 Task: Research Airbnb accommodation in Stockholm, Sweden from 1st December, 2023 to 5th December, 2023 for 1 adult.1  bedroom having 1 bed and 1 bathroom. Property type can be flat. Look for 4 properties as per requirement.
Action: Mouse moved to (565, 81)
Screenshot: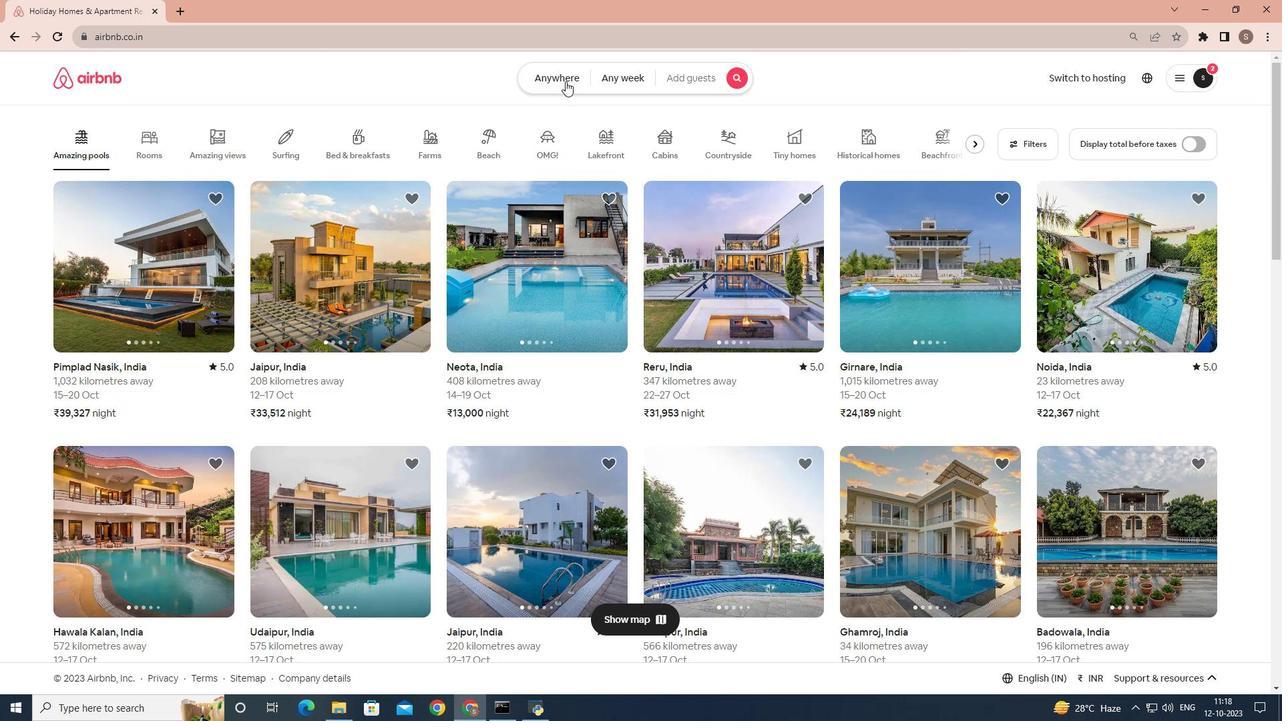
Action: Mouse pressed left at (565, 81)
Screenshot: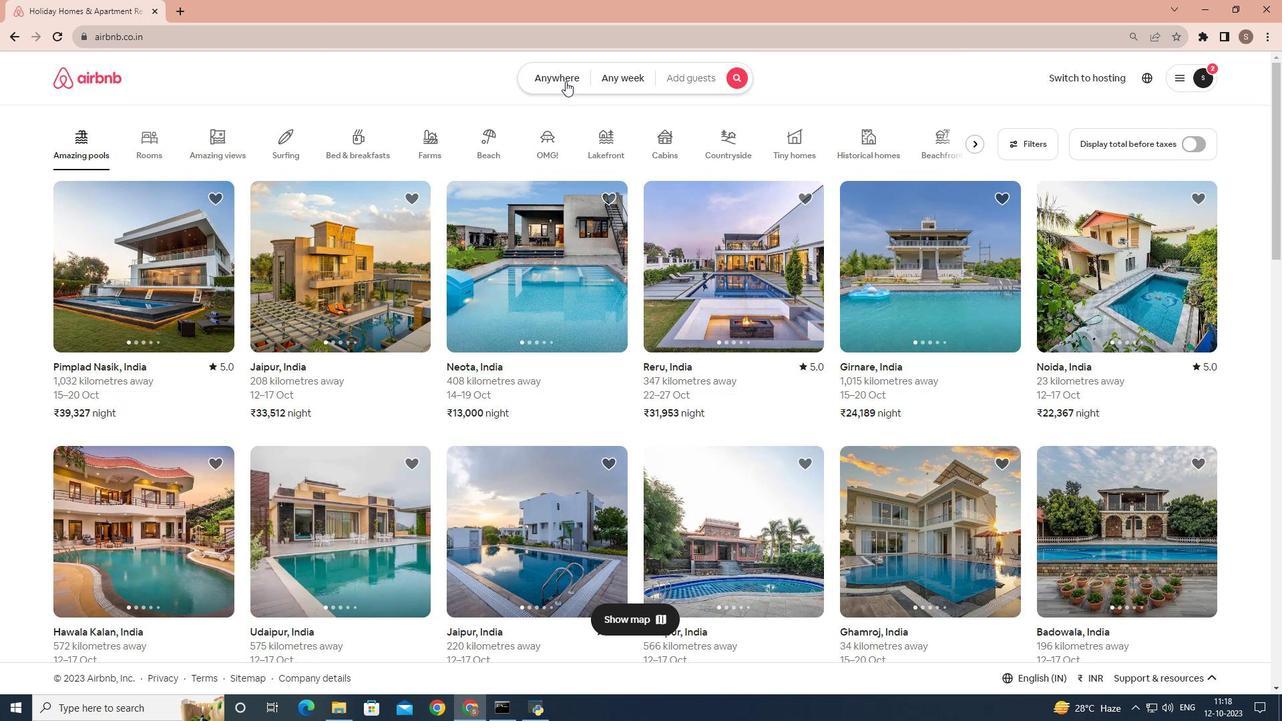 
Action: Mouse moved to (405, 124)
Screenshot: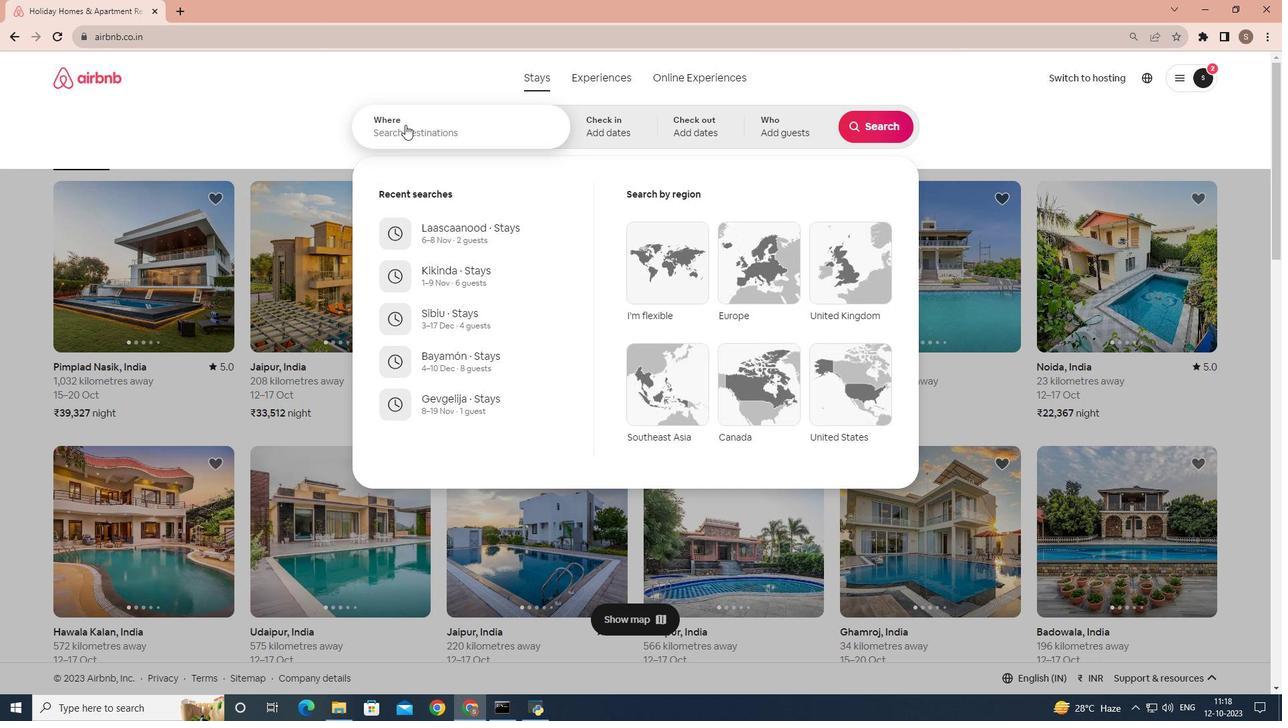 
Action: Mouse pressed left at (405, 124)
Screenshot: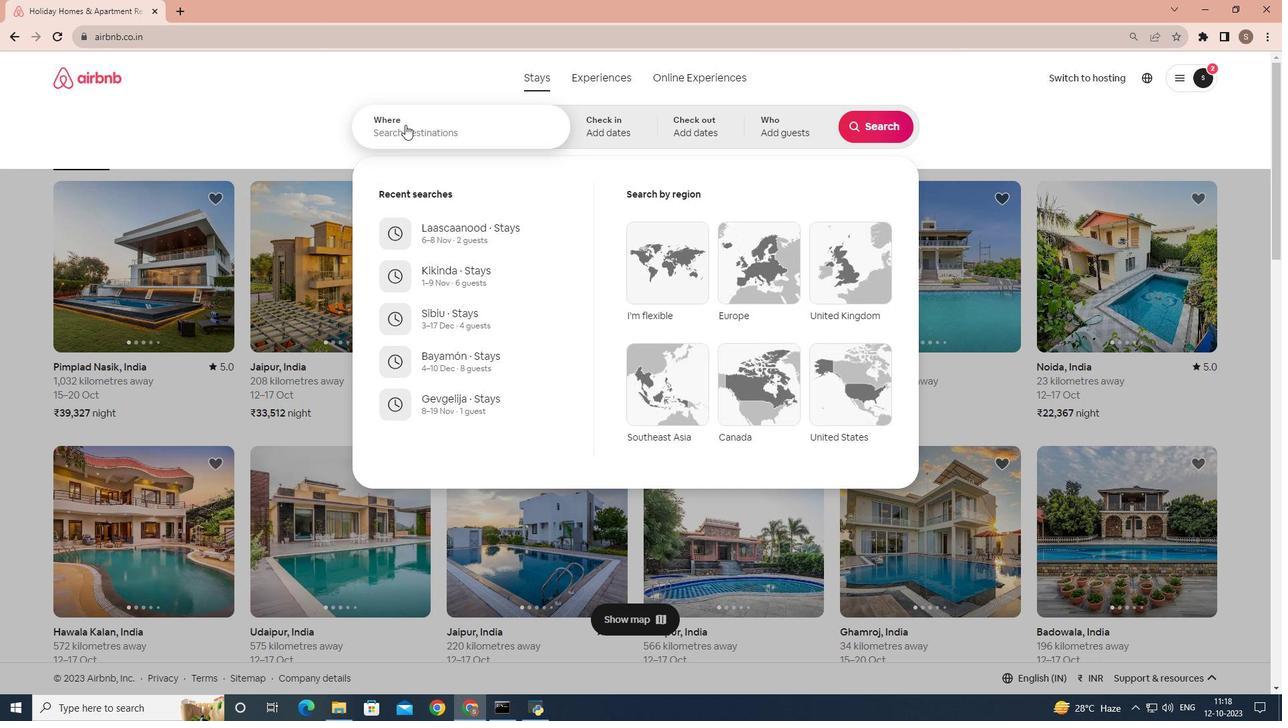 
Action: Key pressed <Key.shift>stockholm,<Key.space><Key.shift>Sweden<Key.enter>
Screenshot: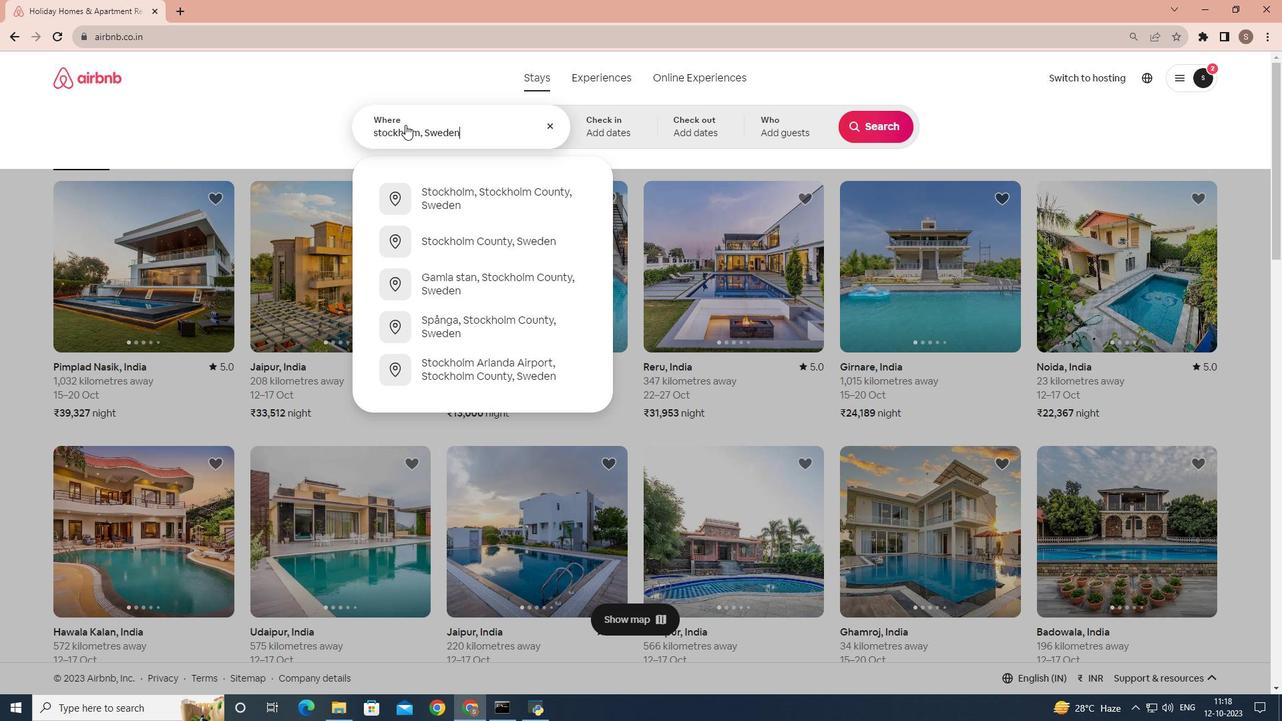 
Action: Mouse moved to (871, 229)
Screenshot: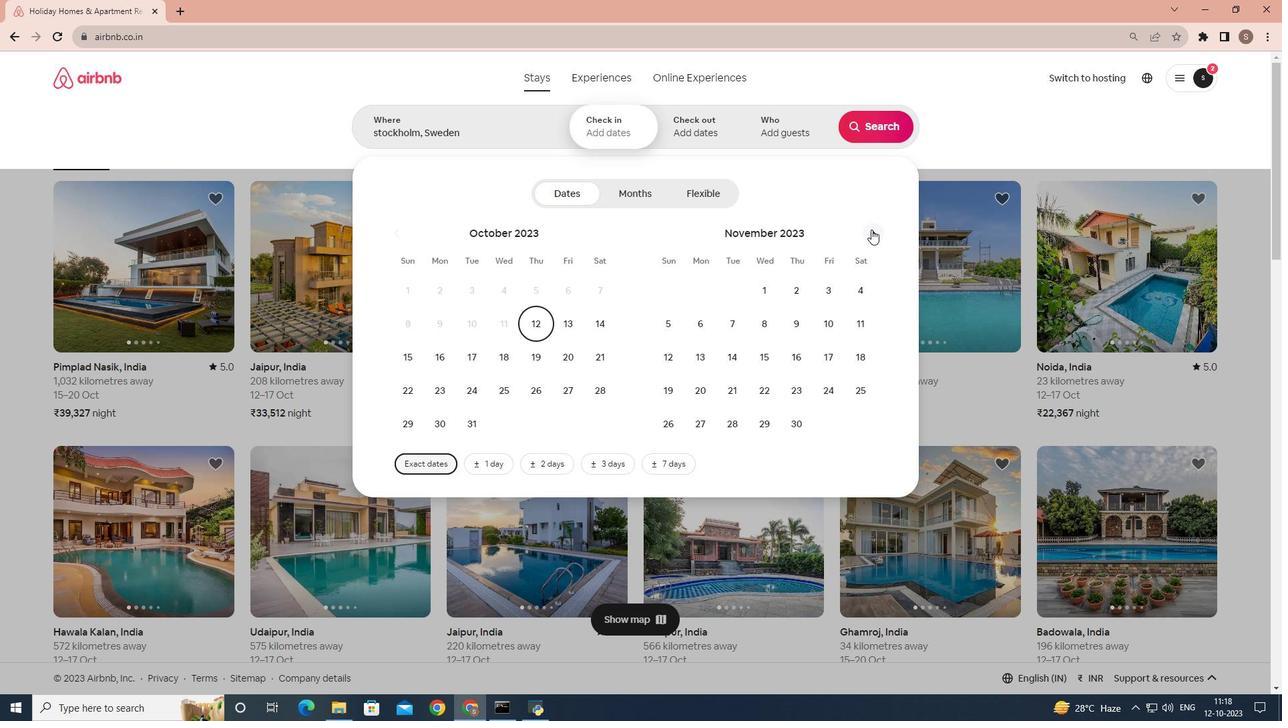 
Action: Mouse pressed left at (871, 229)
Screenshot: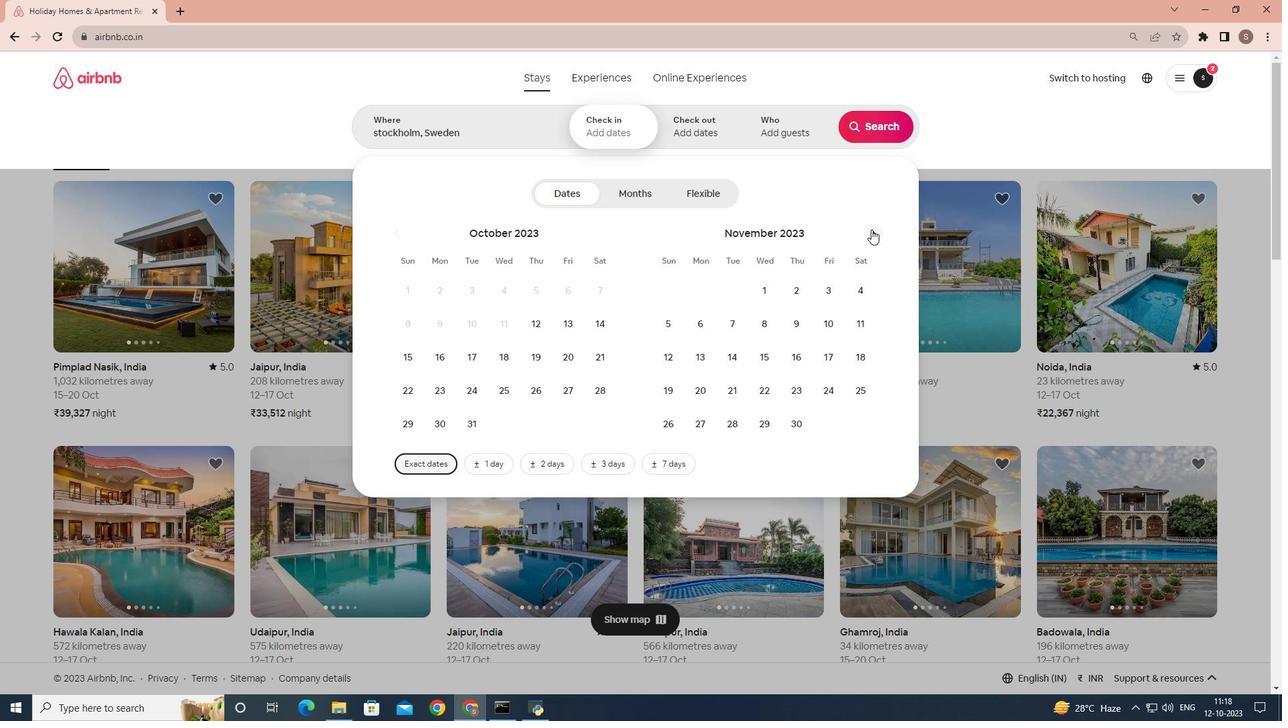 
Action: Mouse moved to (821, 285)
Screenshot: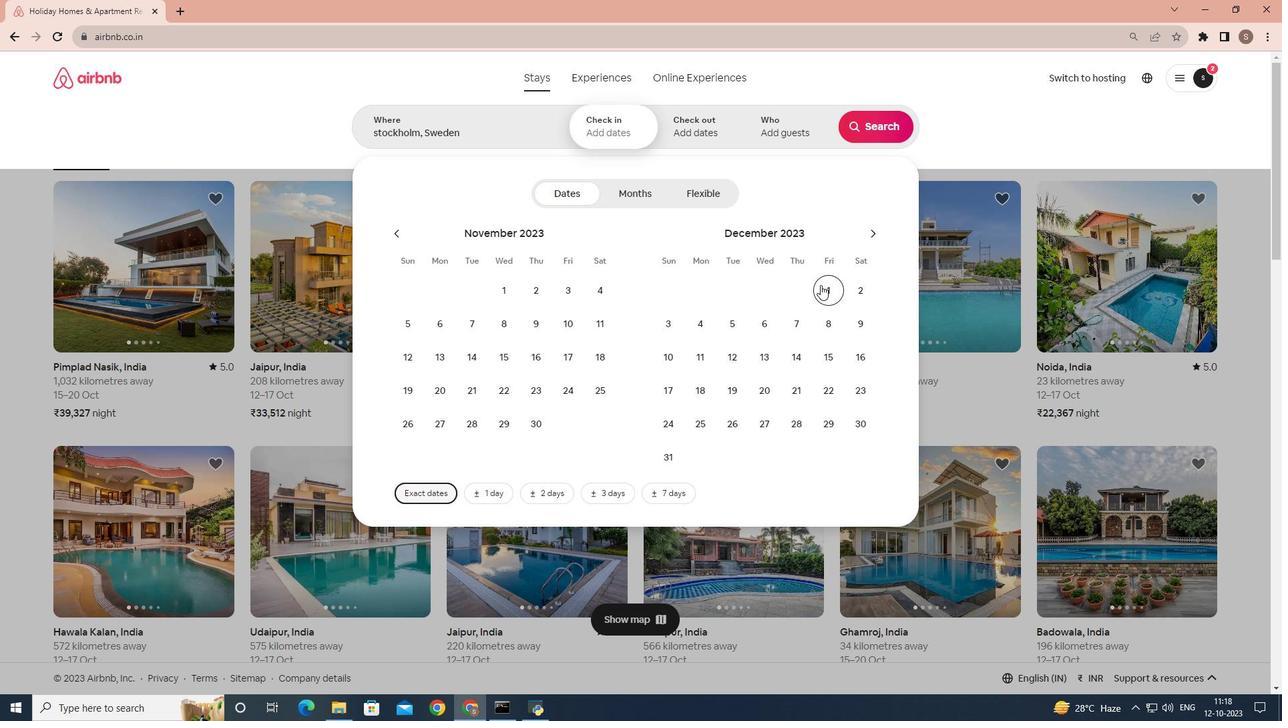 
Action: Mouse pressed left at (821, 285)
Screenshot: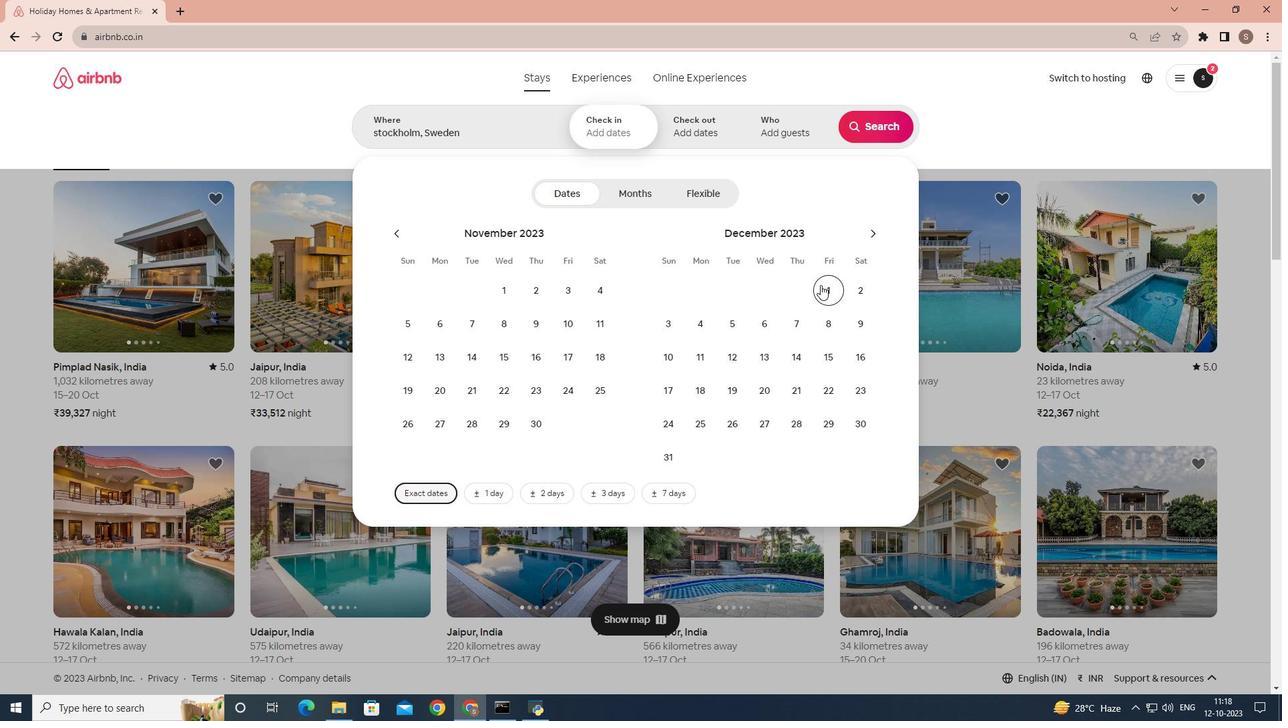 
Action: Mouse moved to (726, 320)
Screenshot: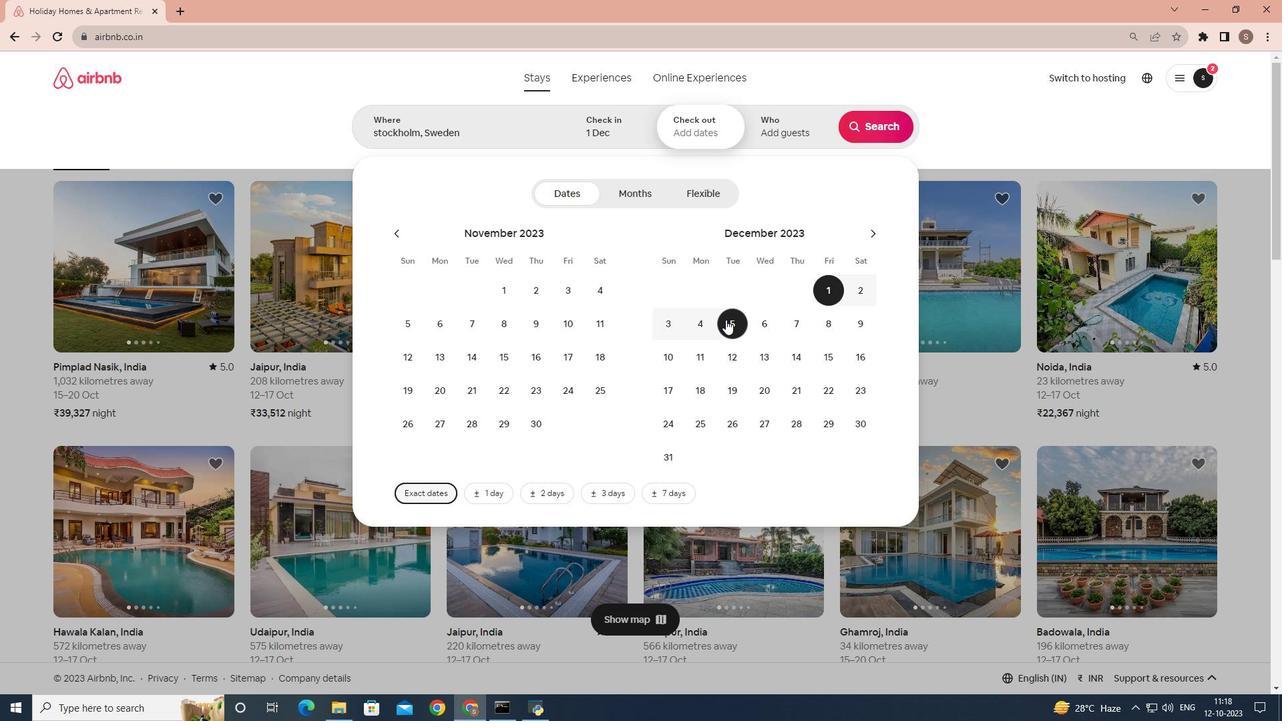 
Action: Mouse pressed left at (726, 320)
Screenshot: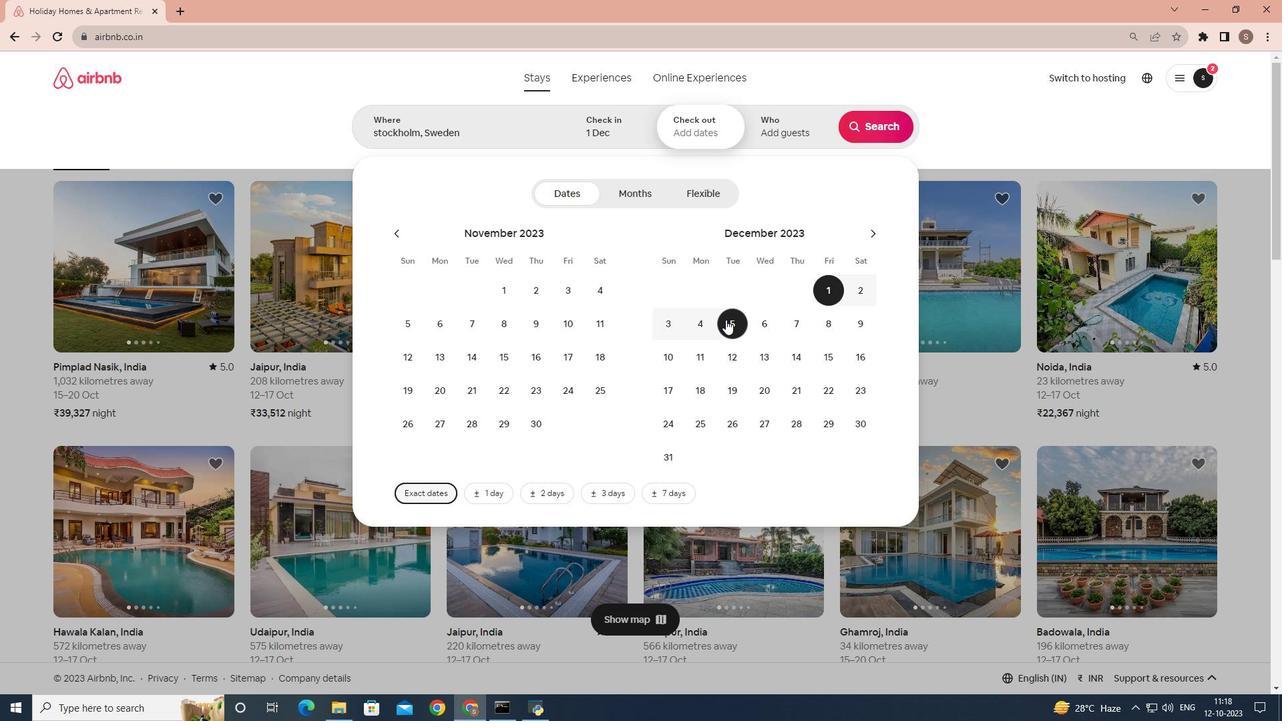 
Action: Mouse moved to (780, 127)
Screenshot: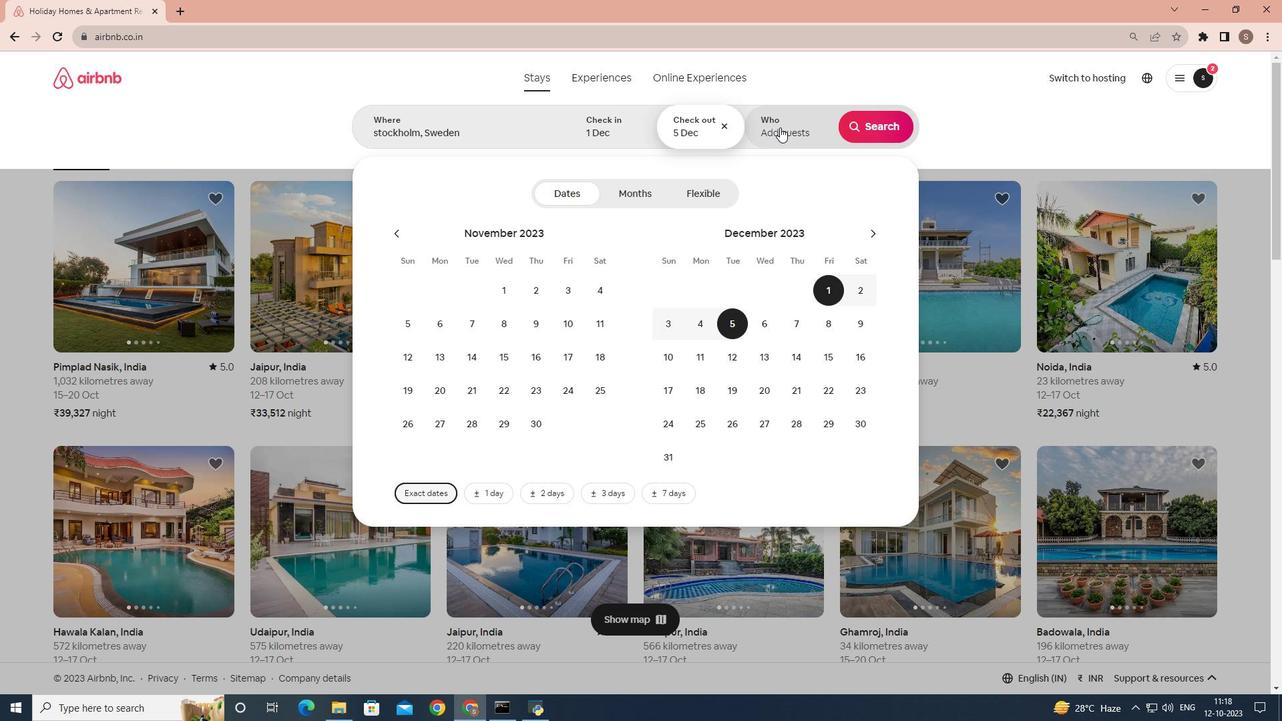 
Action: Mouse pressed left at (780, 127)
Screenshot: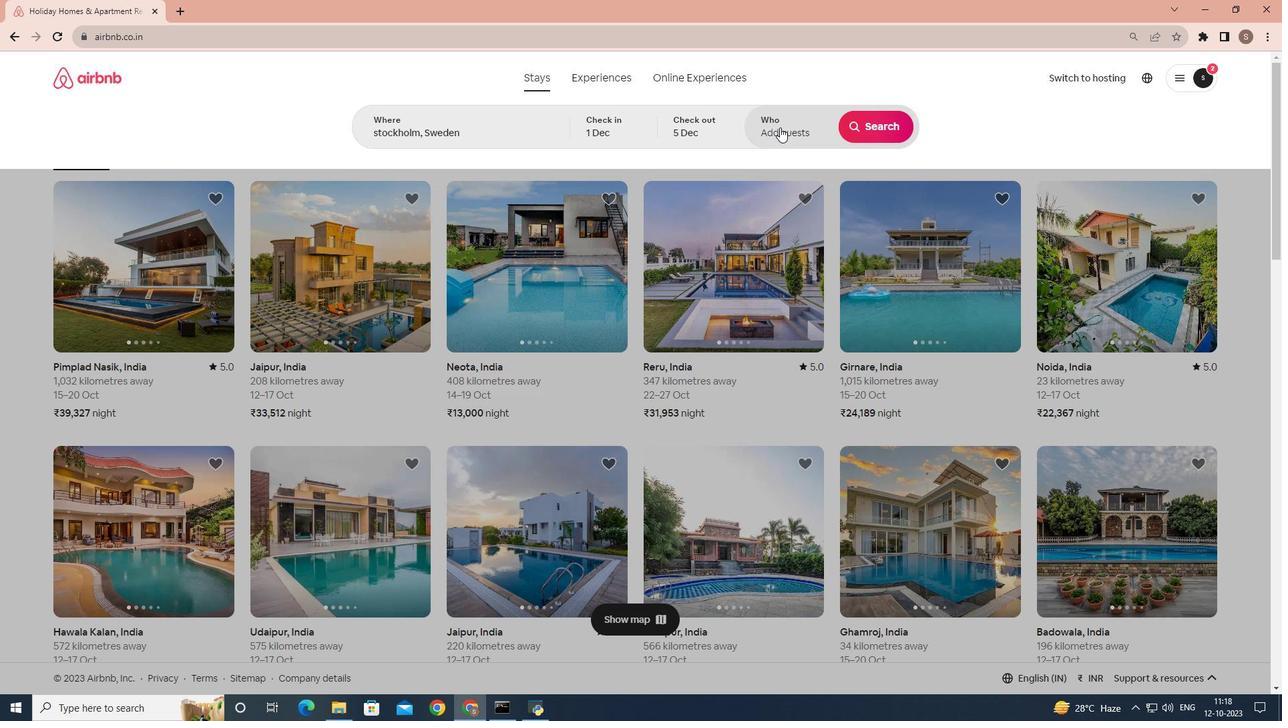 
Action: Mouse moved to (880, 194)
Screenshot: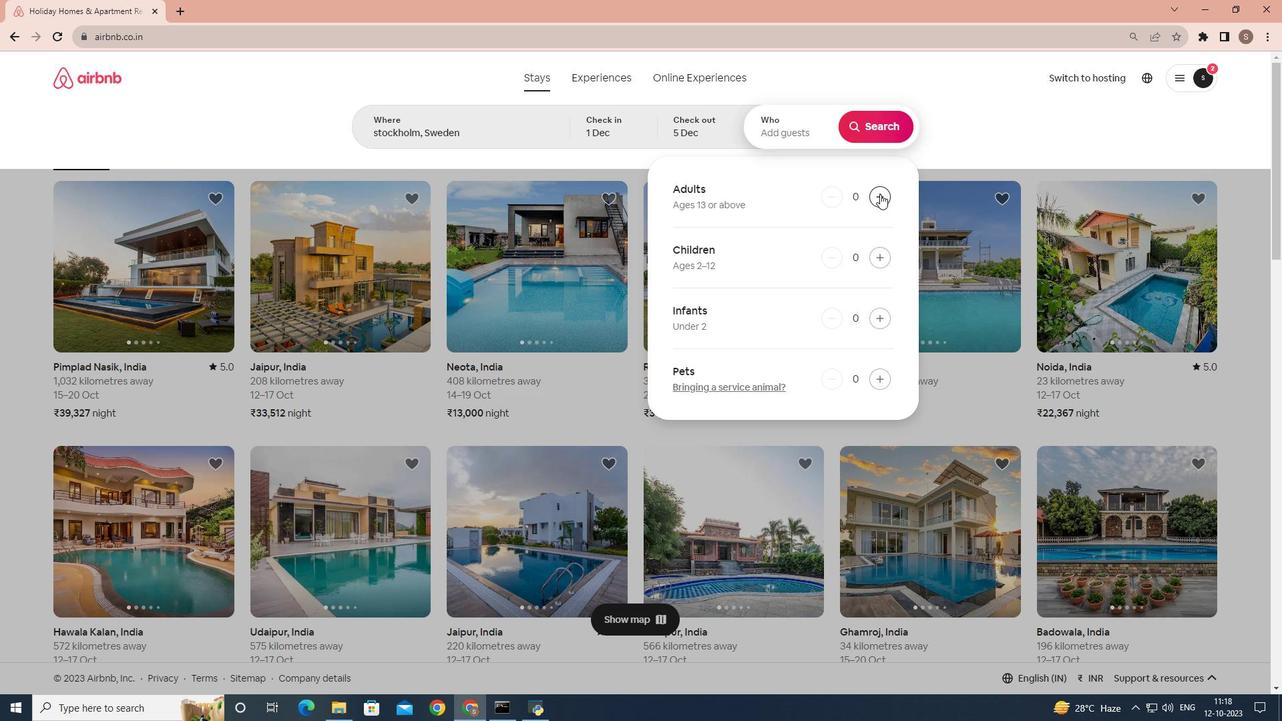 
Action: Mouse pressed left at (880, 194)
Screenshot: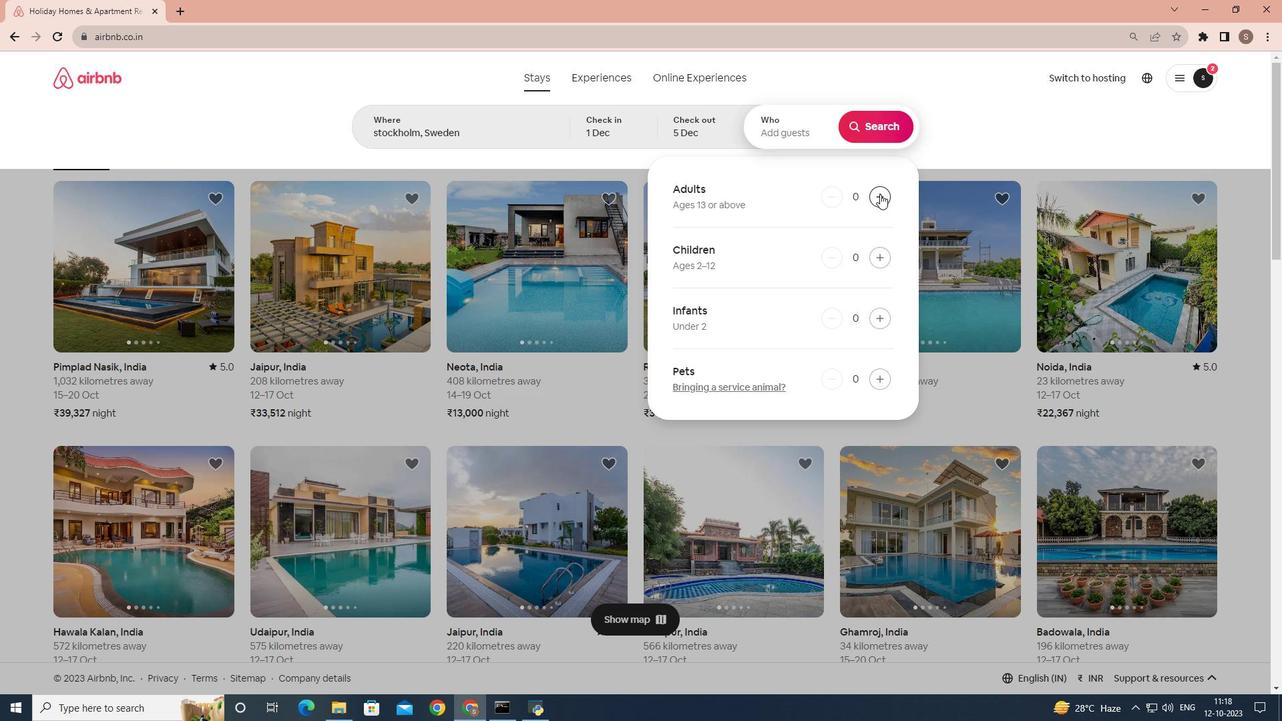 
Action: Mouse moved to (878, 132)
Screenshot: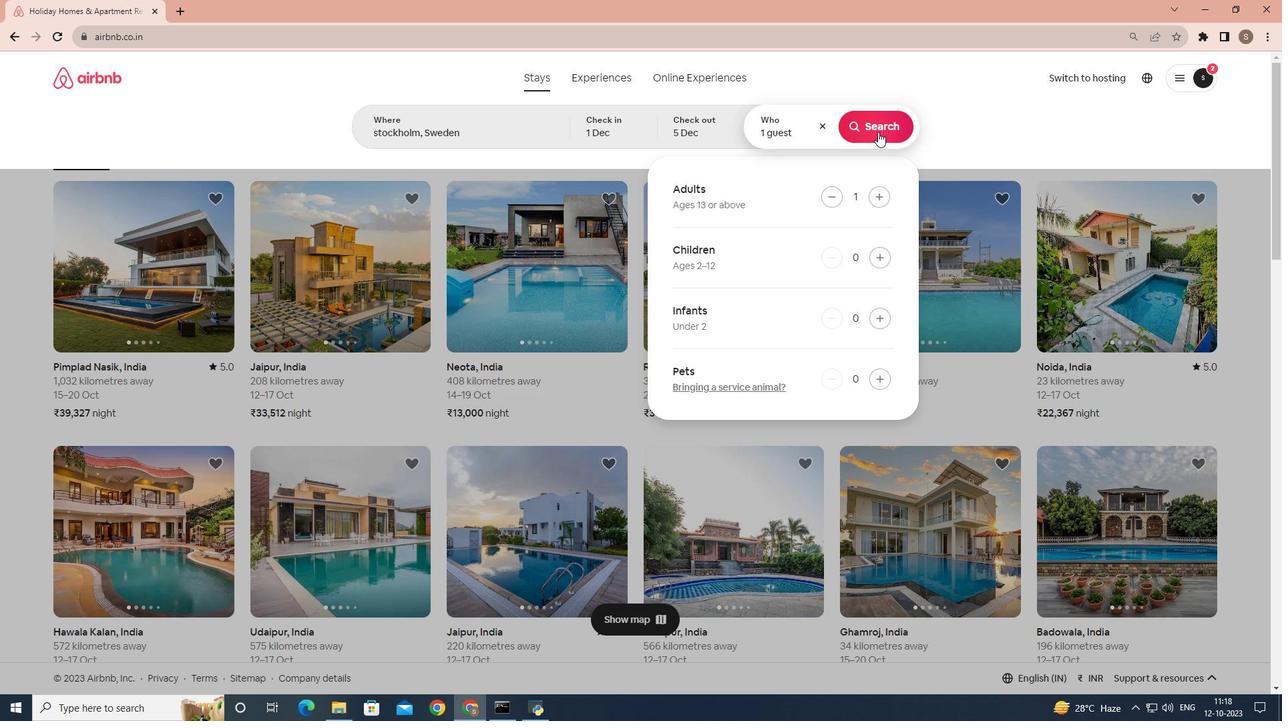 
Action: Mouse pressed left at (878, 132)
Screenshot: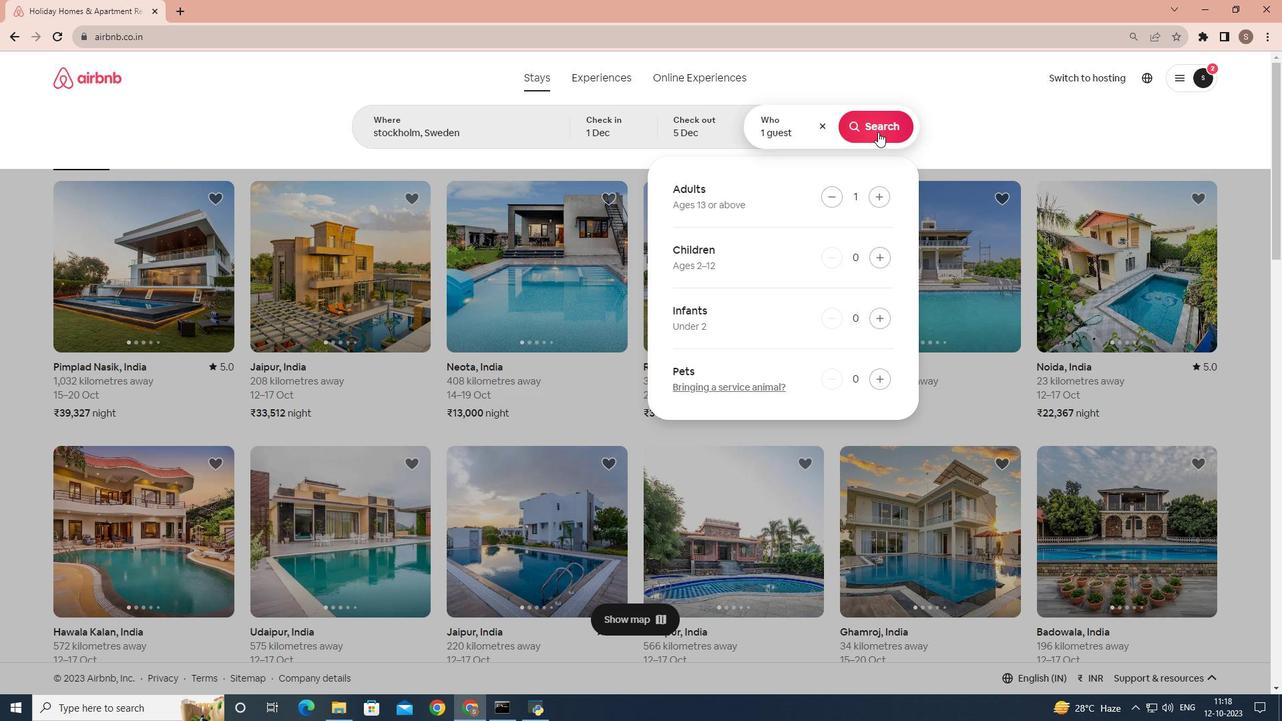 
Action: Mouse moved to (1076, 131)
Screenshot: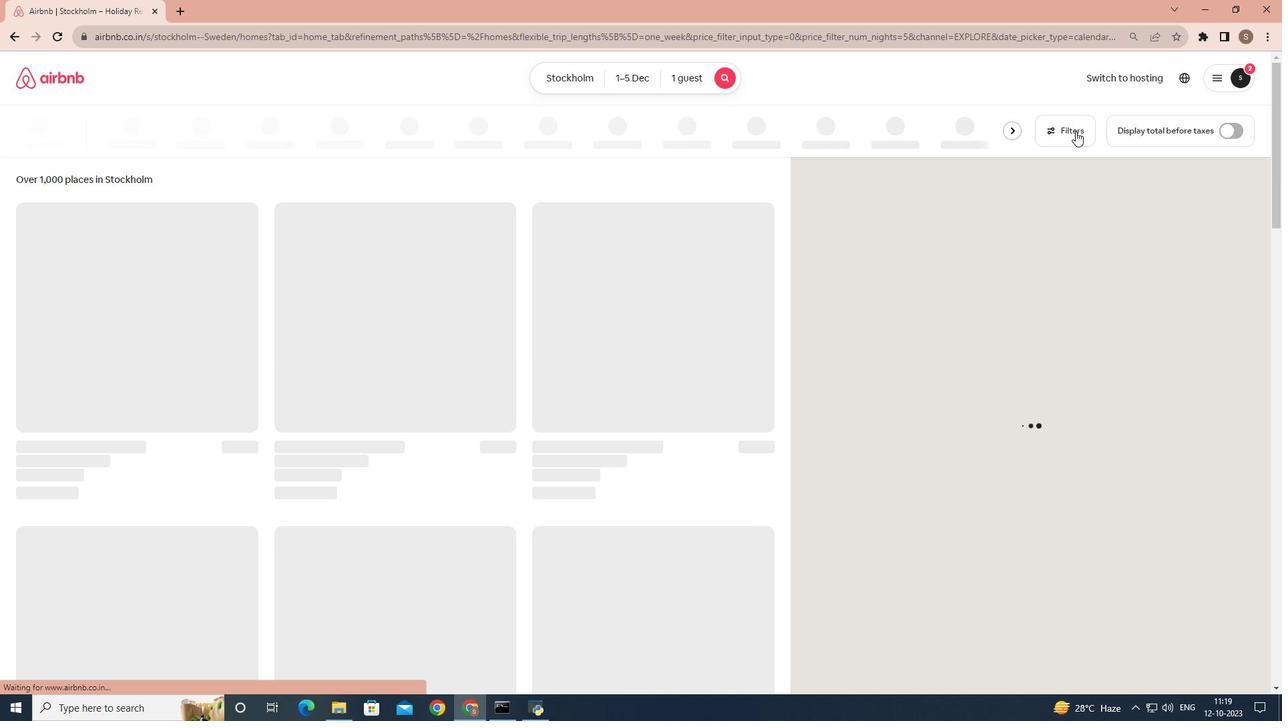 
Action: Mouse pressed left at (1076, 131)
Screenshot: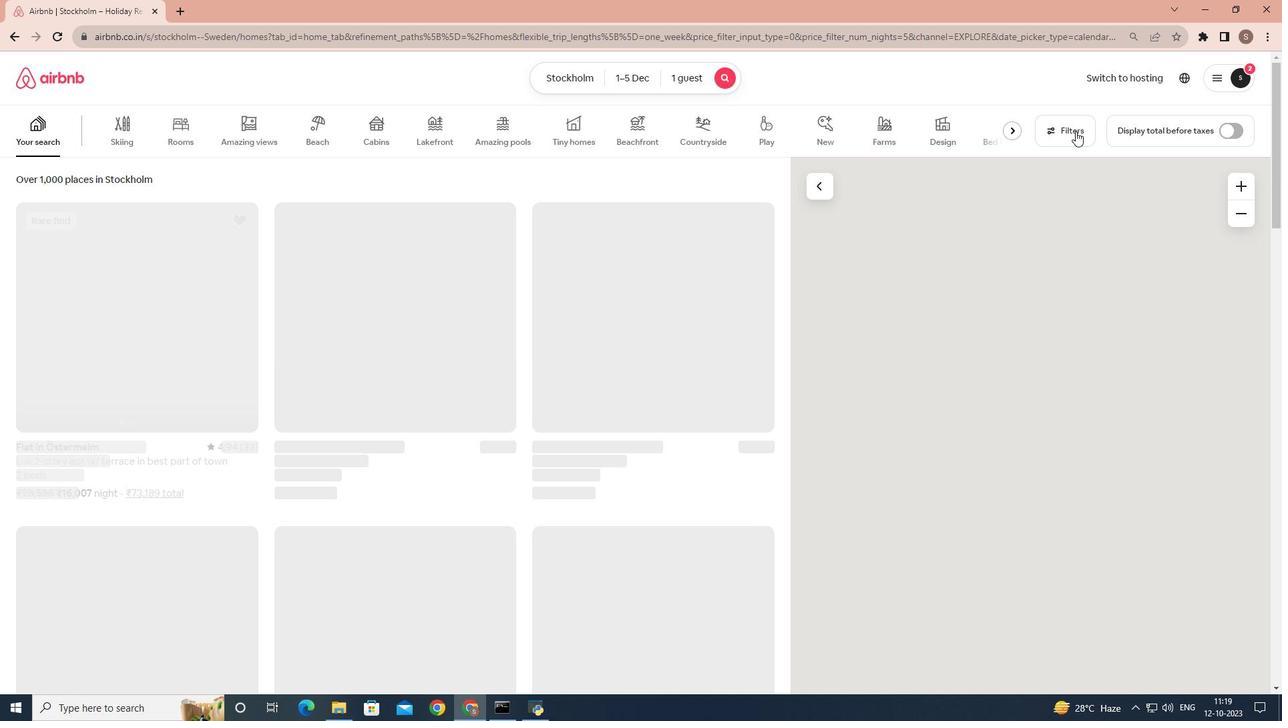 
Action: Mouse moved to (576, 384)
Screenshot: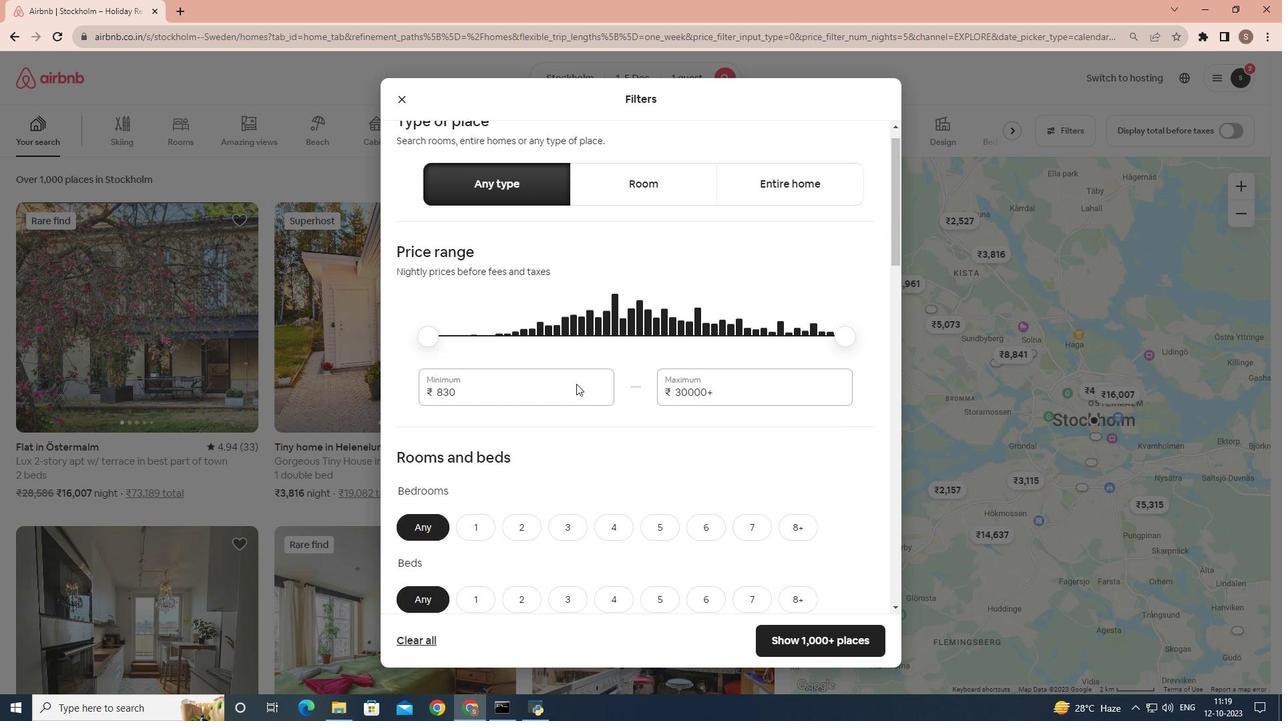 
Action: Mouse scrolled (576, 383) with delta (0, 0)
Screenshot: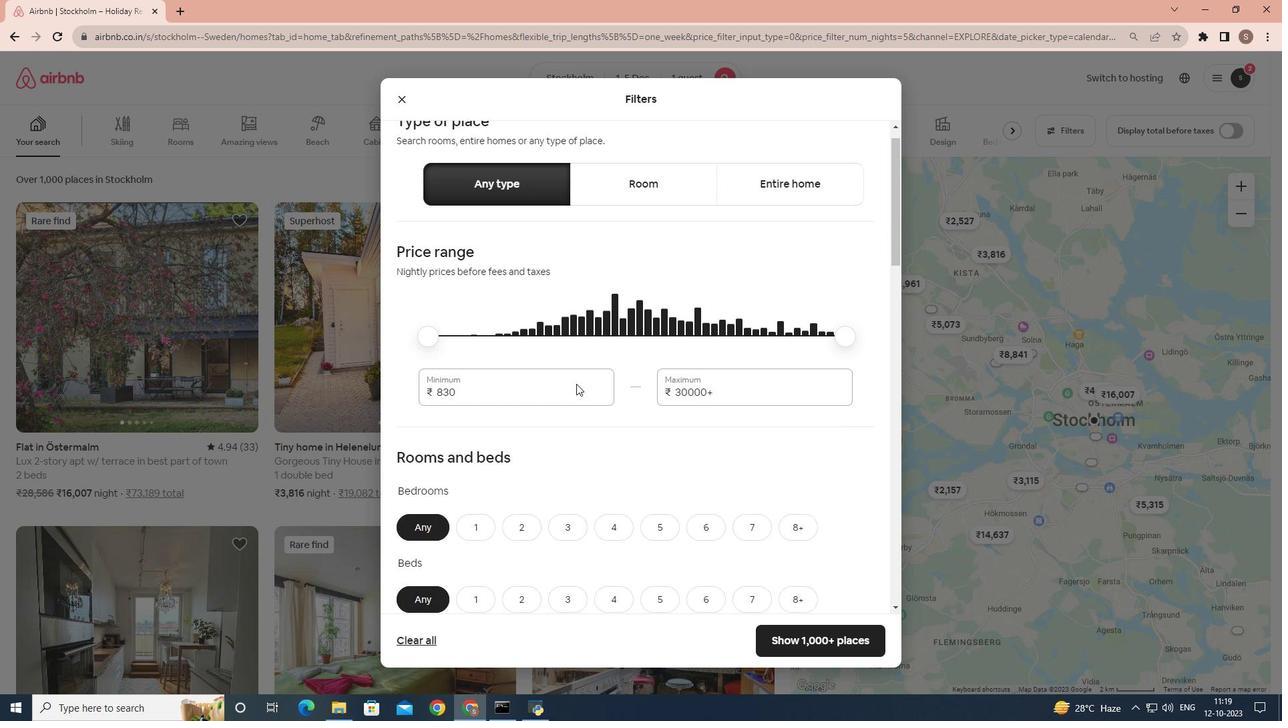 
Action: Mouse scrolled (576, 383) with delta (0, 0)
Screenshot: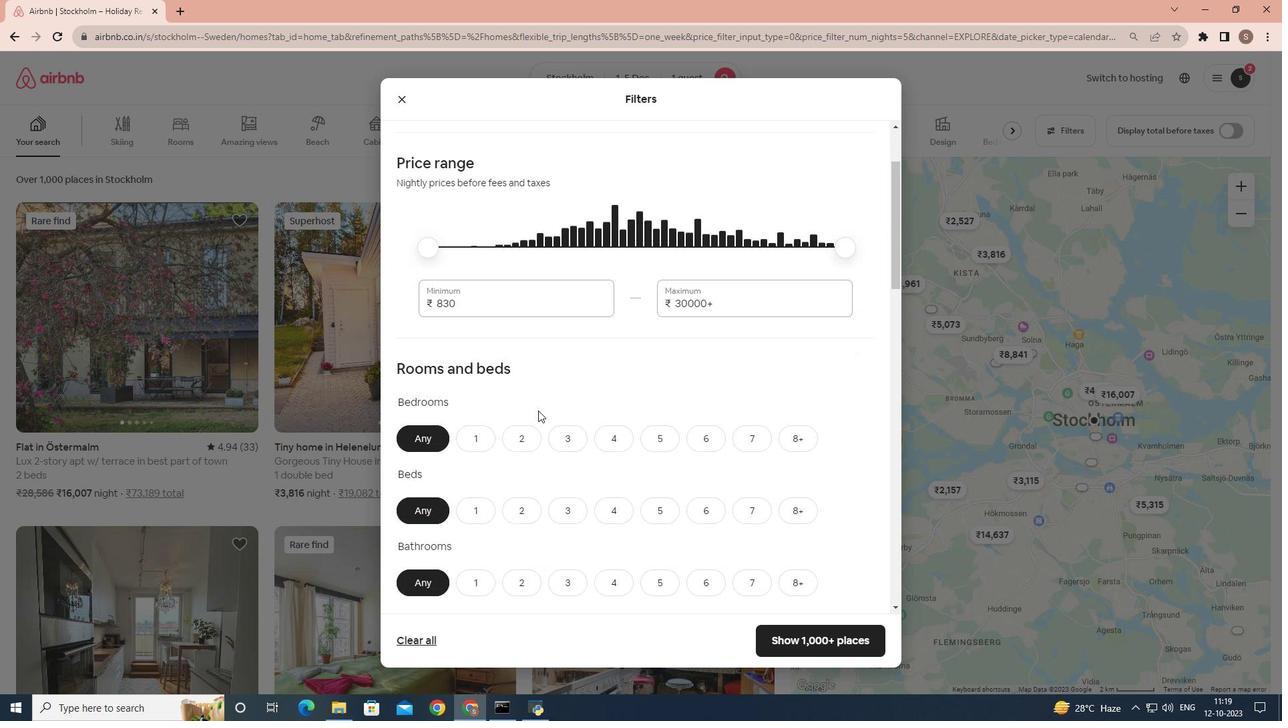 
Action: Mouse moved to (481, 414)
Screenshot: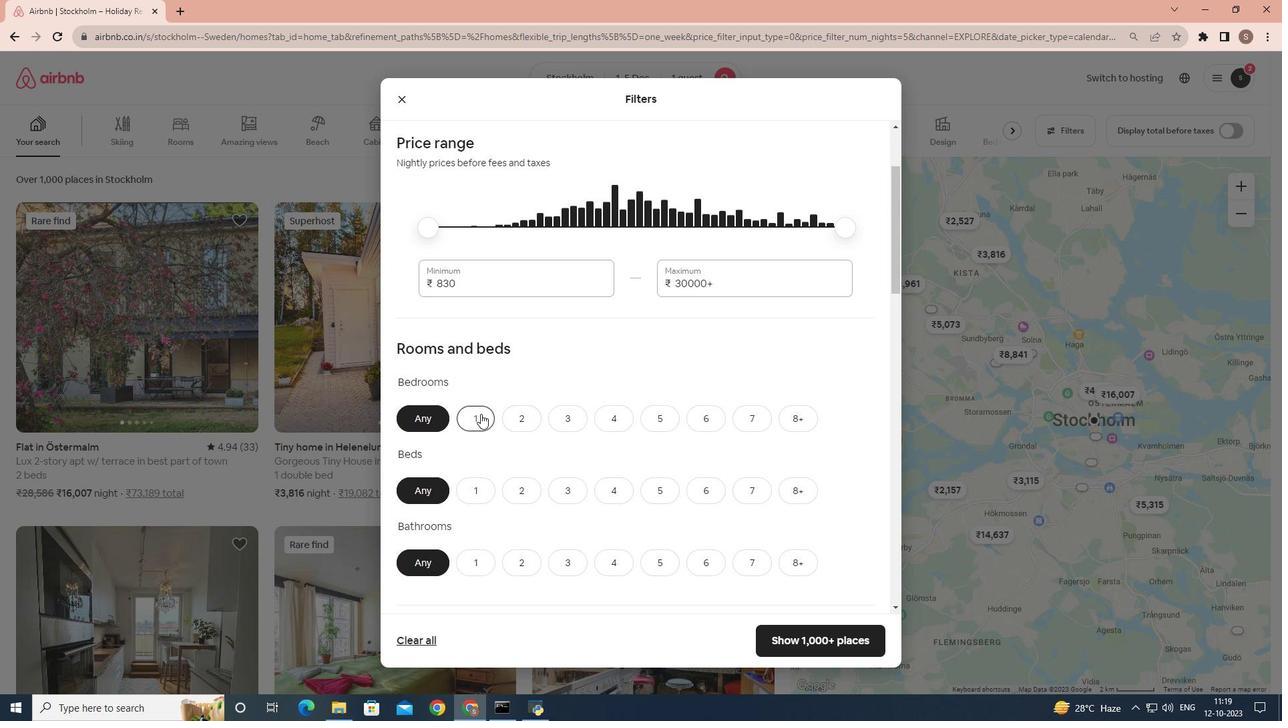 
Action: Mouse pressed left at (481, 414)
Screenshot: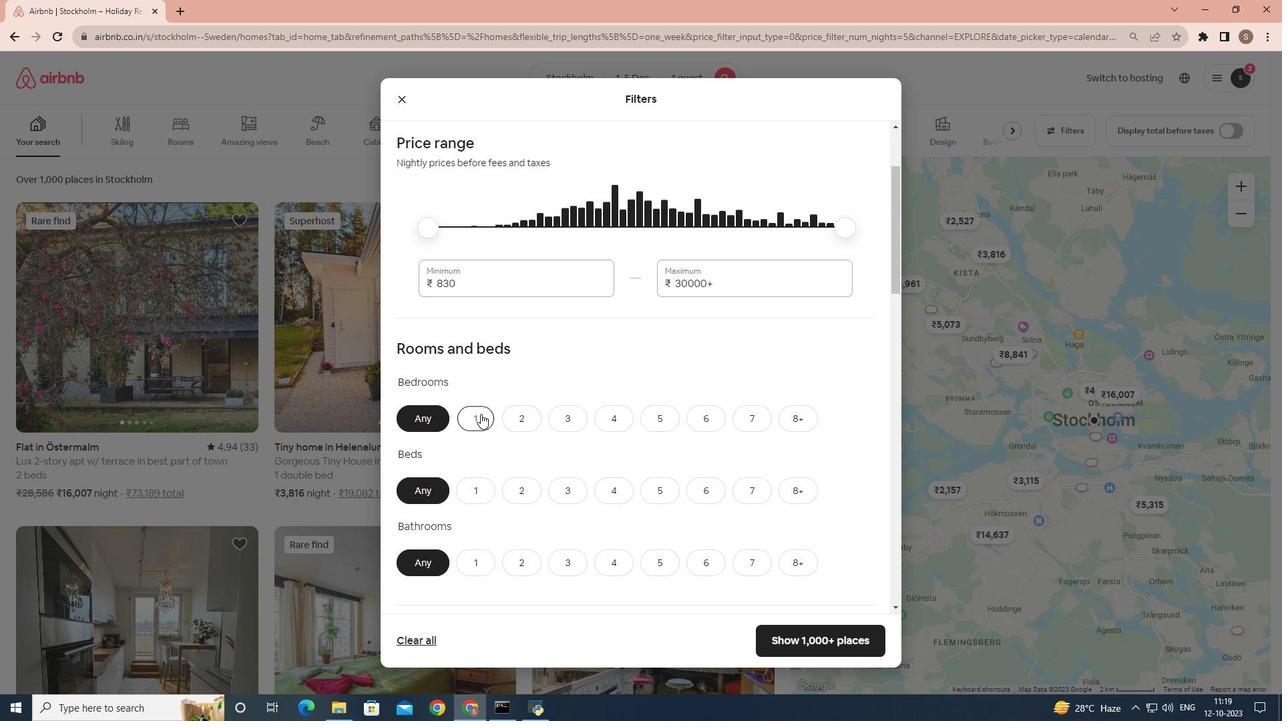 
Action: Mouse scrolled (481, 413) with delta (0, 0)
Screenshot: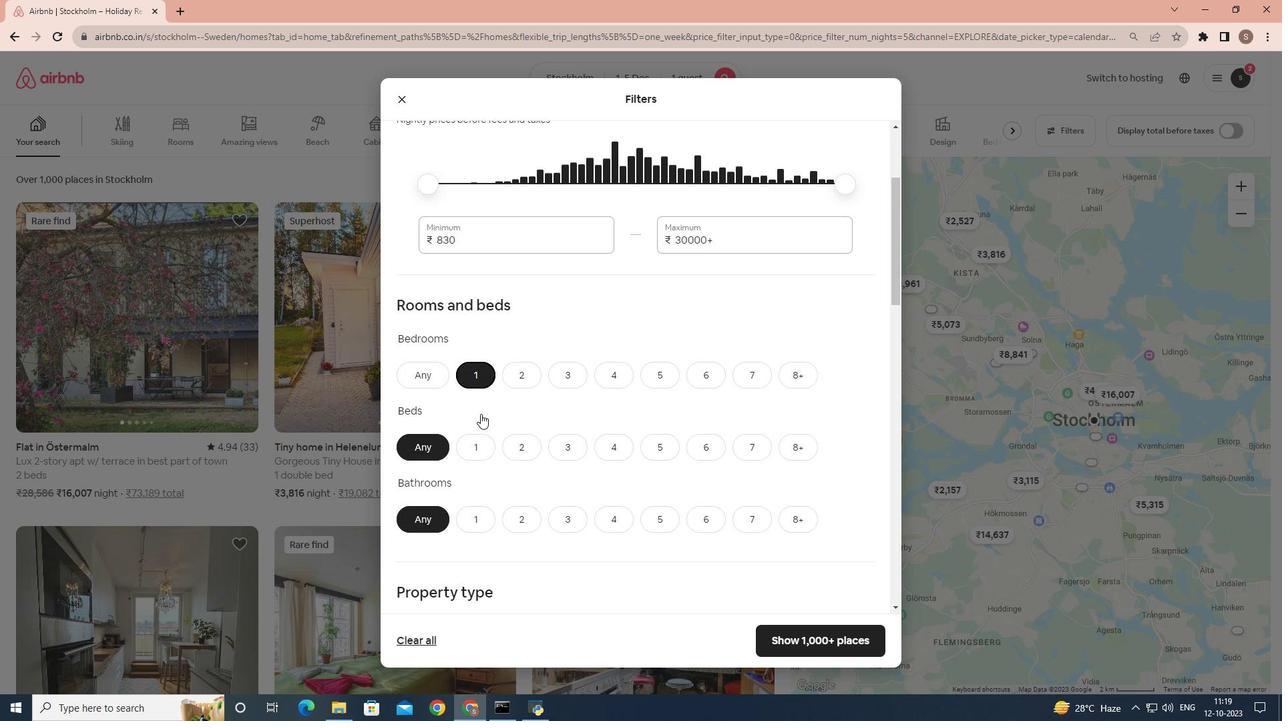 
Action: Mouse pressed left at (481, 414)
Screenshot: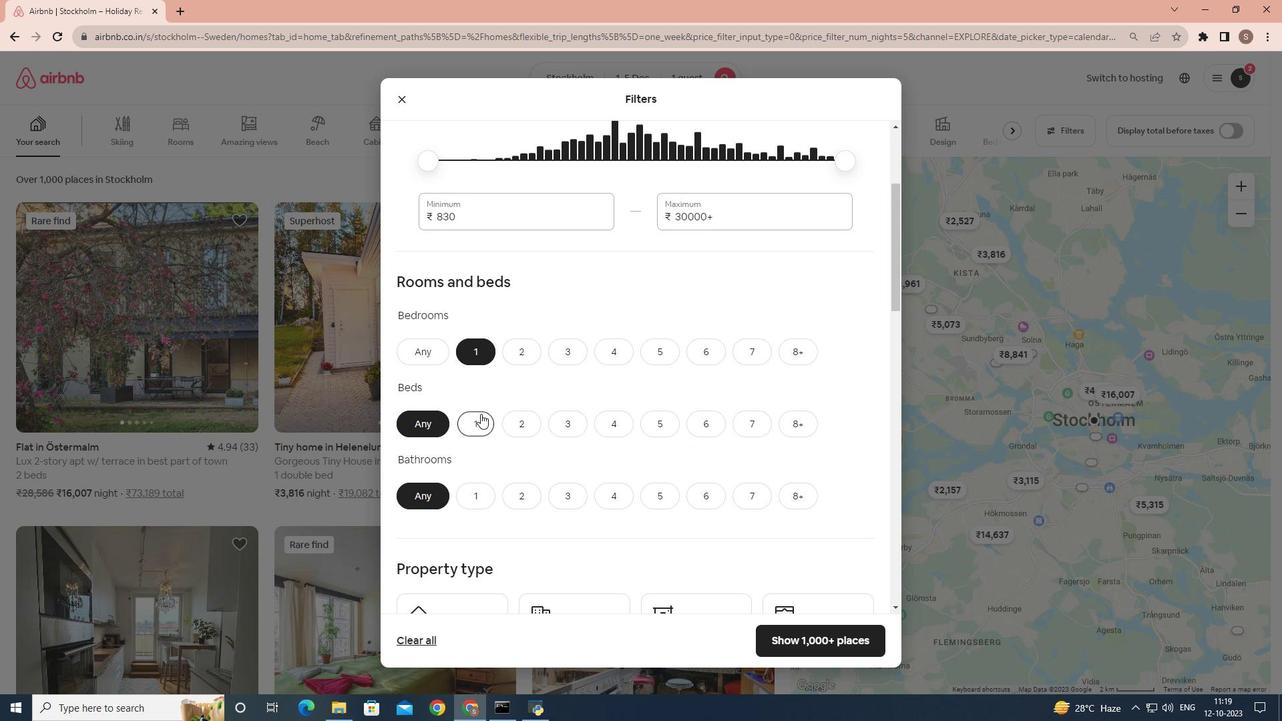
Action: Mouse scrolled (481, 413) with delta (0, 0)
Screenshot: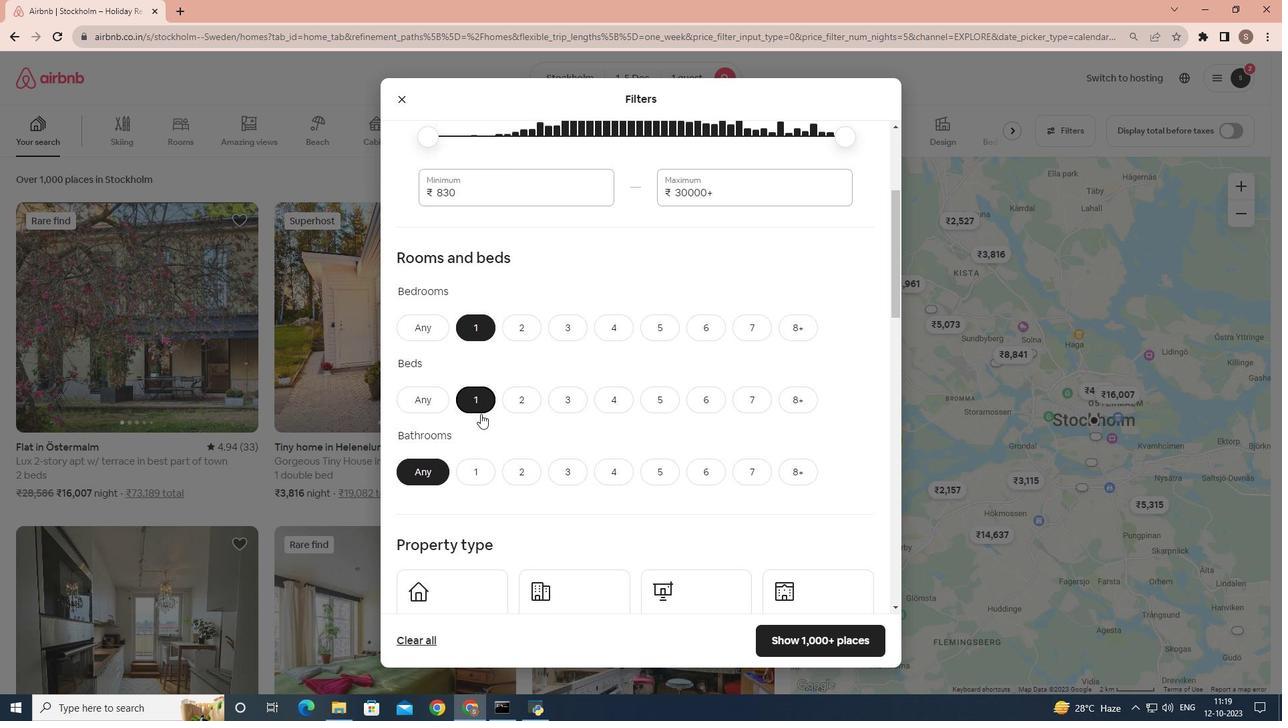 
Action: Mouse moved to (481, 419)
Screenshot: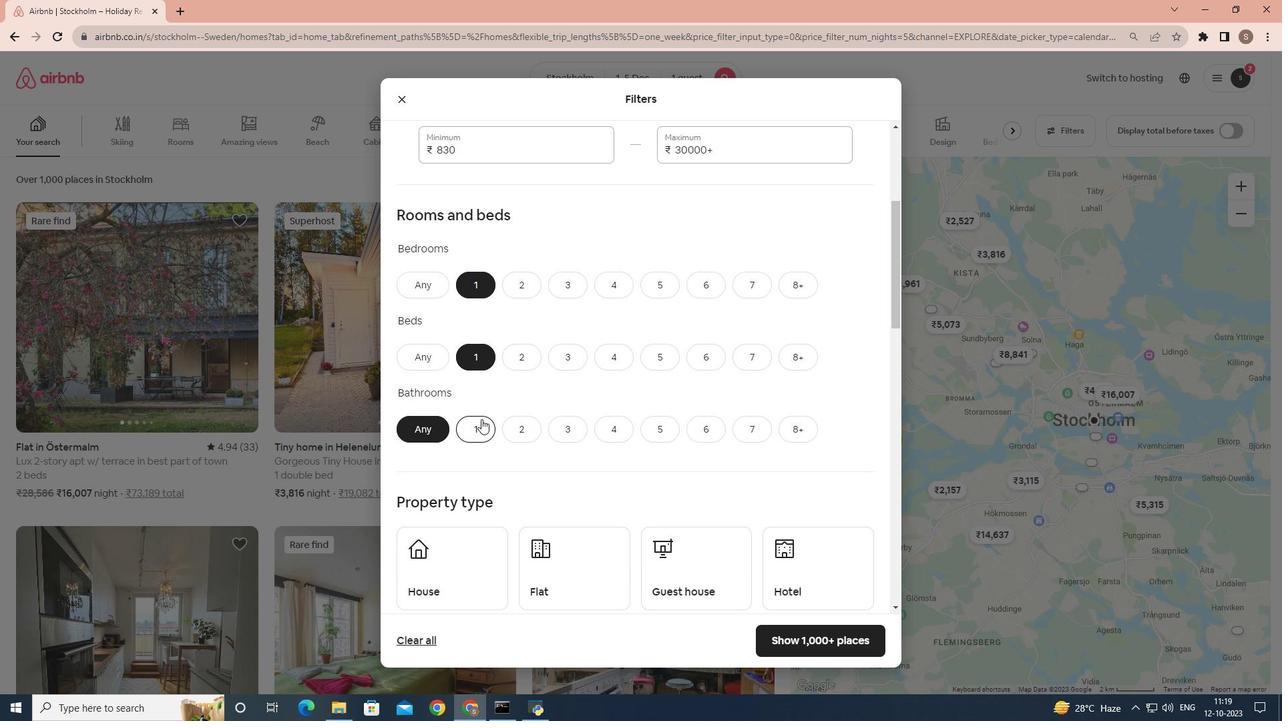 
Action: Mouse pressed left at (481, 419)
Screenshot: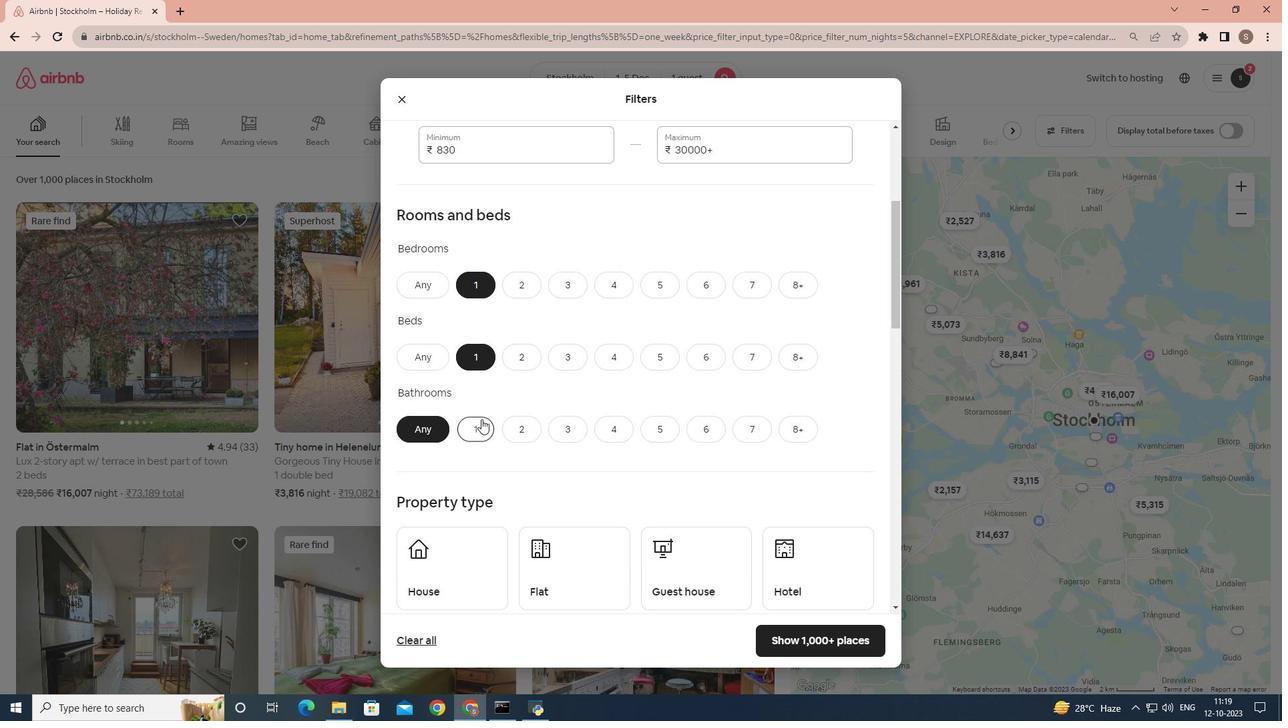 
Action: Mouse scrolled (481, 418) with delta (0, 0)
Screenshot: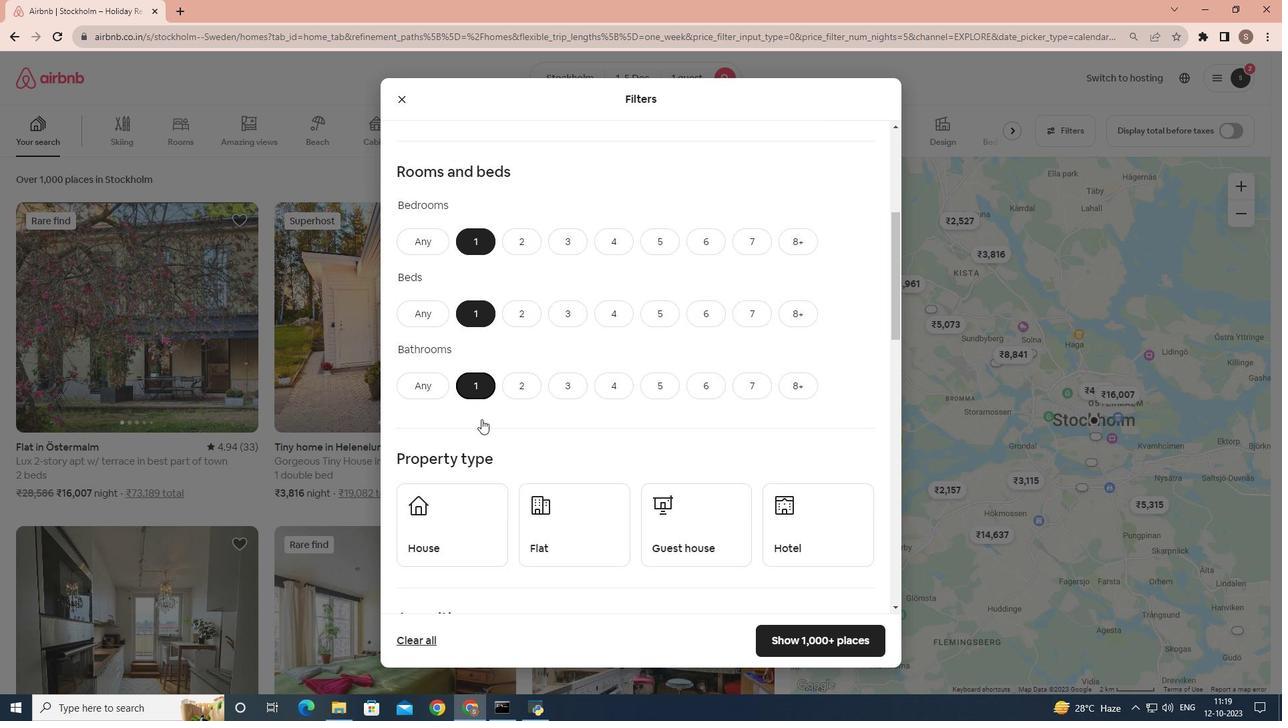 
Action: Mouse scrolled (481, 418) with delta (0, 0)
Screenshot: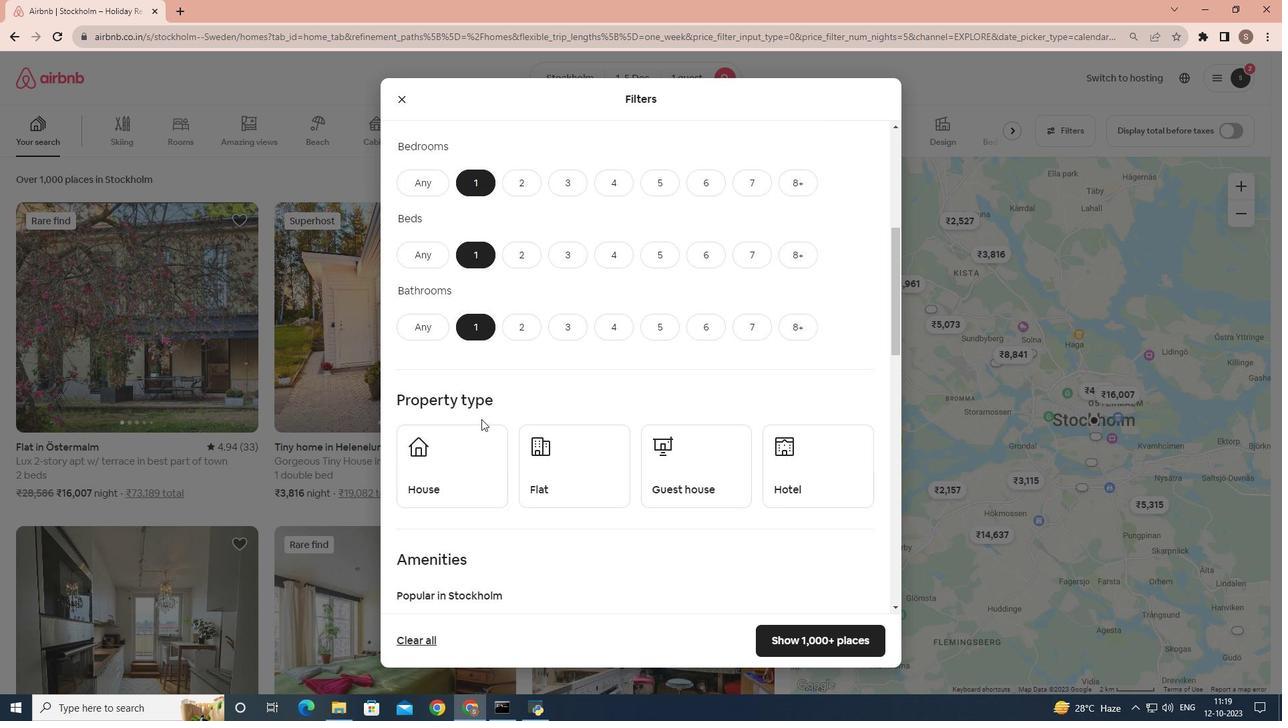 
Action: Mouse moved to (521, 430)
Screenshot: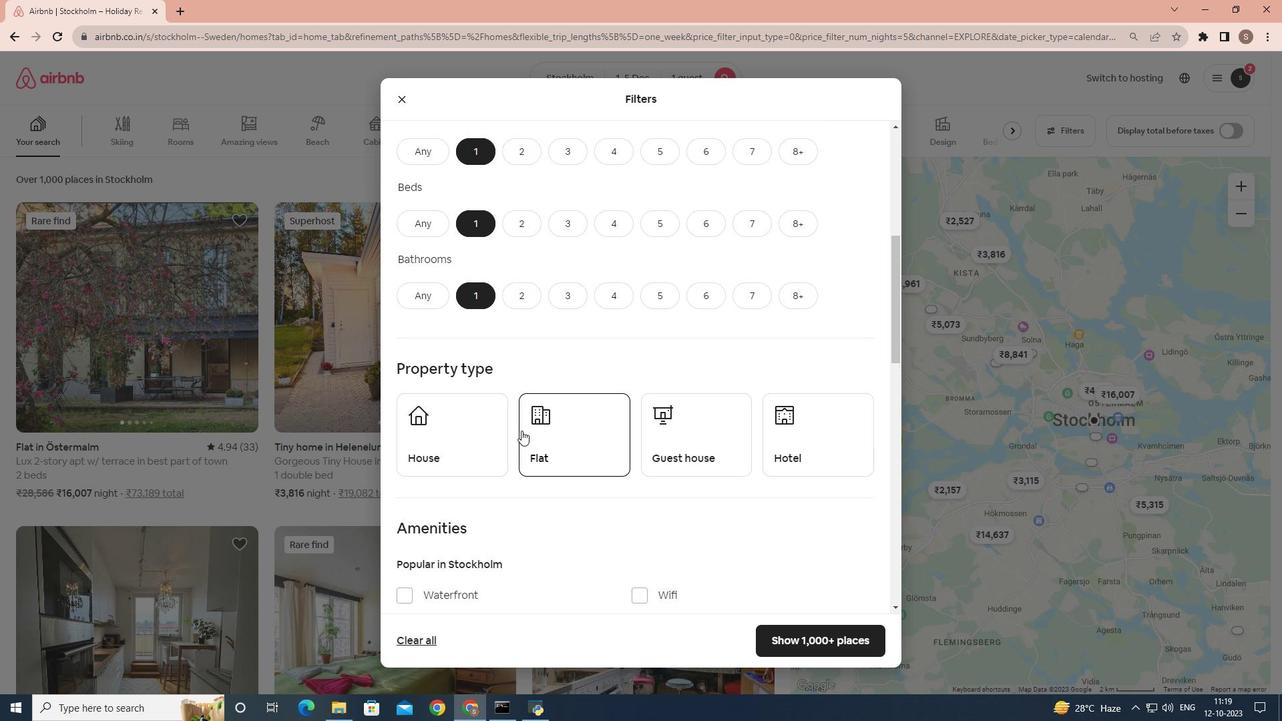 
Action: Mouse pressed left at (521, 430)
Screenshot: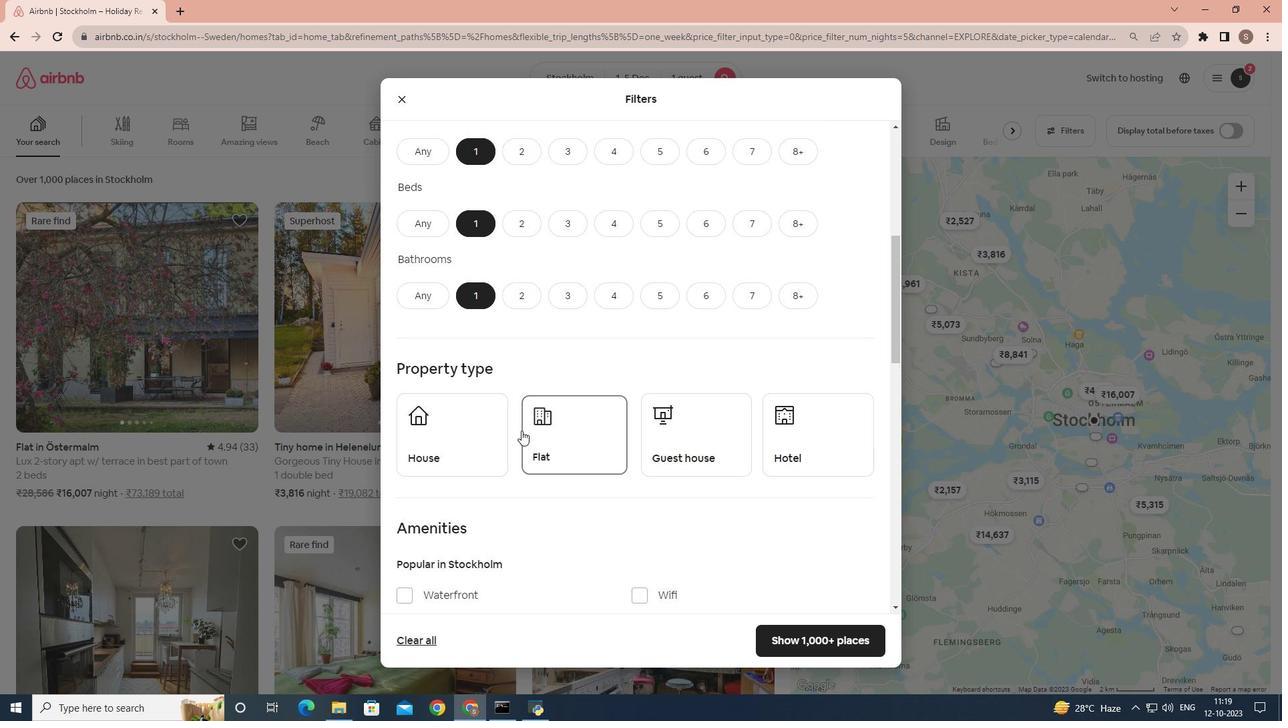 
Action: Mouse moved to (529, 428)
Screenshot: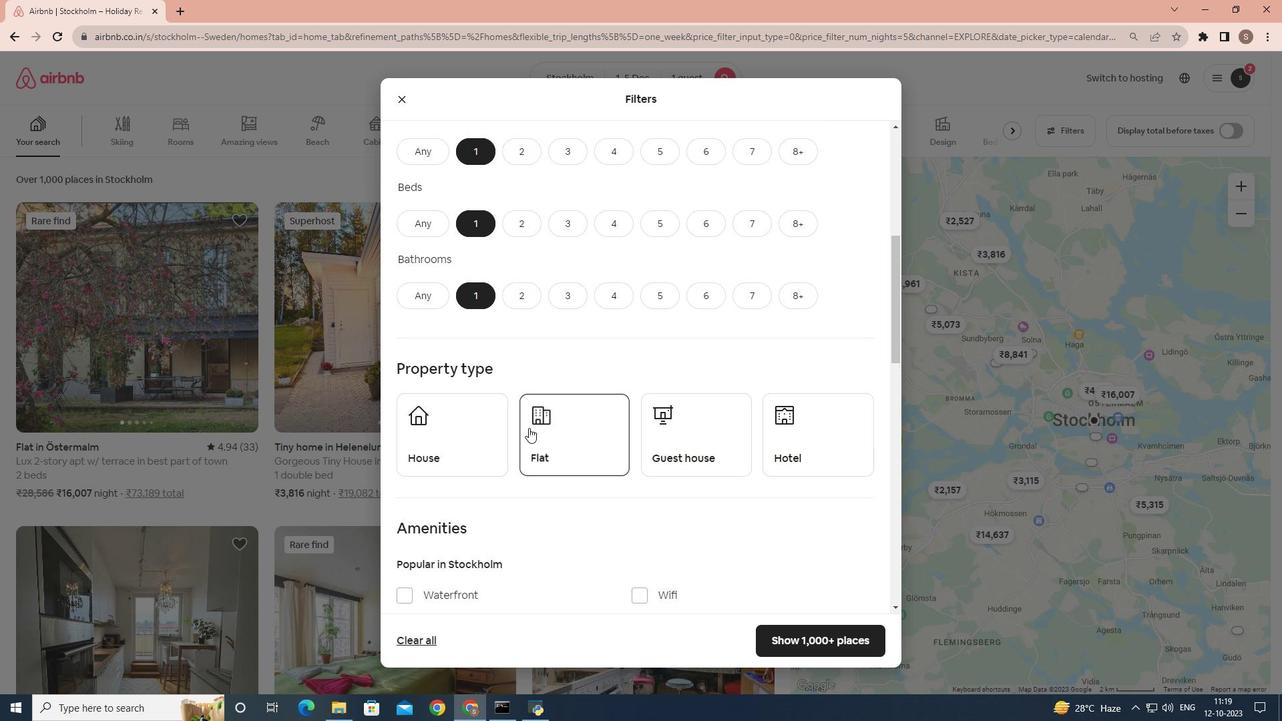 
Action: Mouse pressed left at (529, 428)
Screenshot: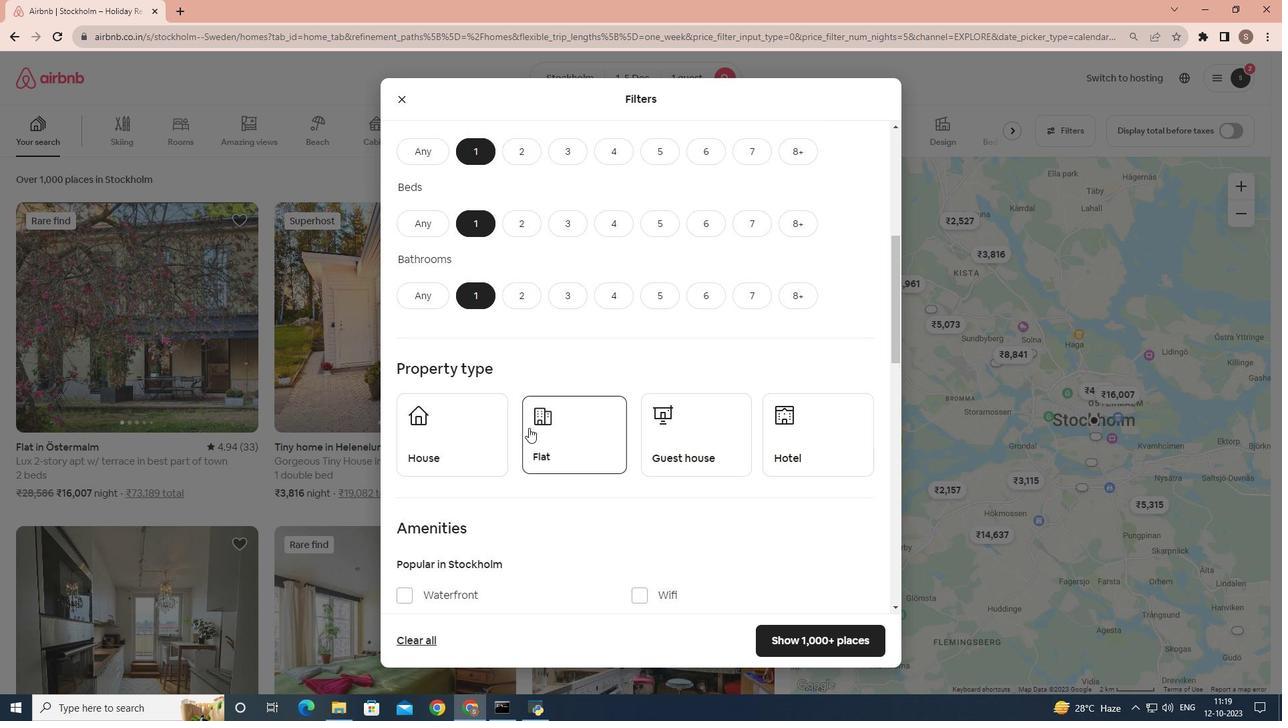 
Action: Mouse moved to (493, 417)
Screenshot: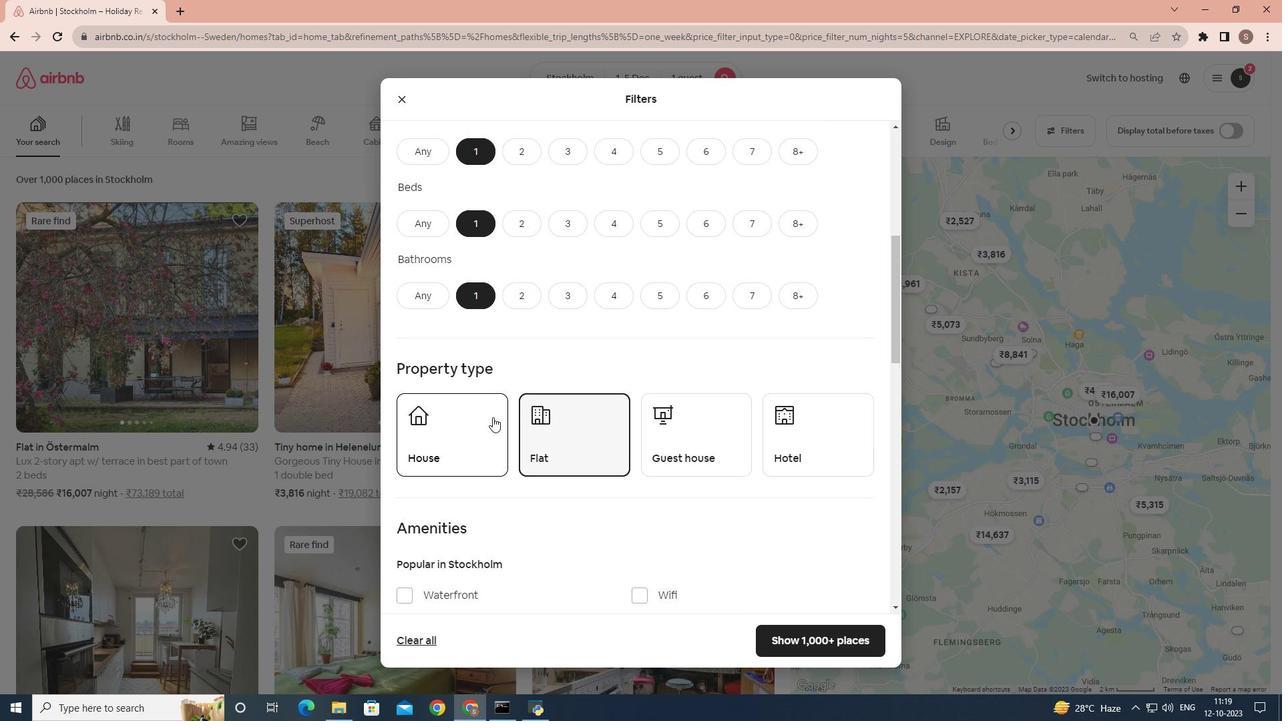 
Action: Mouse scrolled (493, 416) with delta (0, 0)
Screenshot: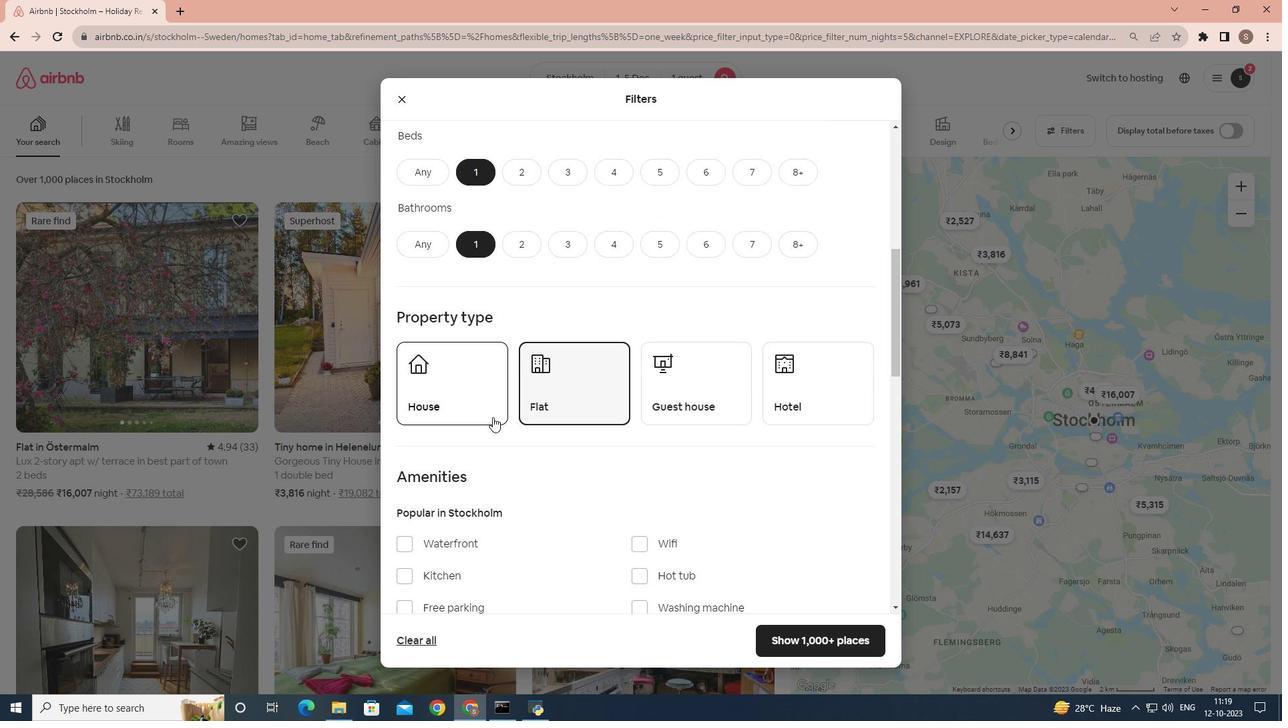 
Action: Mouse scrolled (493, 416) with delta (0, 0)
Screenshot: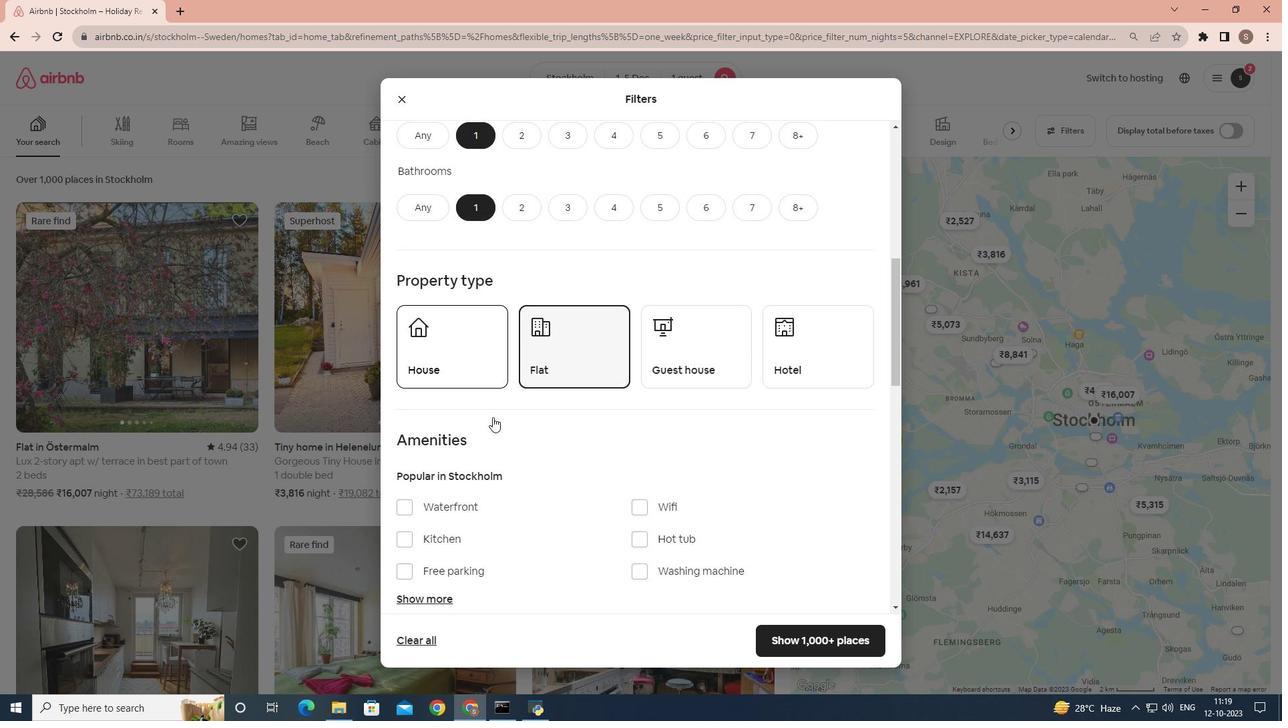 
Action: Mouse moved to (501, 411)
Screenshot: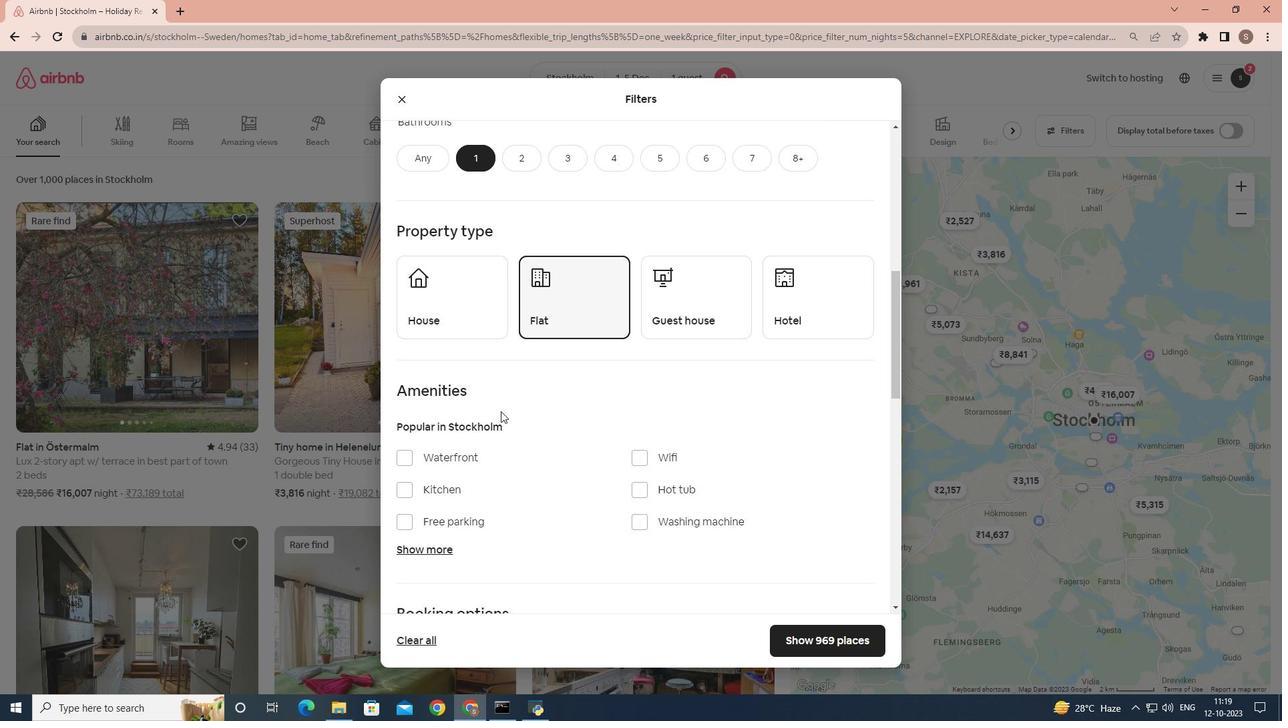 
Action: Mouse scrolled (501, 410) with delta (0, 0)
Screenshot: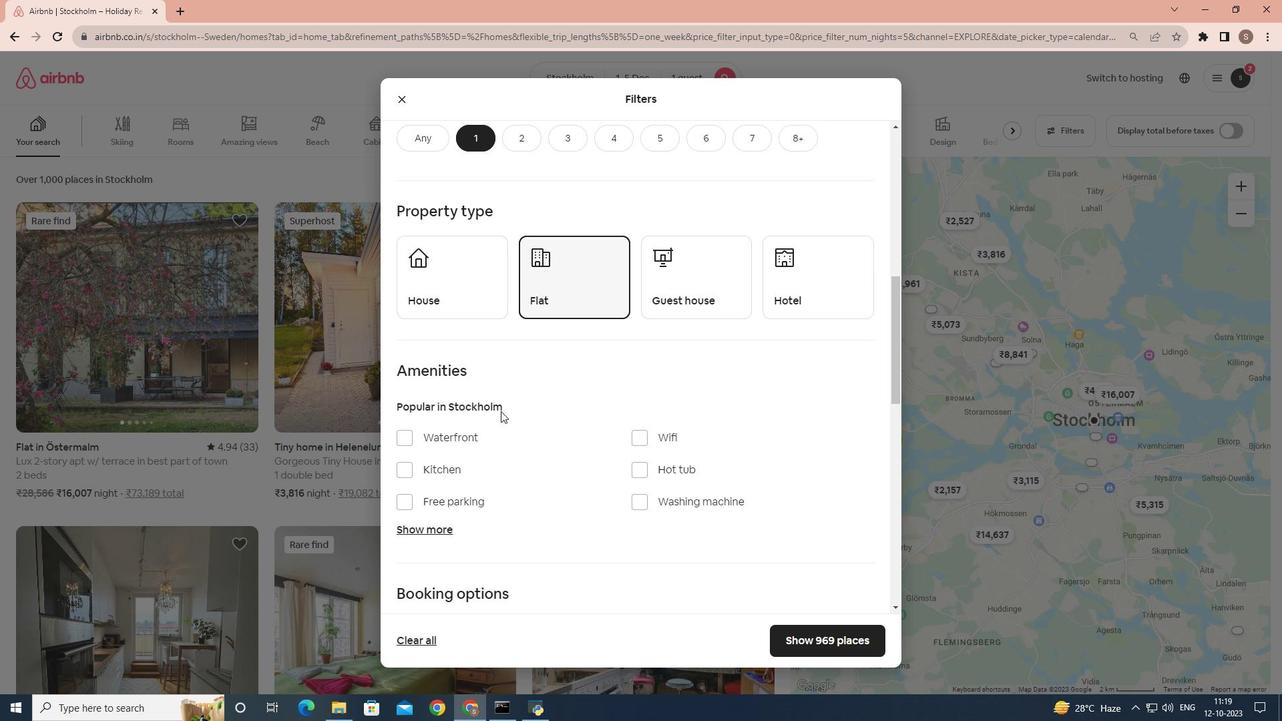
Action: Mouse moved to (502, 410)
Screenshot: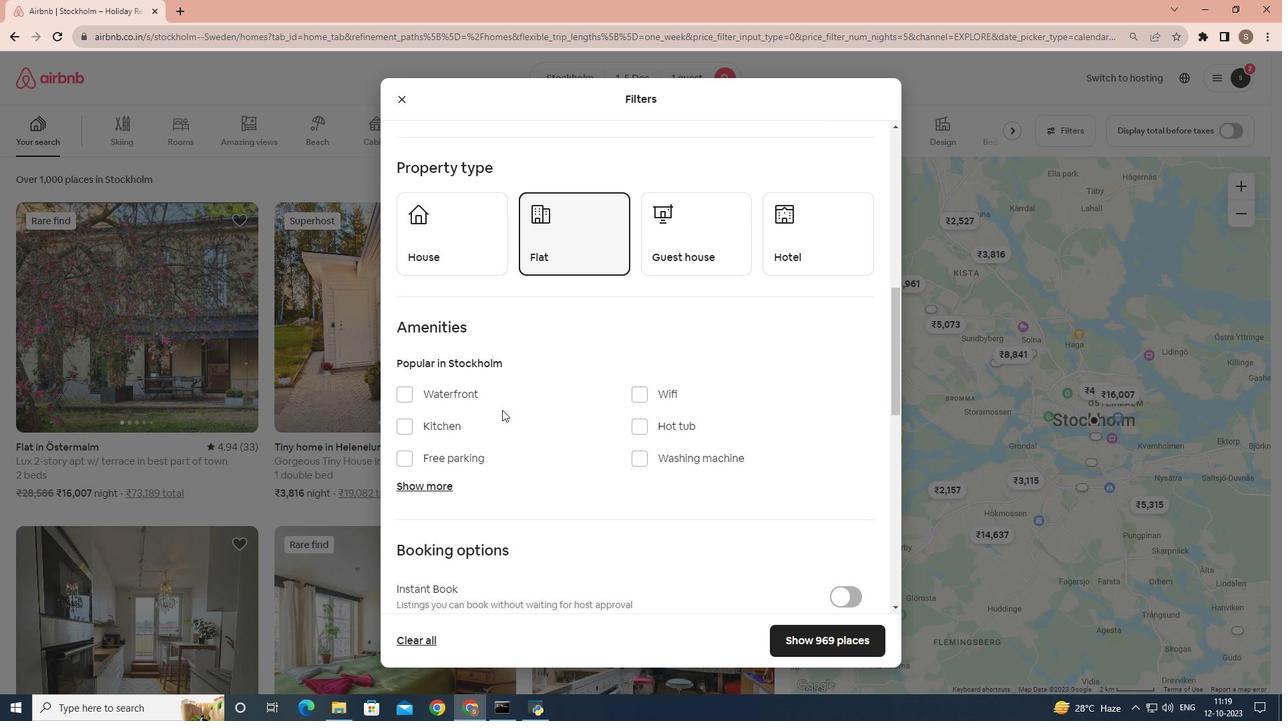 
Action: Mouse scrolled (502, 409) with delta (0, 0)
Screenshot: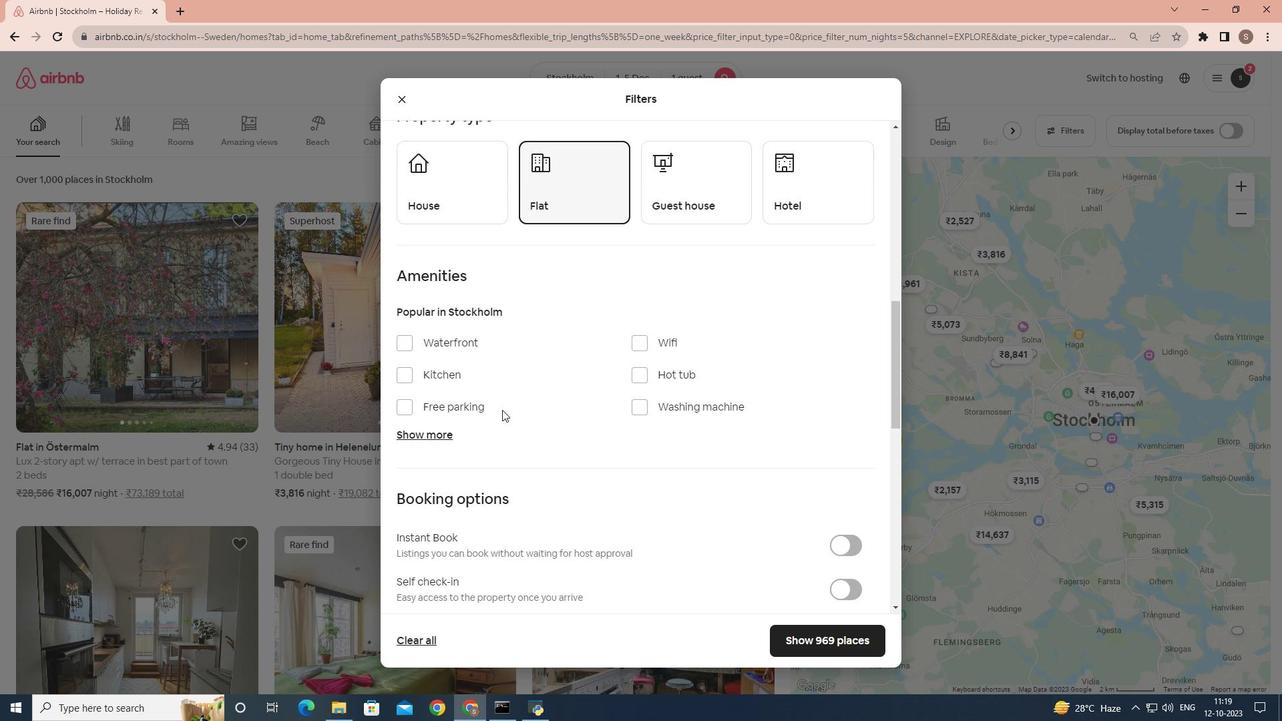 
Action: Mouse moved to (813, 642)
Screenshot: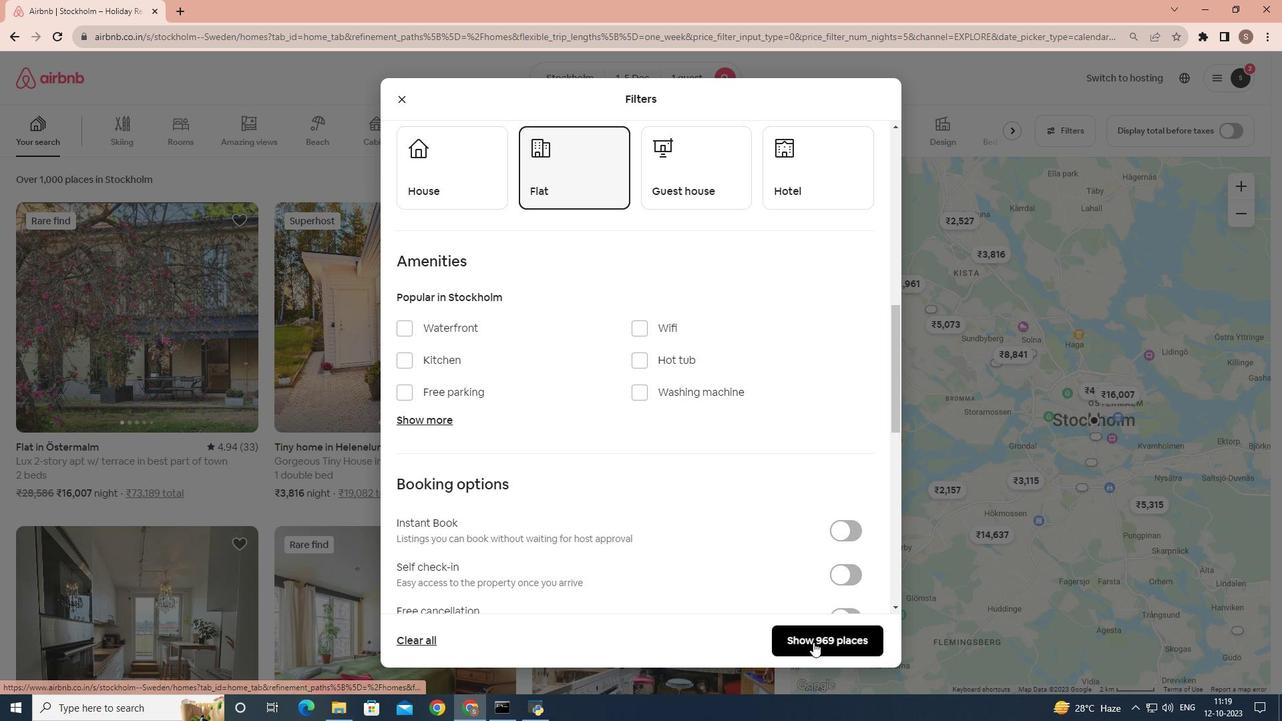 
Action: Mouse pressed left at (813, 642)
Screenshot: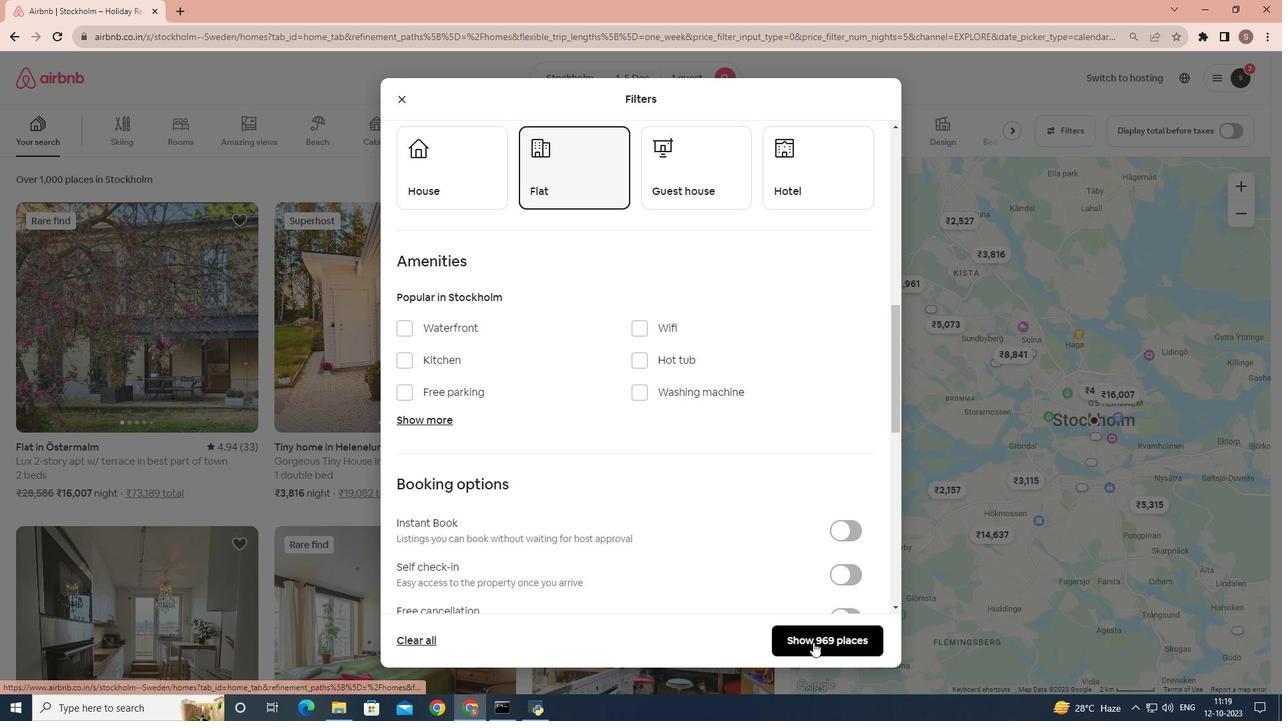 
Action: Mouse moved to (181, 416)
Screenshot: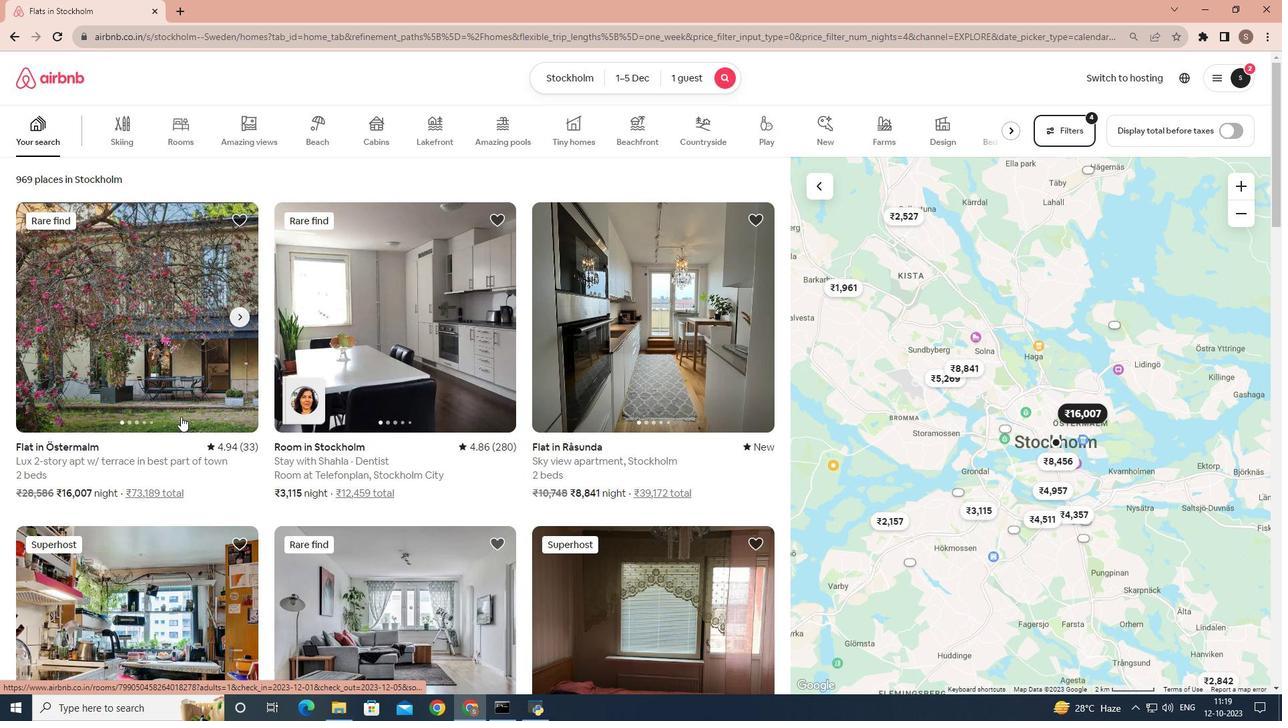 
Action: Mouse pressed left at (181, 416)
Screenshot: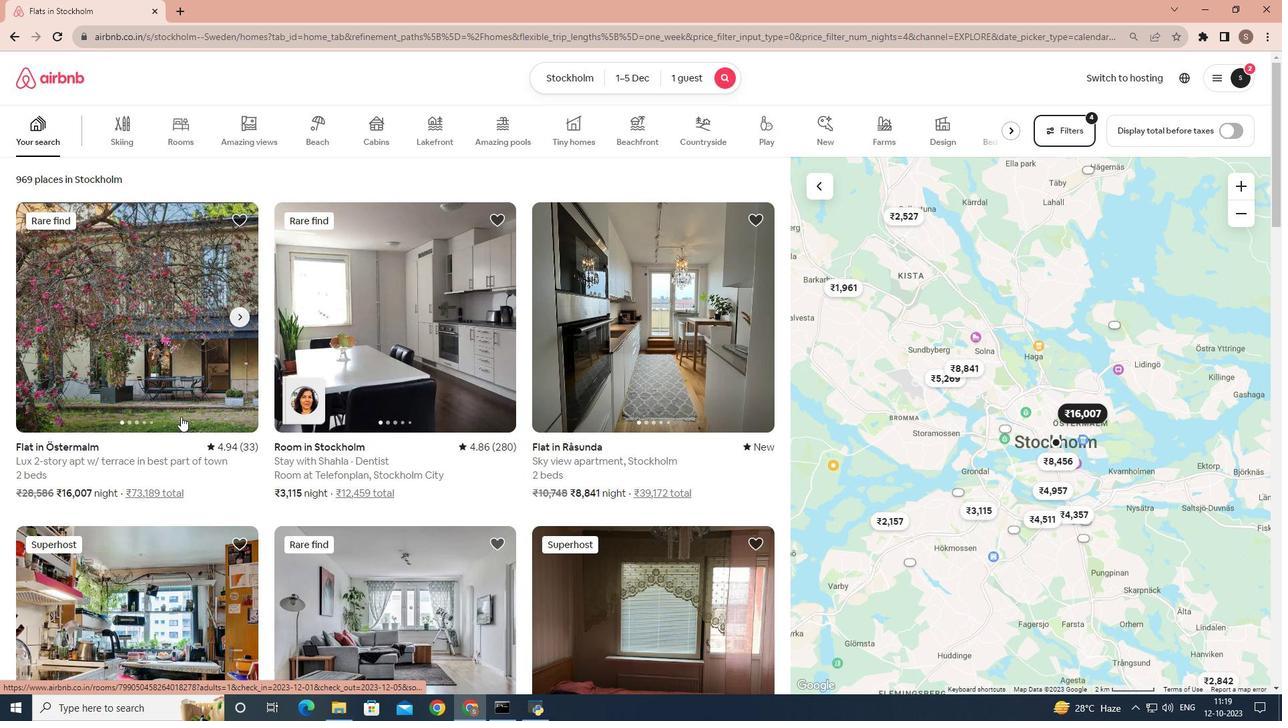
Action: Mouse moved to (958, 492)
Screenshot: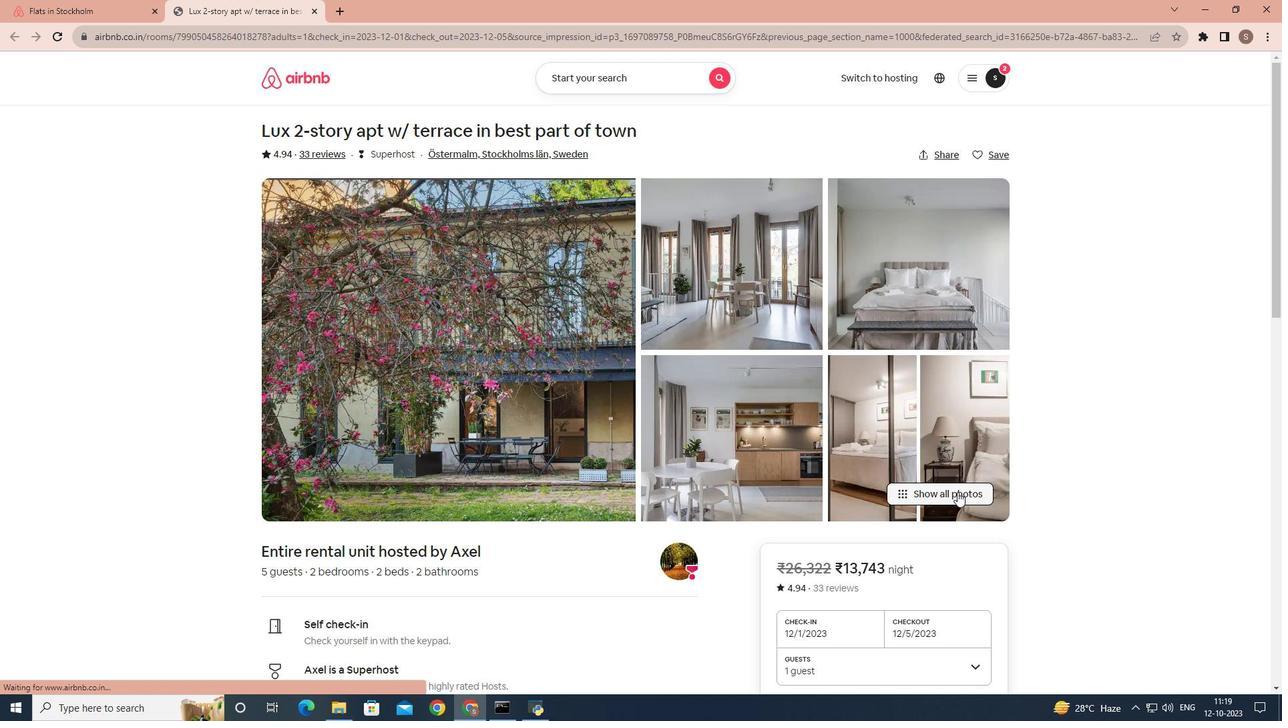 
Action: Mouse pressed left at (958, 492)
Screenshot: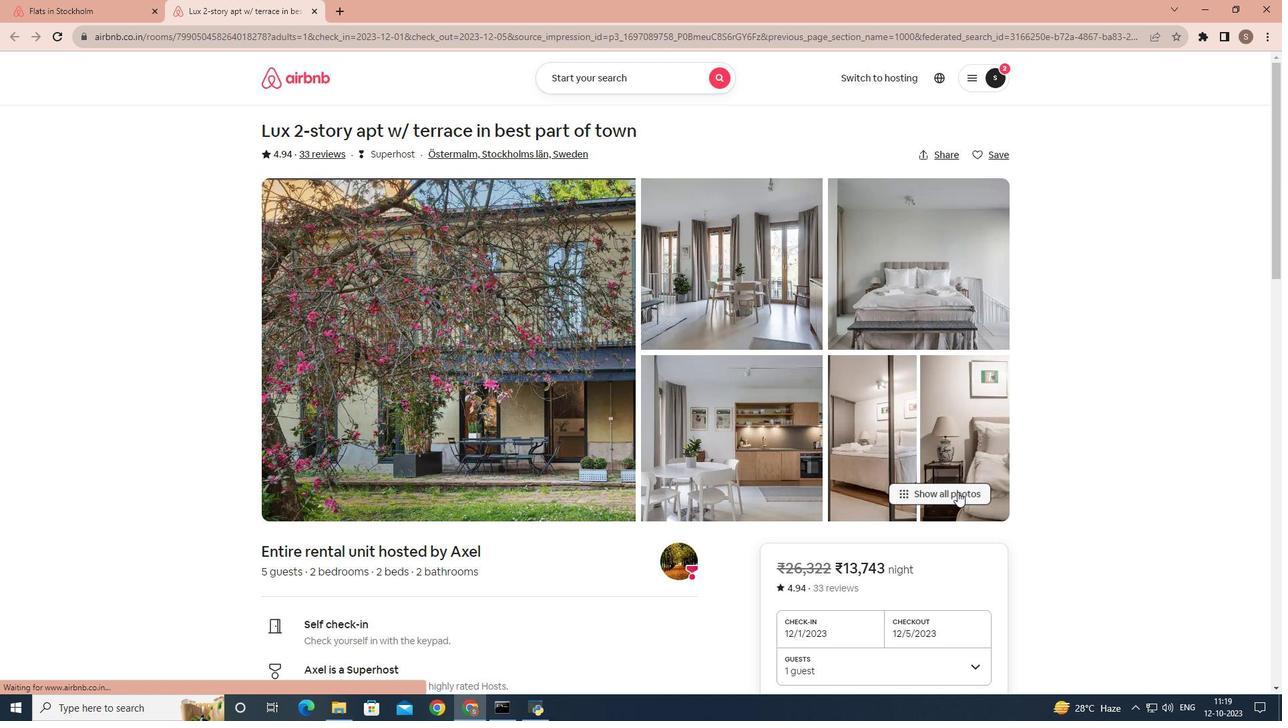 
Action: Mouse moved to (741, 469)
Screenshot: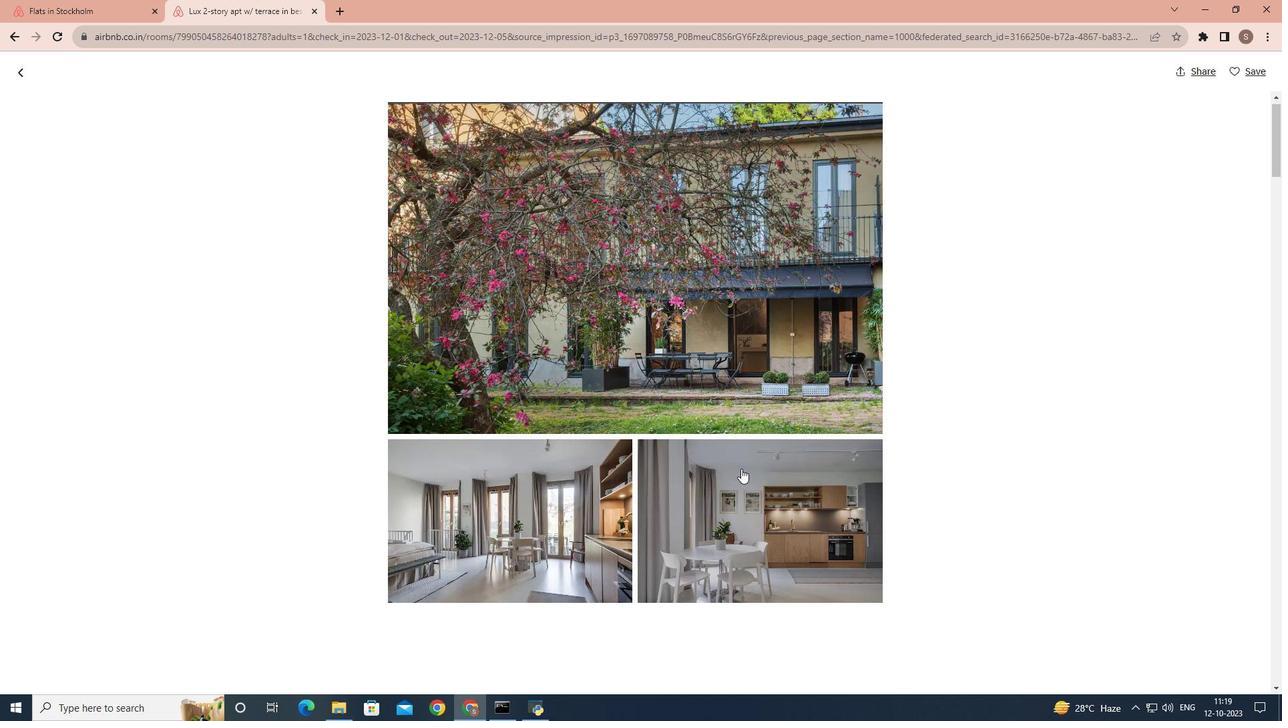 
Action: Mouse scrolled (741, 468) with delta (0, 0)
Screenshot: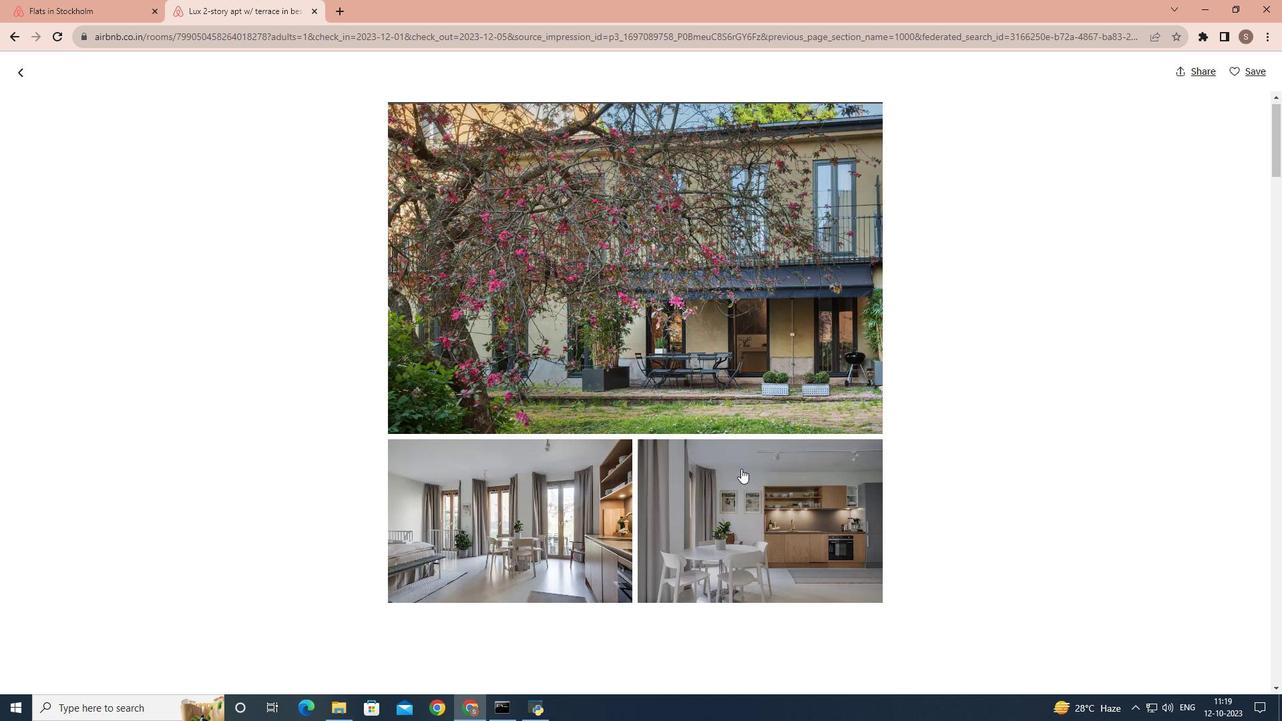 
Action: Mouse scrolled (741, 468) with delta (0, 0)
Screenshot: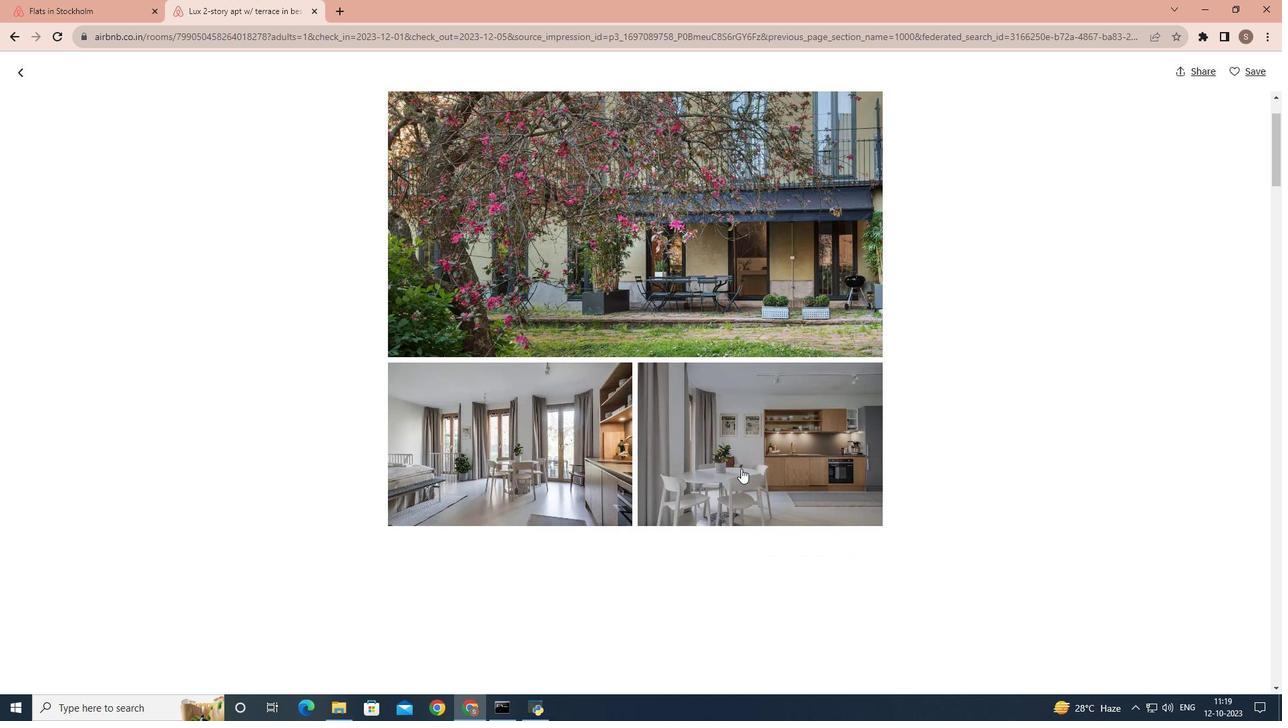 
Action: Mouse scrolled (741, 468) with delta (0, 0)
Screenshot: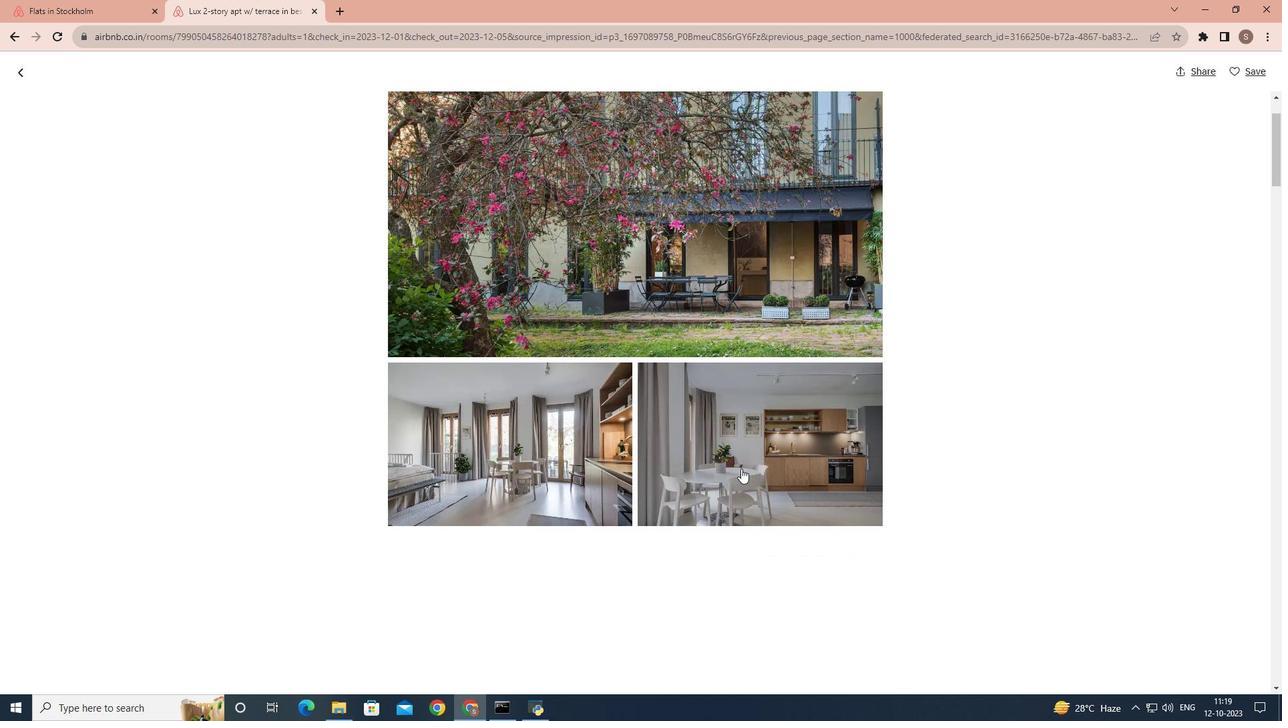 
Action: Mouse scrolled (741, 468) with delta (0, 0)
Screenshot: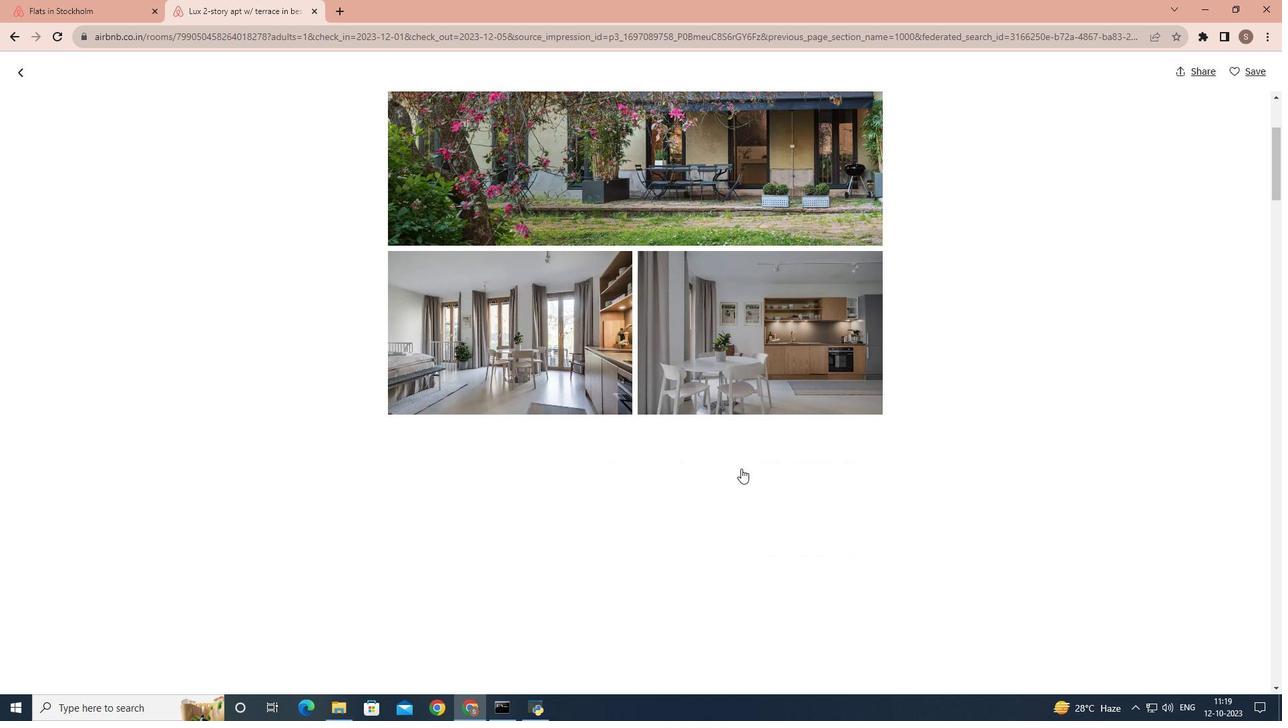 
Action: Mouse scrolled (741, 468) with delta (0, 0)
Screenshot: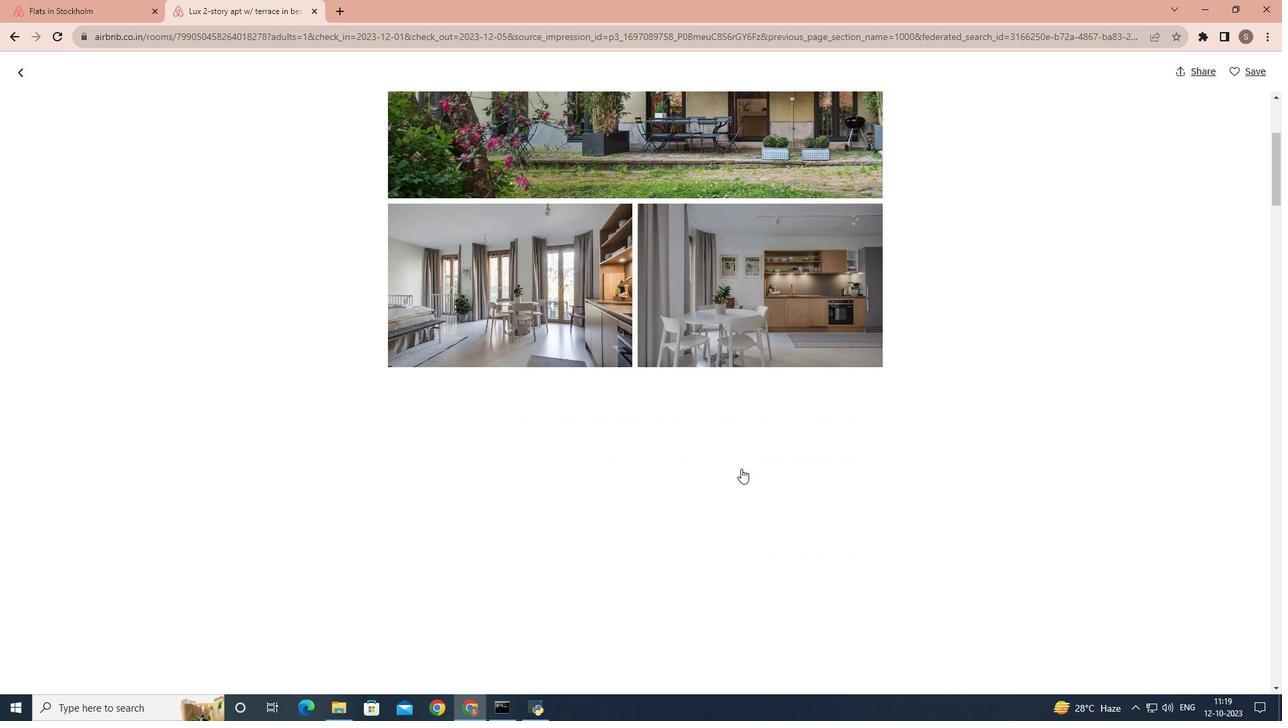 
Action: Mouse scrolled (741, 468) with delta (0, 0)
Screenshot: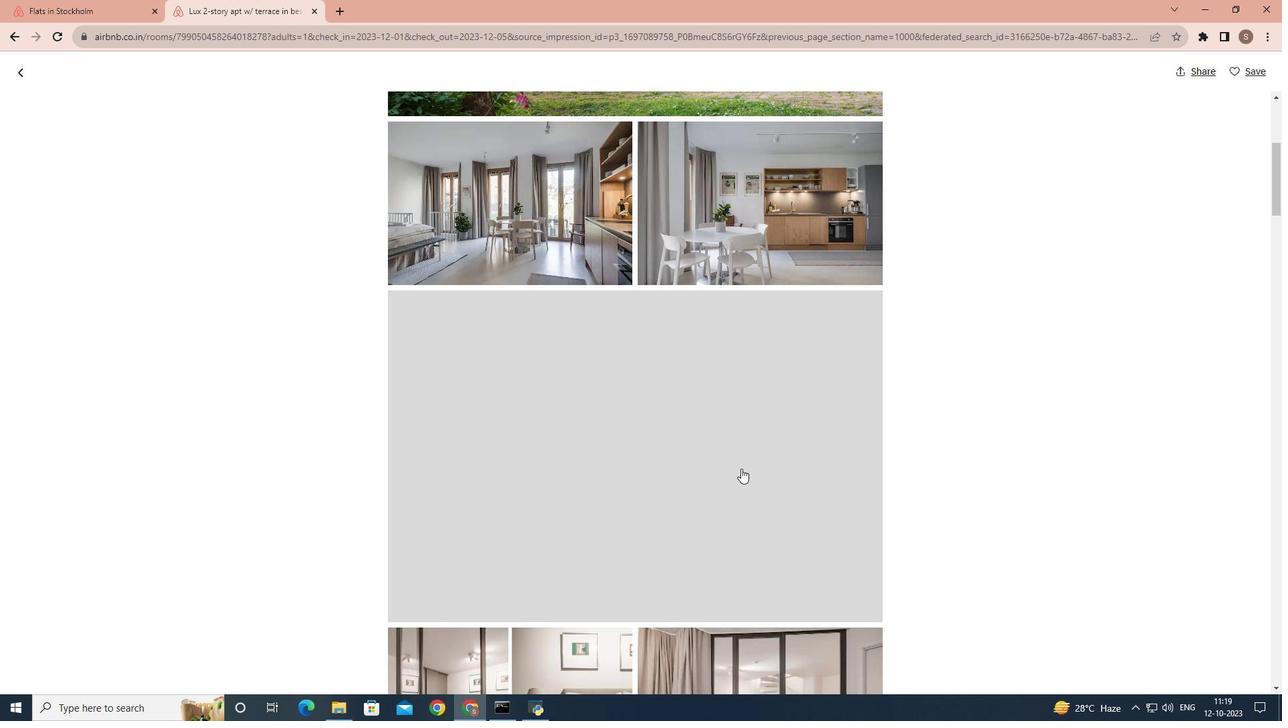 
Action: Mouse scrolled (741, 468) with delta (0, 0)
Screenshot: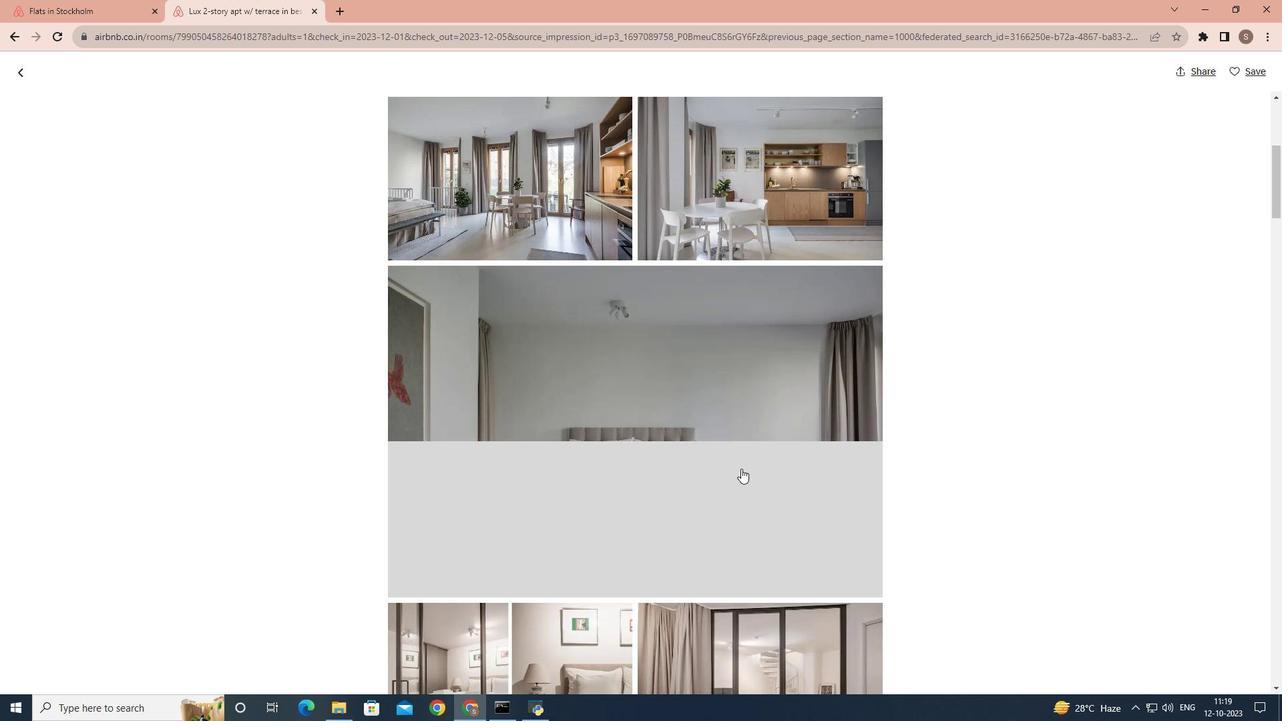 
Action: Mouse scrolled (741, 468) with delta (0, 0)
Screenshot: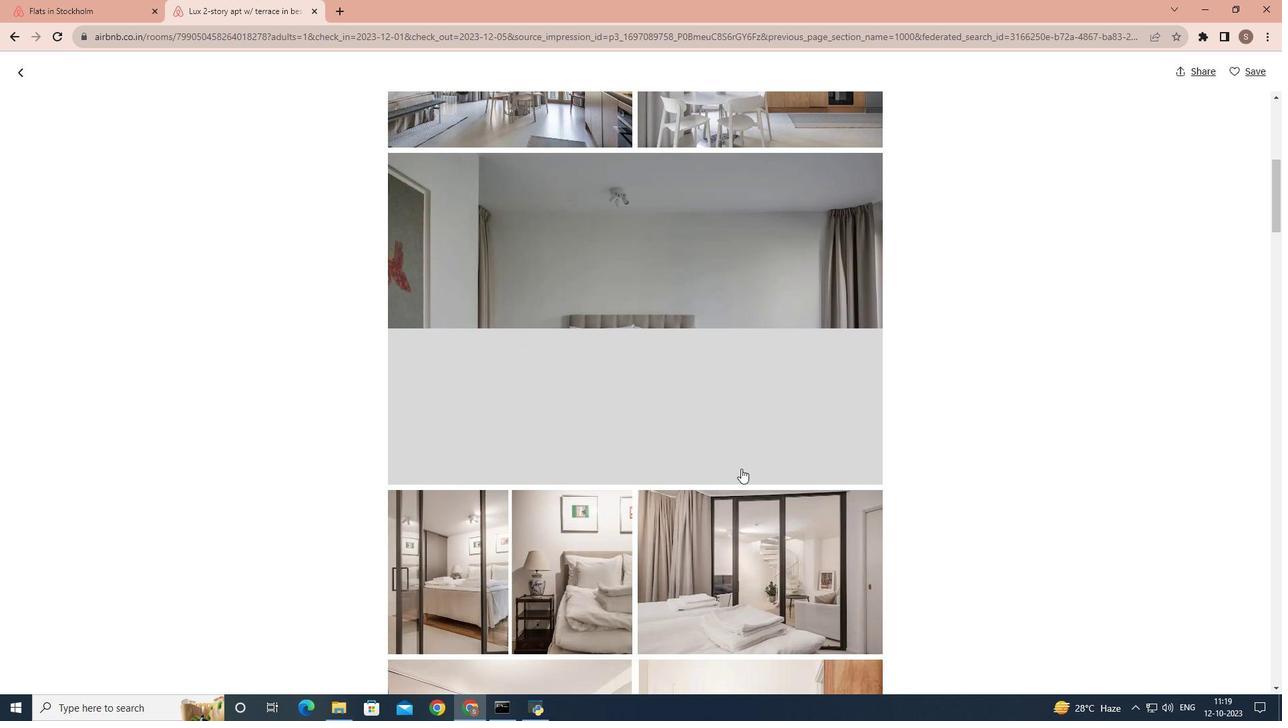 
Action: Mouse scrolled (741, 468) with delta (0, 0)
Screenshot: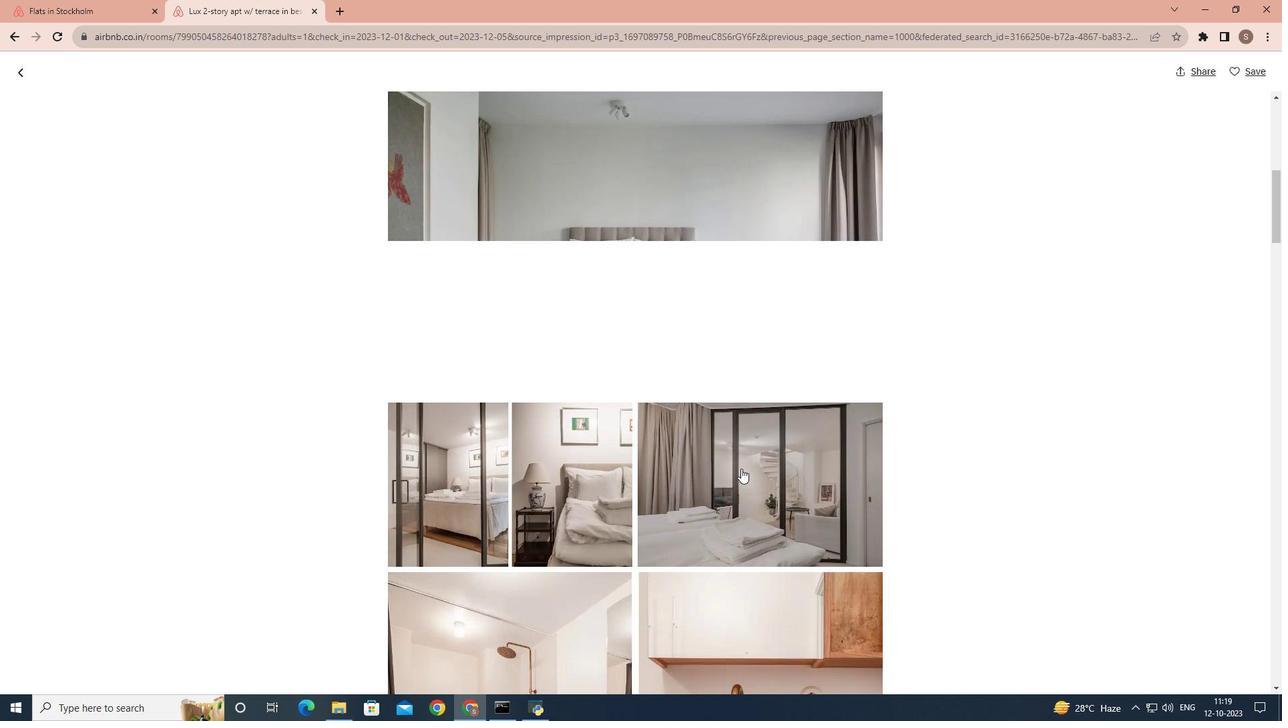 
Action: Mouse scrolled (741, 468) with delta (0, 0)
Screenshot: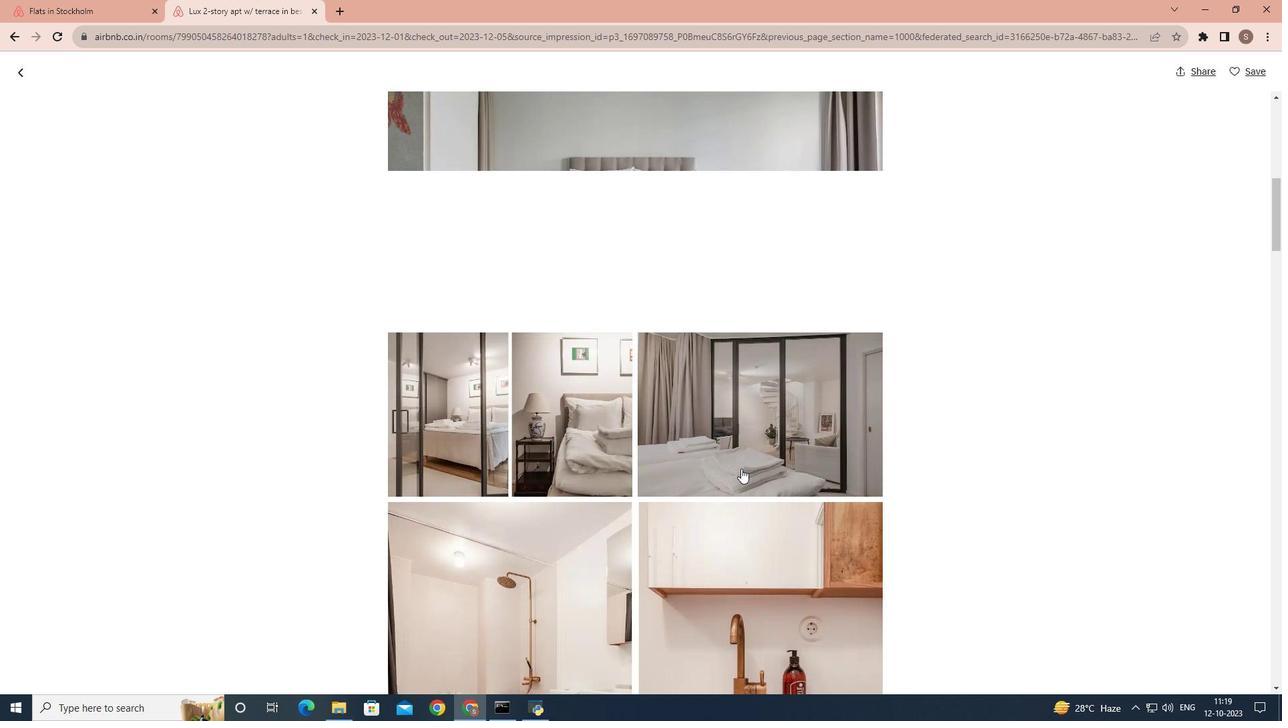 
Action: Mouse scrolled (741, 468) with delta (0, 0)
Screenshot: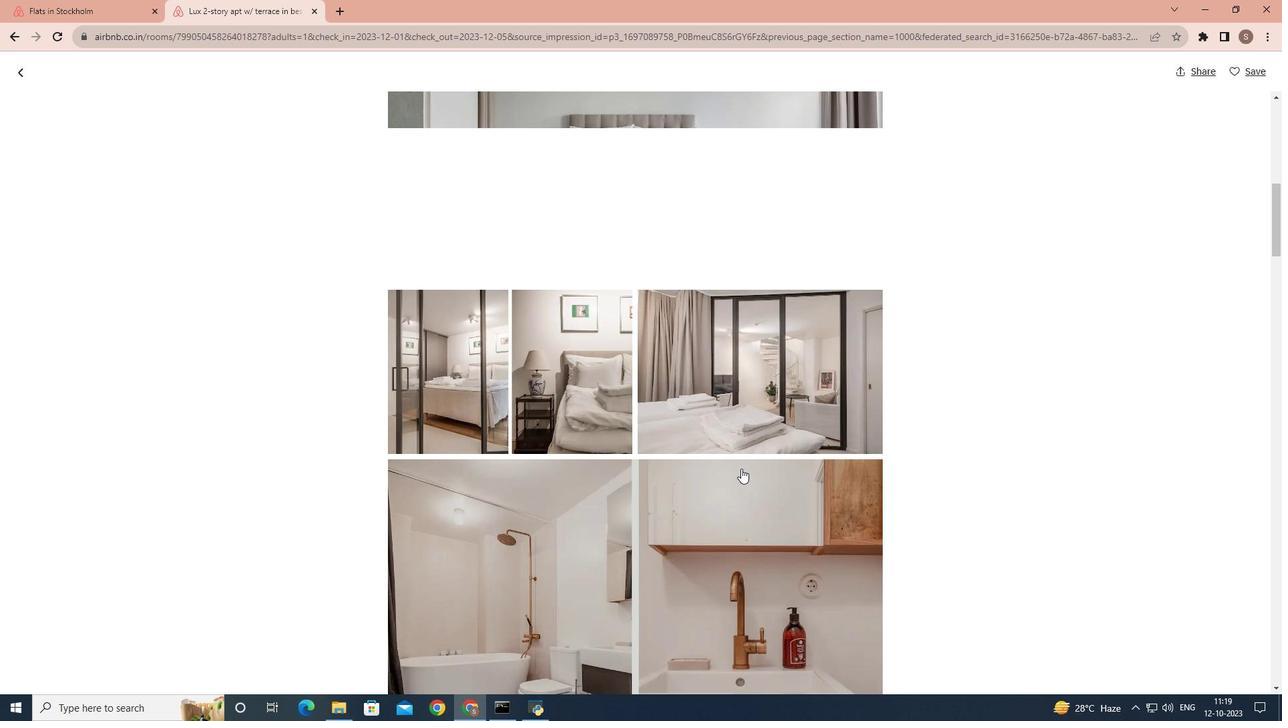 
Action: Mouse scrolled (741, 468) with delta (0, 0)
Screenshot: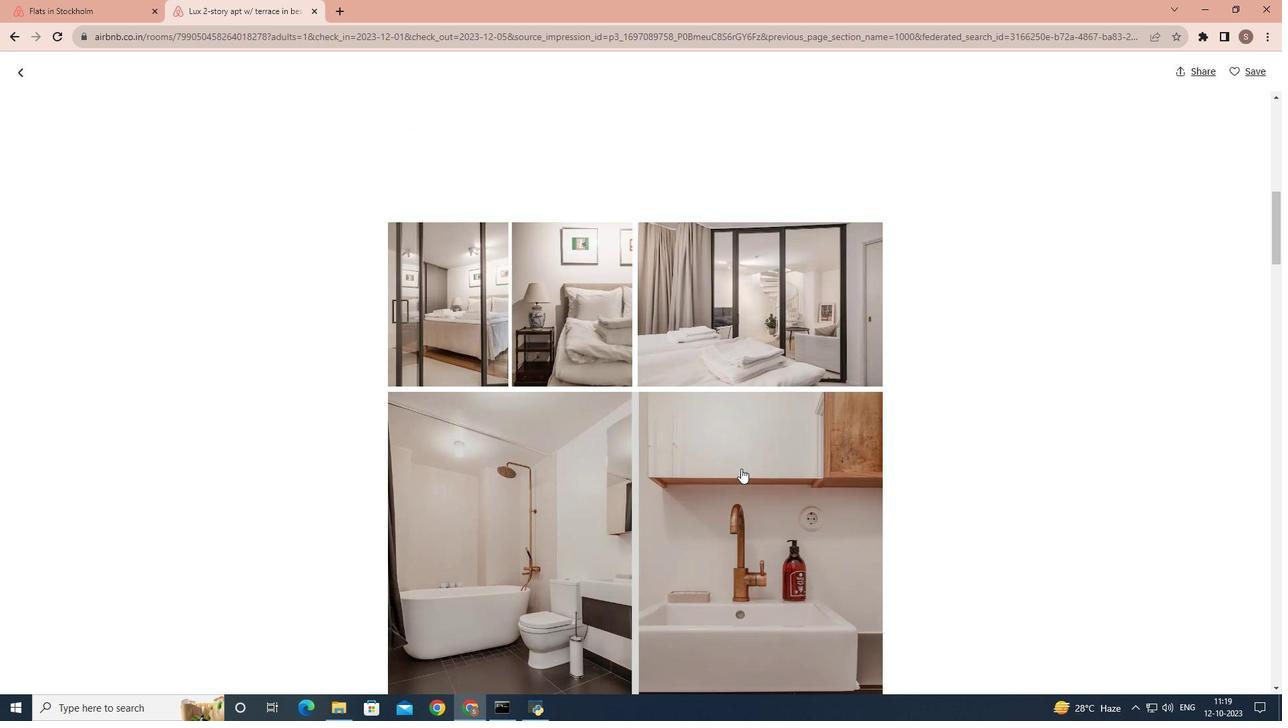 
Action: Mouse scrolled (741, 468) with delta (0, 0)
Screenshot: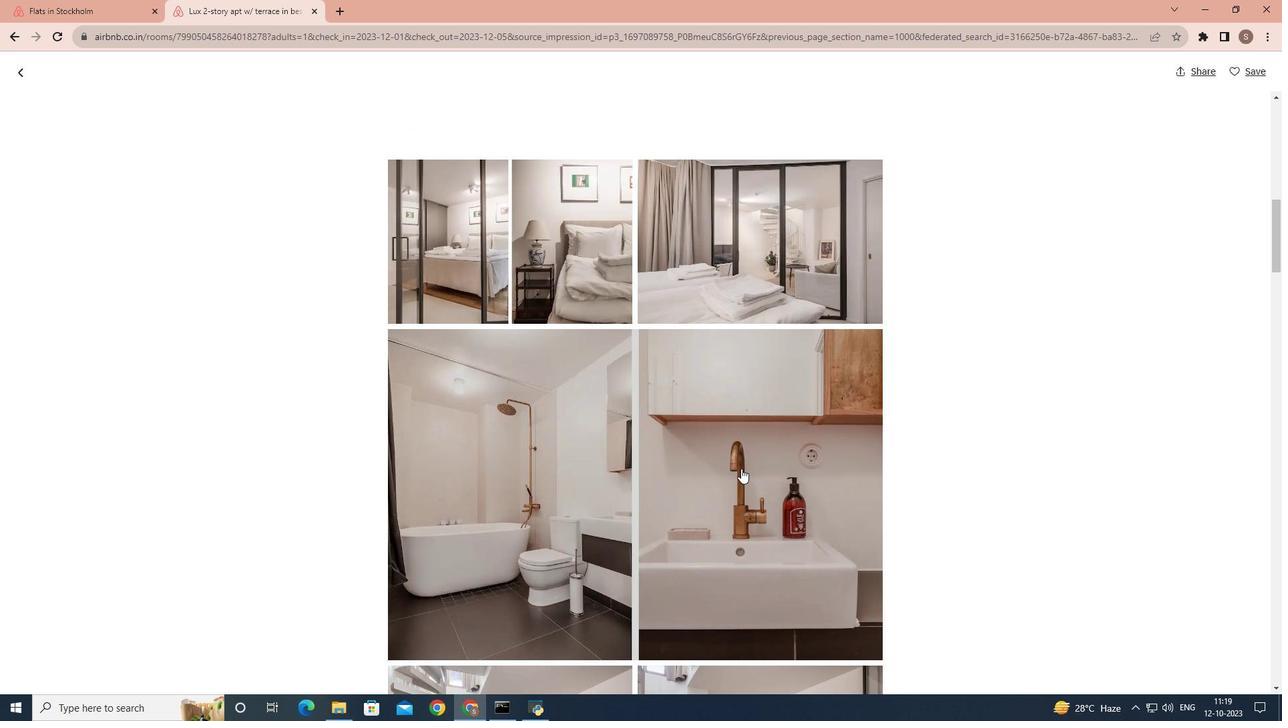 
Action: Mouse scrolled (741, 468) with delta (0, 0)
Screenshot: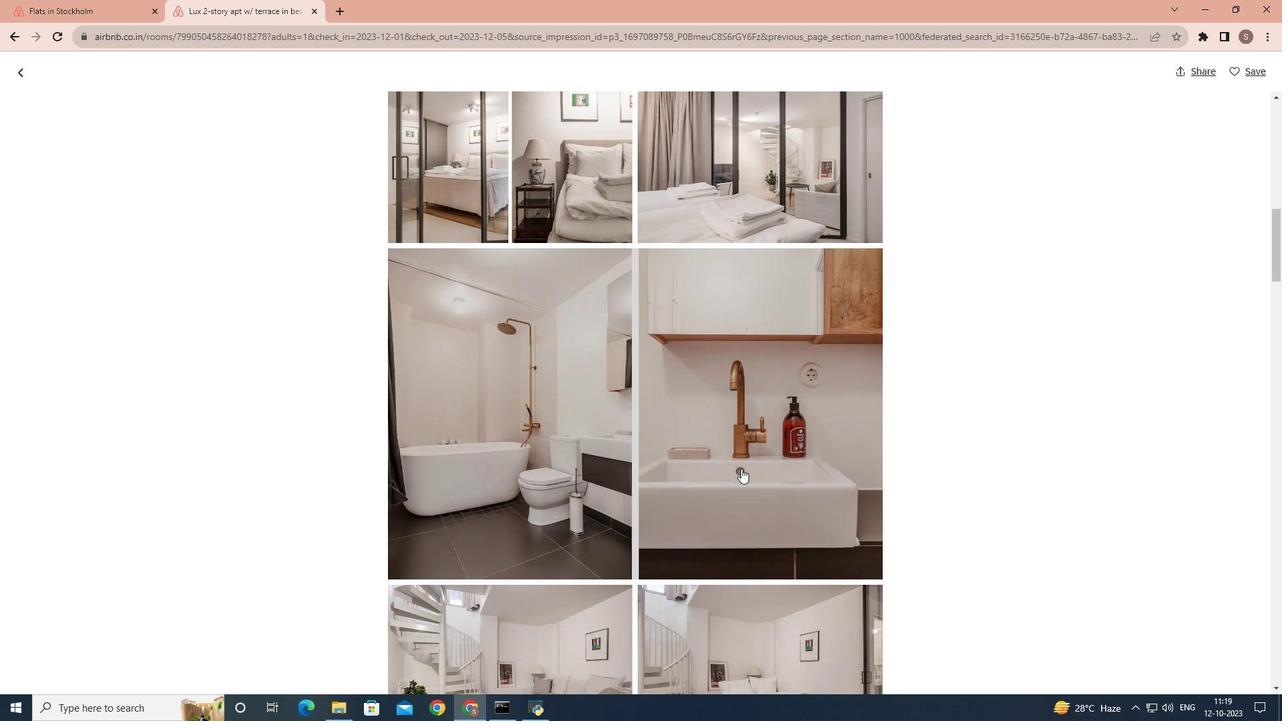 
Action: Mouse scrolled (741, 468) with delta (0, 0)
Screenshot: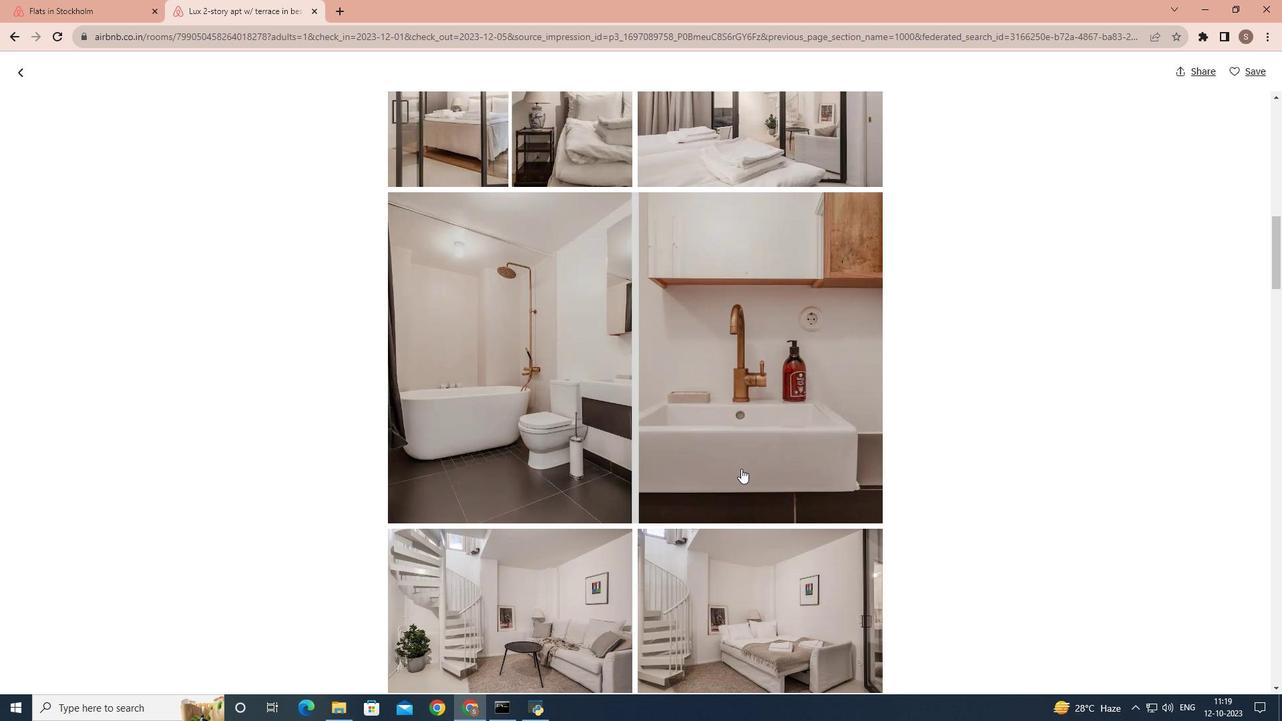 
Action: Mouse scrolled (741, 468) with delta (0, 0)
Screenshot: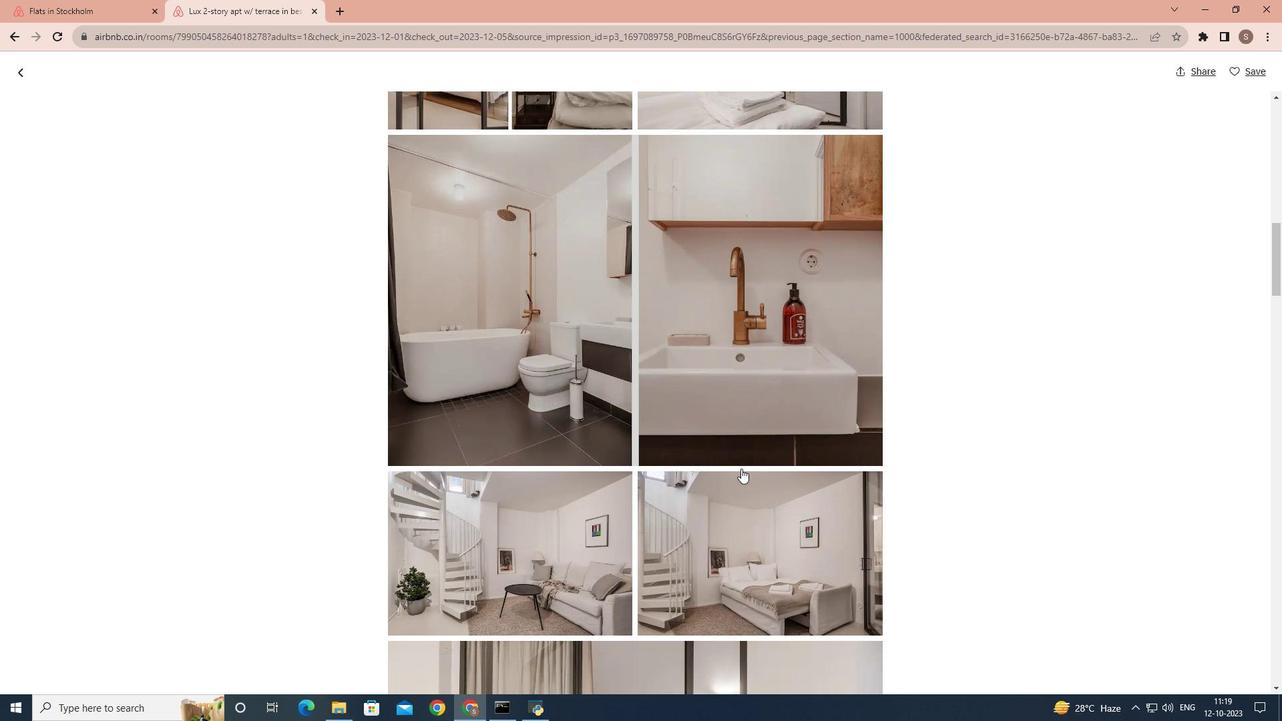 
Action: Mouse scrolled (741, 468) with delta (0, 0)
Screenshot: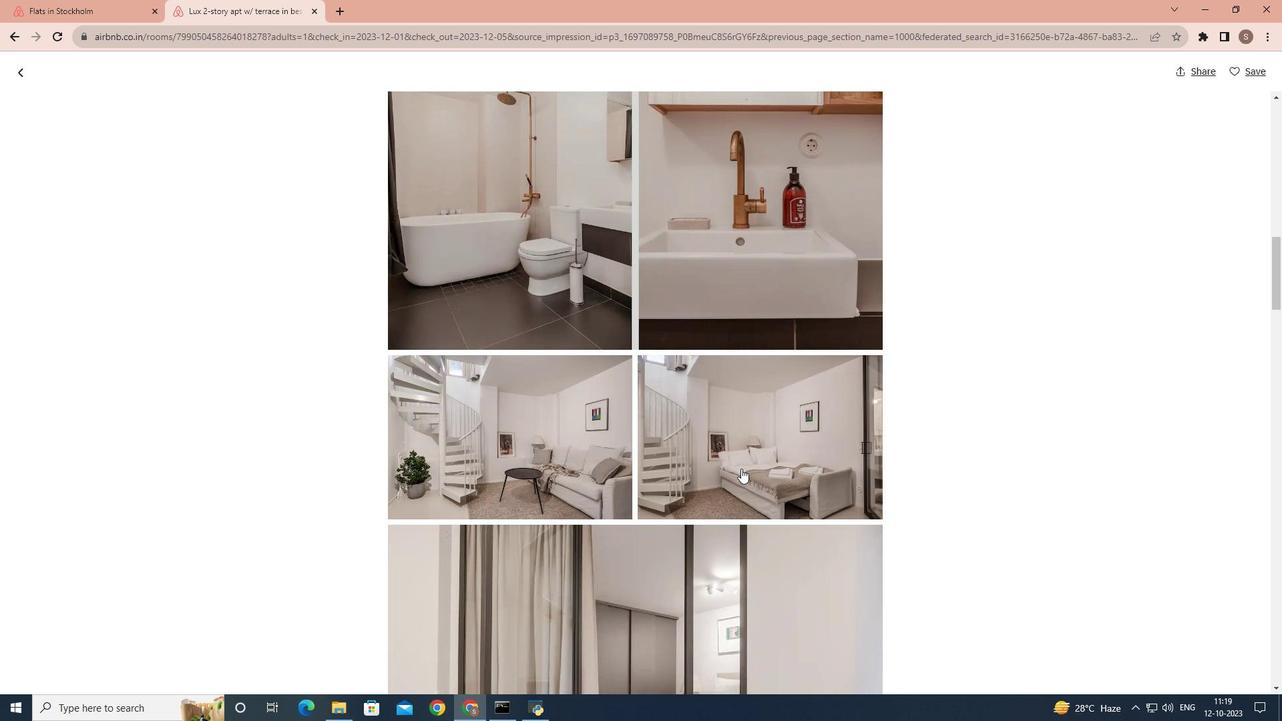 
Action: Mouse scrolled (741, 468) with delta (0, 0)
Screenshot: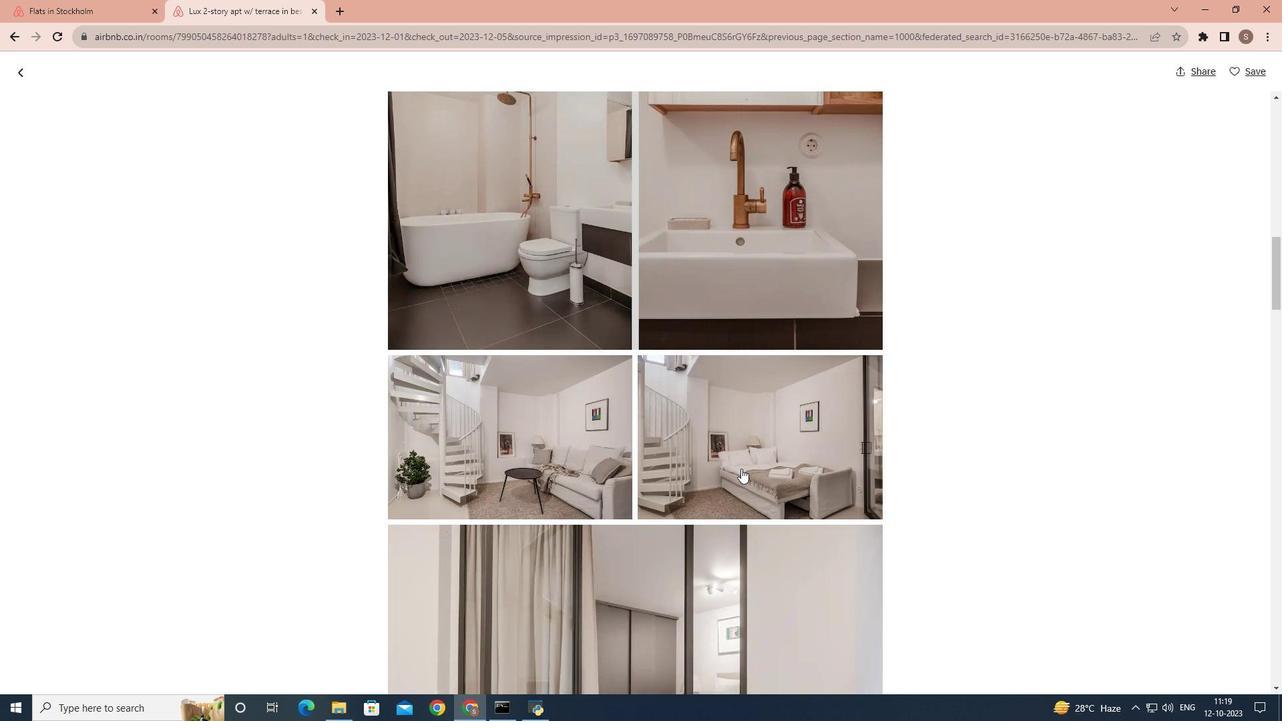 
Action: Mouse scrolled (741, 468) with delta (0, 0)
Screenshot: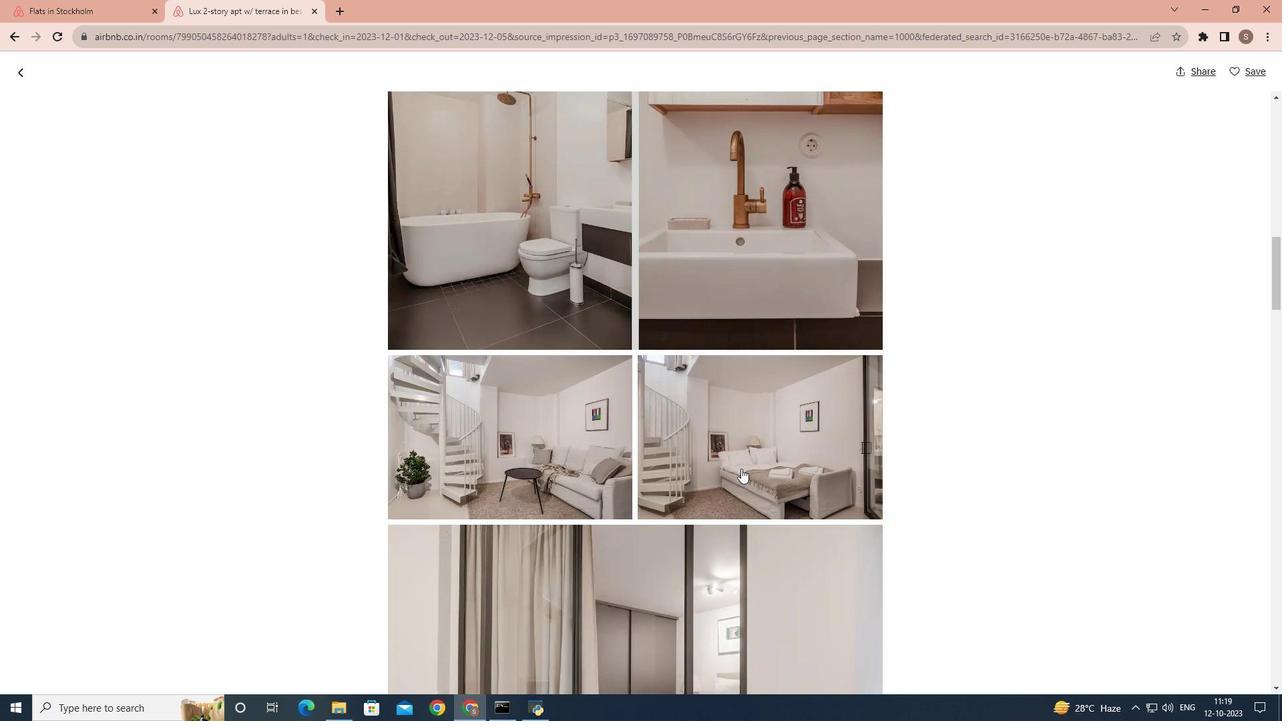 
Action: Mouse scrolled (741, 468) with delta (0, 0)
Screenshot: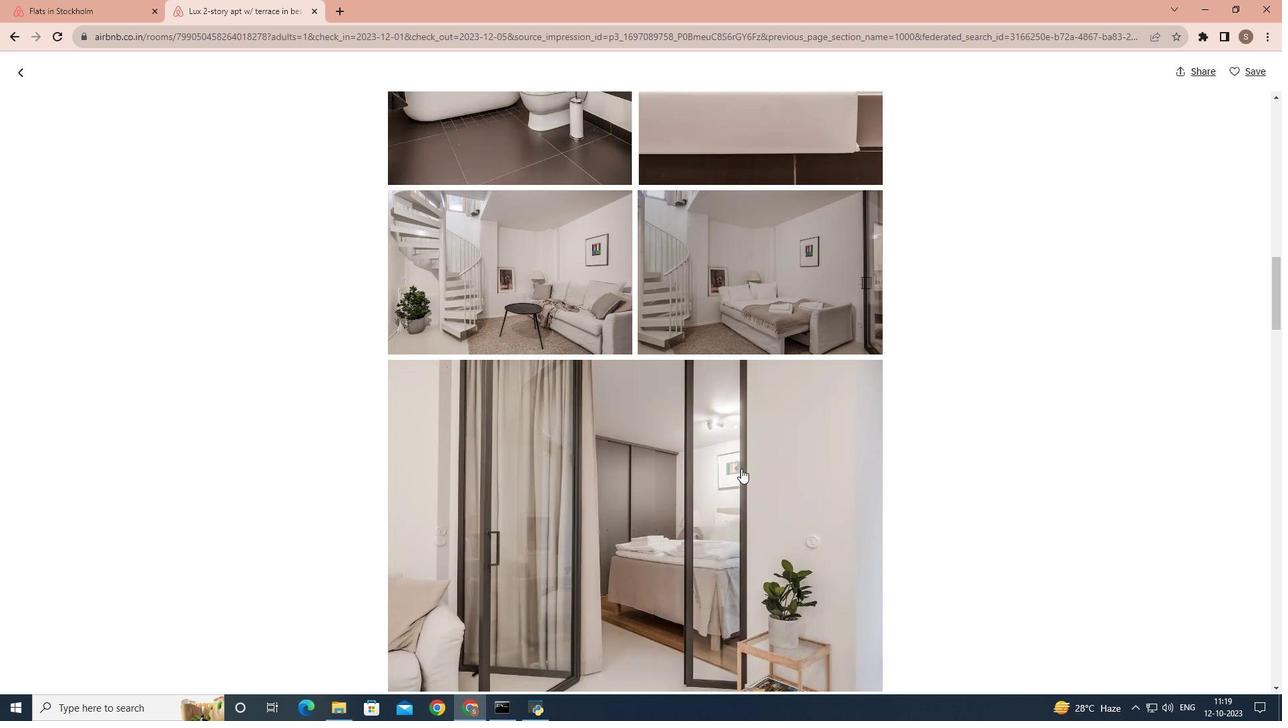
Action: Mouse scrolled (741, 468) with delta (0, 0)
Screenshot: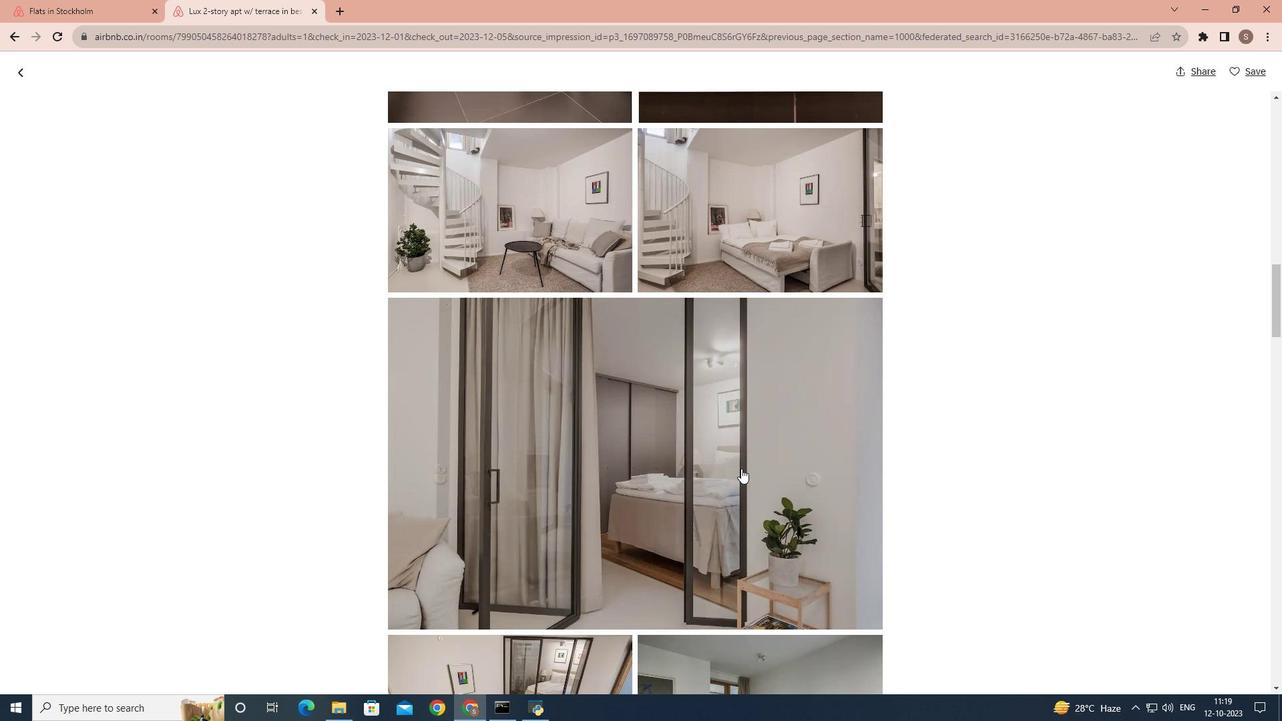 
Action: Mouse scrolled (741, 468) with delta (0, 0)
Screenshot: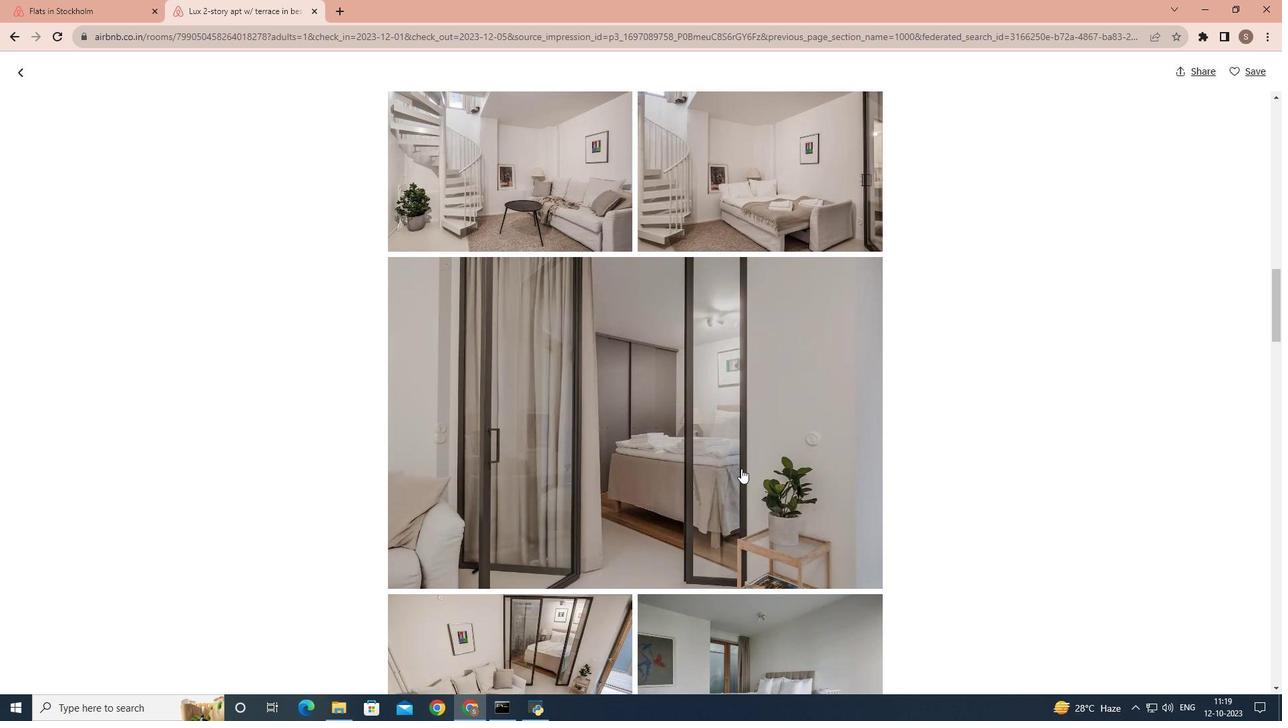 
Action: Mouse scrolled (741, 468) with delta (0, 0)
Screenshot: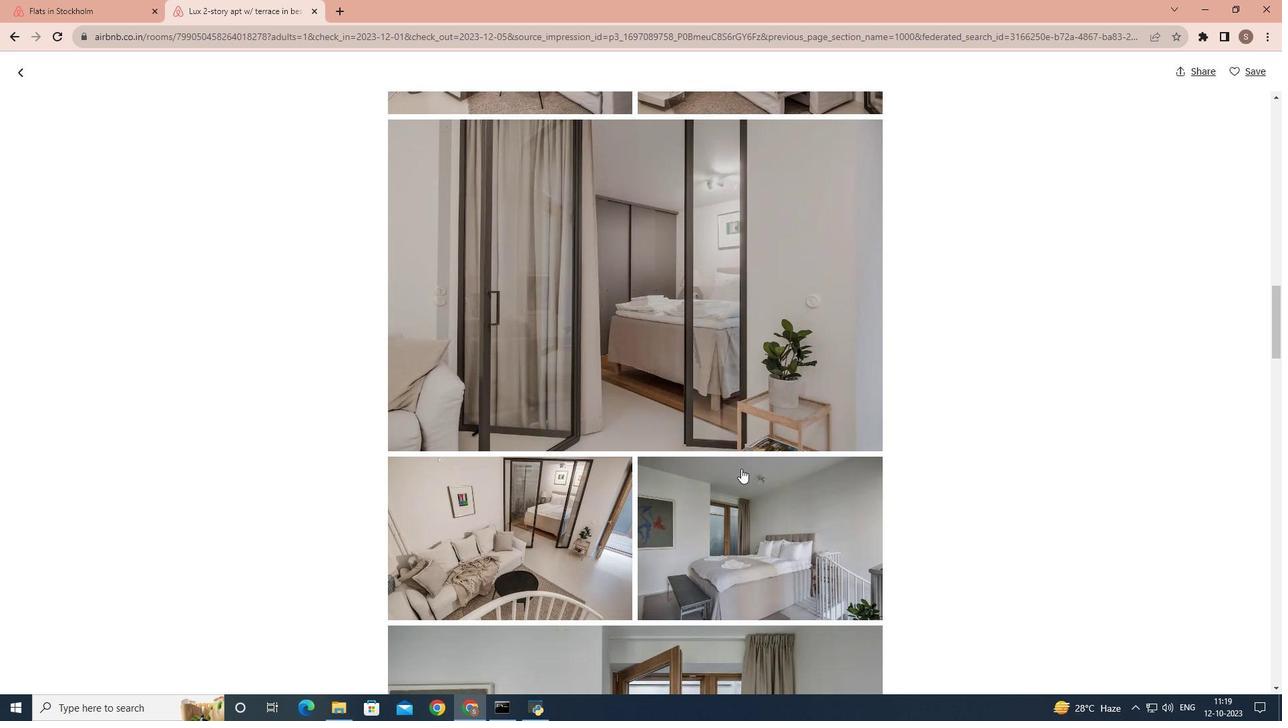 
Action: Mouse scrolled (741, 468) with delta (0, 0)
Screenshot: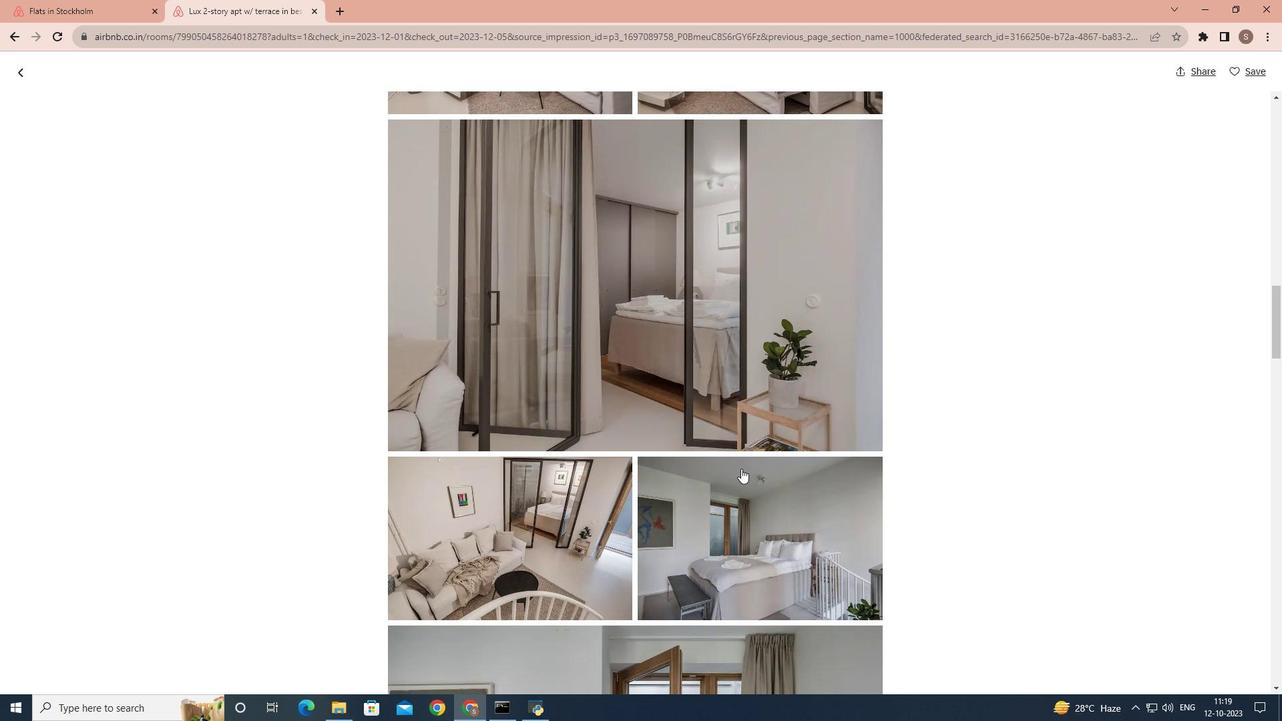 
Action: Mouse scrolled (741, 468) with delta (0, 0)
Screenshot: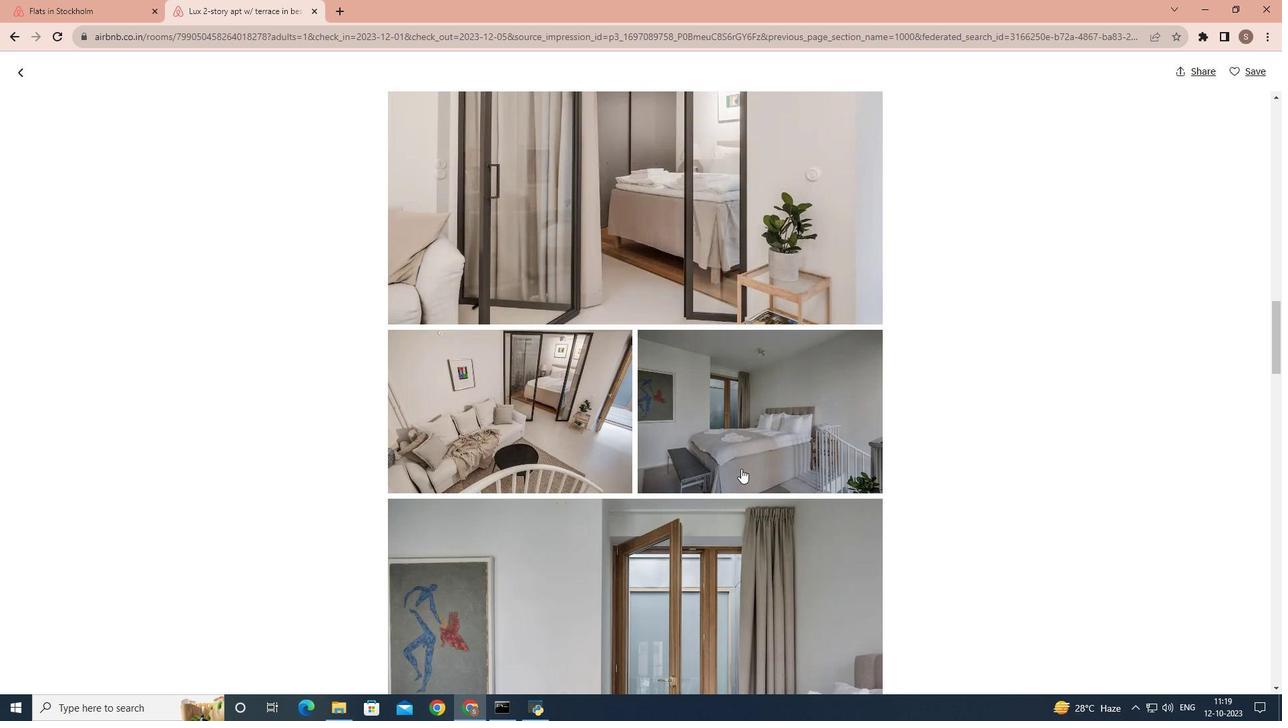
Action: Mouse scrolled (741, 468) with delta (0, 0)
Screenshot: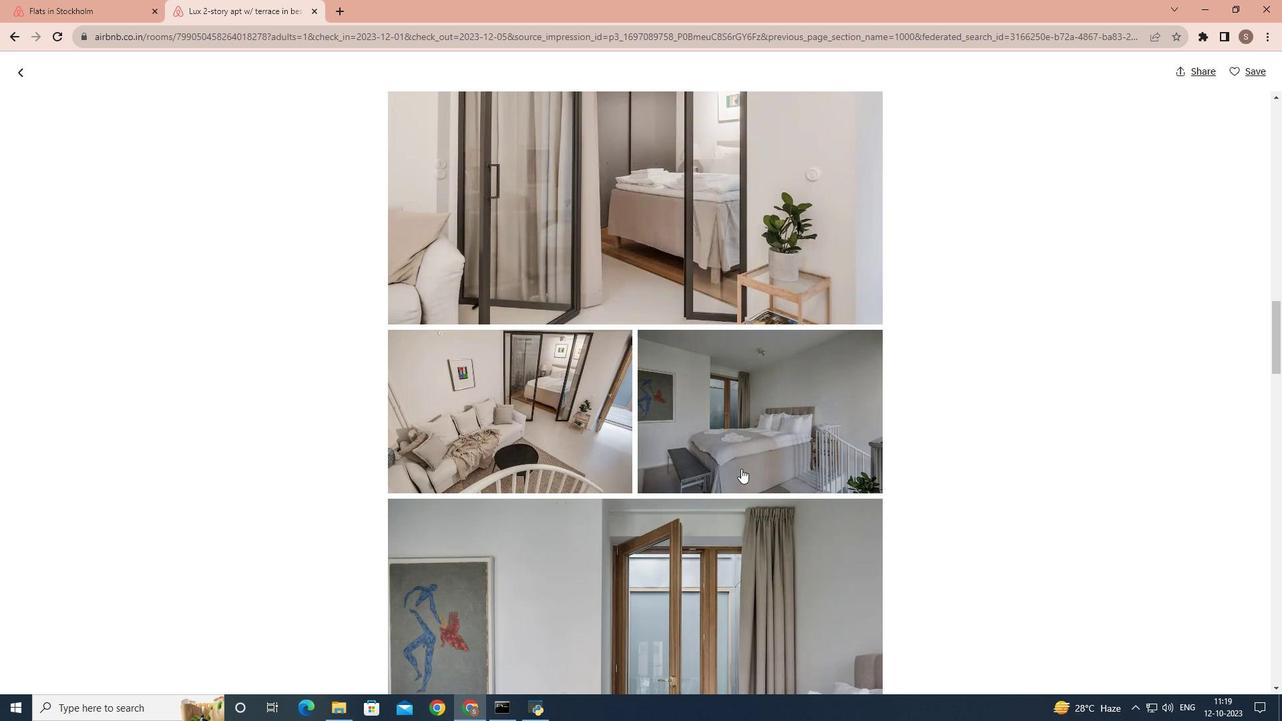 
Action: Mouse scrolled (741, 468) with delta (0, 0)
Screenshot: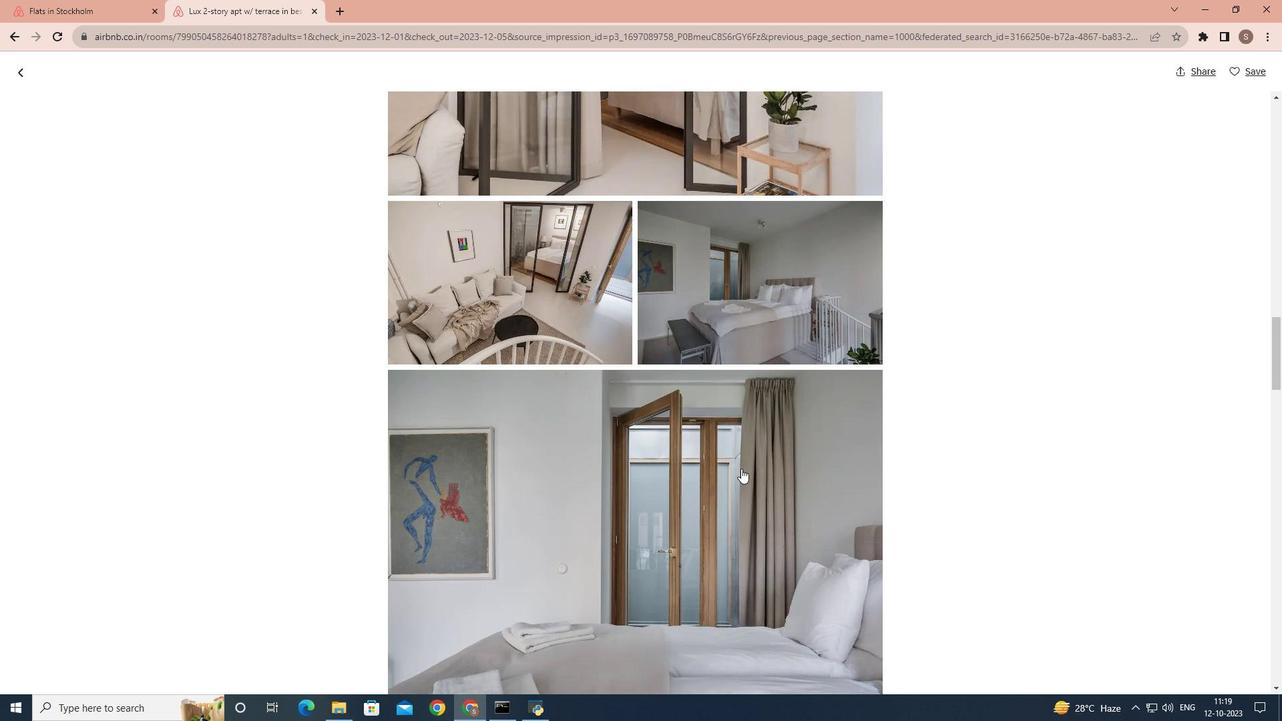 
Action: Mouse scrolled (741, 468) with delta (0, 0)
Screenshot: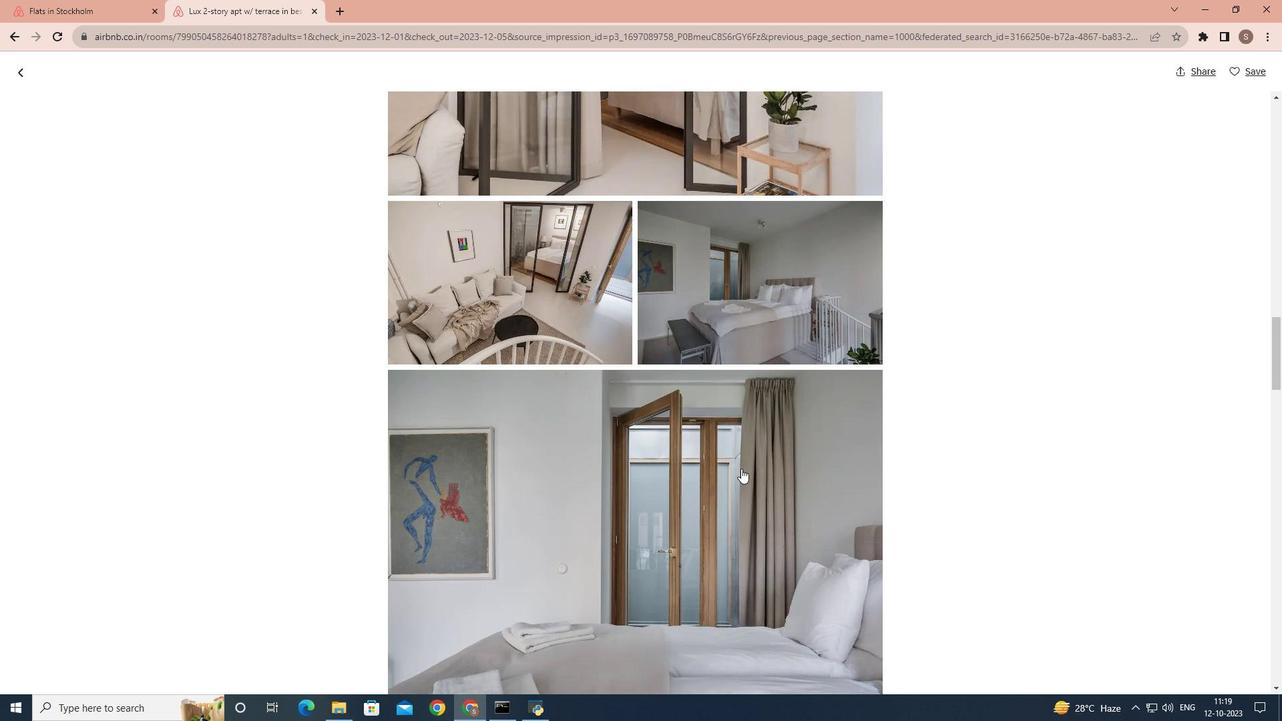 
Action: Mouse scrolled (741, 468) with delta (0, 0)
Screenshot: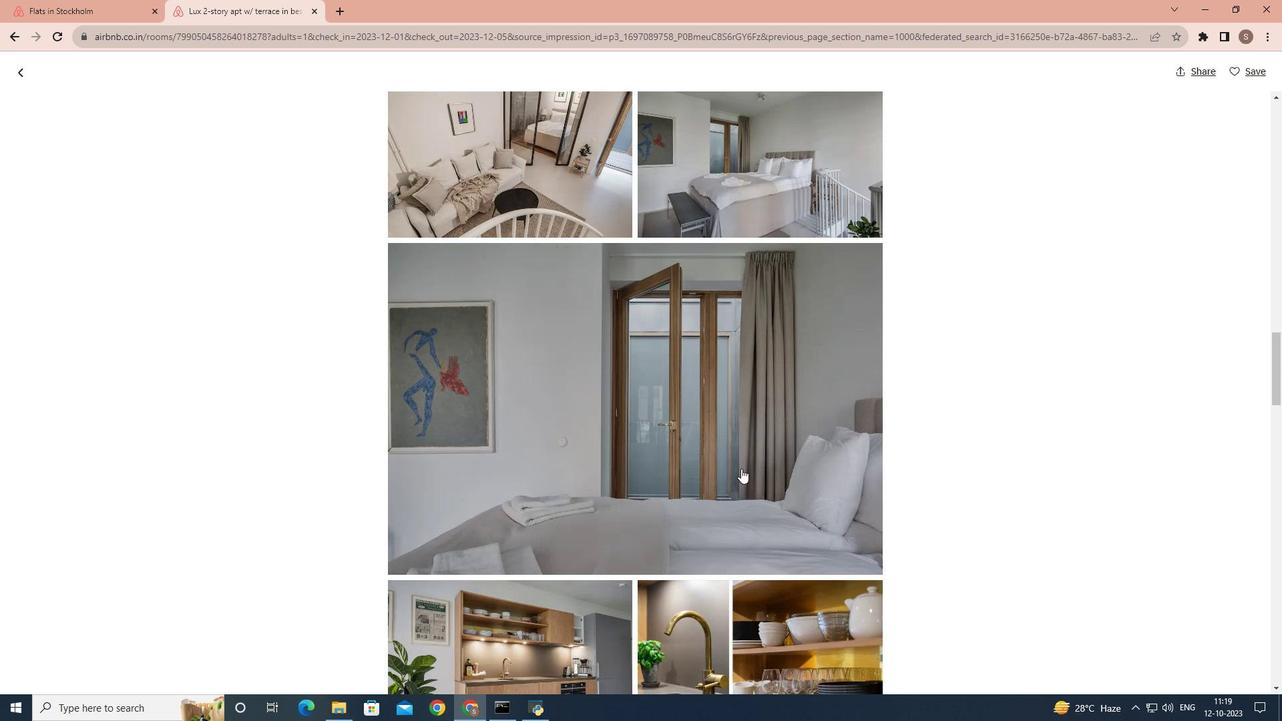 
Action: Mouse scrolled (741, 468) with delta (0, 0)
Screenshot: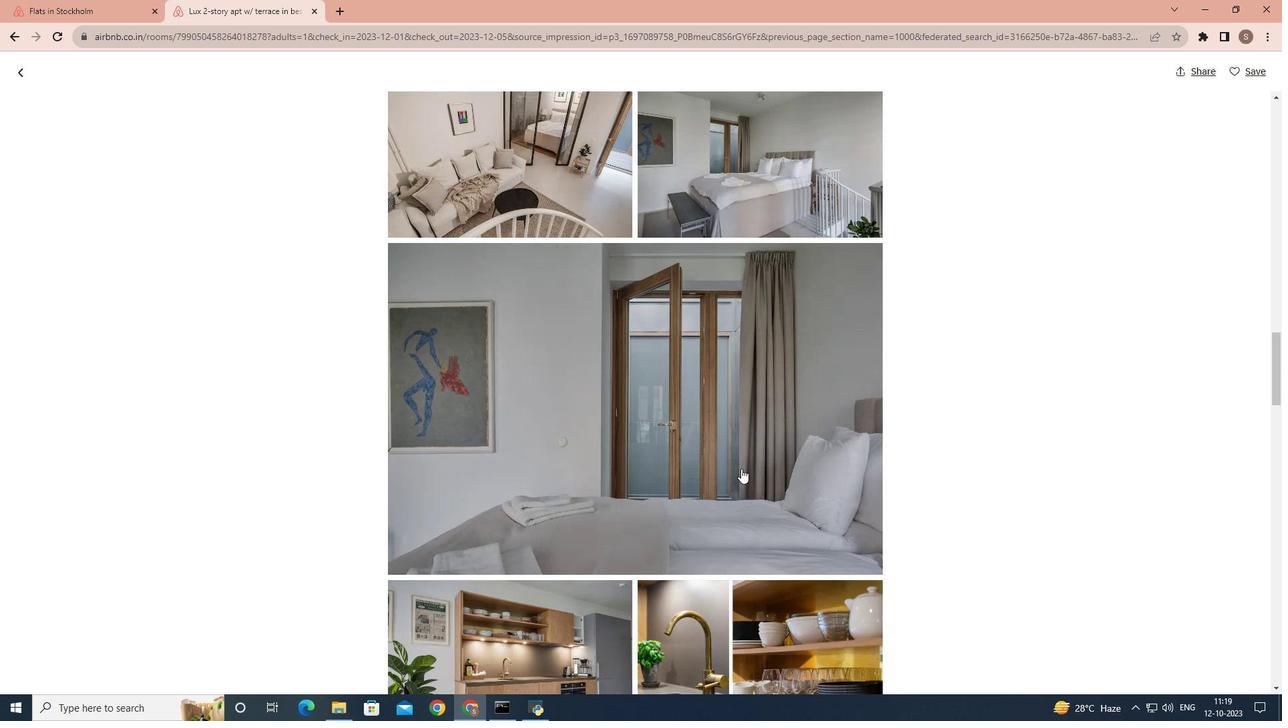 
Action: Mouse scrolled (741, 468) with delta (0, 0)
Screenshot: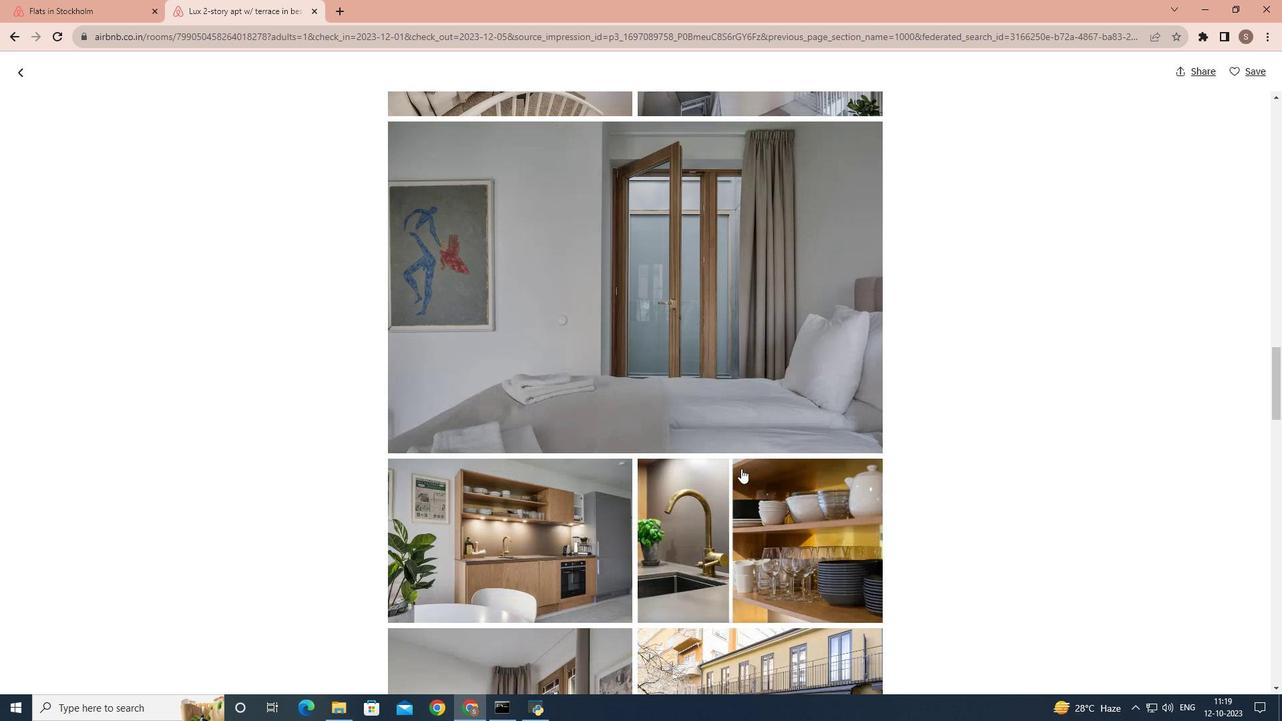 
Action: Mouse scrolled (741, 468) with delta (0, 0)
Screenshot: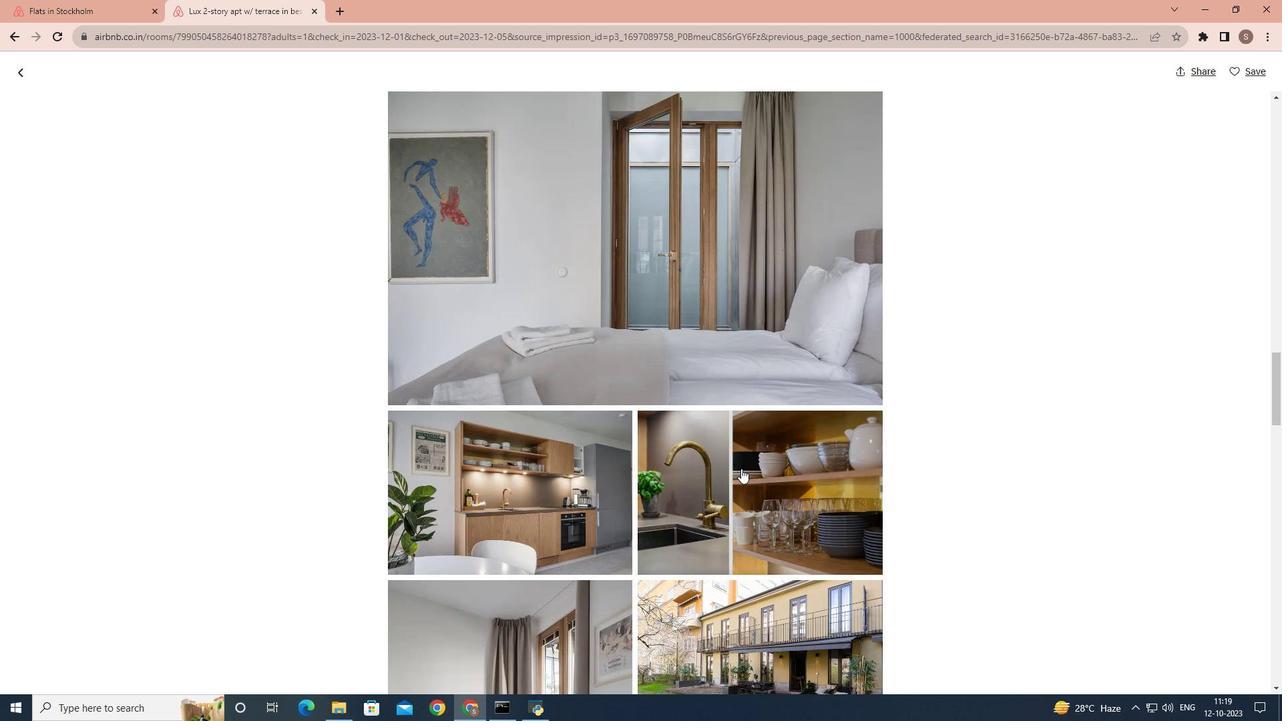 
Action: Mouse scrolled (741, 468) with delta (0, 0)
Screenshot: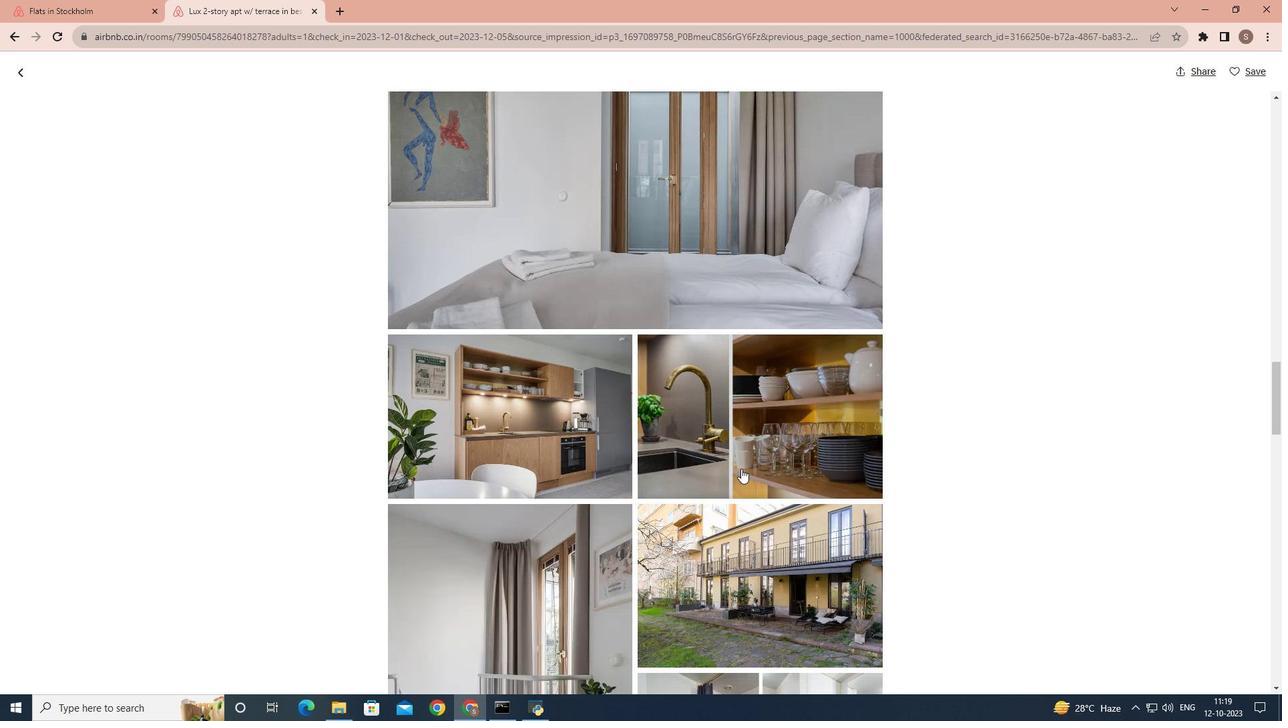 
Action: Mouse scrolled (741, 468) with delta (0, 0)
Screenshot: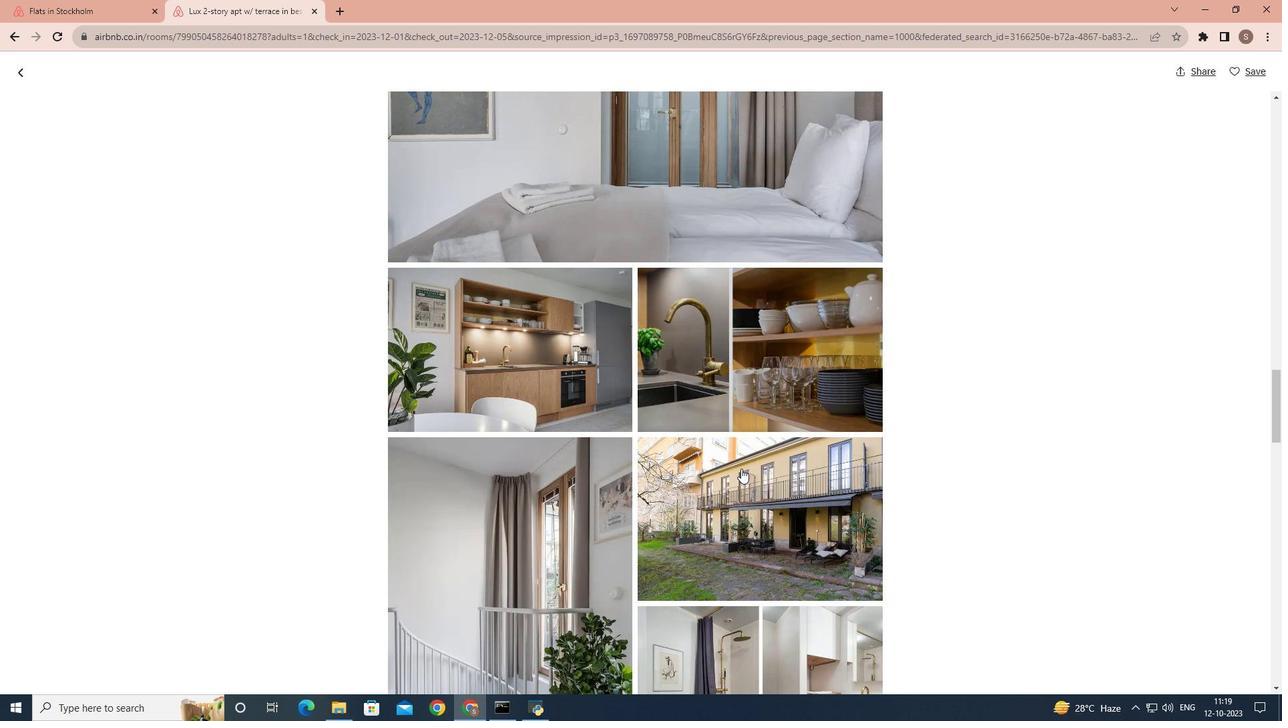
Action: Mouse scrolled (741, 468) with delta (0, 0)
Screenshot: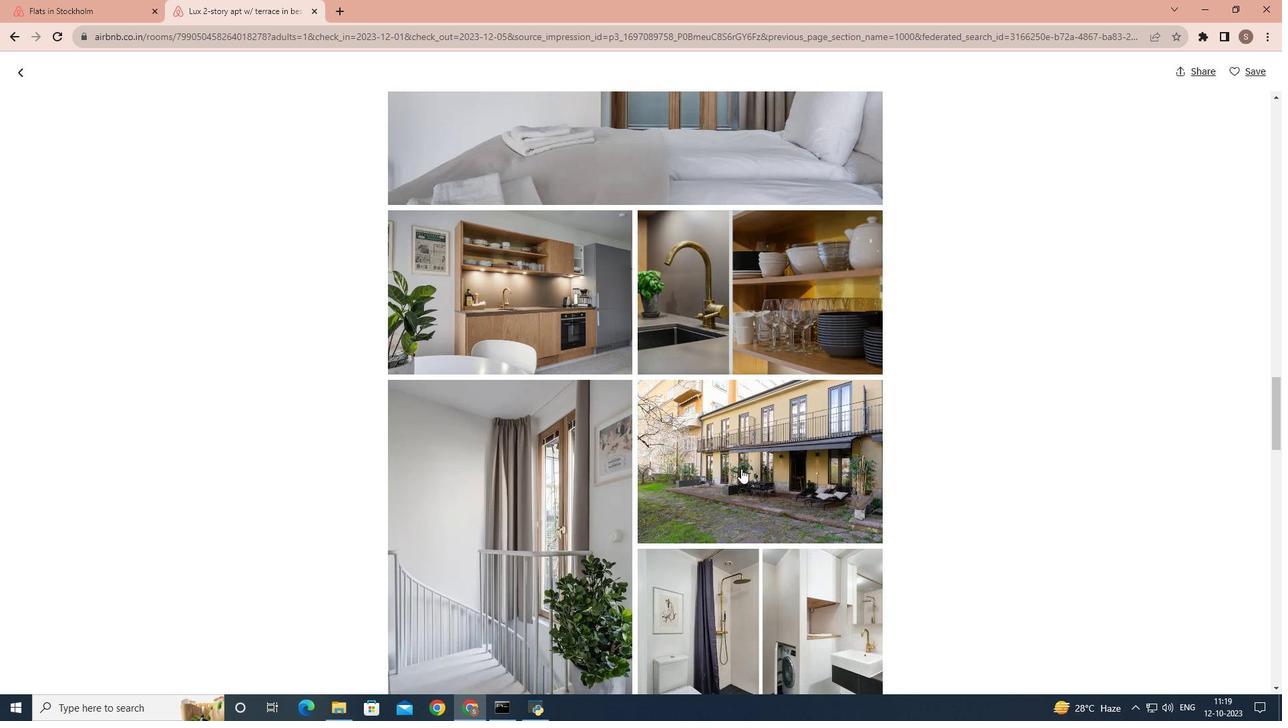 
Action: Mouse scrolled (741, 468) with delta (0, 0)
Screenshot: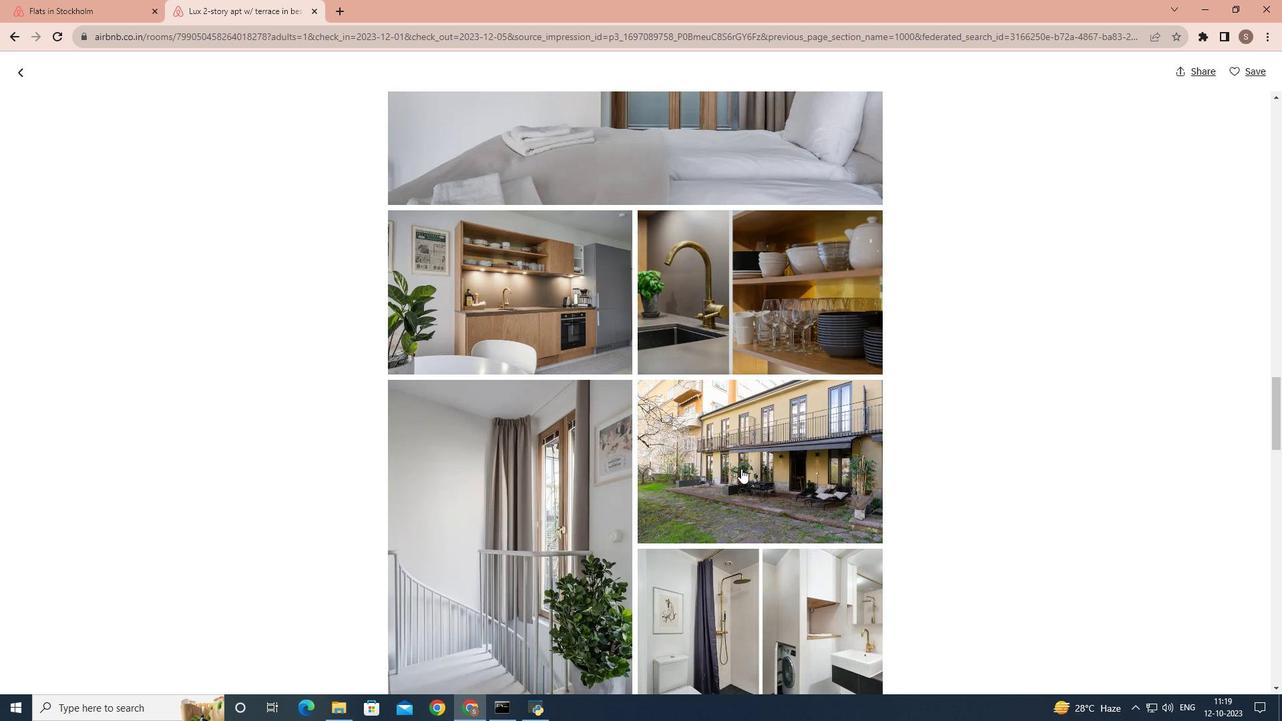
Action: Mouse scrolled (741, 468) with delta (0, 0)
Screenshot: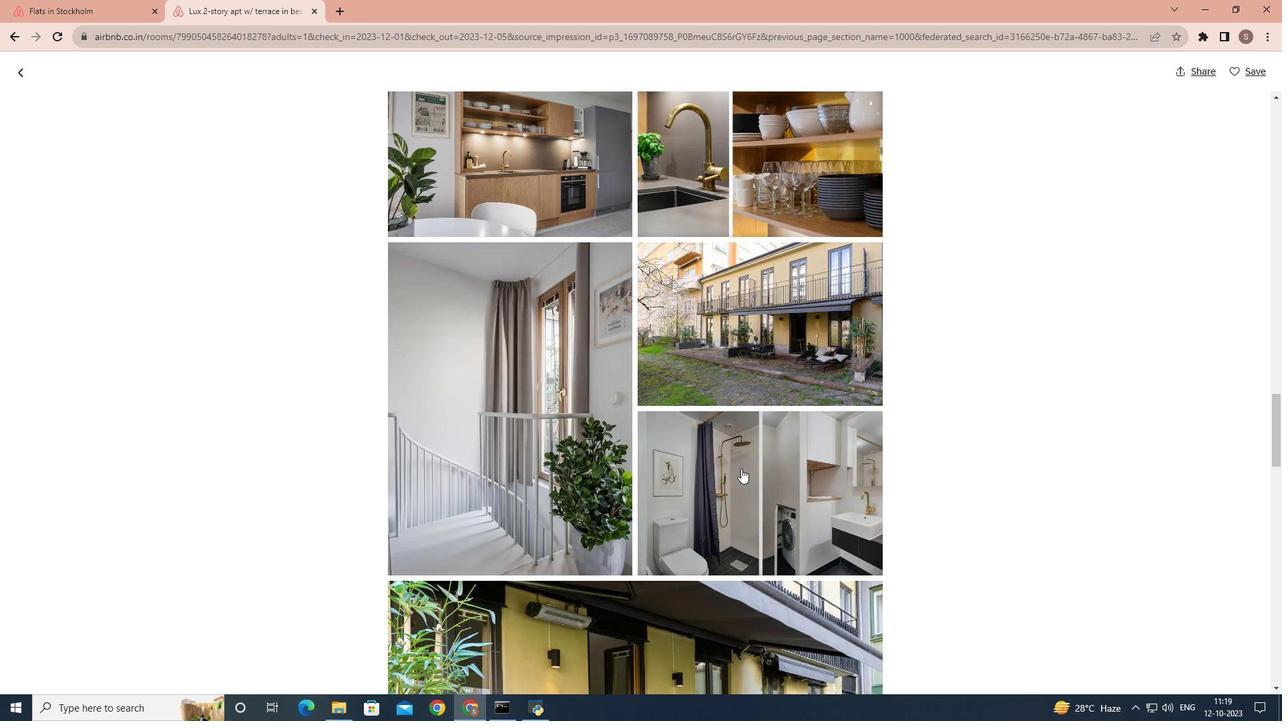 
Action: Mouse scrolled (741, 468) with delta (0, 0)
Screenshot: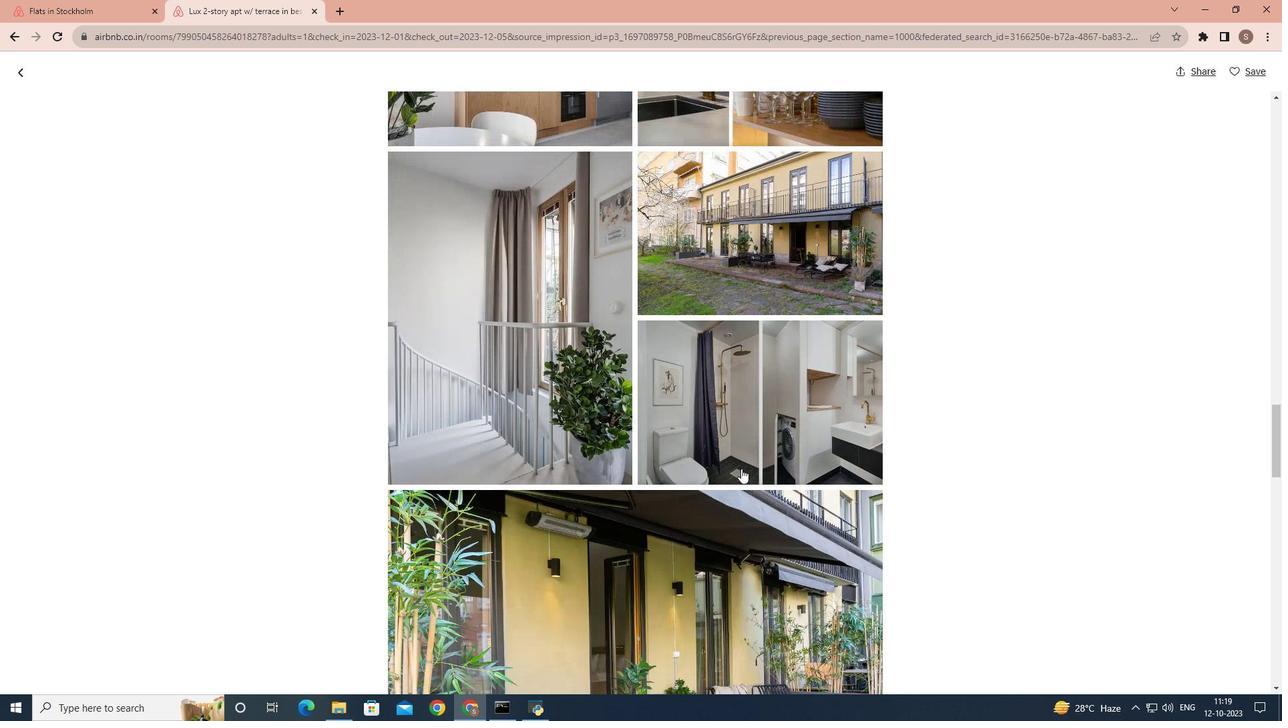 
Action: Mouse scrolled (741, 468) with delta (0, 0)
Screenshot: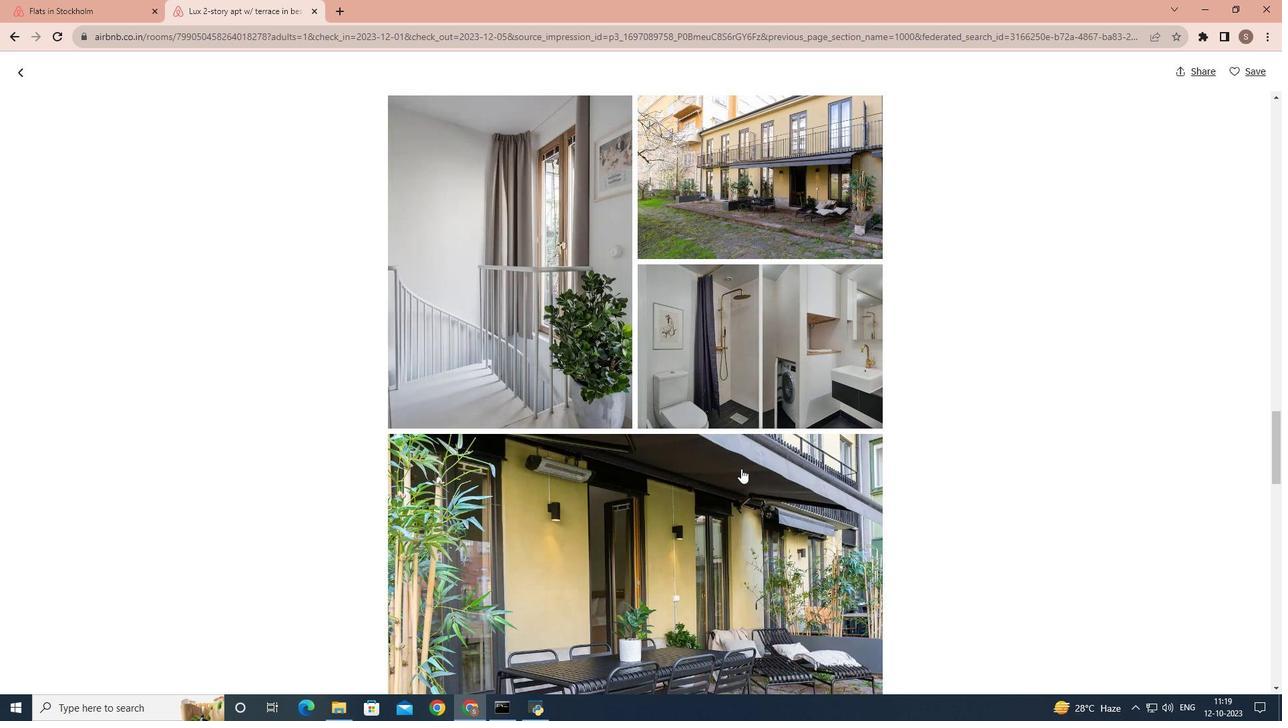 
Action: Mouse scrolled (741, 468) with delta (0, 0)
Screenshot: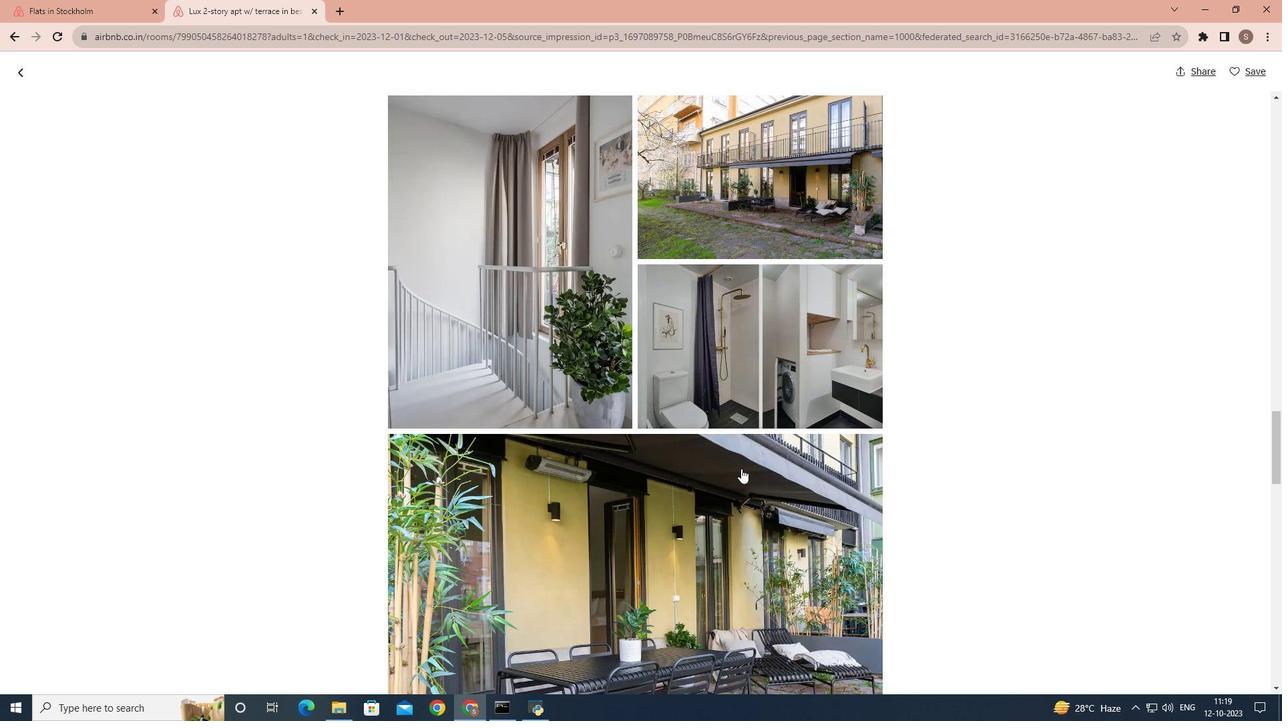 
Action: Mouse scrolled (741, 468) with delta (0, 0)
Screenshot: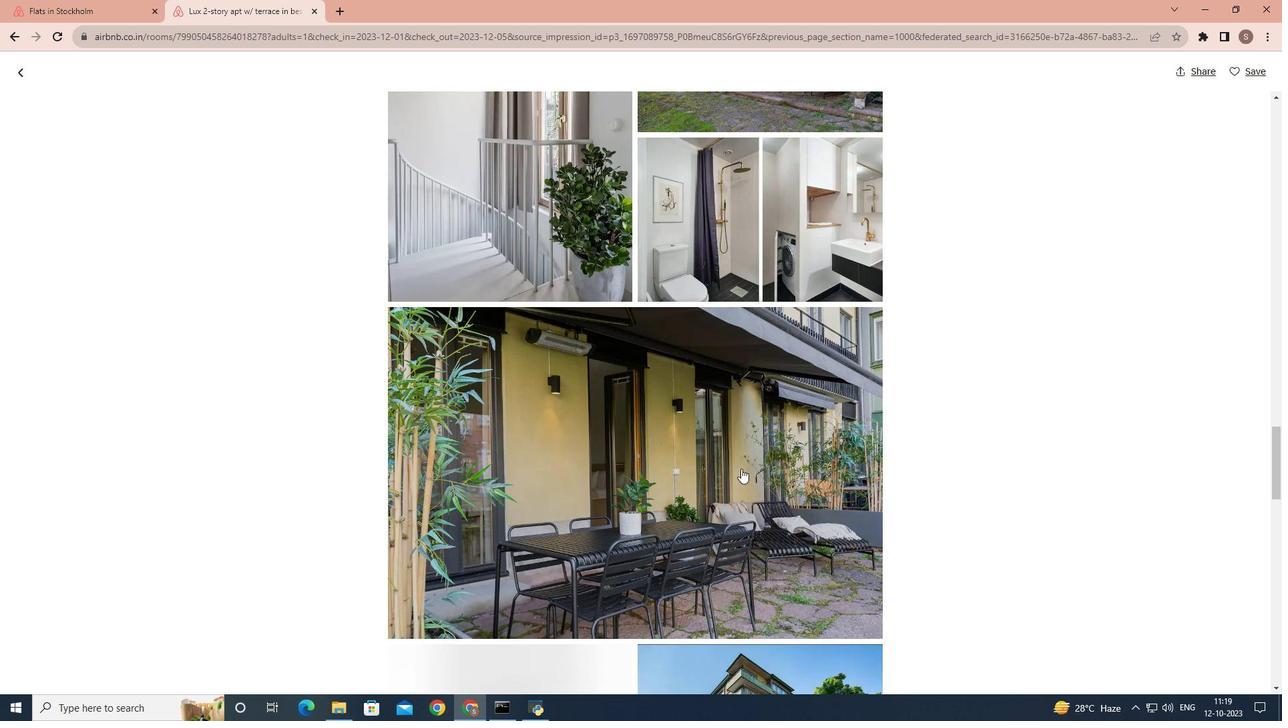 
Action: Mouse scrolled (741, 468) with delta (0, 0)
Screenshot: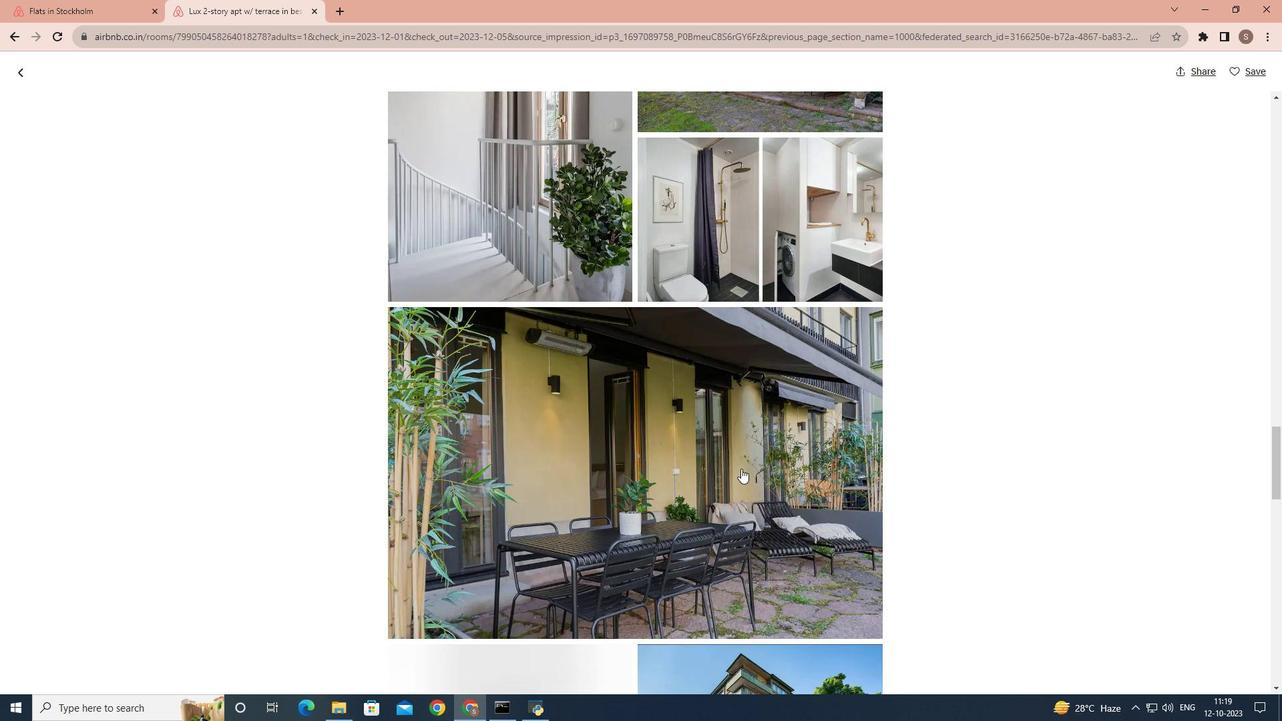 
Action: Mouse scrolled (741, 468) with delta (0, 0)
Screenshot: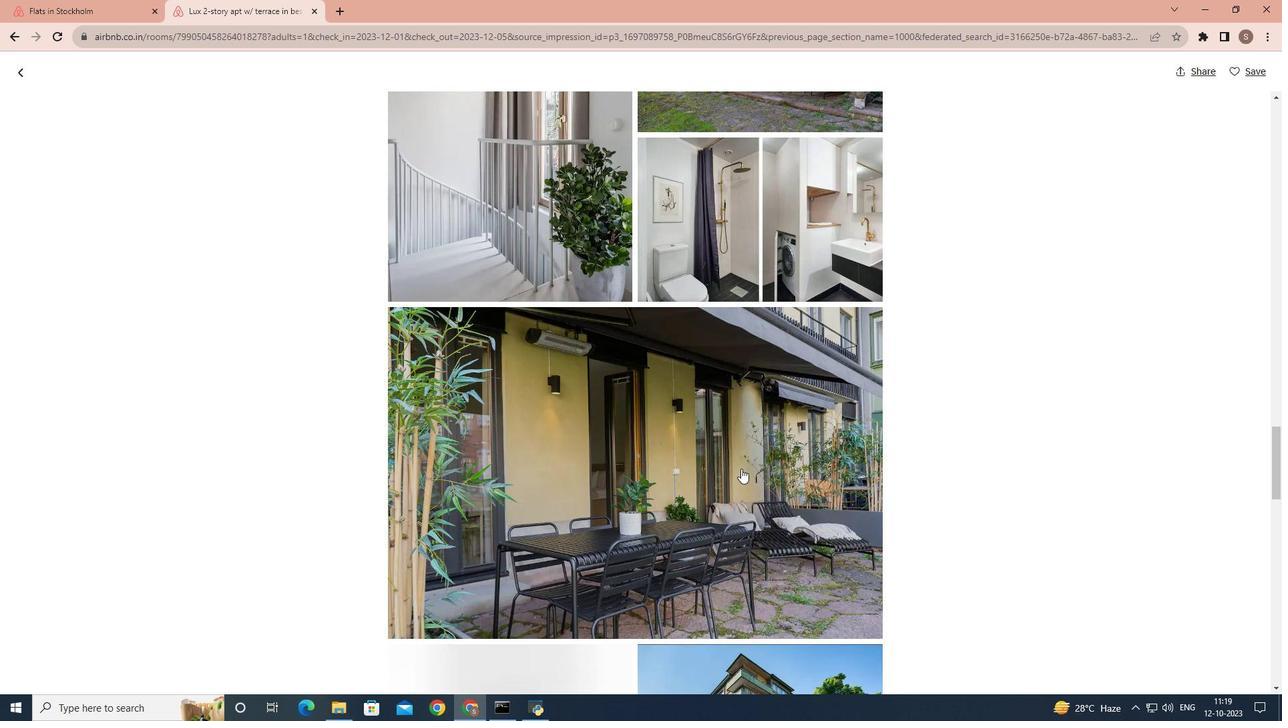 
Action: Mouse scrolled (741, 468) with delta (0, 0)
Screenshot: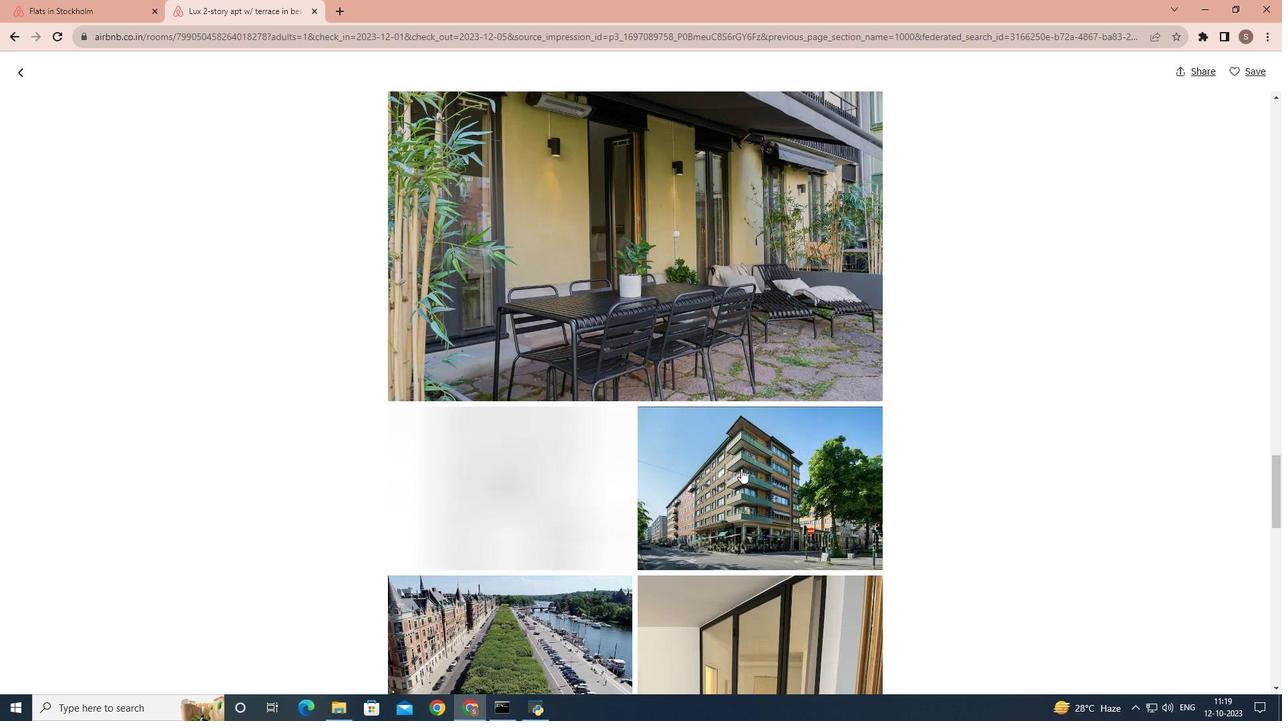 
Action: Mouse scrolled (741, 468) with delta (0, 0)
Screenshot: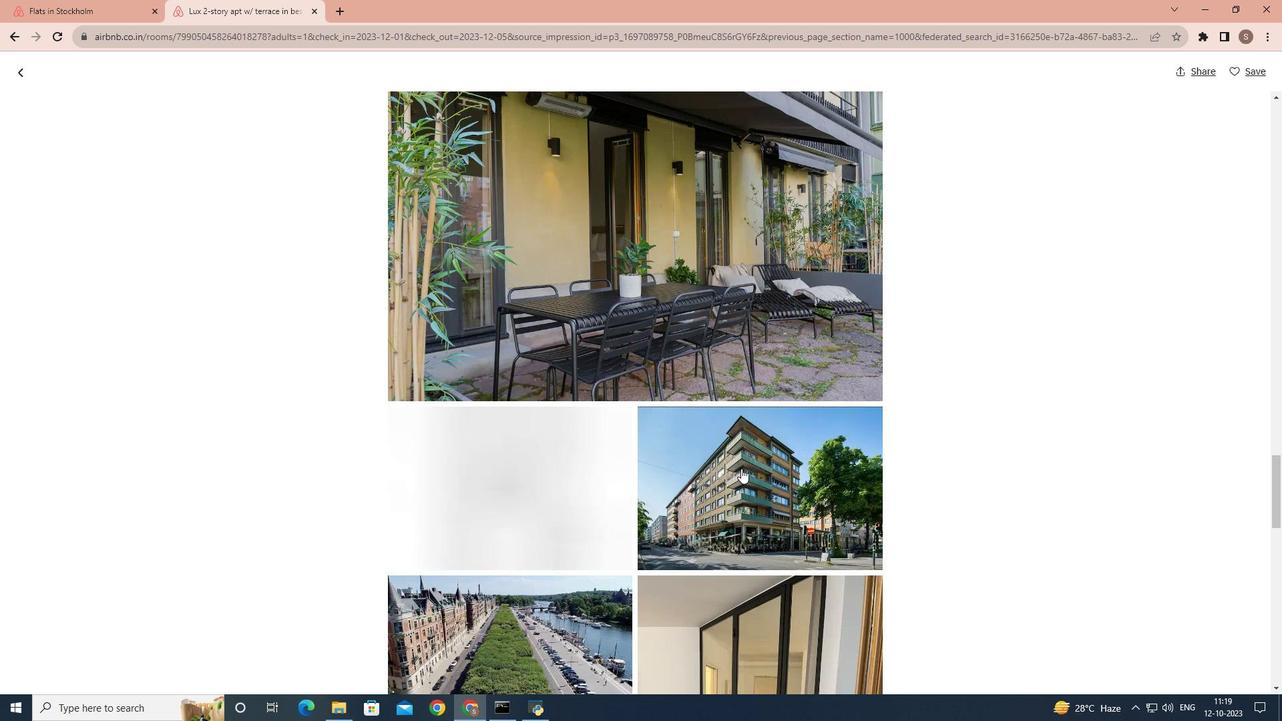 
Action: Mouse scrolled (741, 468) with delta (0, 0)
Screenshot: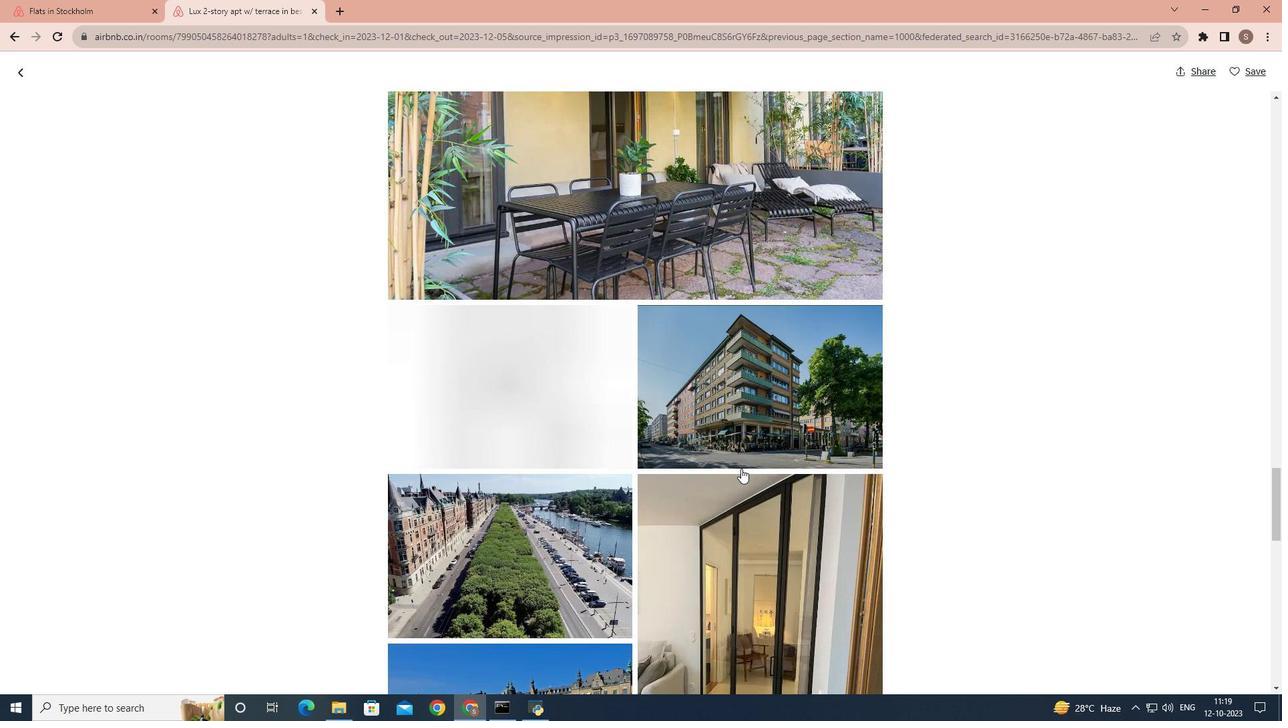 
Action: Mouse scrolled (741, 468) with delta (0, 0)
Screenshot: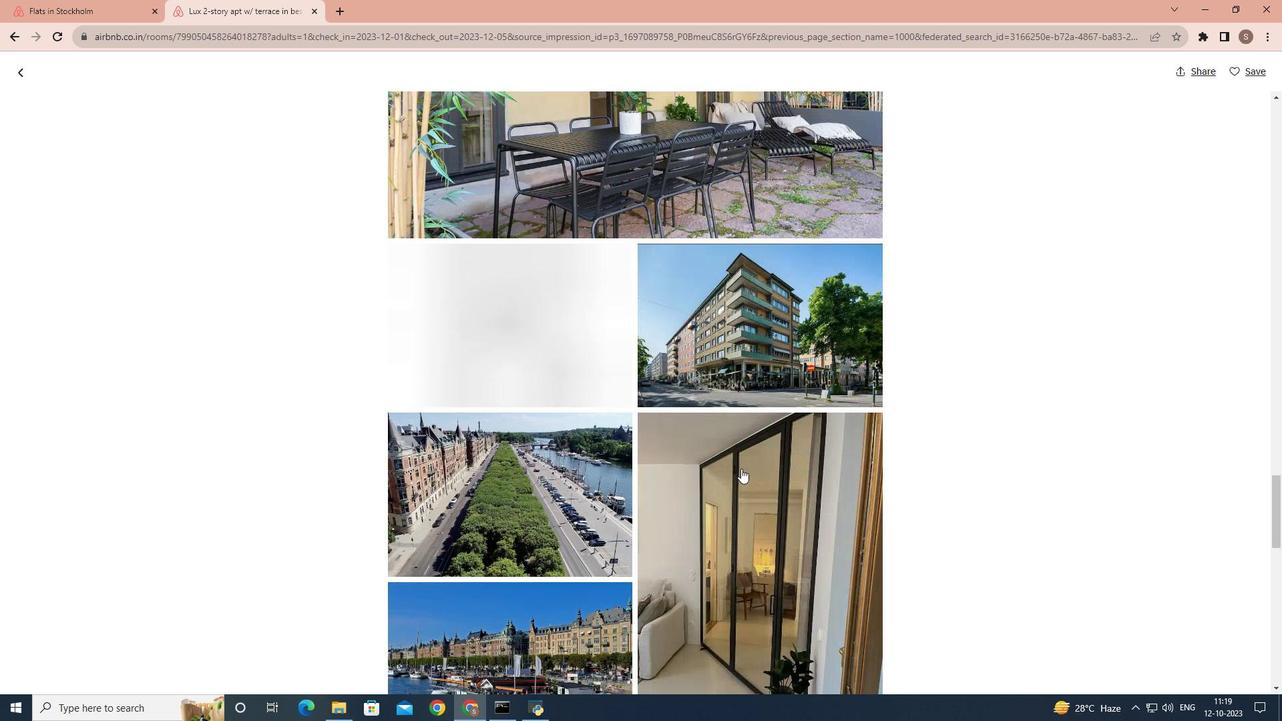 
Action: Mouse scrolled (741, 468) with delta (0, 0)
Screenshot: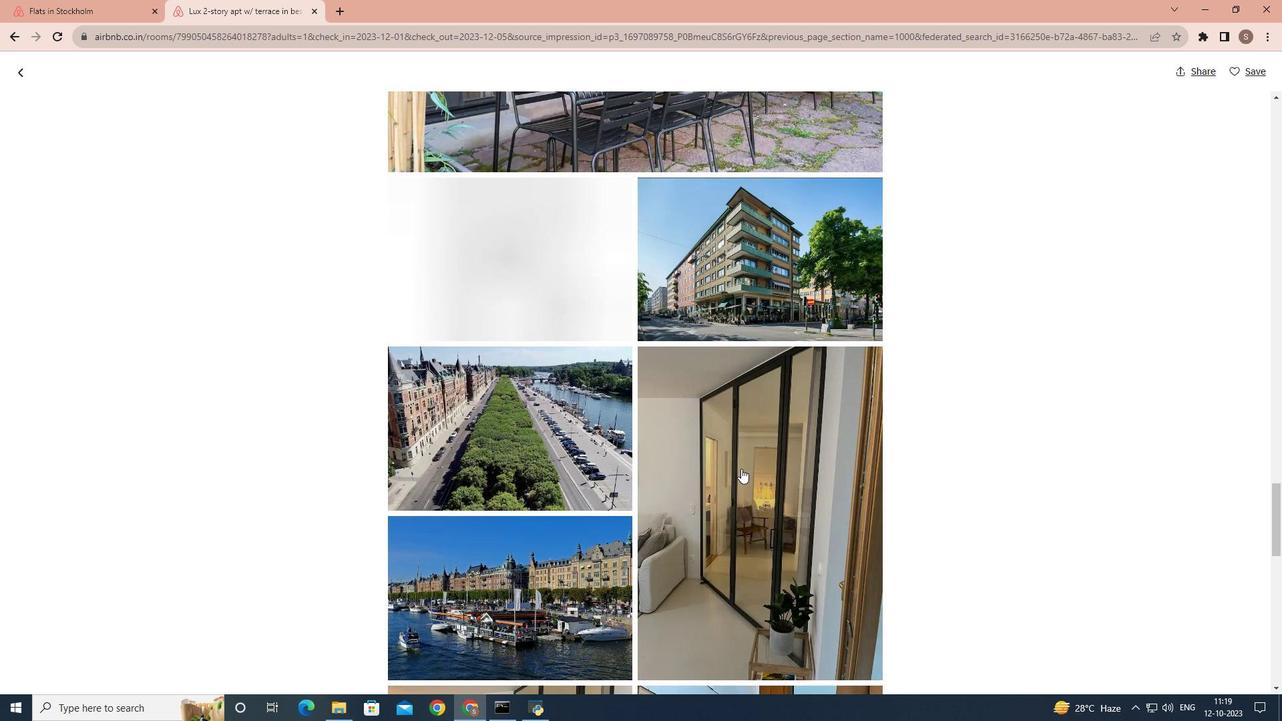 
Action: Mouse scrolled (741, 468) with delta (0, 0)
Screenshot: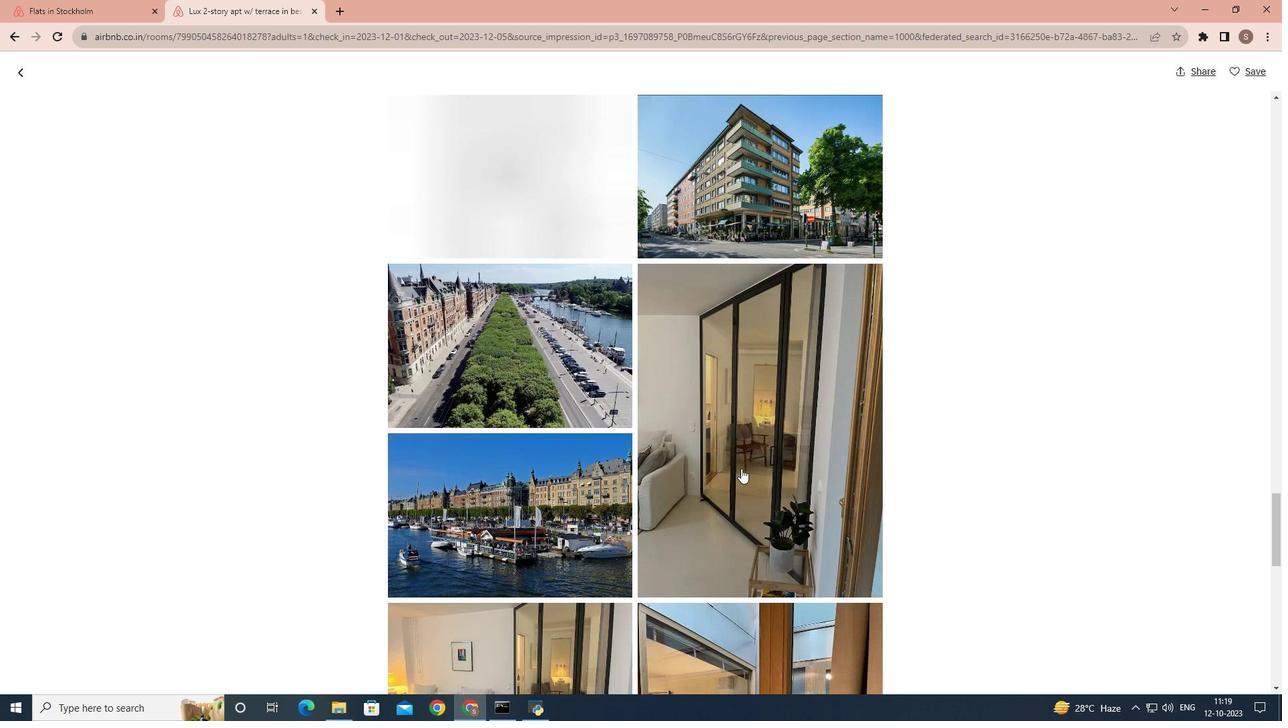 
Action: Mouse scrolled (741, 468) with delta (0, 0)
Screenshot: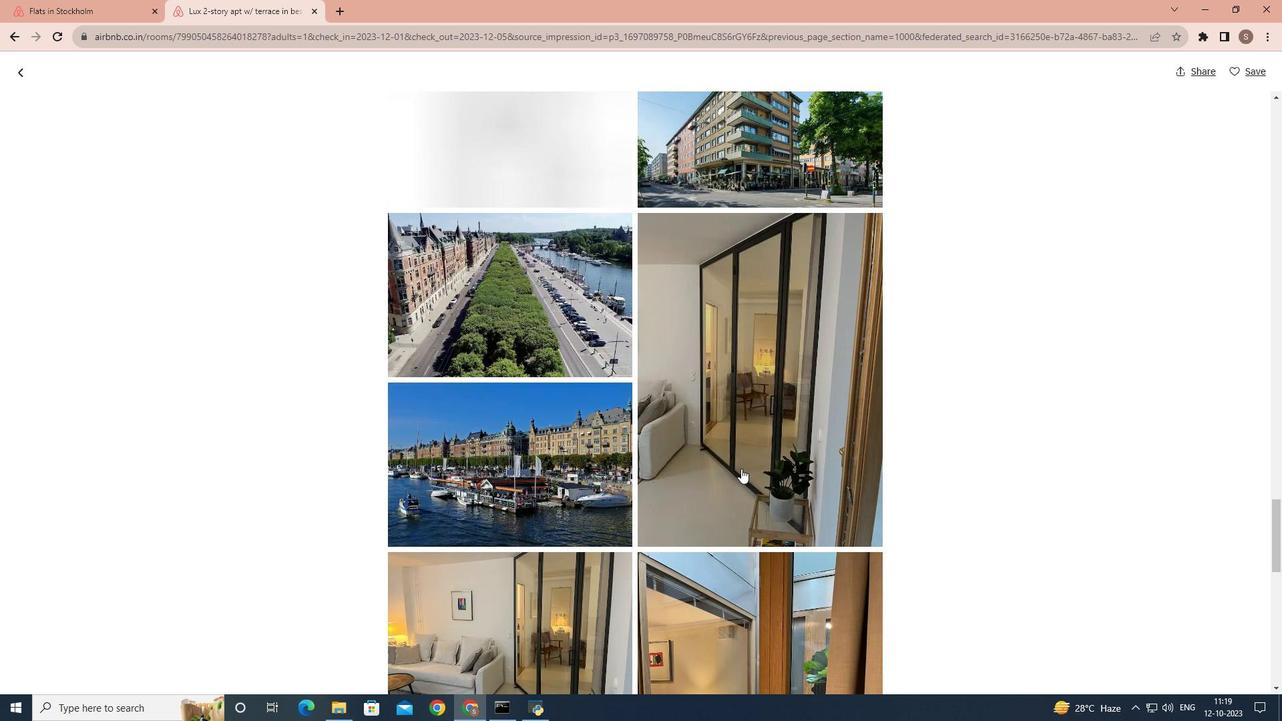 
Action: Mouse scrolled (741, 468) with delta (0, 0)
Screenshot: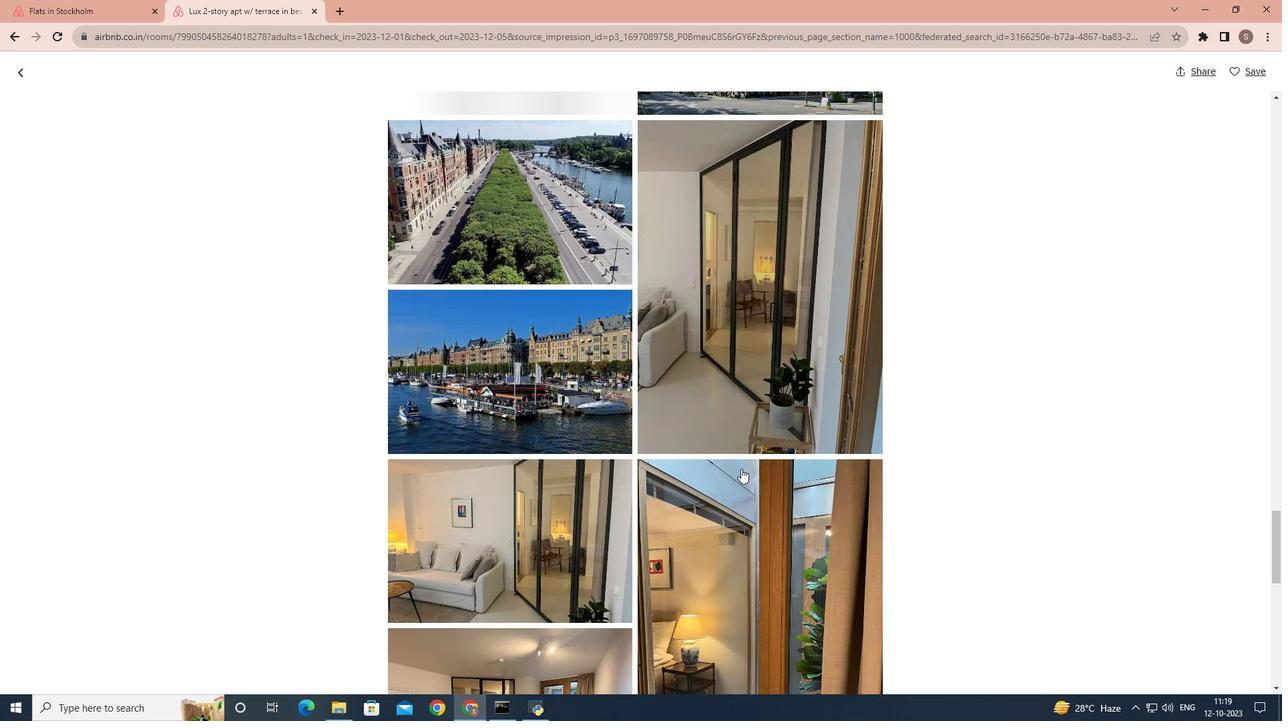 
Action: Mouse scrolled (741, 468) with delta (0, 0)
Screenshot: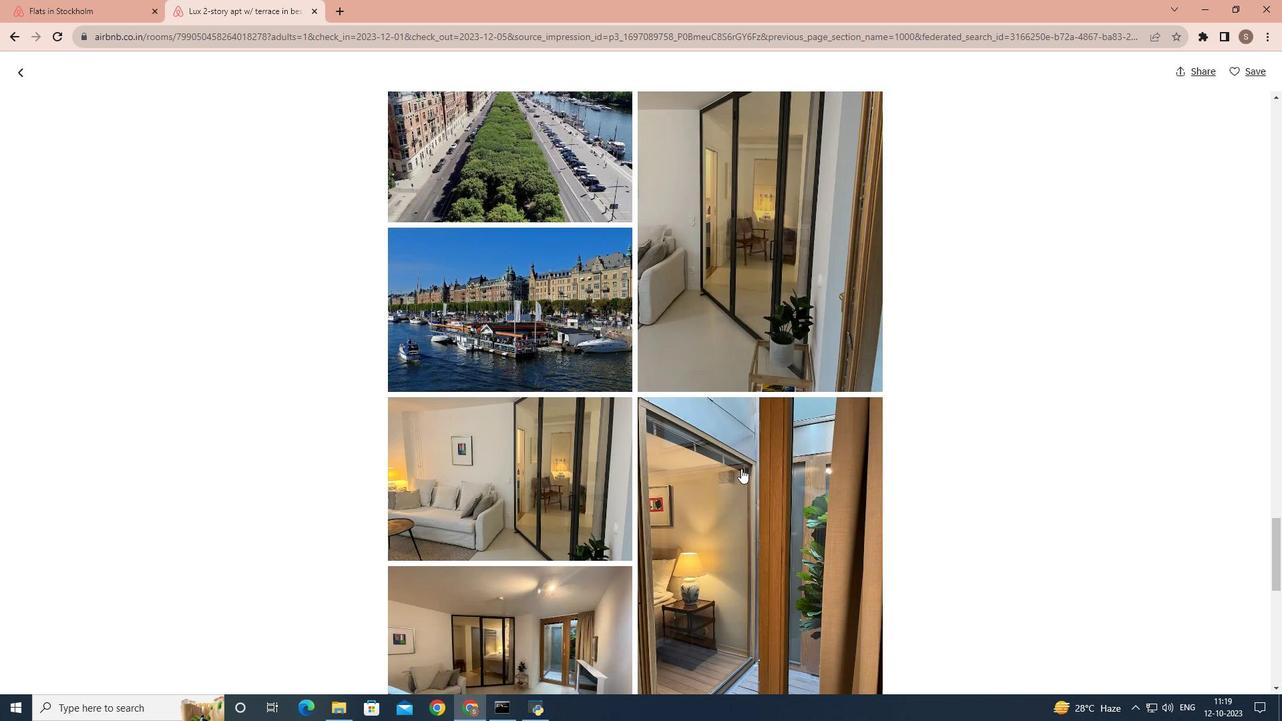 
Action: Mouse scrolled (741, 468) with delta (0, 0)
Screenshot: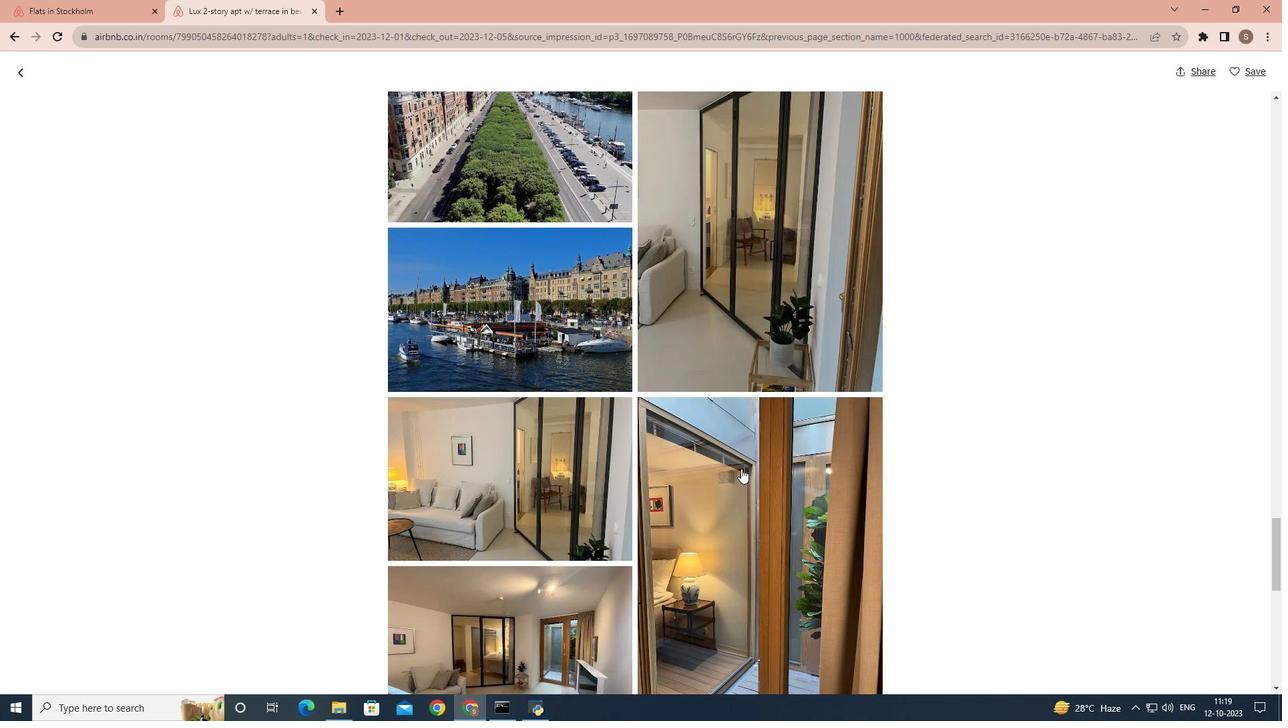 
Action: Mouse scrolled (741, 468) with delta (0, 0)
Screenshot: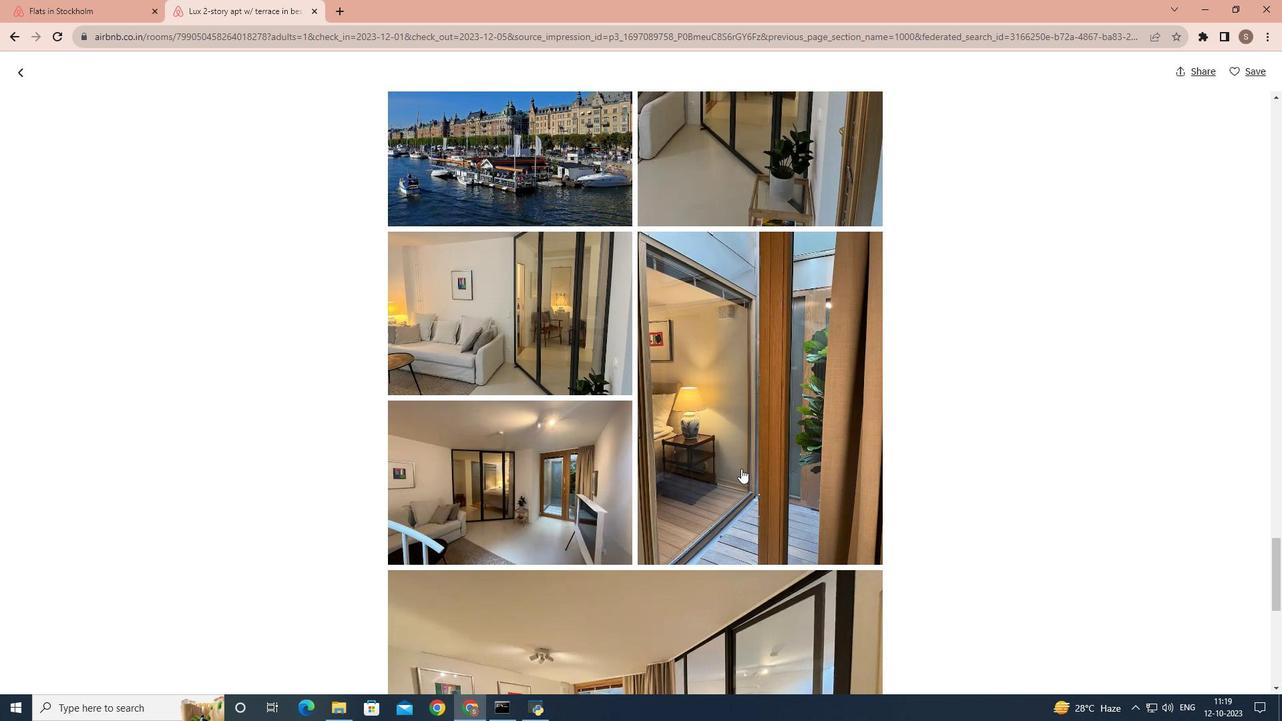 
Action: Mouse scrolled (741, 468) with delta (0, 0)
Screenshot: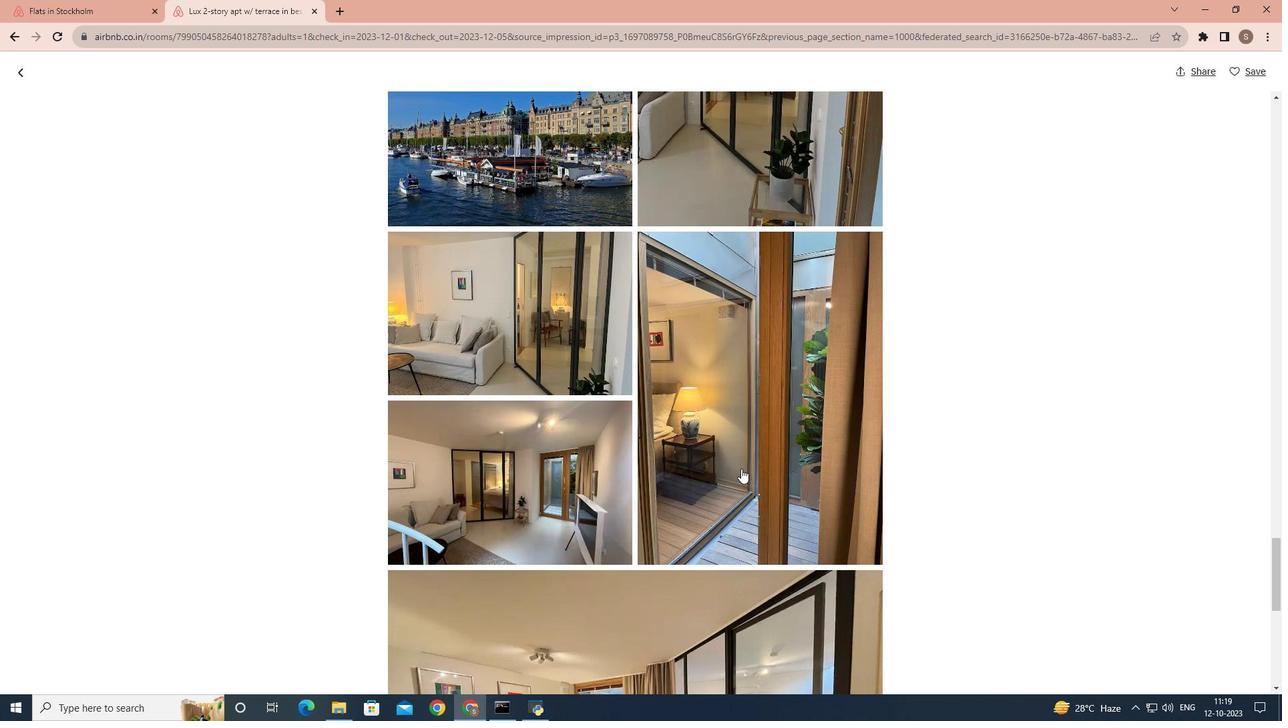 
Action: Mouse scrolled (741, 468) with delta (0, 0)
Screenshot: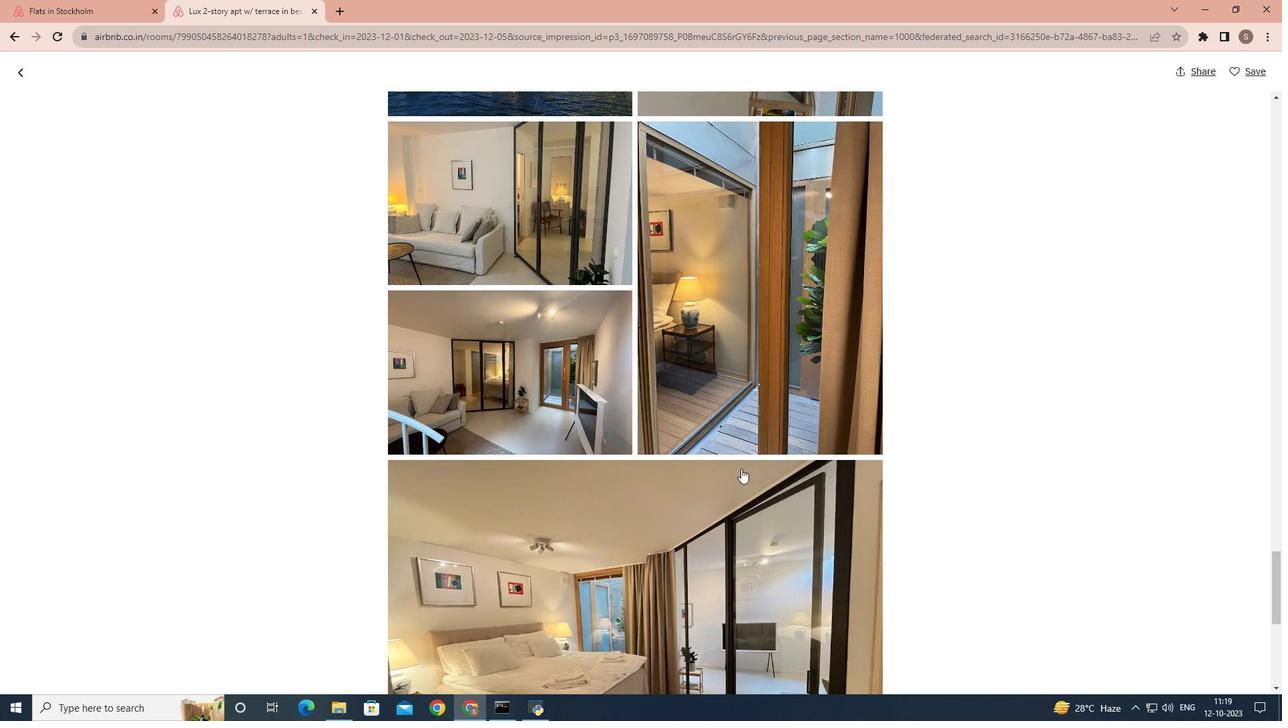 
Action: Mouse scrolled (741, 468) with delta (0, 0)
Screenshot: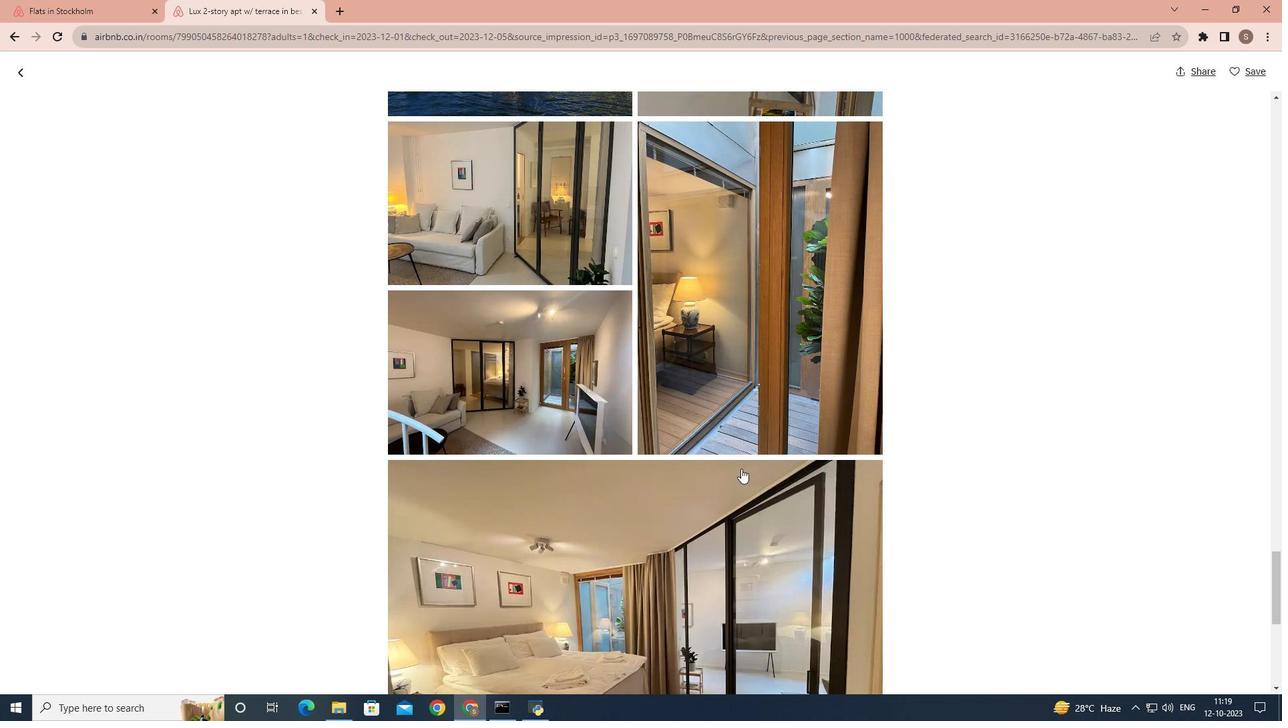 
Action: Mouse scrolled (741, 468) with delta (0, 0)
Screenshot: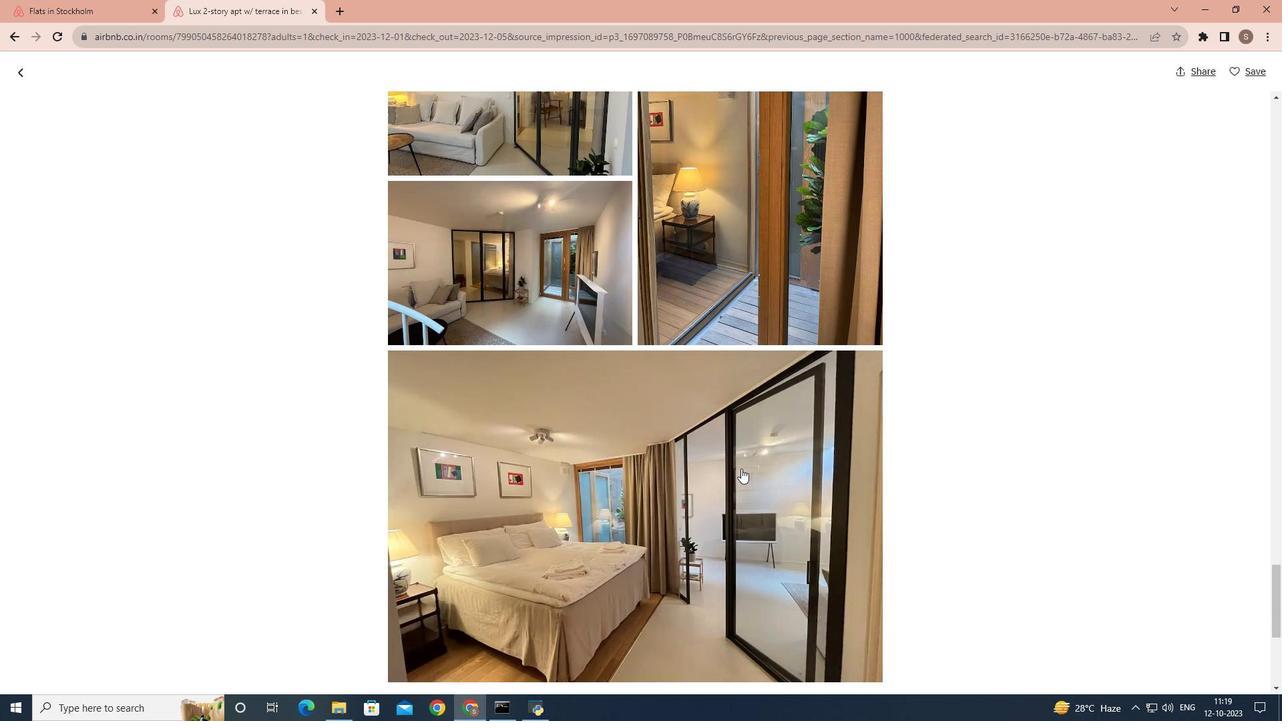 
Action: Mouse scrolled (741, 468) with delta (0, 0)
Screenshot: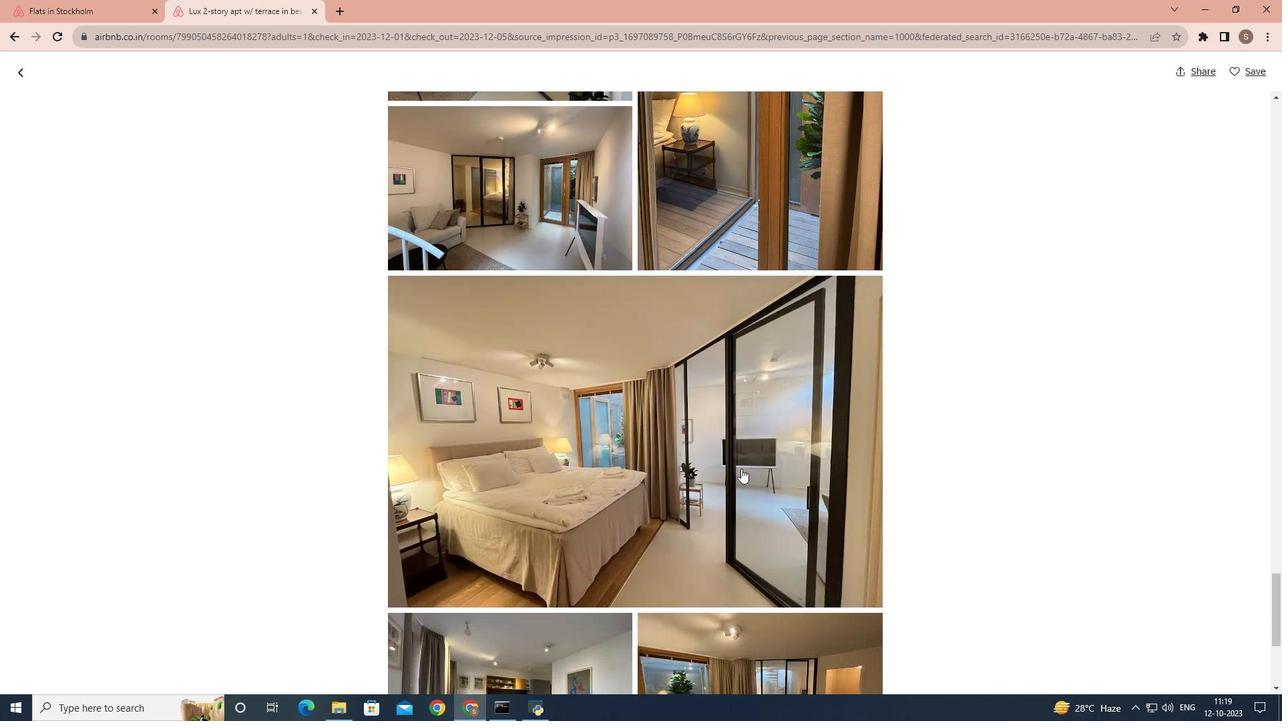 
Action: Mouse scrolled (741, 468) with delta (0, 0)
Screenshot: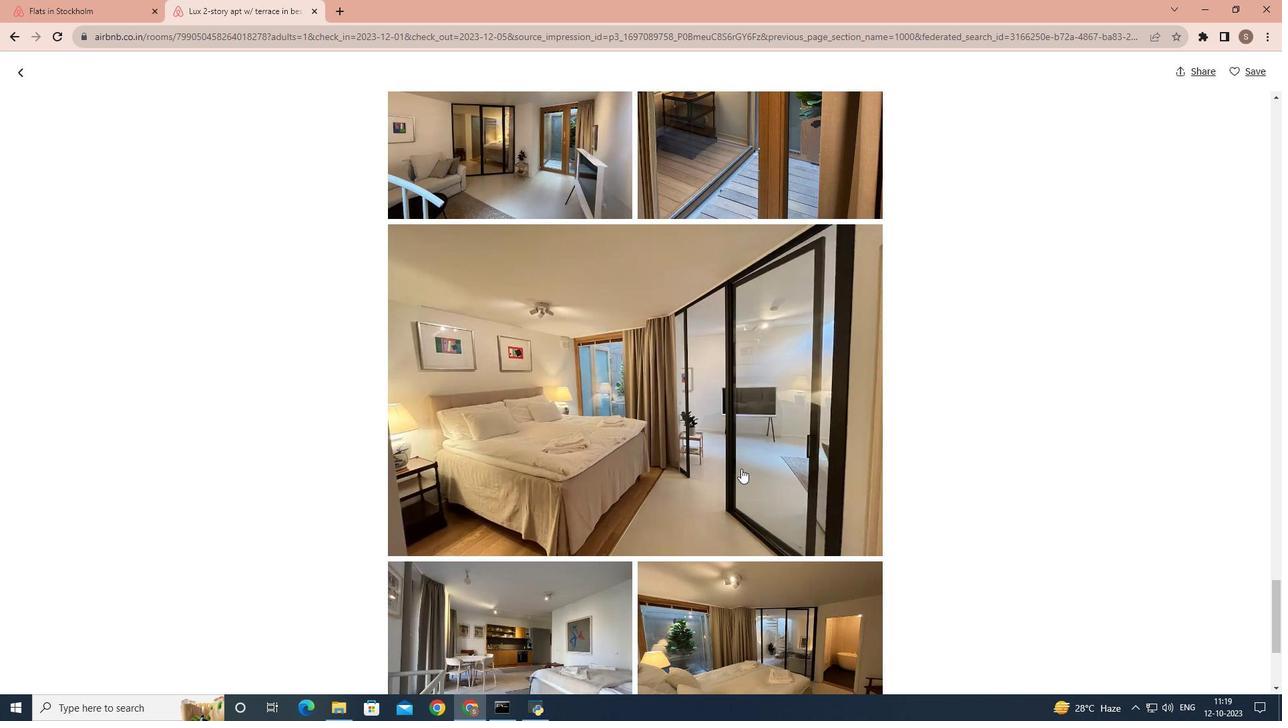 
Action: Mouse scrolled (741, 468) with delta (0, 0)
Screenshot: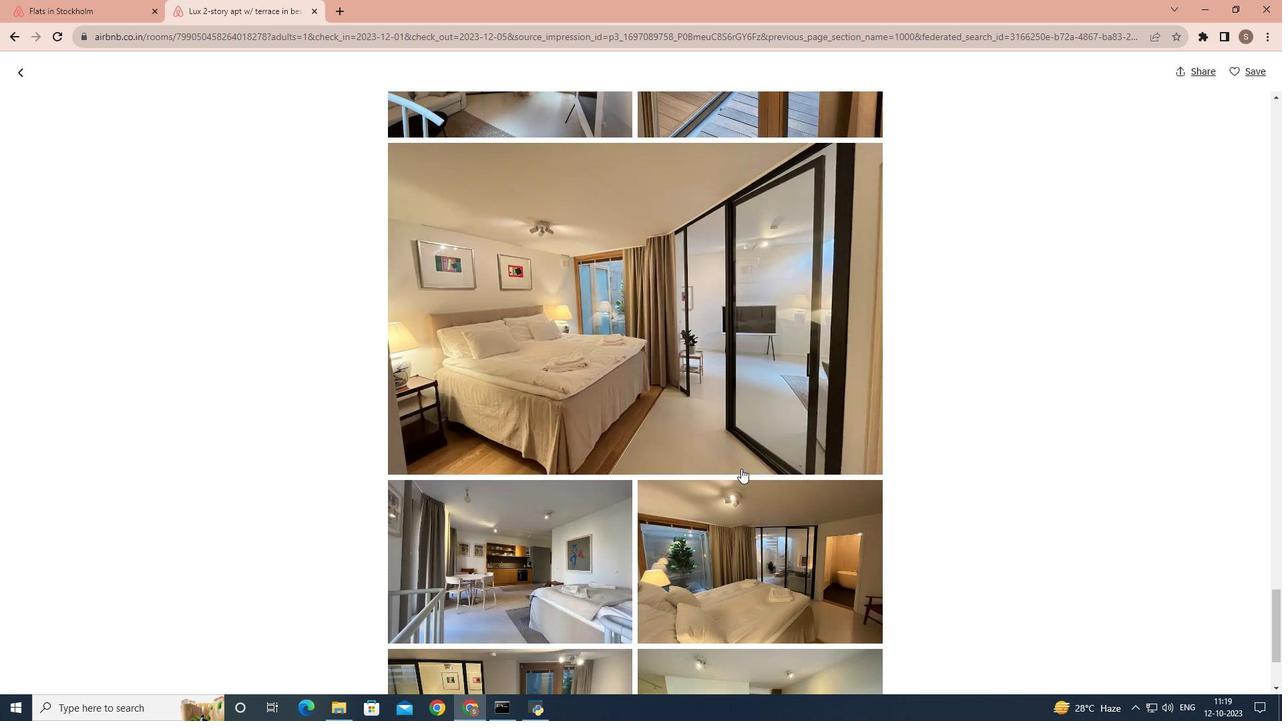 
Action: Mouse scrolled (741, 468) with delta (0, 0)
Screenshot: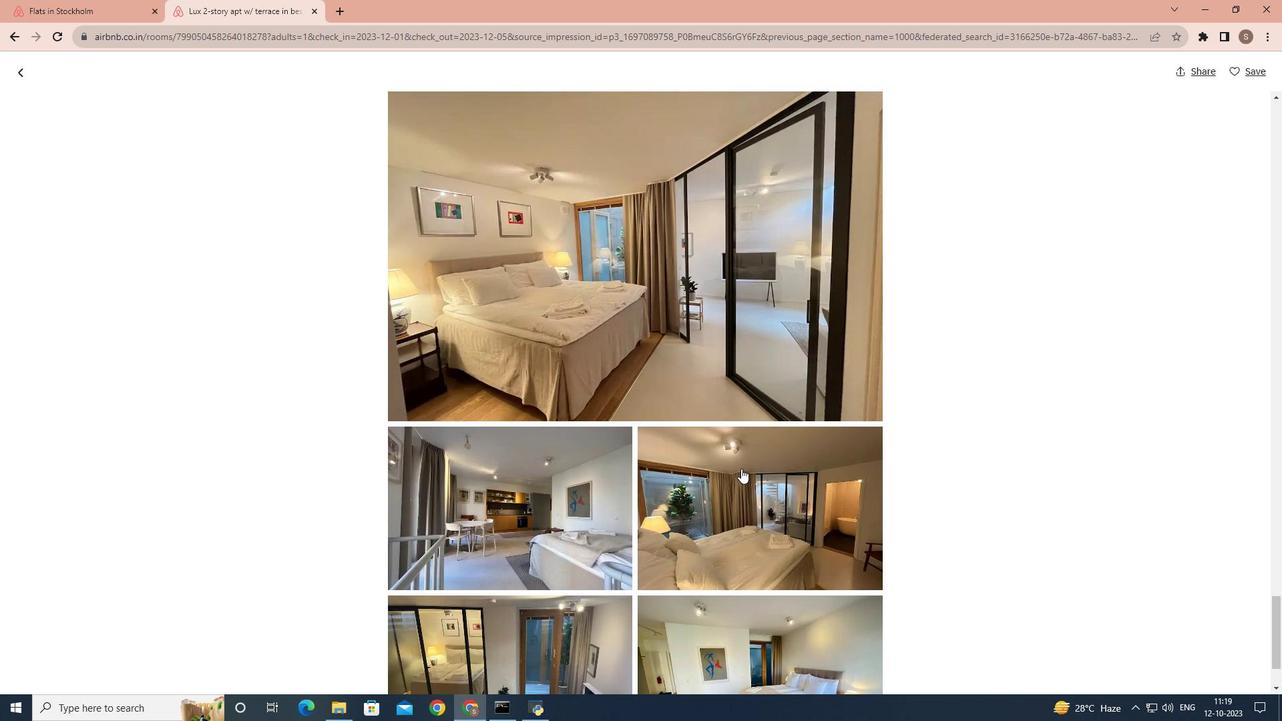 
Action: Mouse scrolled (741, 468) with delta (0, 0)
Screenshot: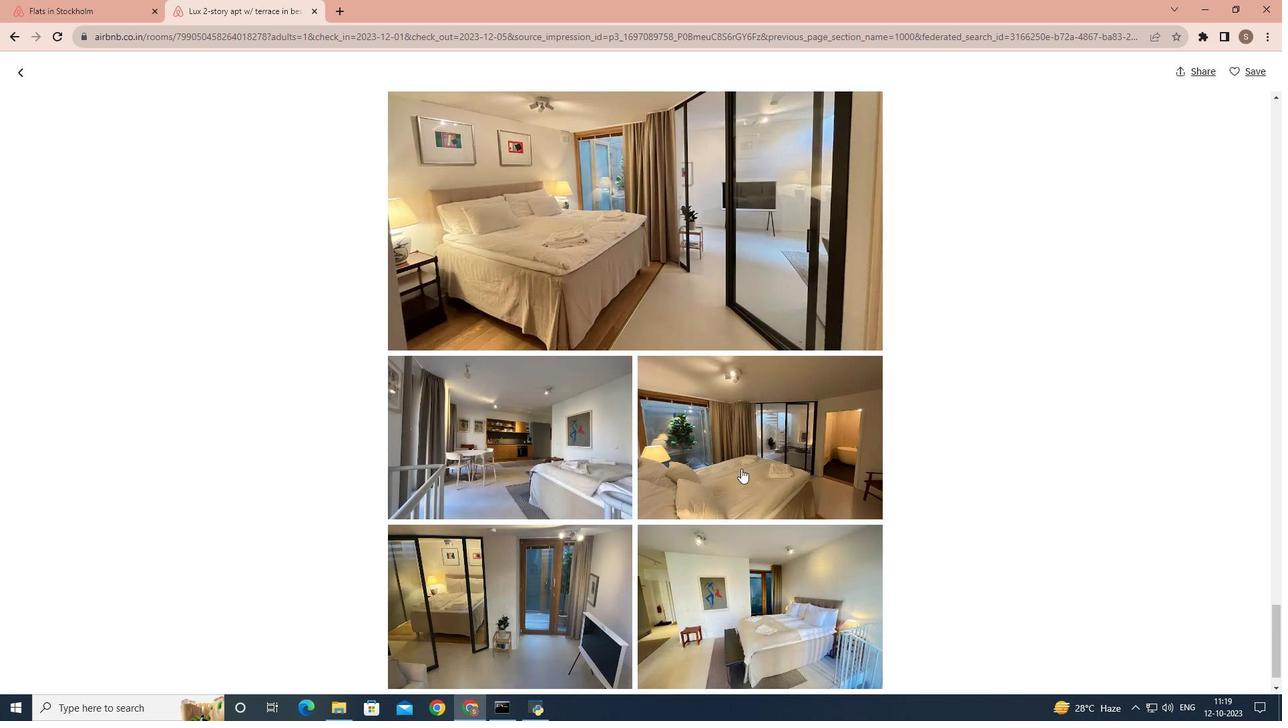 
Action: Mouse scrolled (741, 468) with delta (0, 0)
Screenshot: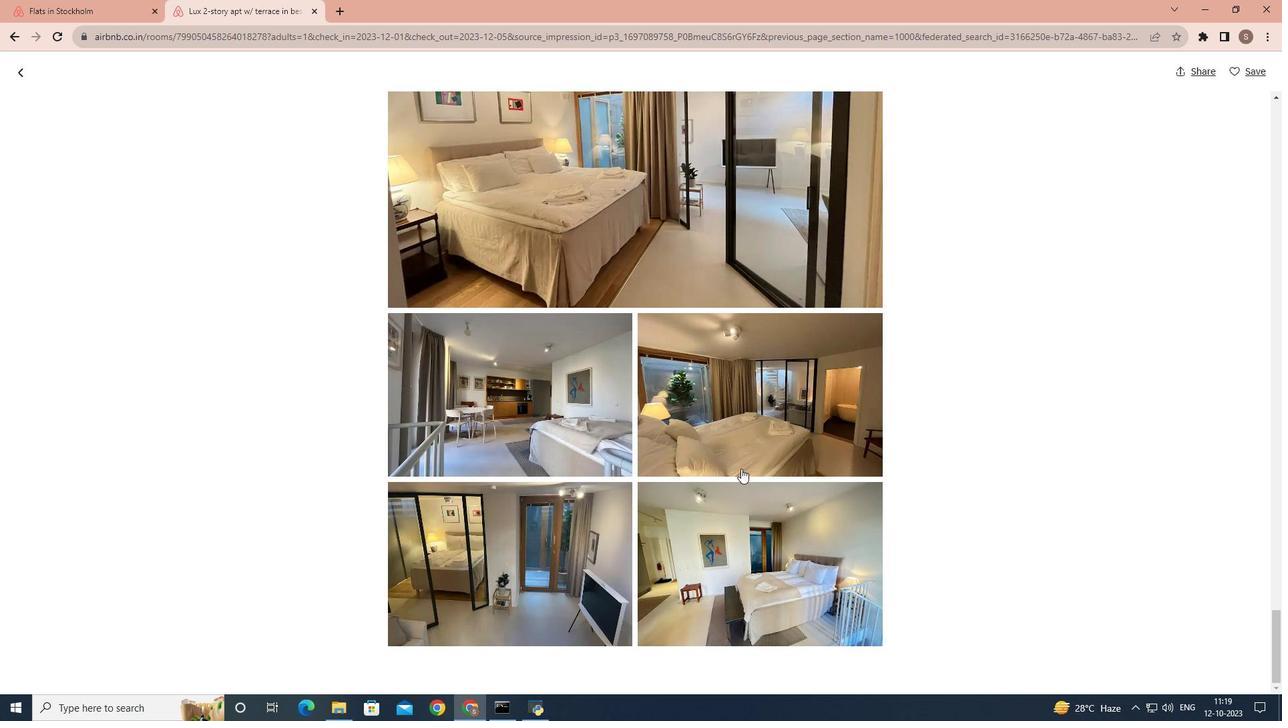 
Action: Mouse scrolled (741, 468) with delta (0, 0)
Screenshot: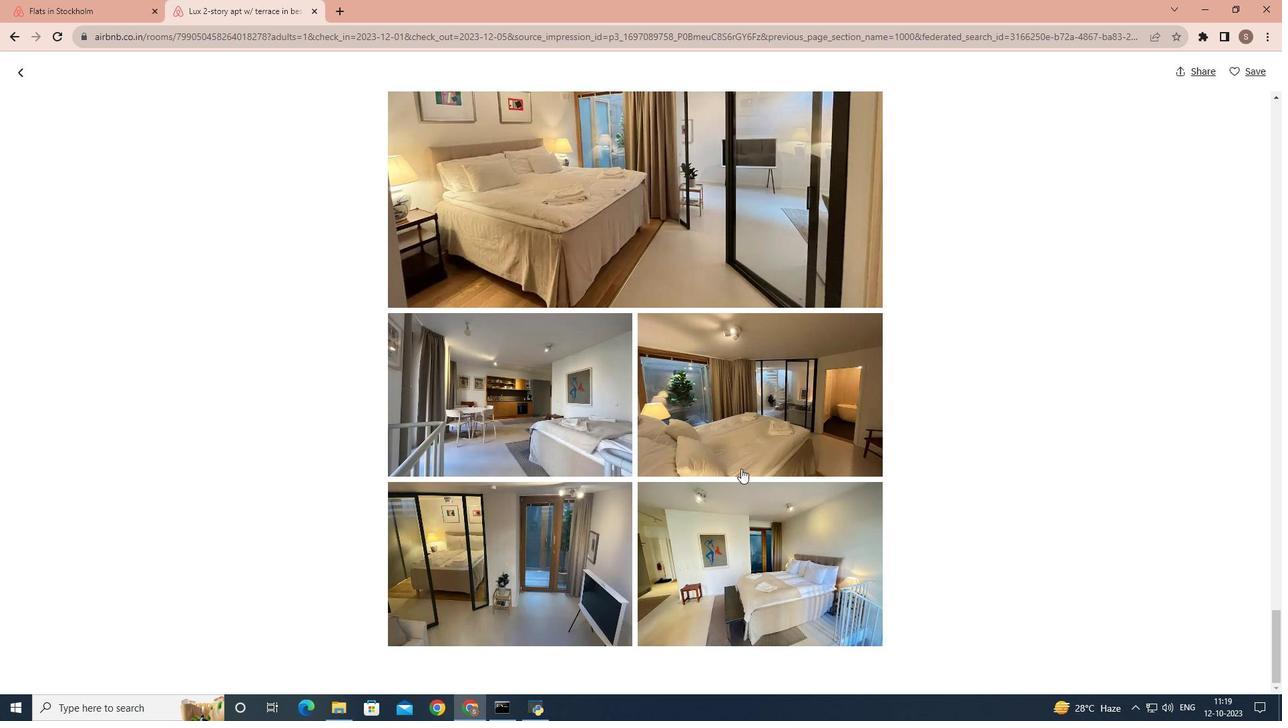 
Action: Mouse scrolled (741, 468) with delta (0, 0)
Screenshot: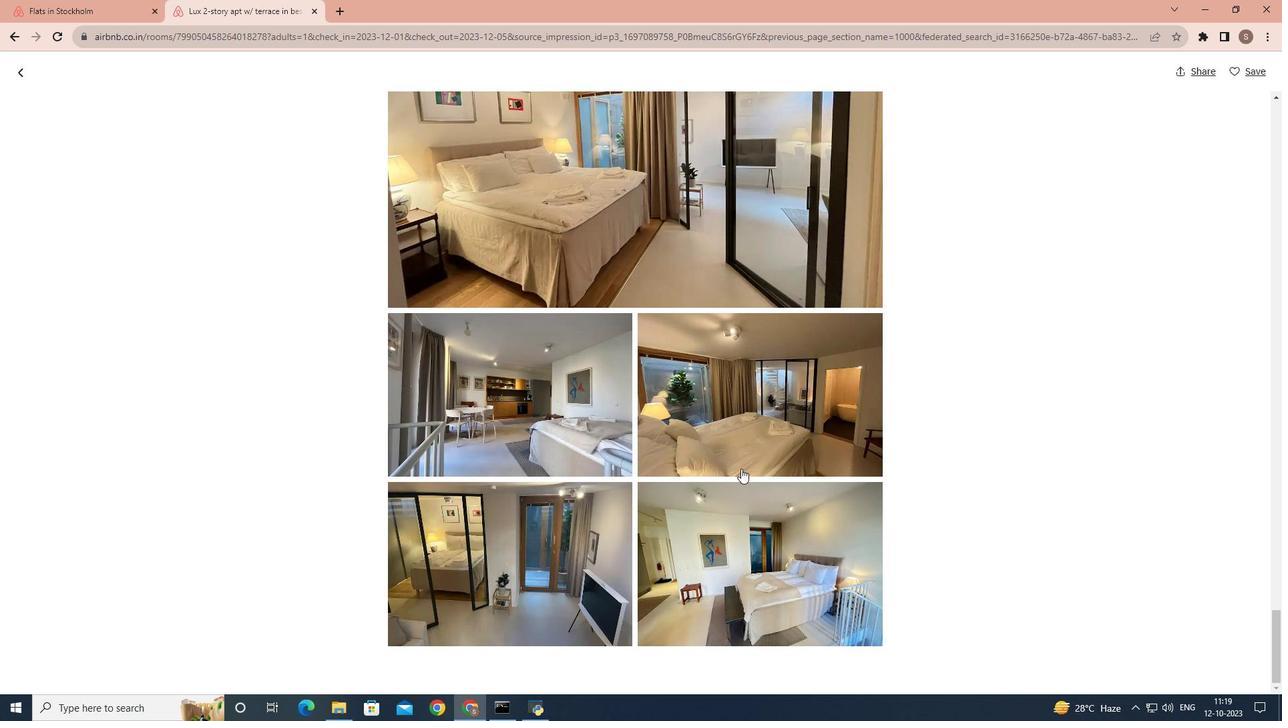 
Action: Mouse scrolled (741, 468) with delta (0, 0)
Screenshot: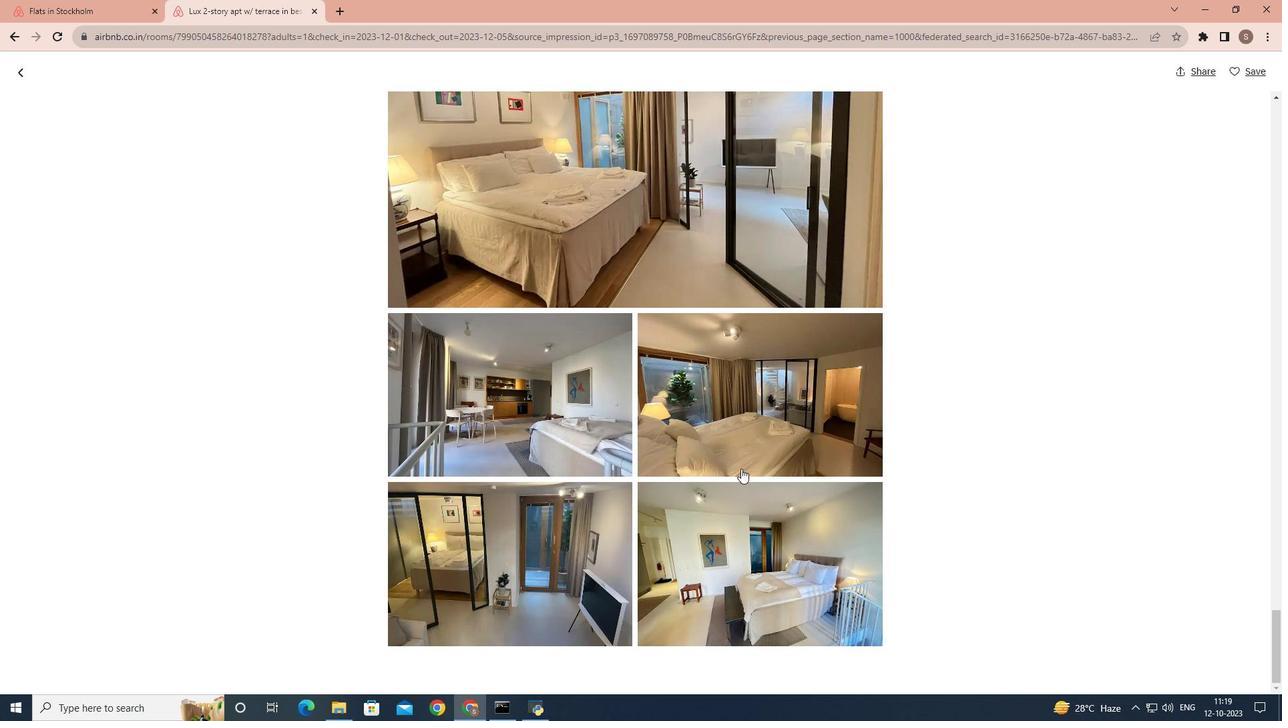 
Action: Mouse moved to (15, 71)
Screenshot: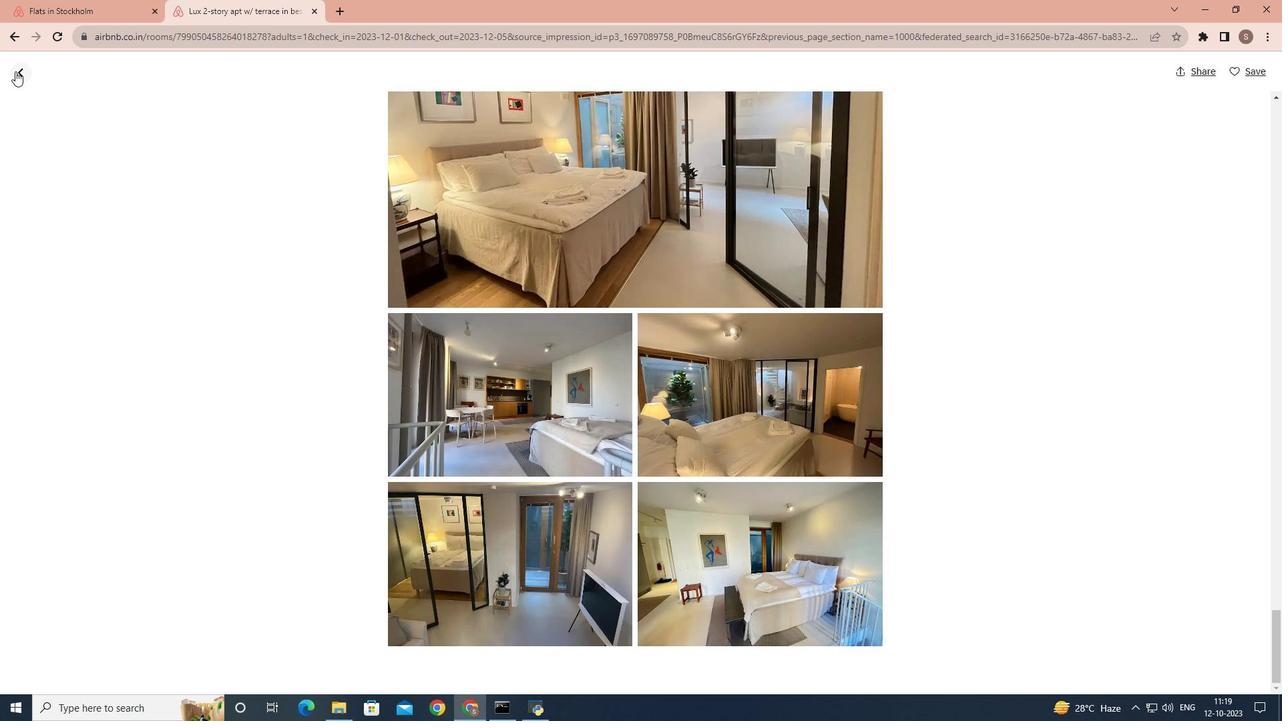 
Action: Mouse pressed left at (15, 71)
Screenshot: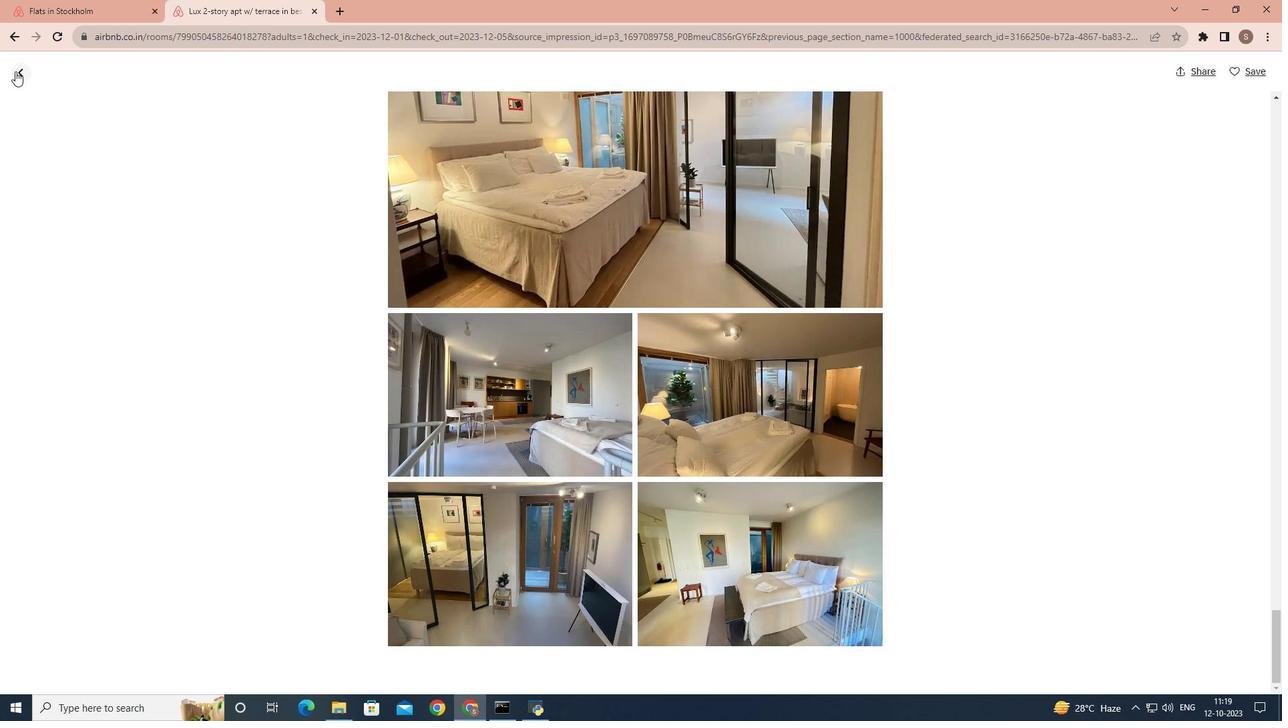 
Action: Mouse moved to (725, 374)
Screenshot: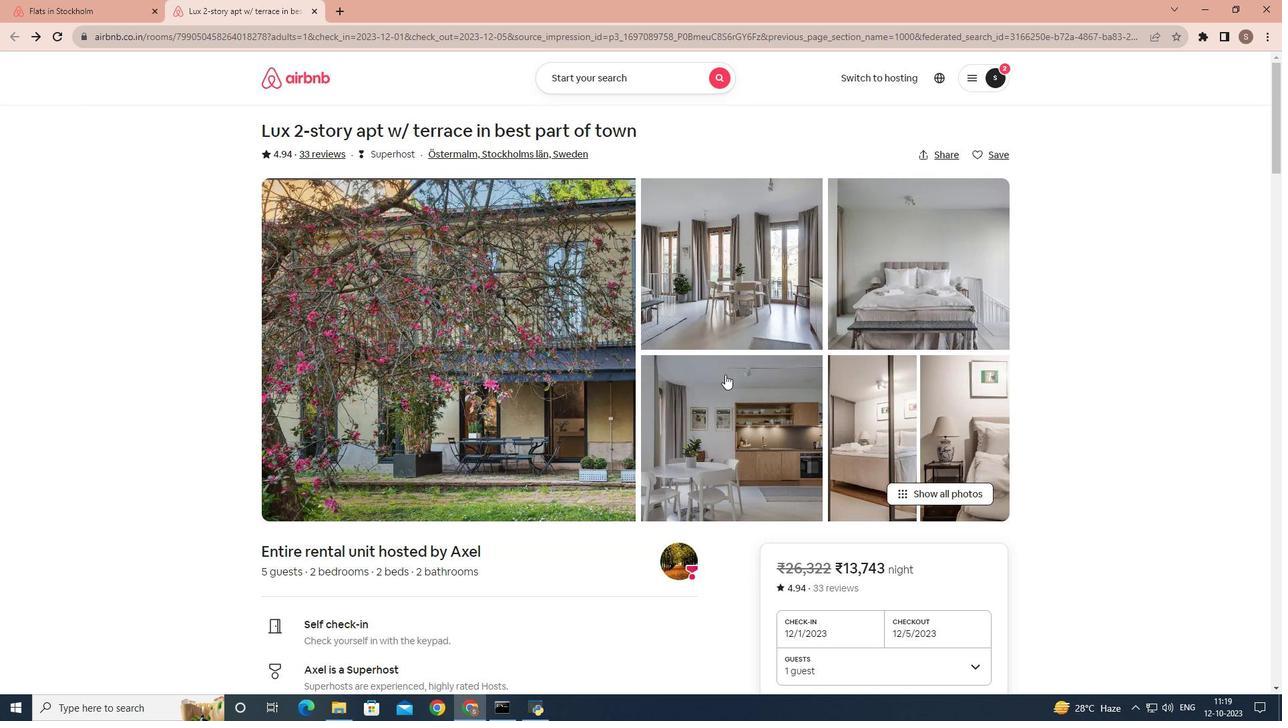 
Action: Mouse scrolled (725, 374) with delta (0, 0)
Screenshot: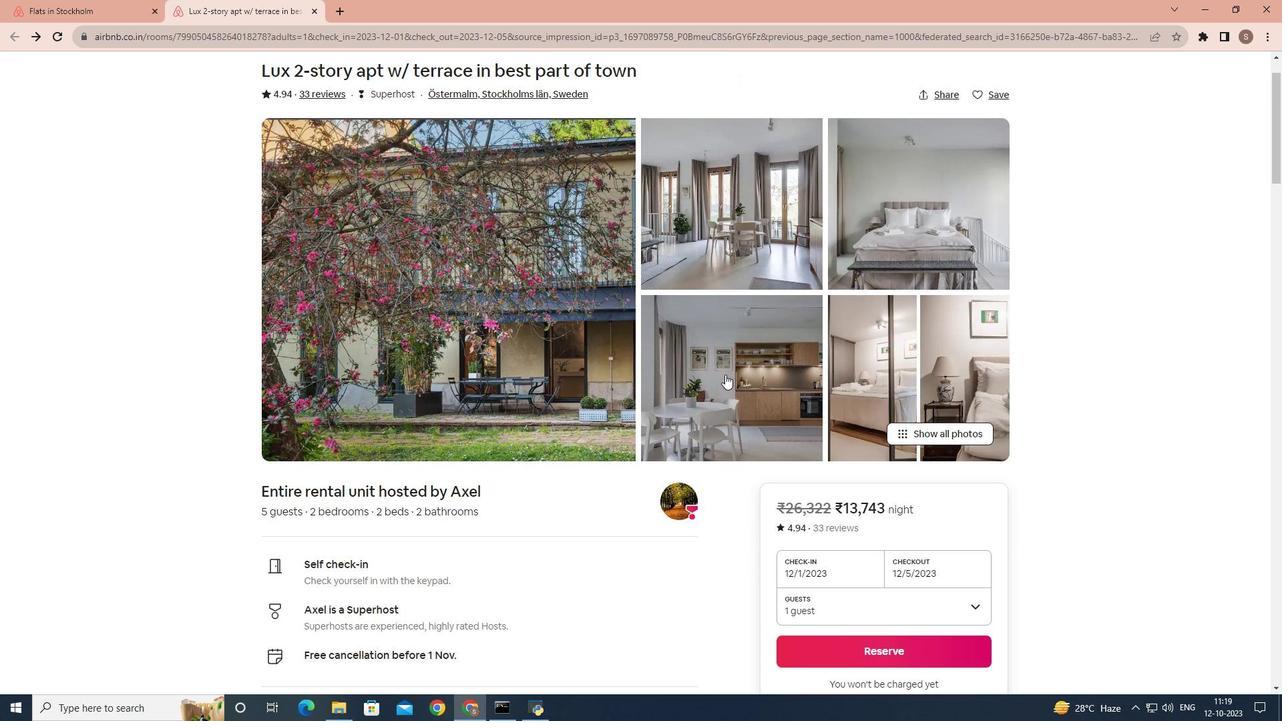 
Action: Mouse scrolled (725, 374) with delta (0, 0)
Screenshot: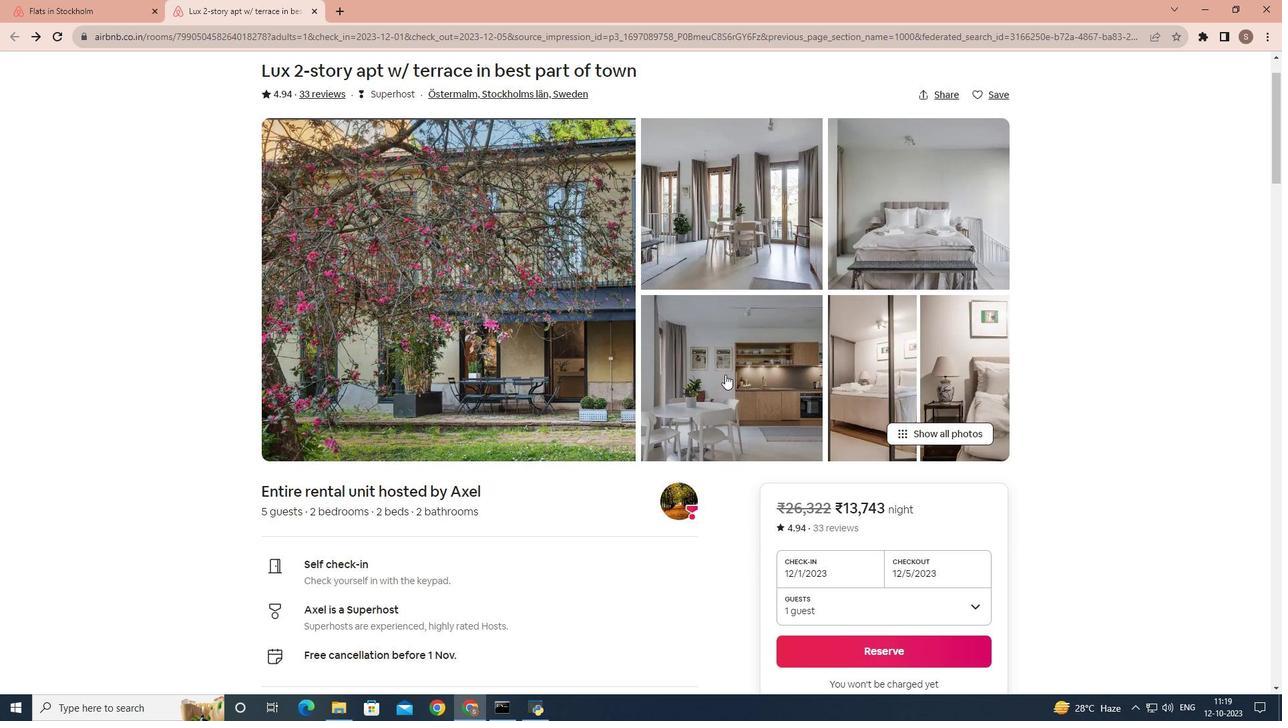 
Action: Mouse scrolled (725, 374) with delta (0, 0)
Screenshot: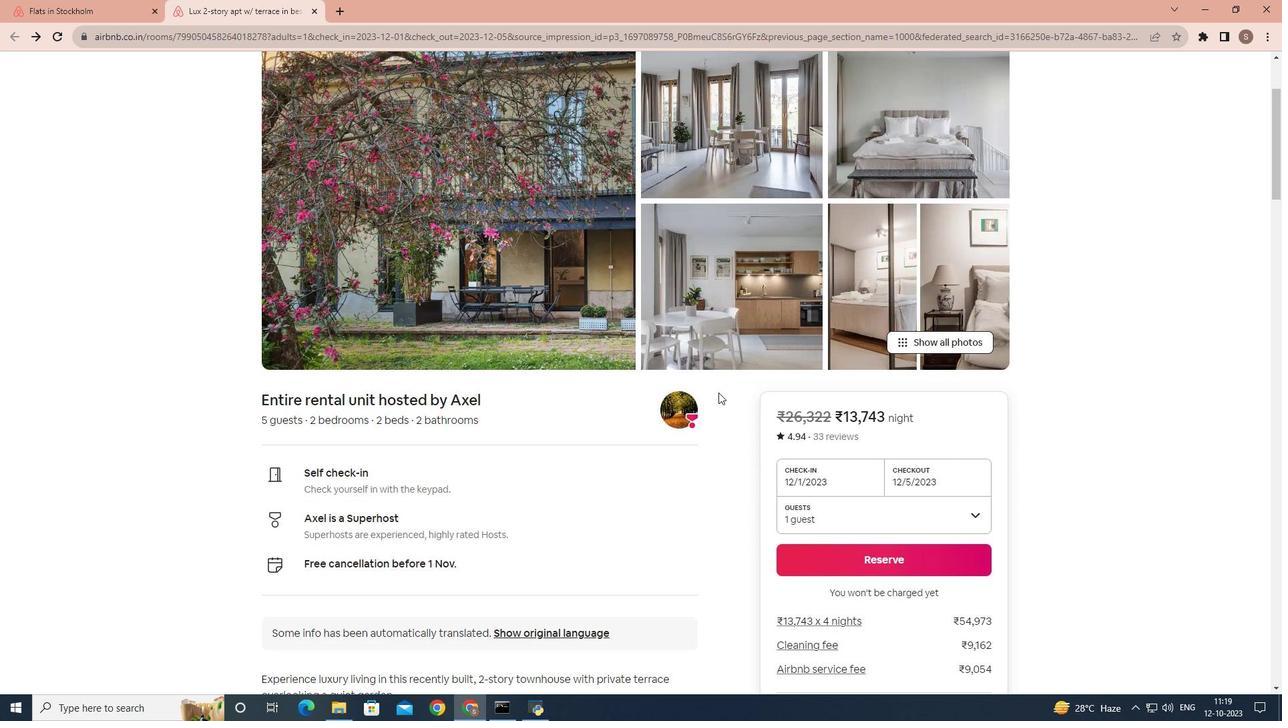 
Action: Mouse moved to (724, 382)
Screenshot: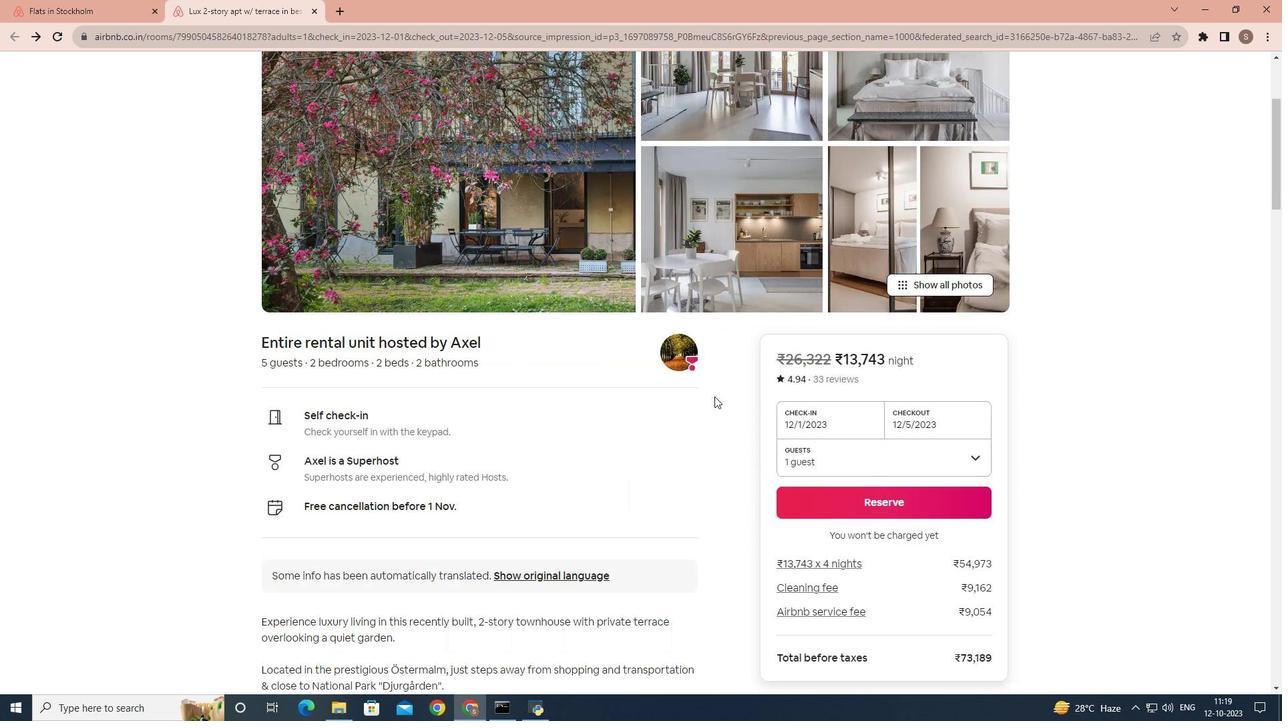 
Action: Mouse scrolled (724, 382) with delta (0, 0)
Screenshot: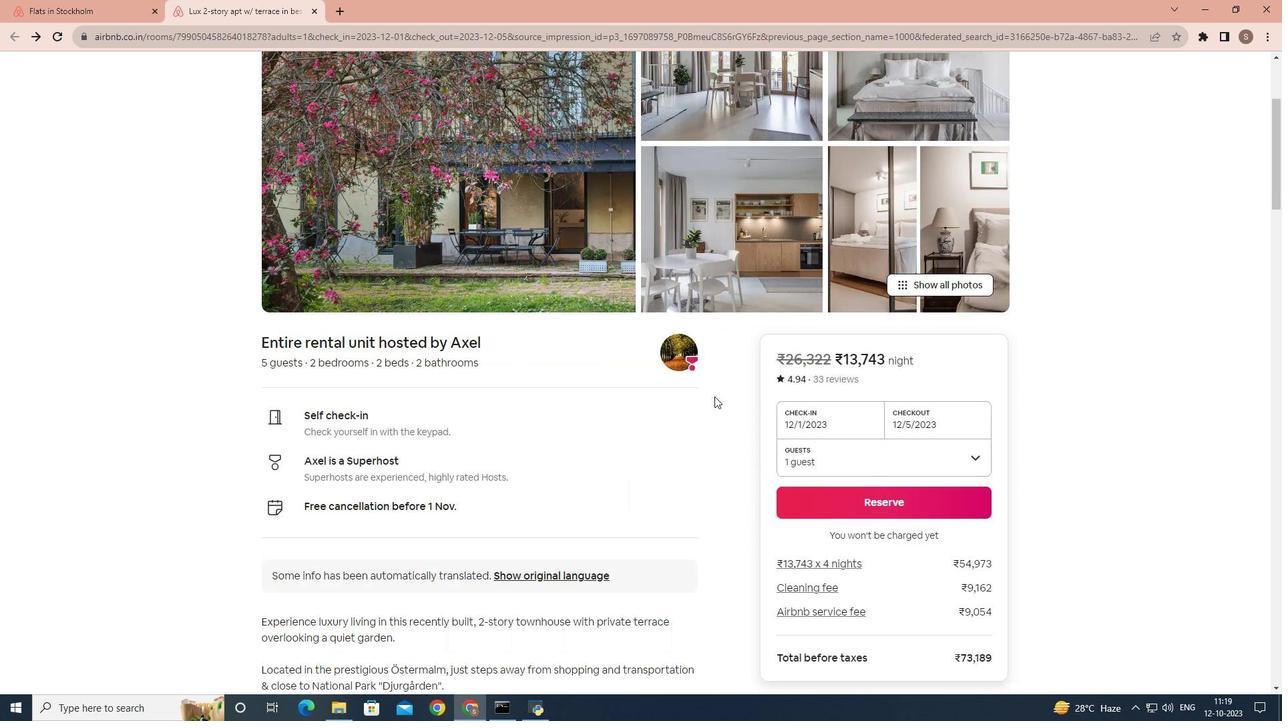 
Action: Mouse moved to (690, 411)
Screenshot: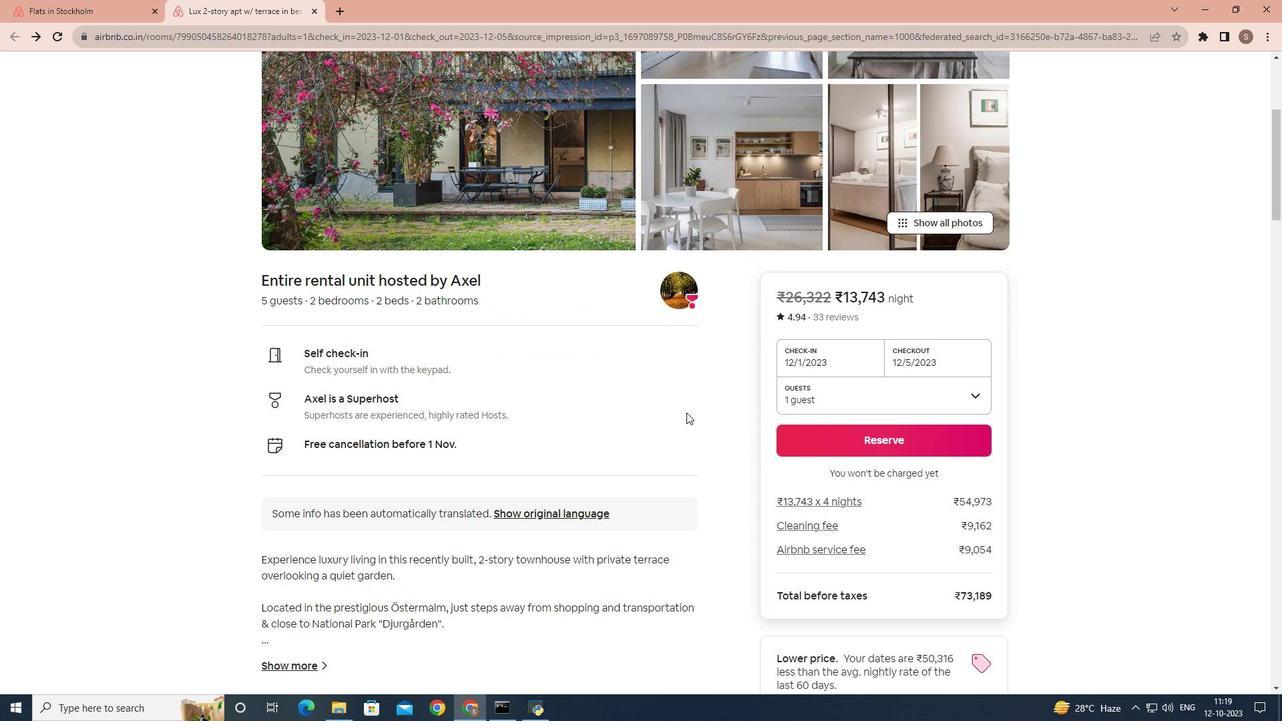 
Action: Mouse scrolled (690, 410) with delta (0, 0)
Screenshot: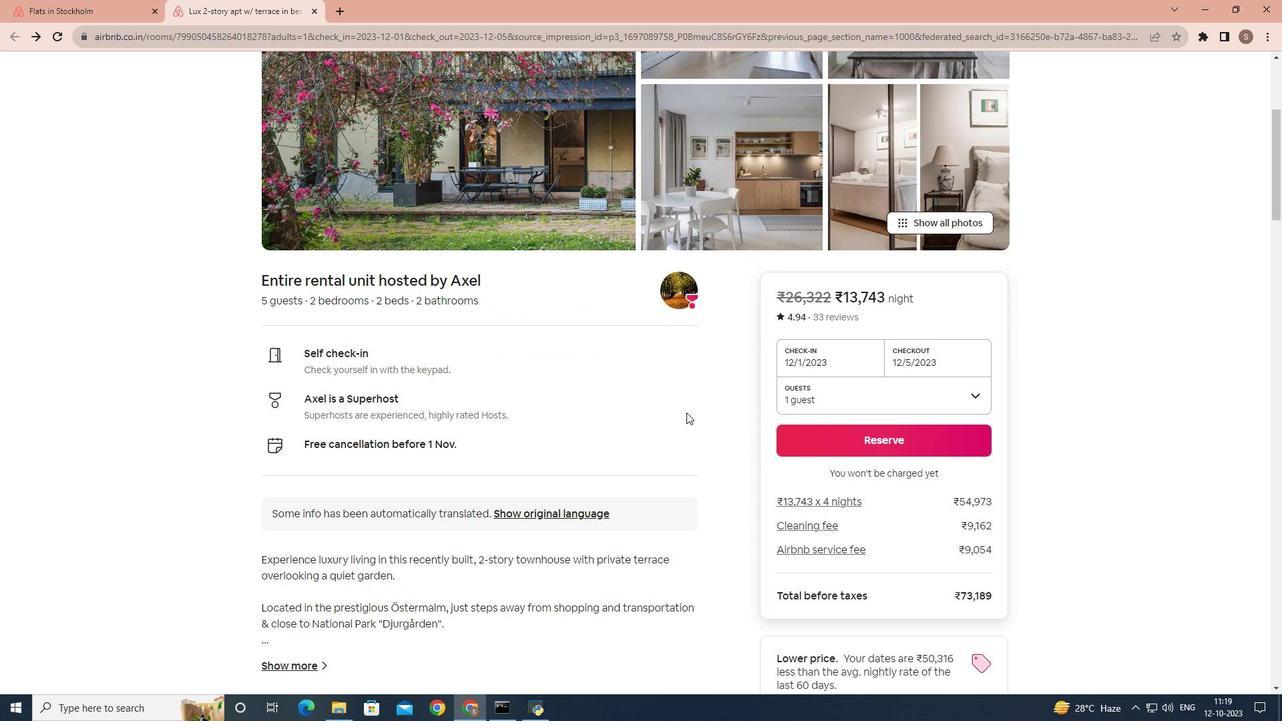 
Action: Mouse moved to (690, 411)
Screenshot: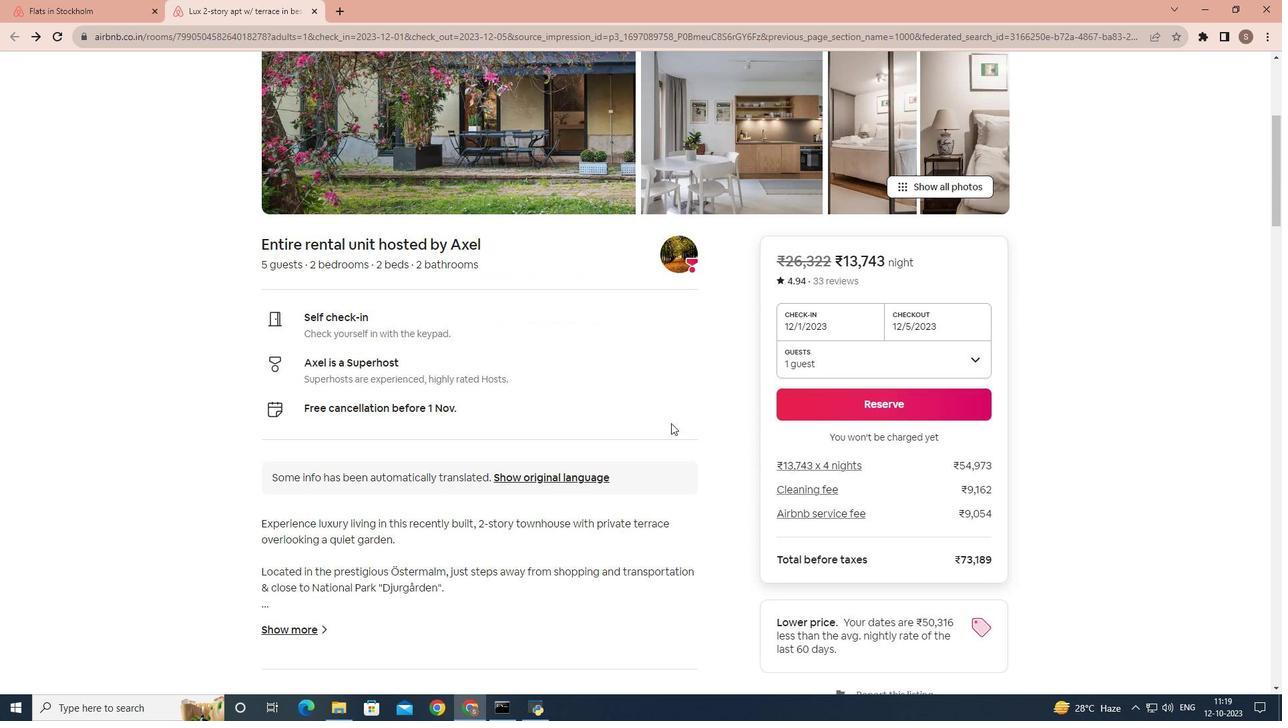 
Action: Mouse scrolled (690, 410) with delta (0, 0)
Screenshot: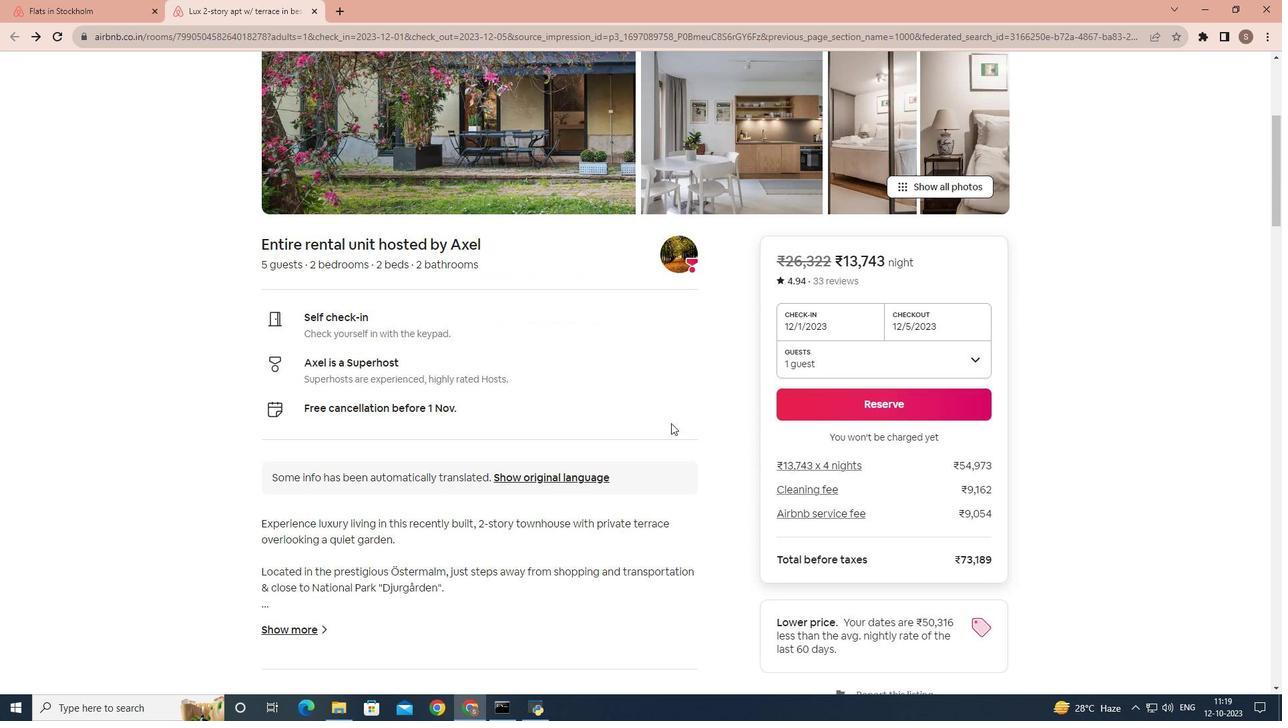 
Action: Mouse moved to (549, 463)
Screenshot: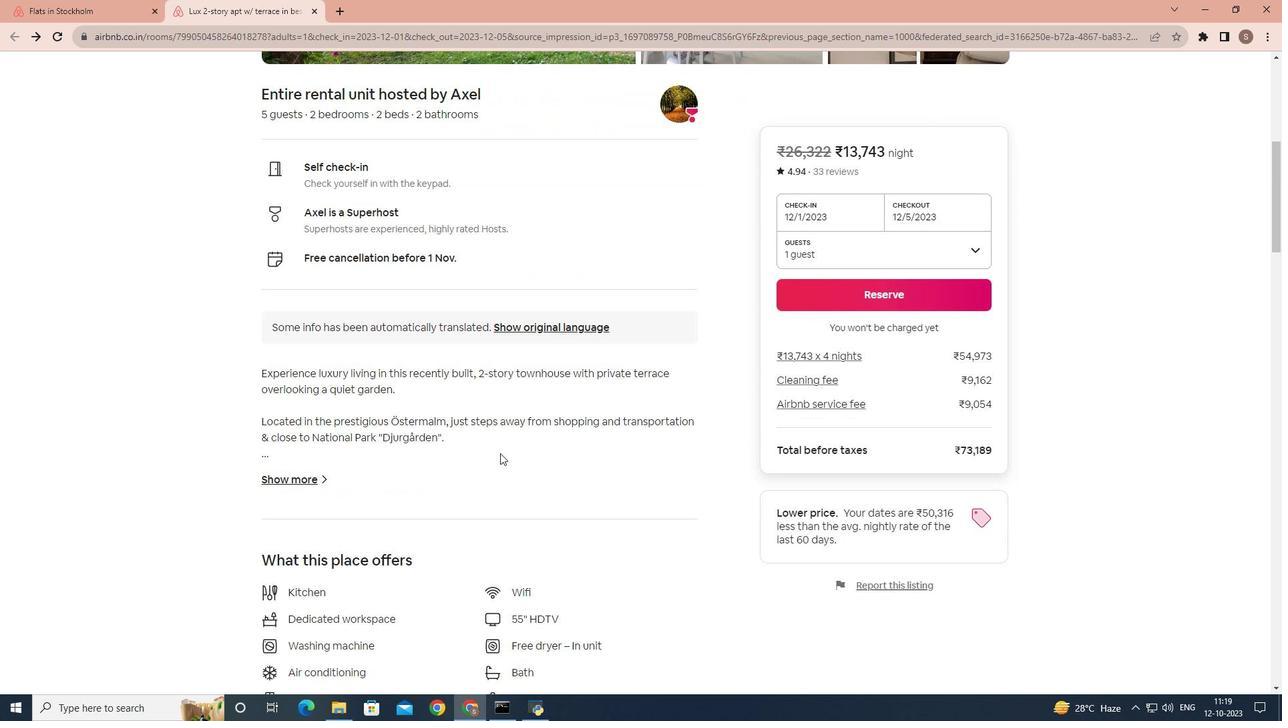 
Action: Mouse scrolled (549, 463) with delta (0, 0)
Screenshot: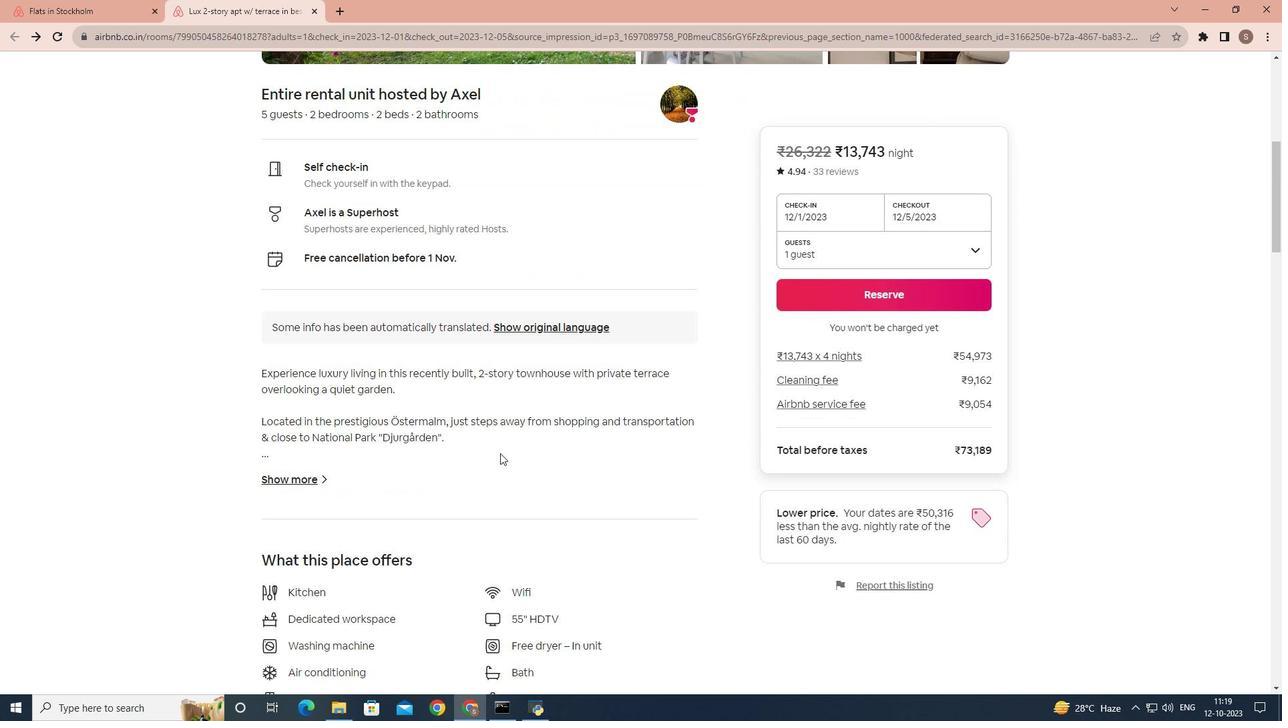 
Action: Mouse moved to (531, 463)
Screenshot: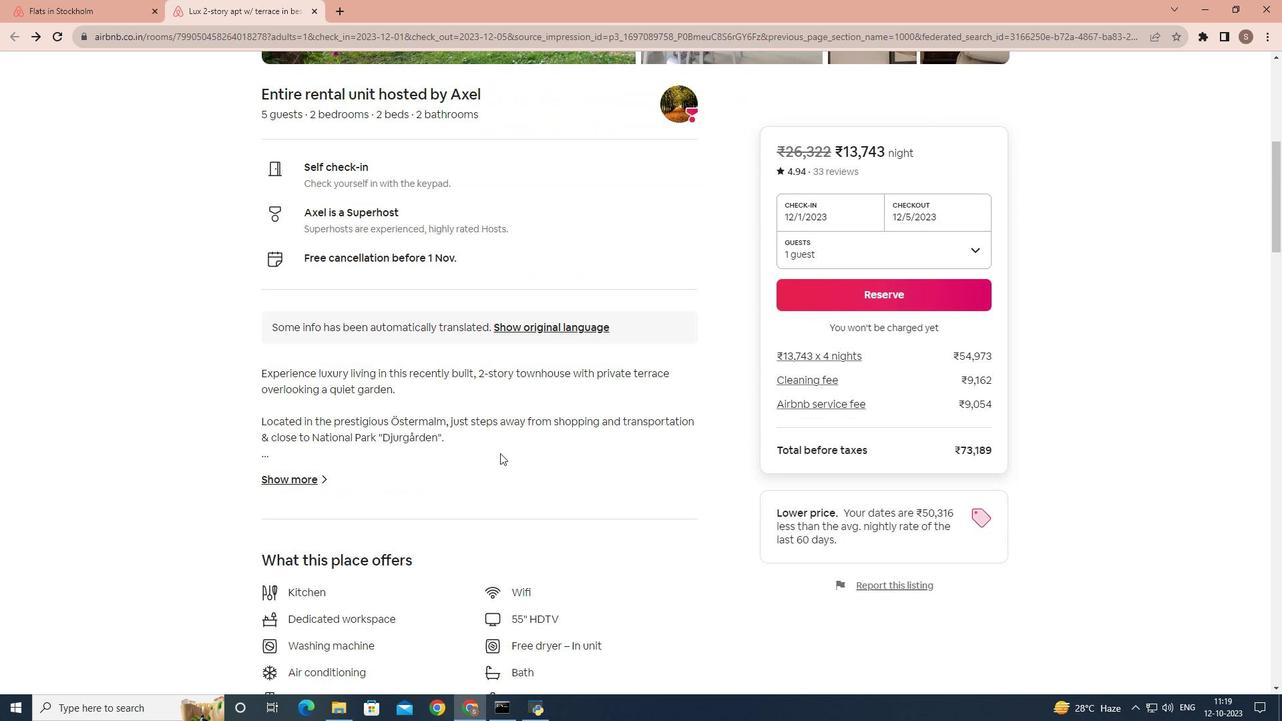 
Action: Mouse scrolled (531, 463) with delta (0, 0)
Screenshot: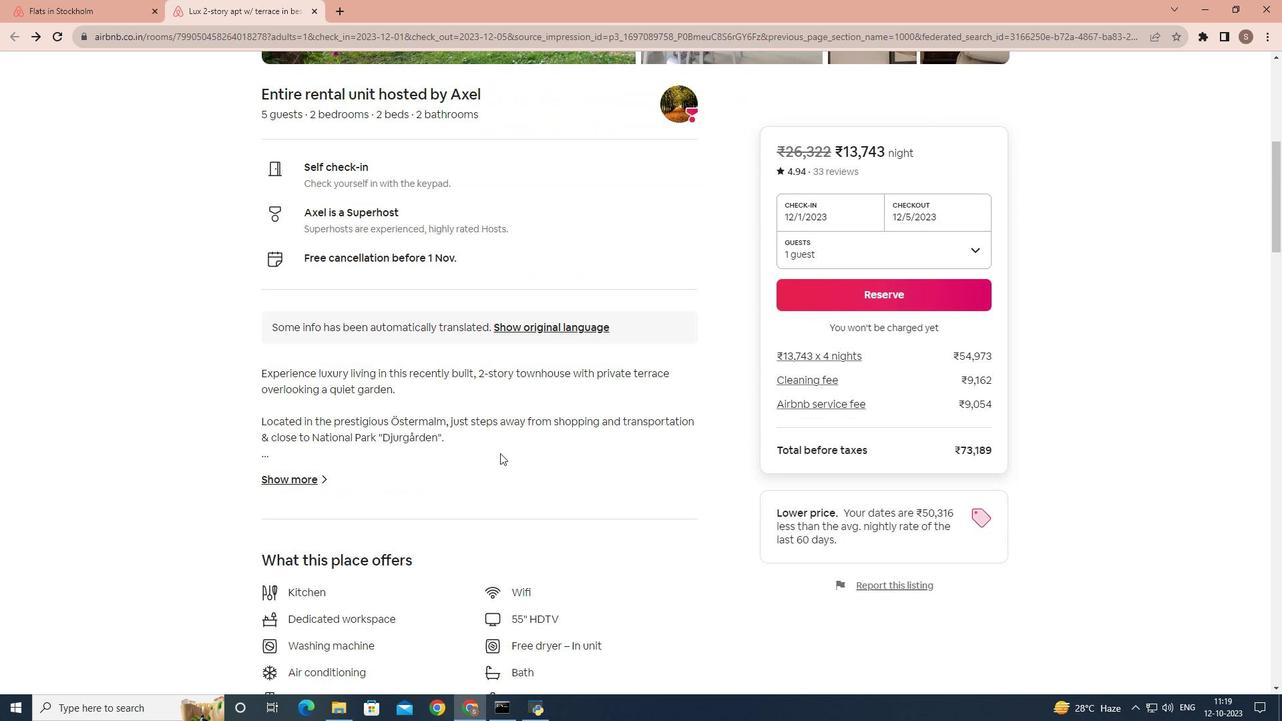 
Action: Mouse moved to (308, 404)
Screenshot: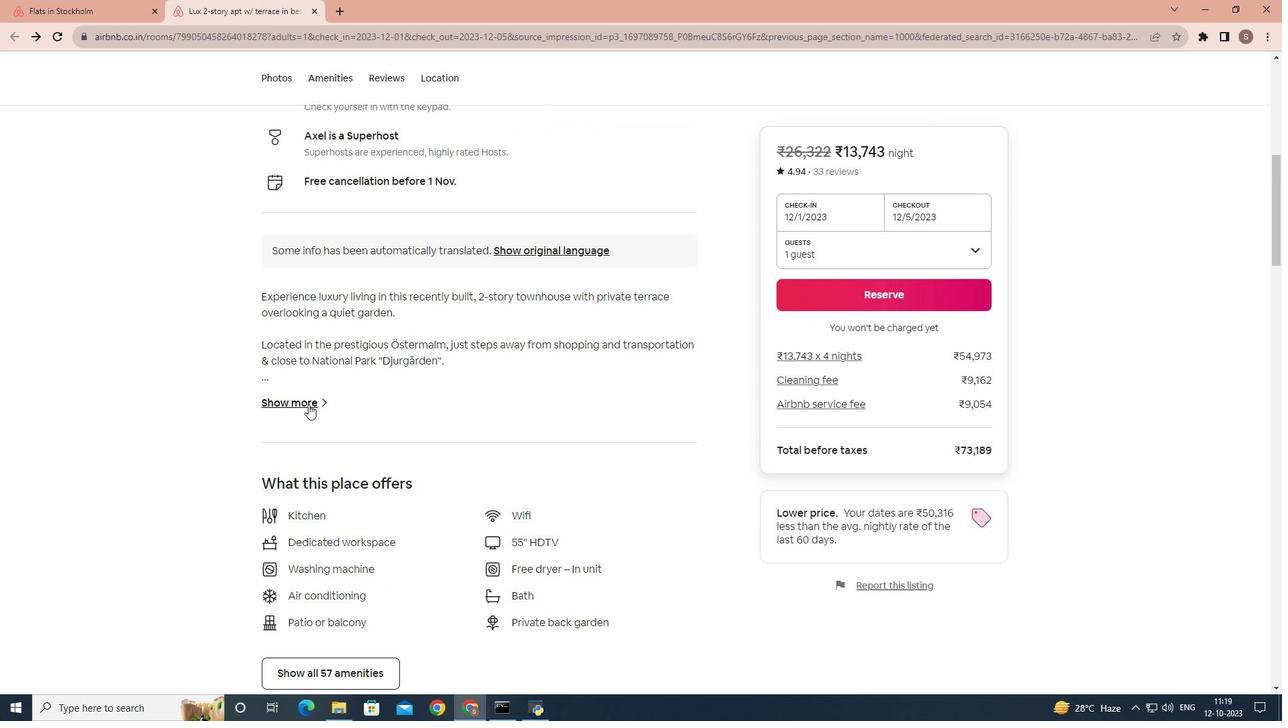 
Action: Mouse pressed left at (308, 404)
Screenshot: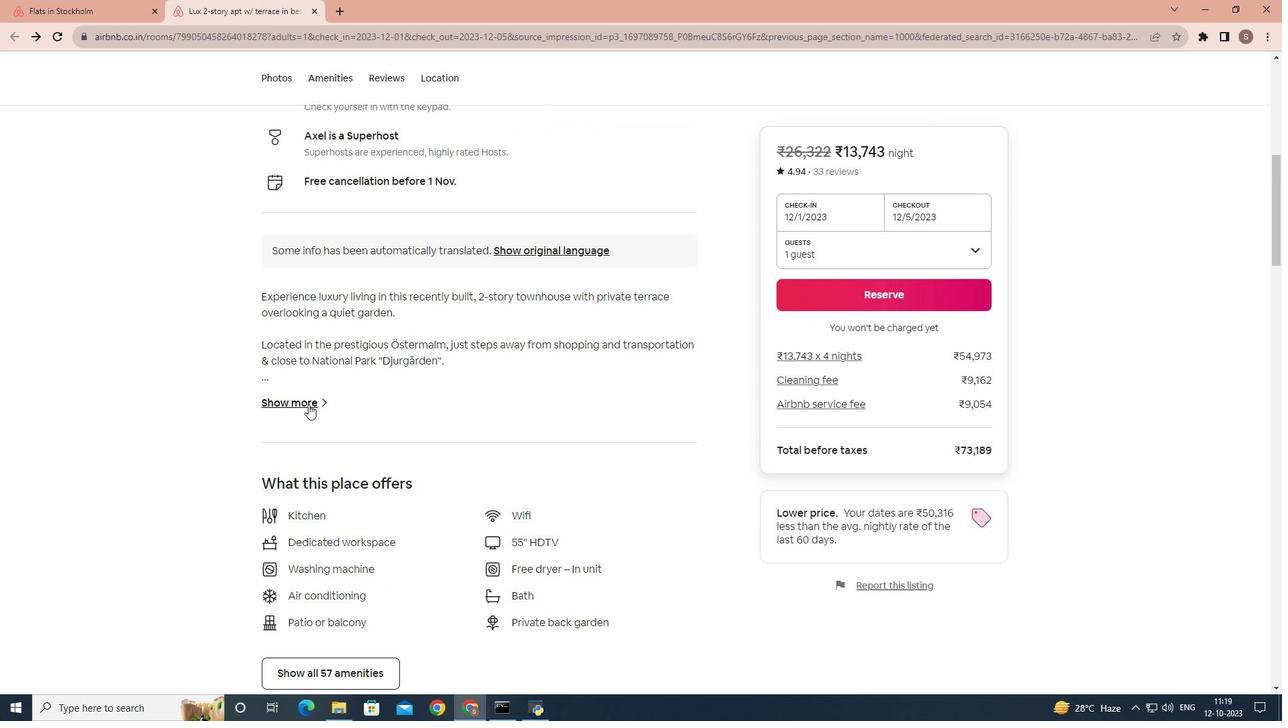 
Action: Mouse moved to (493, 406)
Screenshot: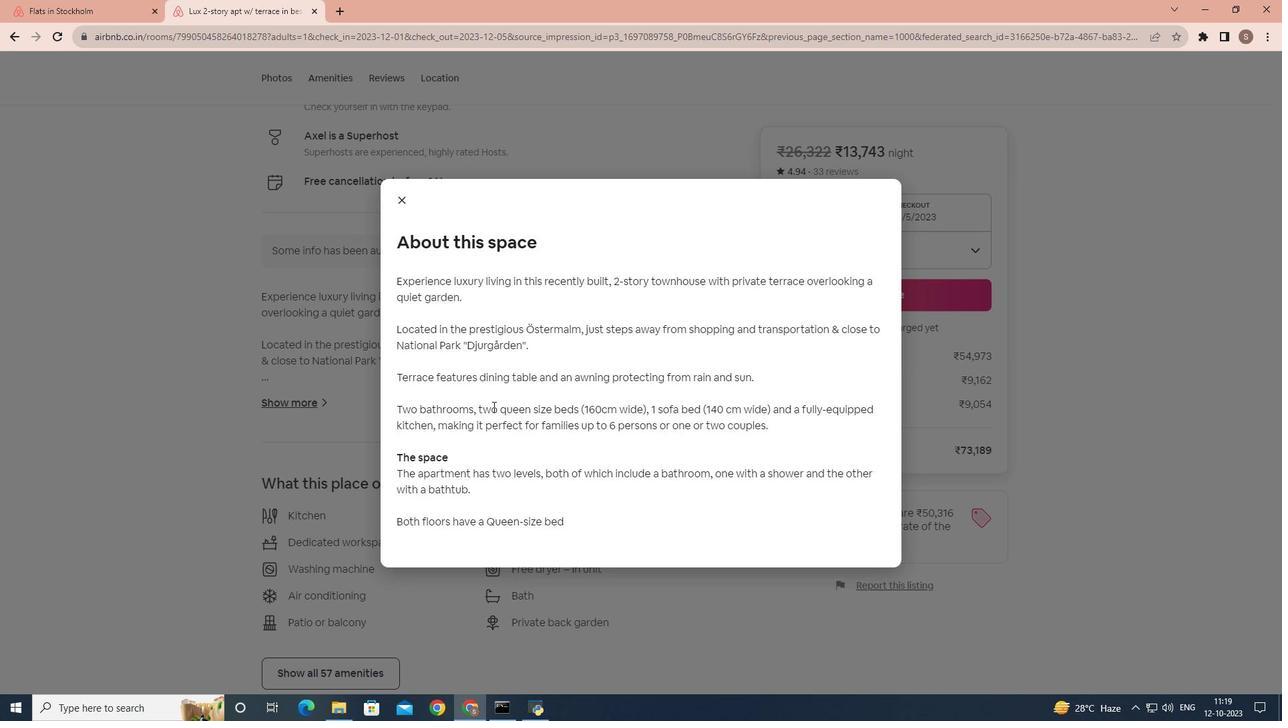 
Action: Mouse scrolled (493, 406) with delta (0, 0)
Screenshot: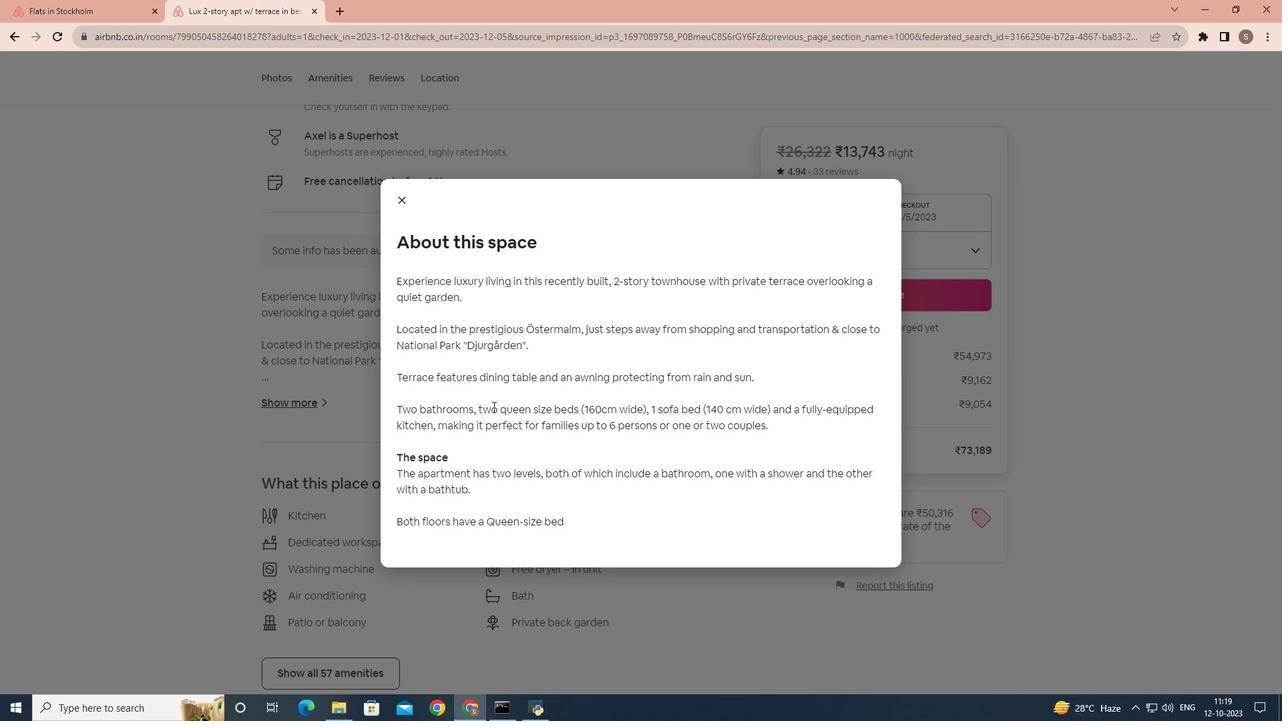 
Action: Mouse scrolled (493, 406) with delta (0, 0)
Screenshot: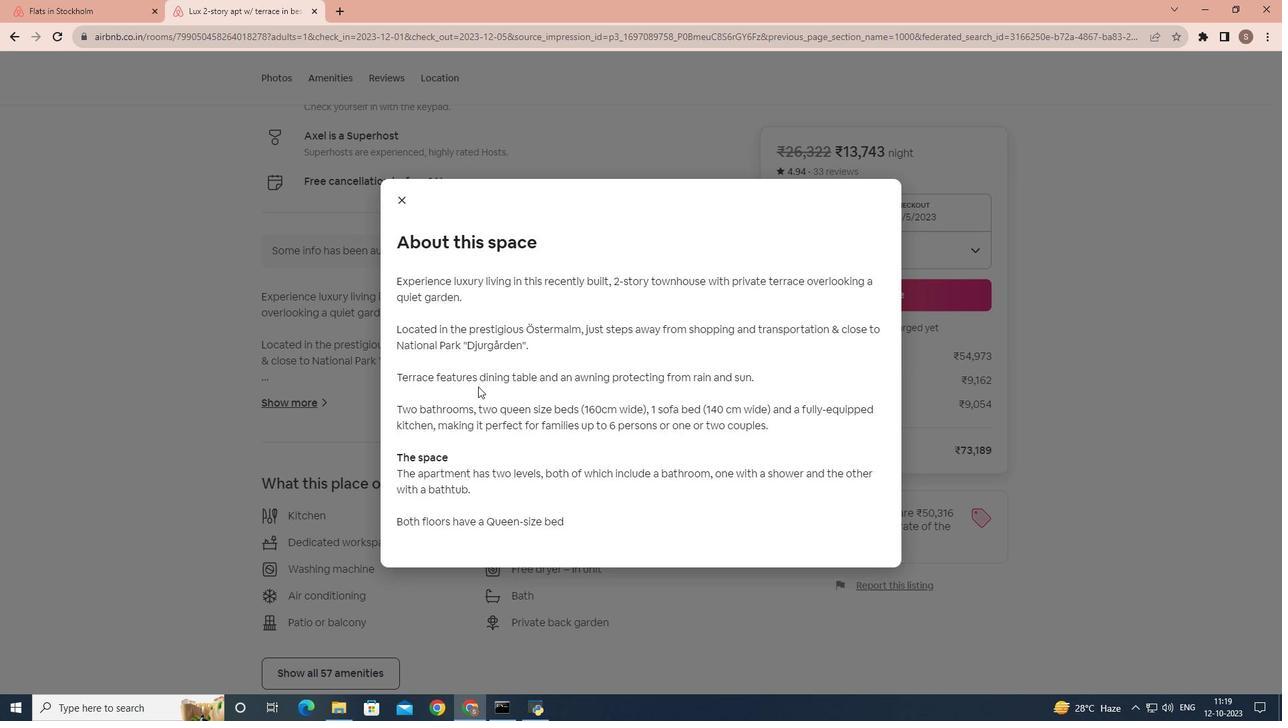
Action: Mouse moved to (404, 194)
Screenshot: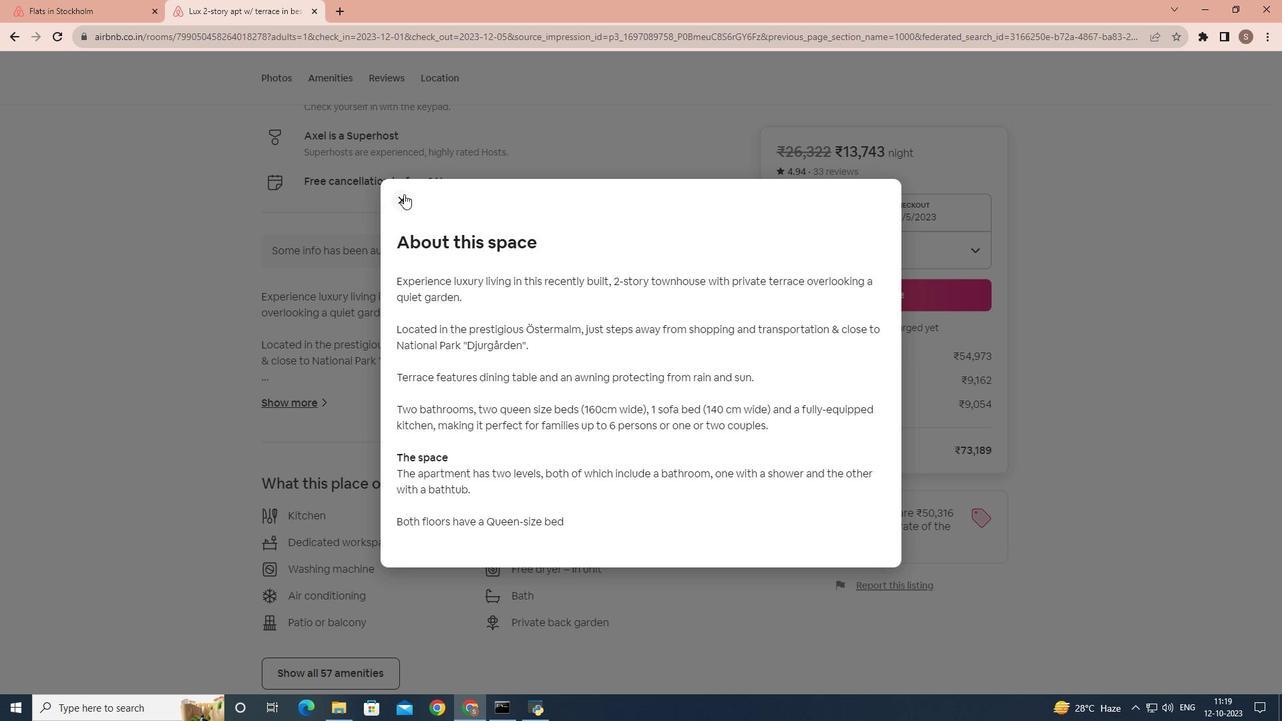 
Action: Mouse pressed left at (404, 194)
Screenshot: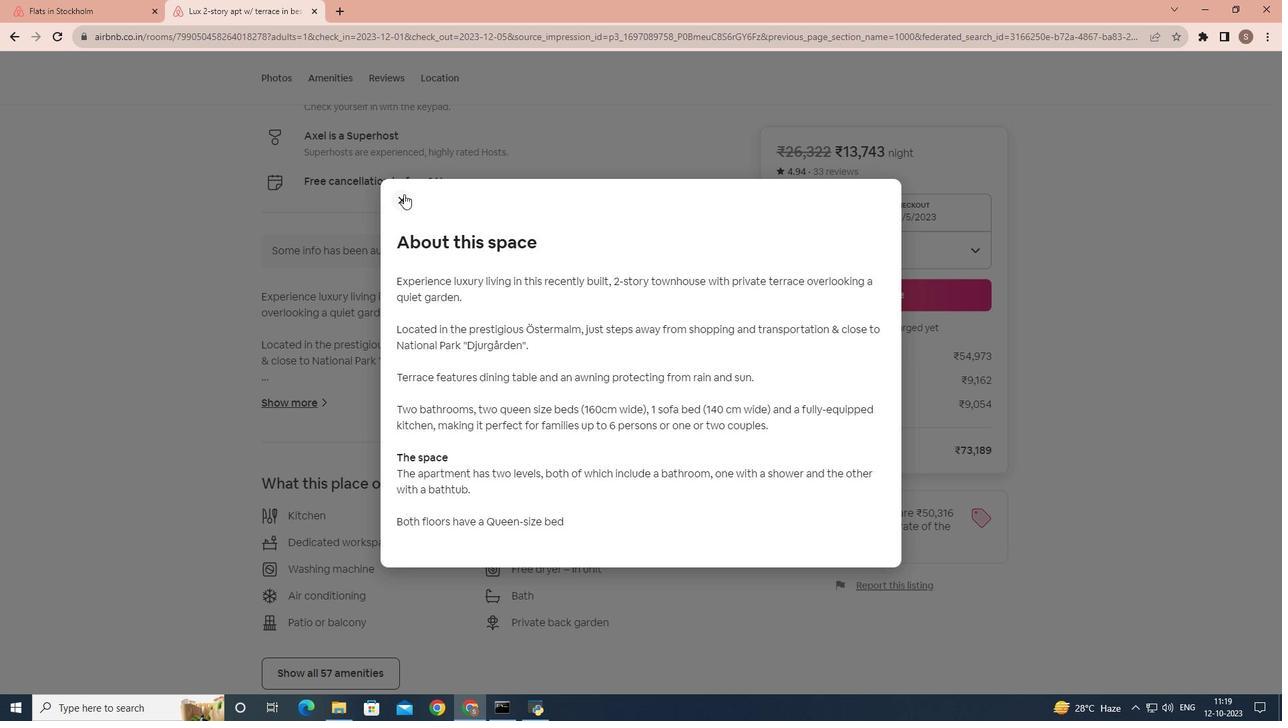 
Action: Mouse moved to (396, 355)
Screenshot: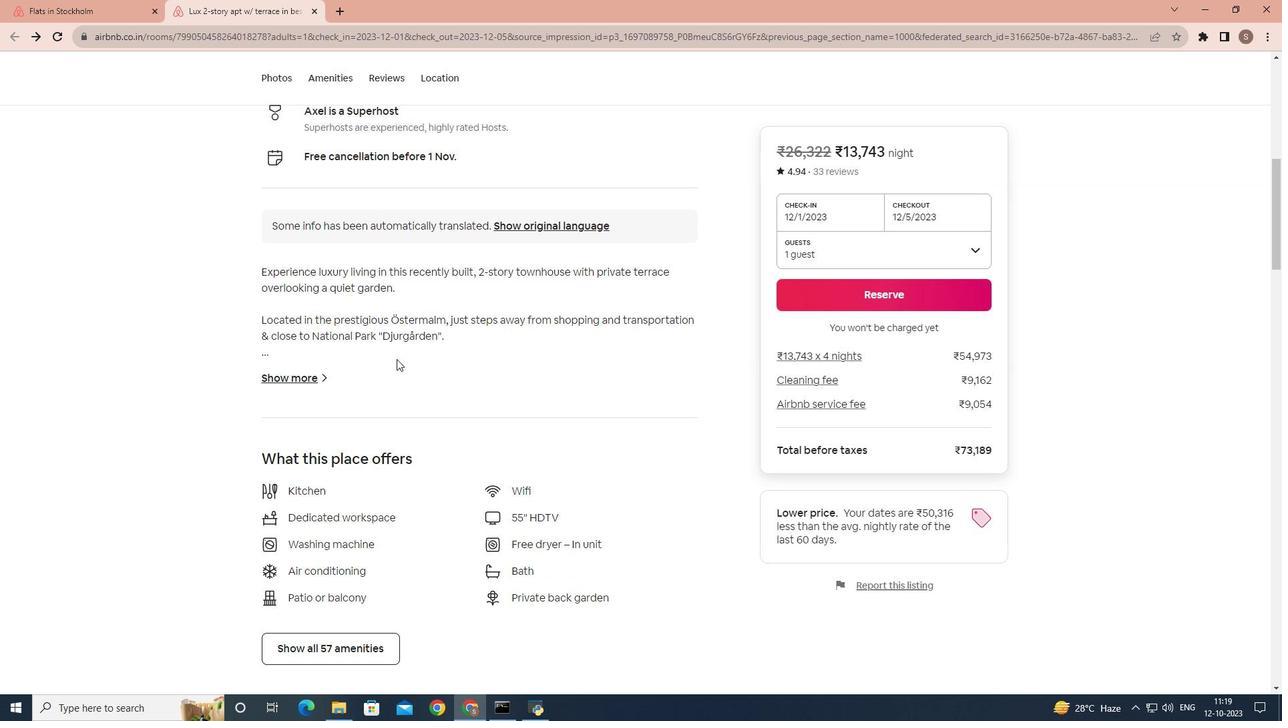 
Action: Mouse scrolled (396, 354) with delta (0, 0)
Screenshot: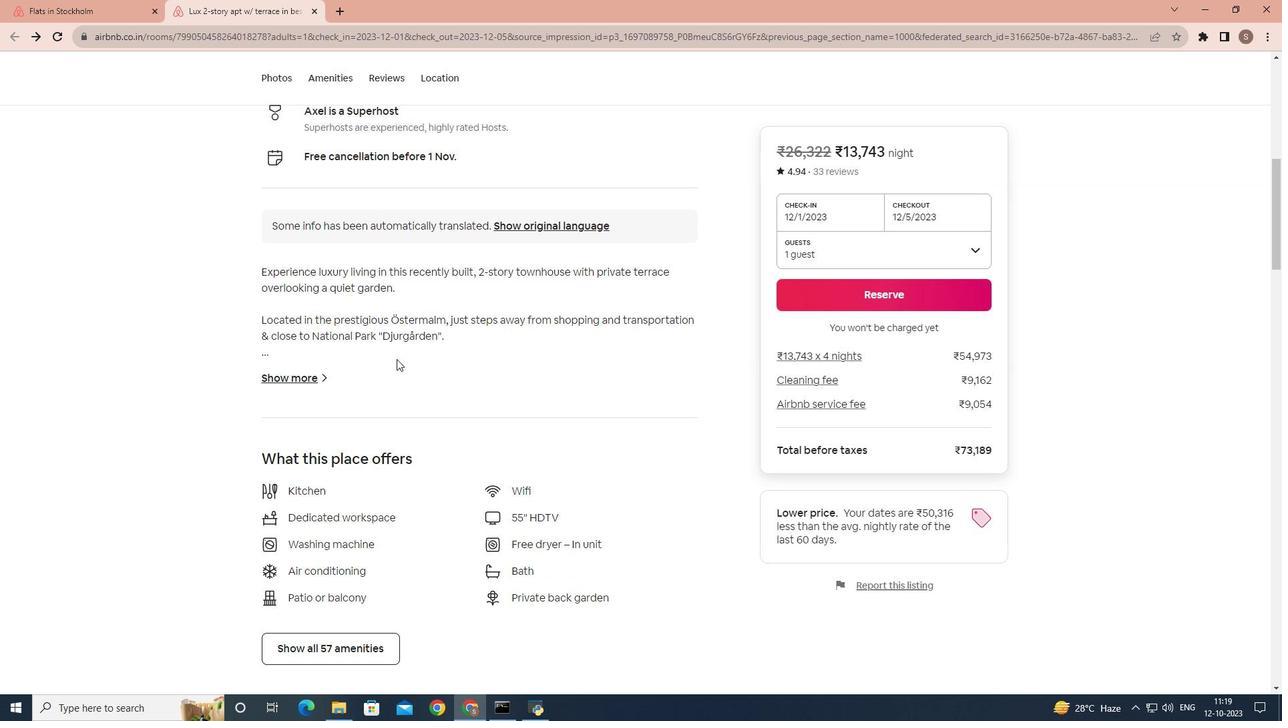 
Action: Mouse moved to (396, 359)
Screenshot: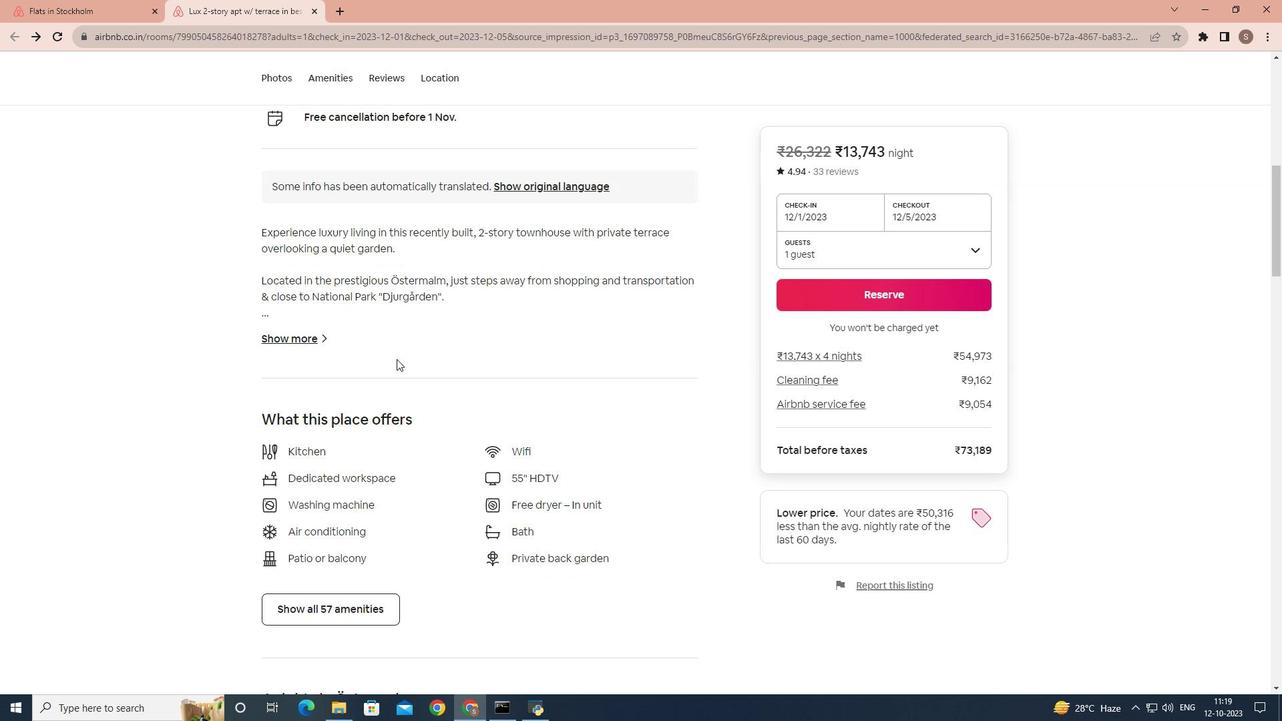 
Action: Mouse scrolled (396, 358) with delta (0, 0)
Screenshot: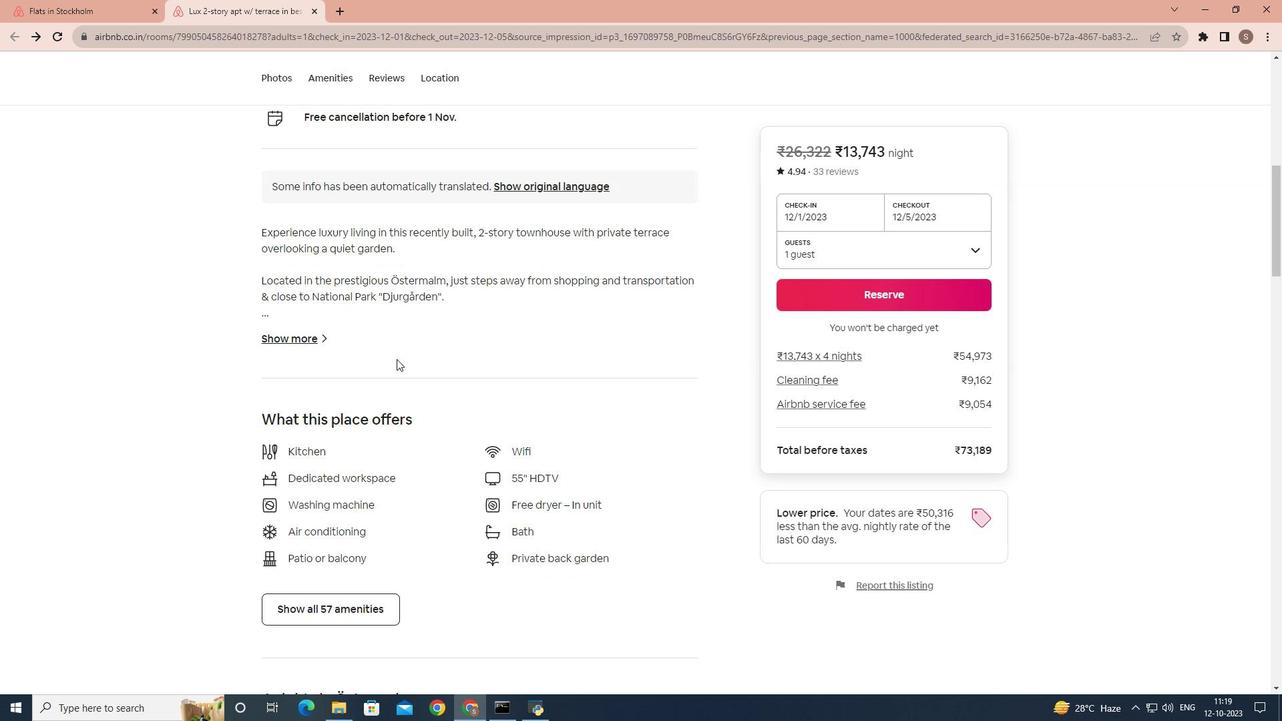 
Action: Mouse scrolled (396, 358) with delta (0, 0)
Screenshot: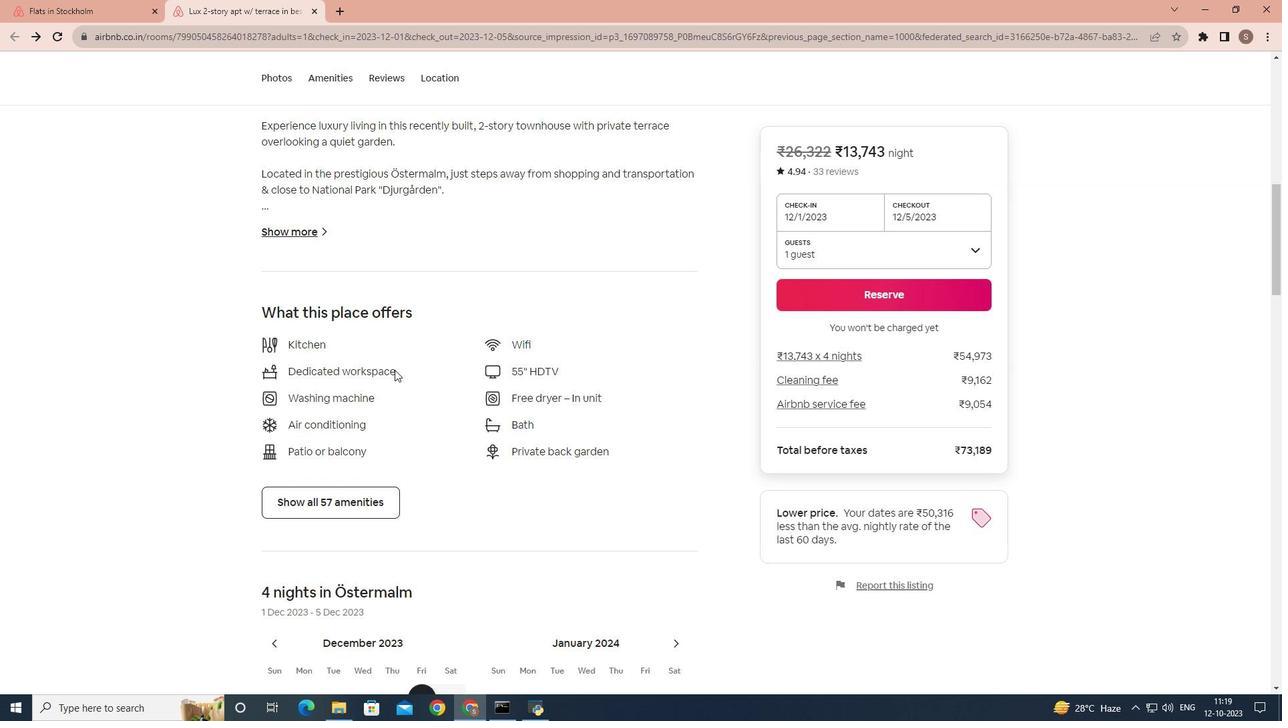 
Action: Mouse moved to (396, 367)
Screenshot: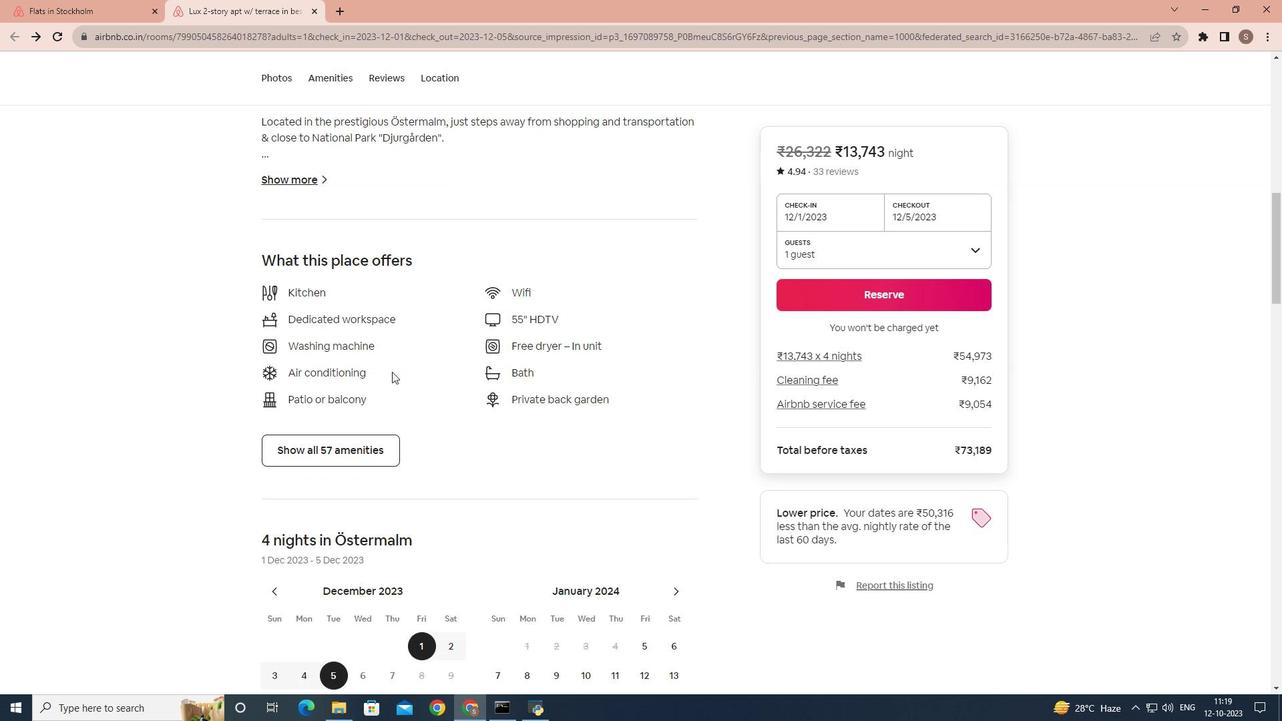 
Action: Mouse scrolled (396, 366) with delta (0, 0)
Screenshot: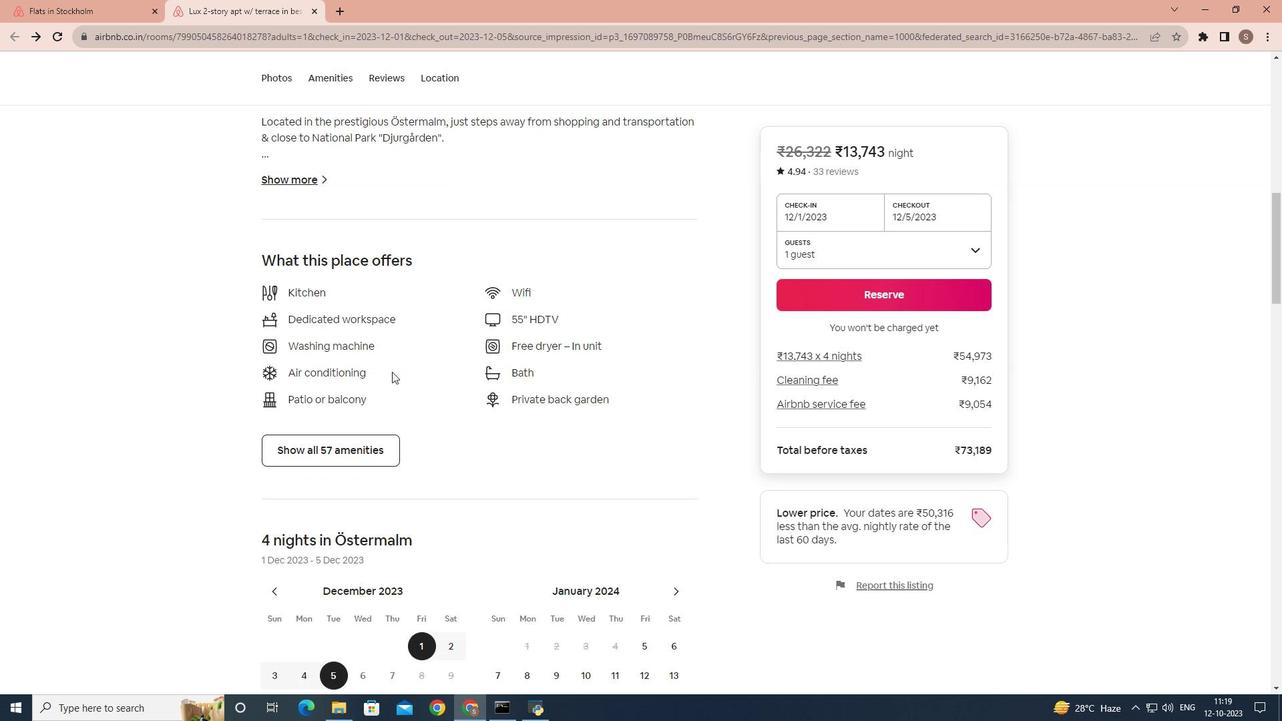 
Action: Mouse moved to (368, 398)
Screenshot: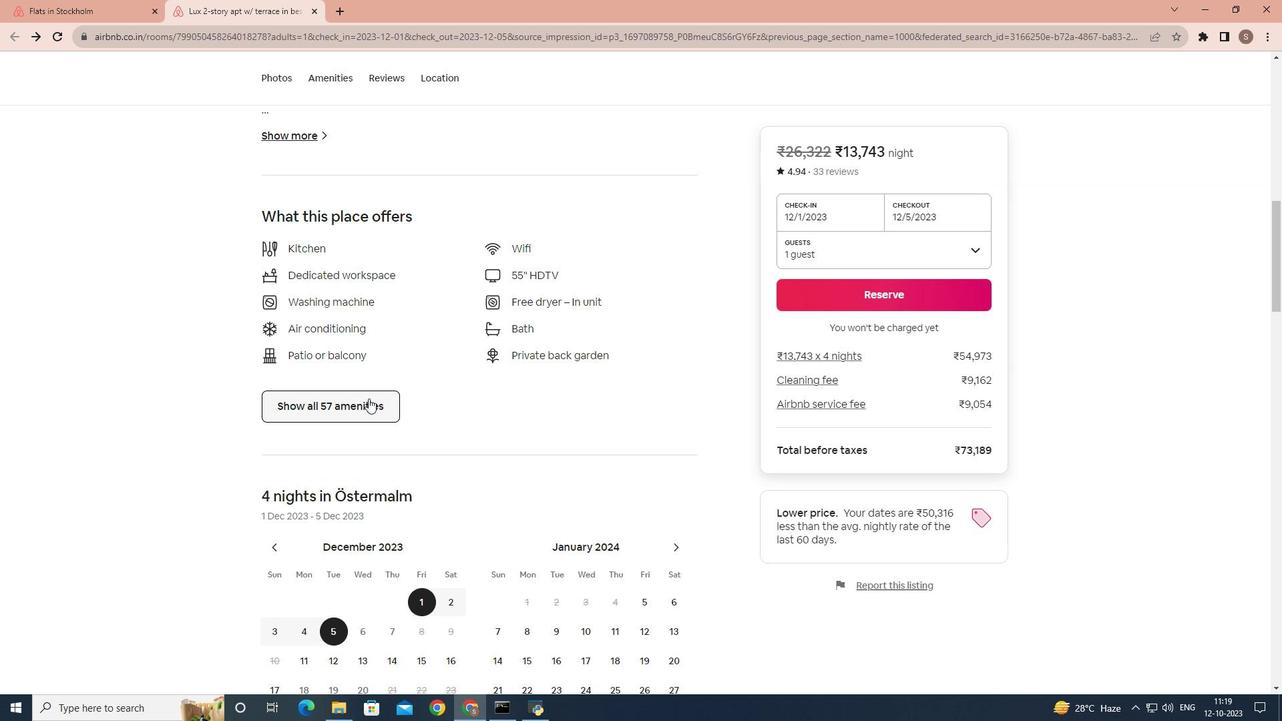 
Action: Mouse pressed left at (368, 398)
Screenshot: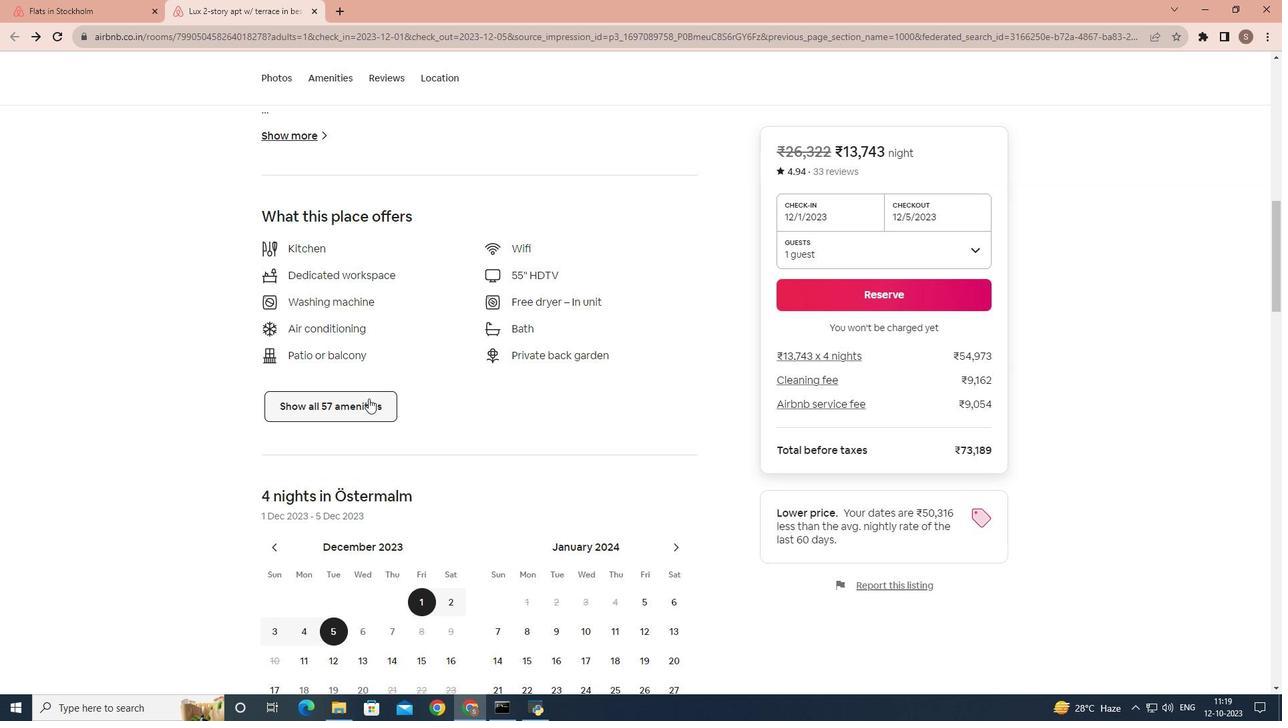 
Action: Mouse moved to (601, 385)
Screenshot: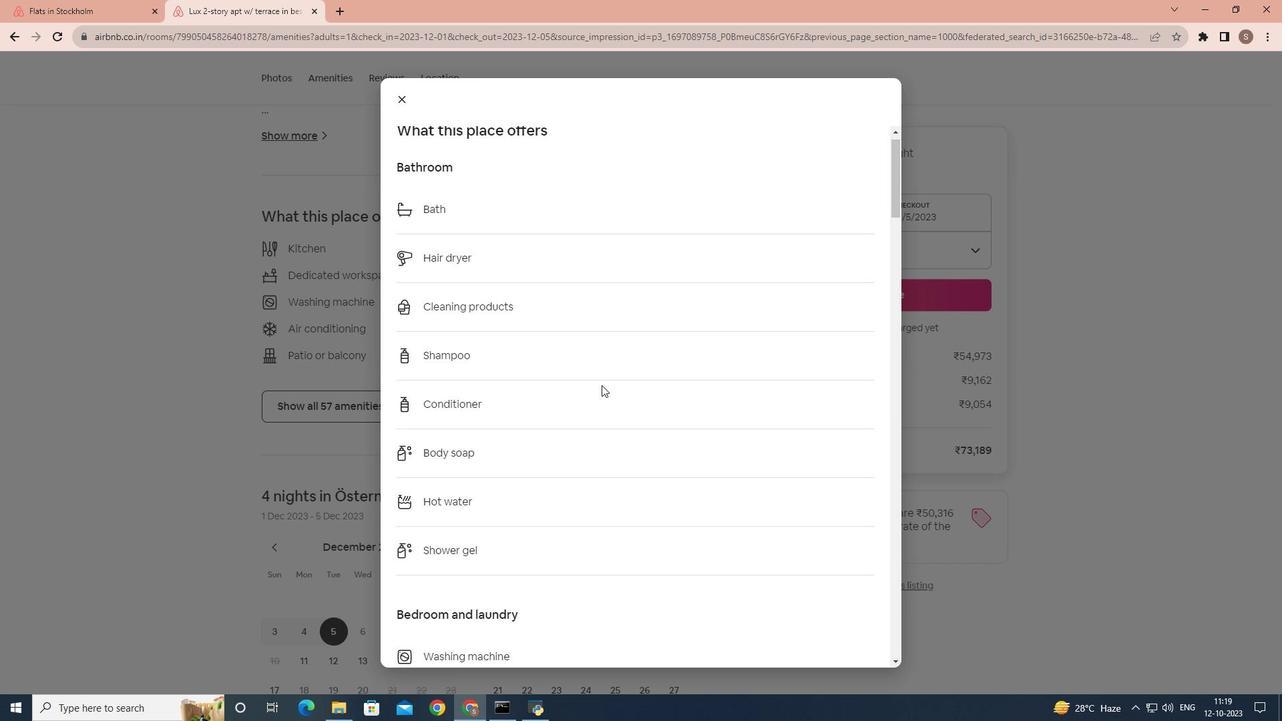 
Action: Mouse scrolled (601, 384) with delta (0, 0)
Screenshot: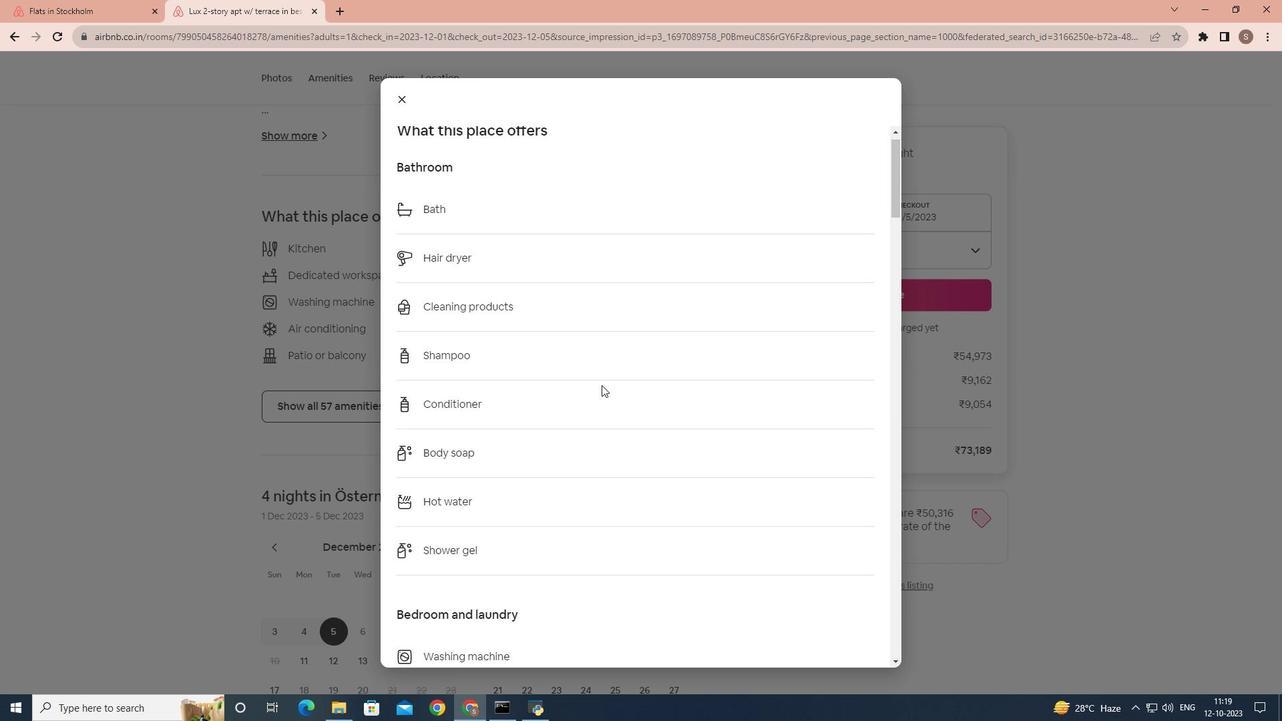 
Action: Mouse scrolled (601, 384) with delta (0, 0)
Screenshot: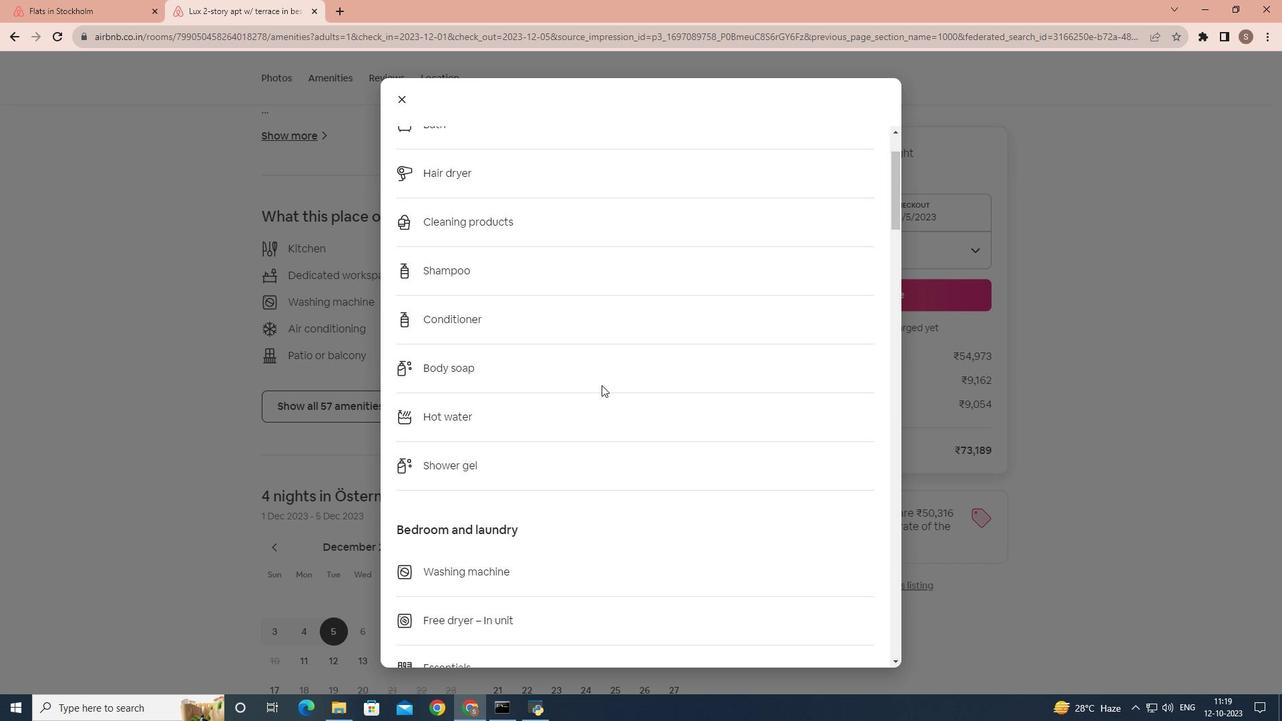 
Action: Mouse scrolled (601, 384) with delta (0, 0)
Screenshot: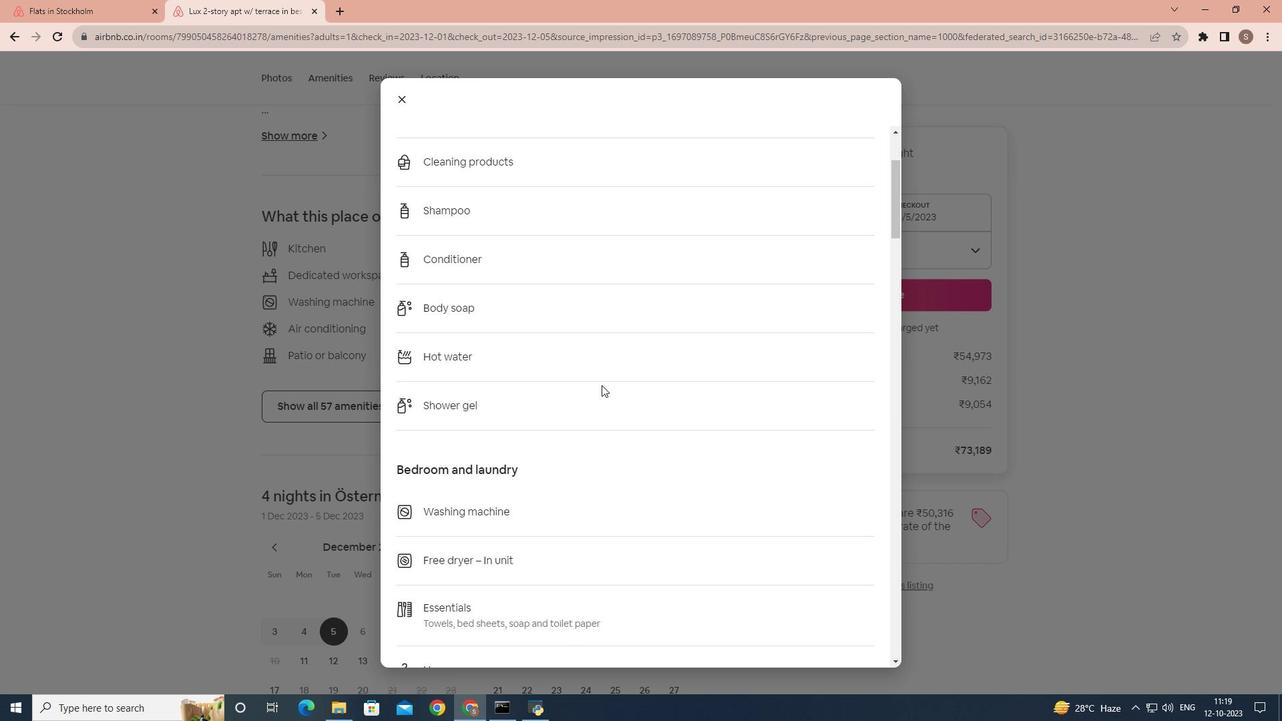 
Action: Mouse scrolled (601, 384) with delta (0, 0)
Screenshot: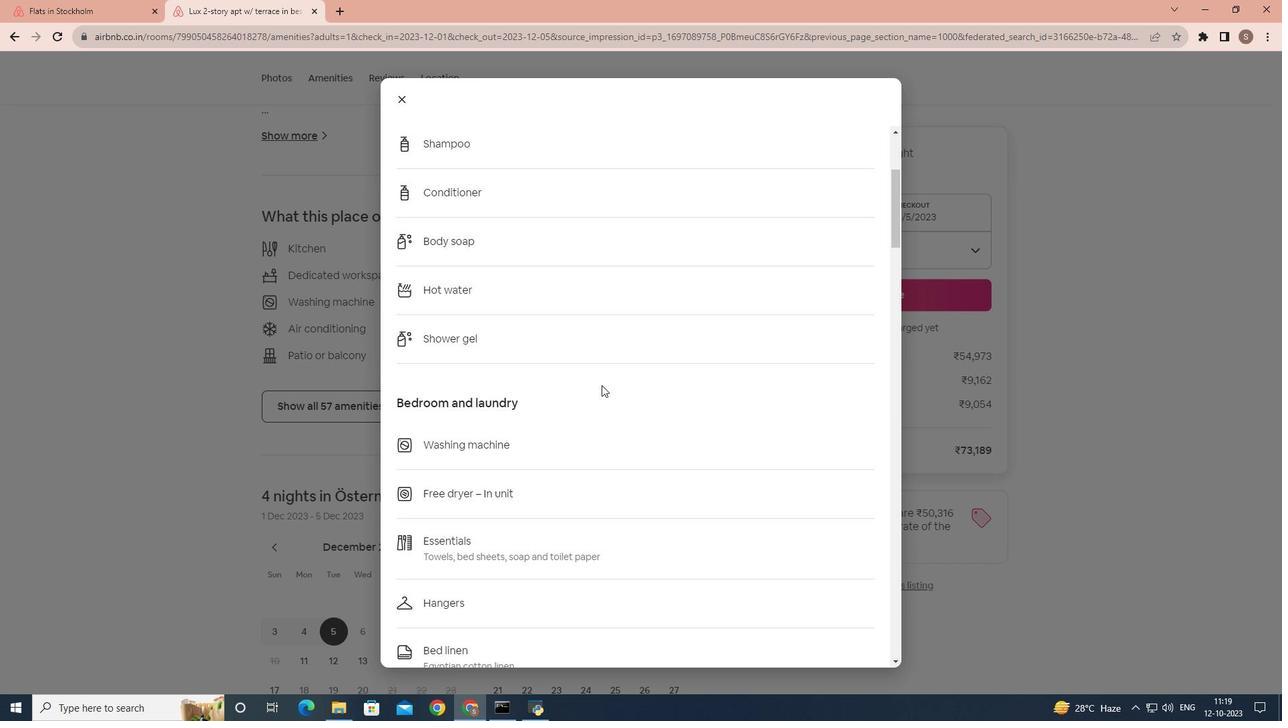 
Action: Mouse scrolled (601, 384) with delta (0, 0)
Screenshot: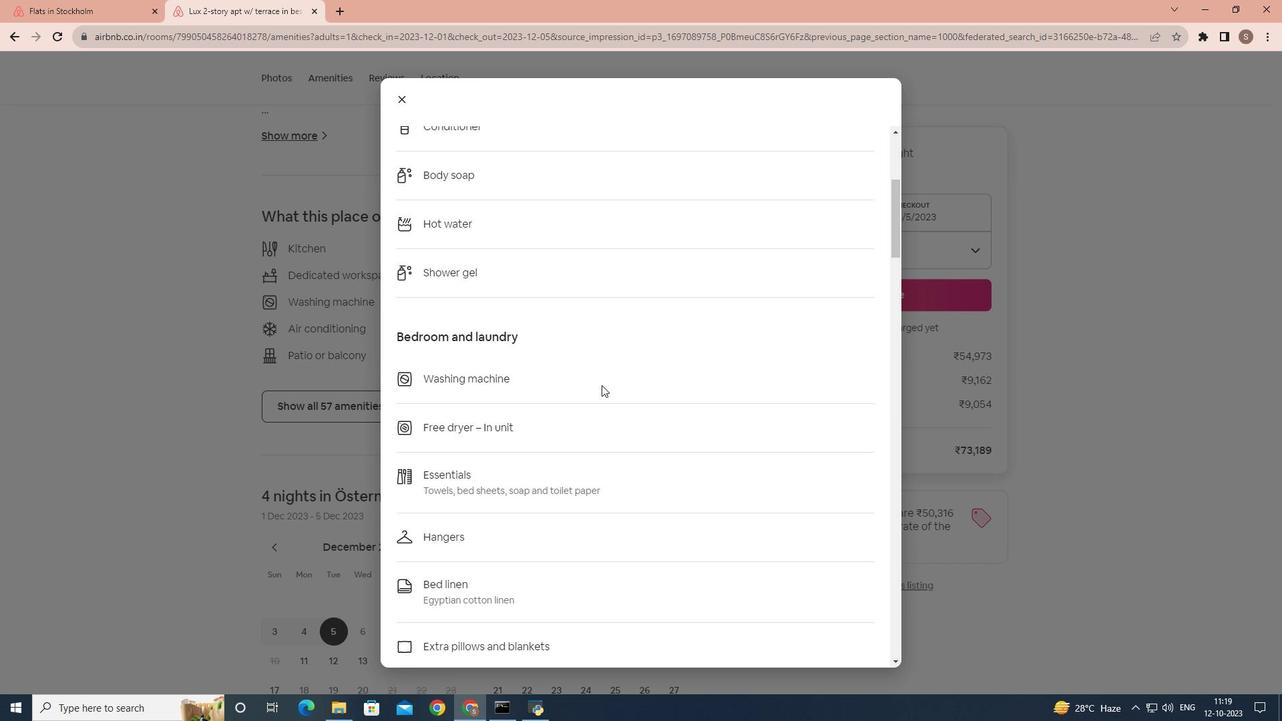 
Action: Mouse scrolled (601, 384) with delta (0, 0)
Screenshot: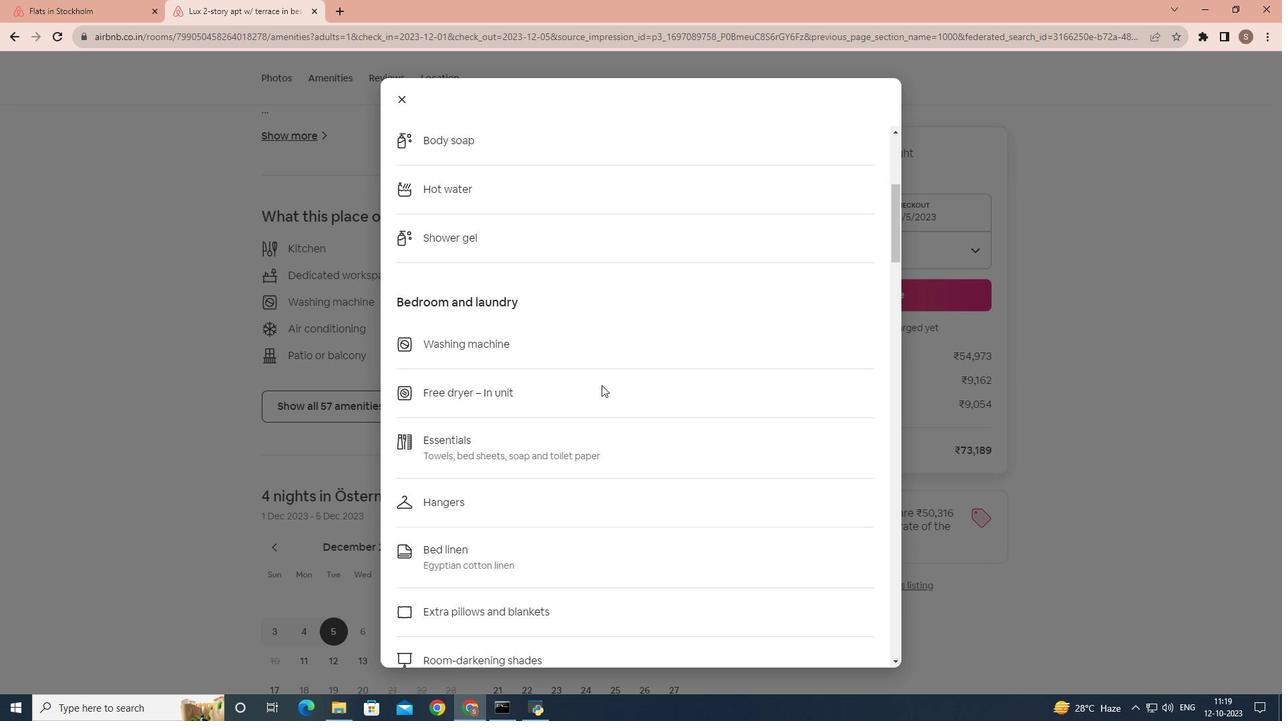 
Action: Mouse scrolled (601, 384) with delta (0, 0)
Screenshot: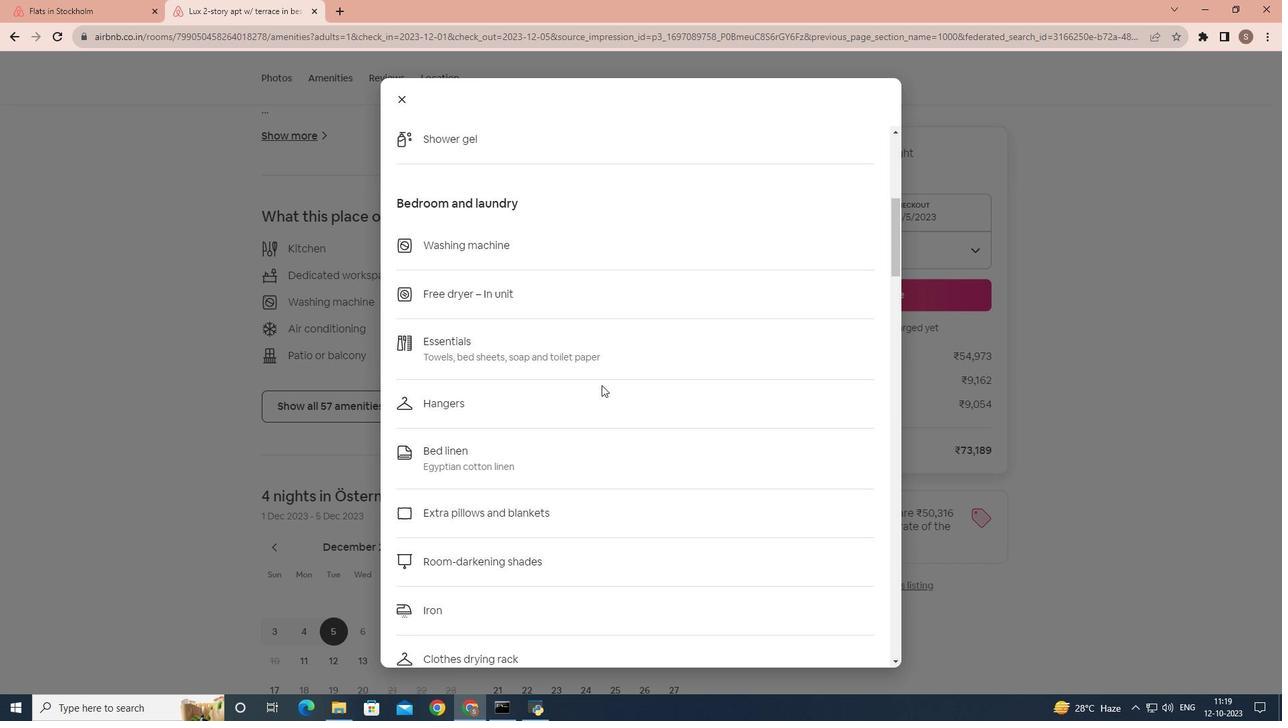 
Action: Mouse scrolled (601, 384) with delta (0, 0)
Screenshot: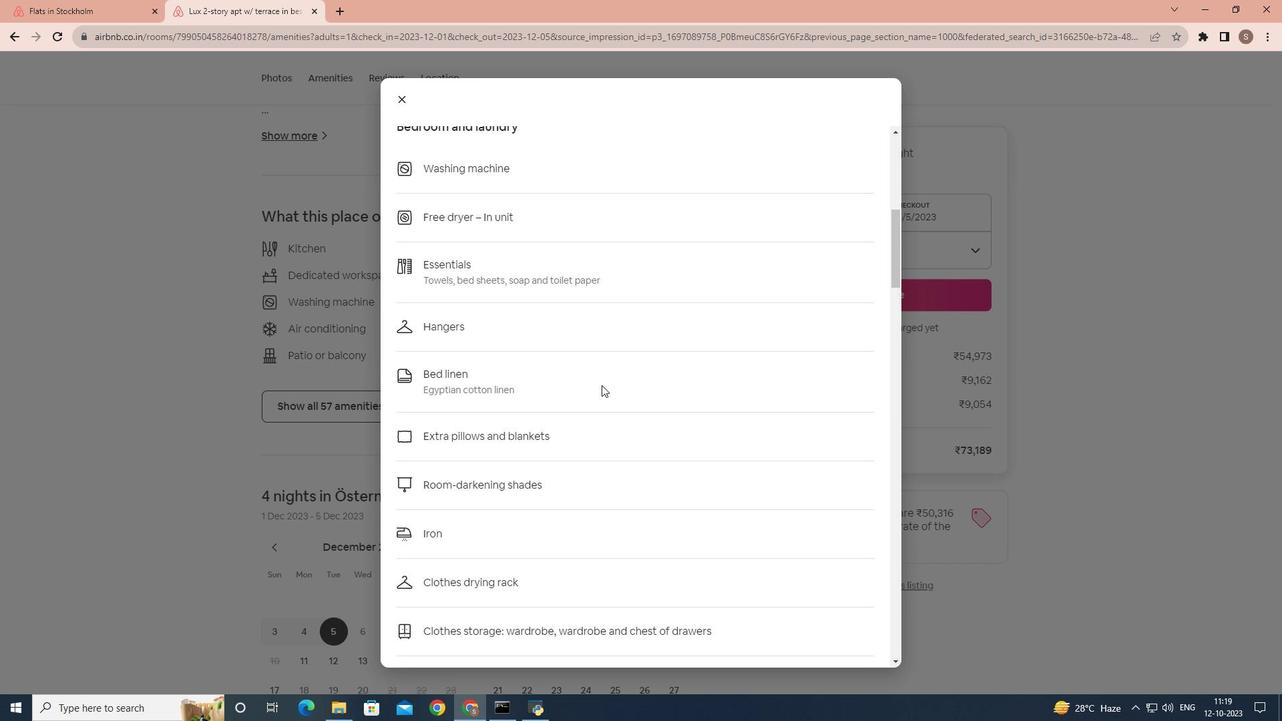 
Action: Mouse scrolled (601, 384) with delta (0, 0)
Screenshot: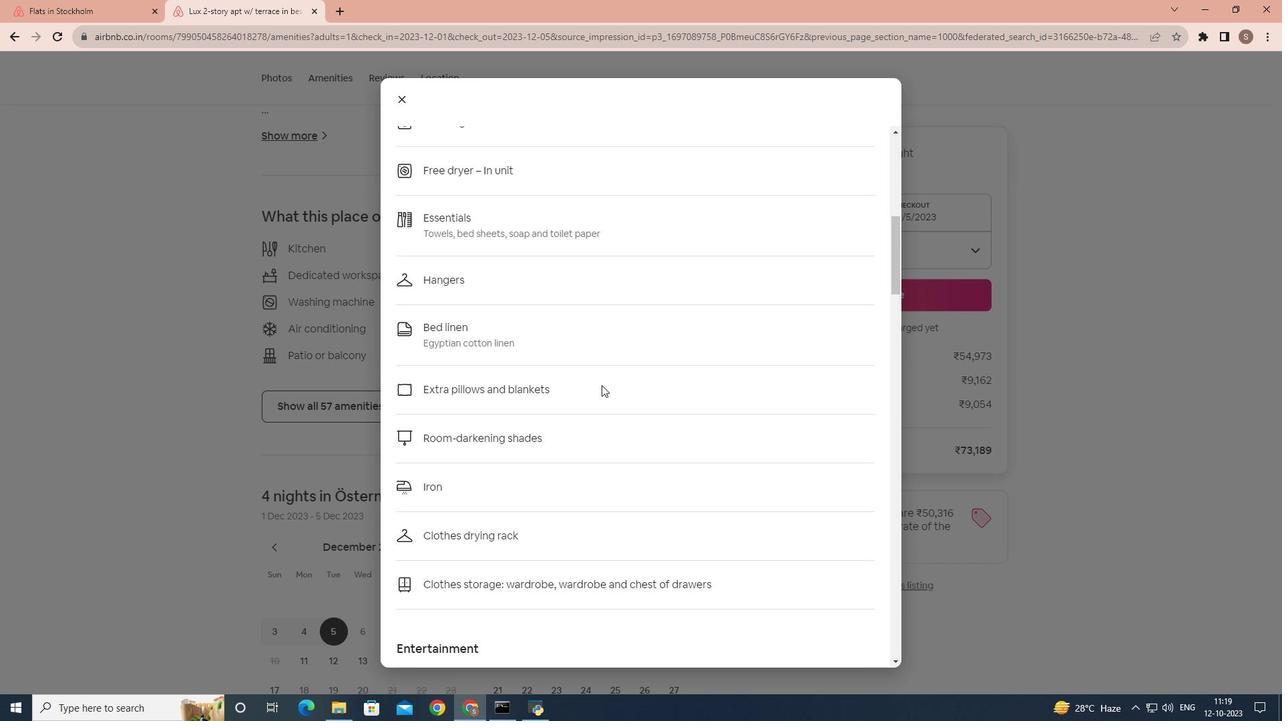 
Action: Mouse scrolled (601, 384) with delta (0, 0)
Screenshot: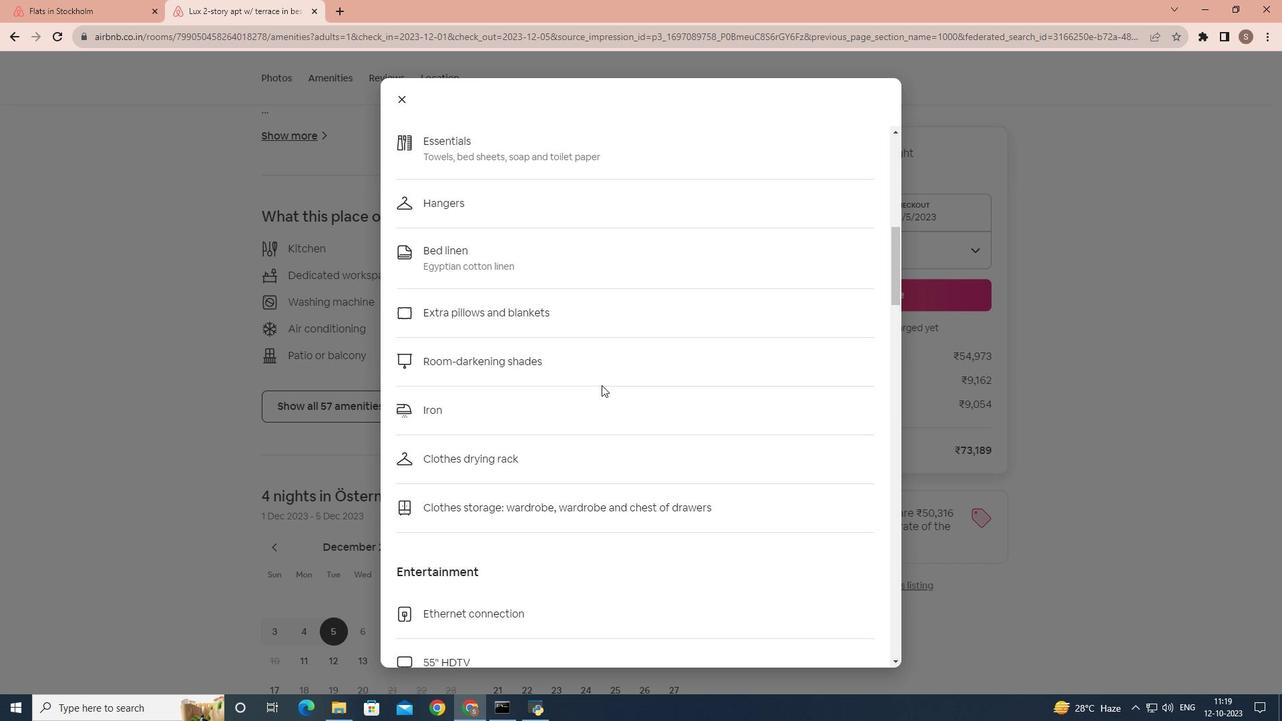 
Action: Mouse scrolled (601, 384) with delta (0, 0)
Screenshot: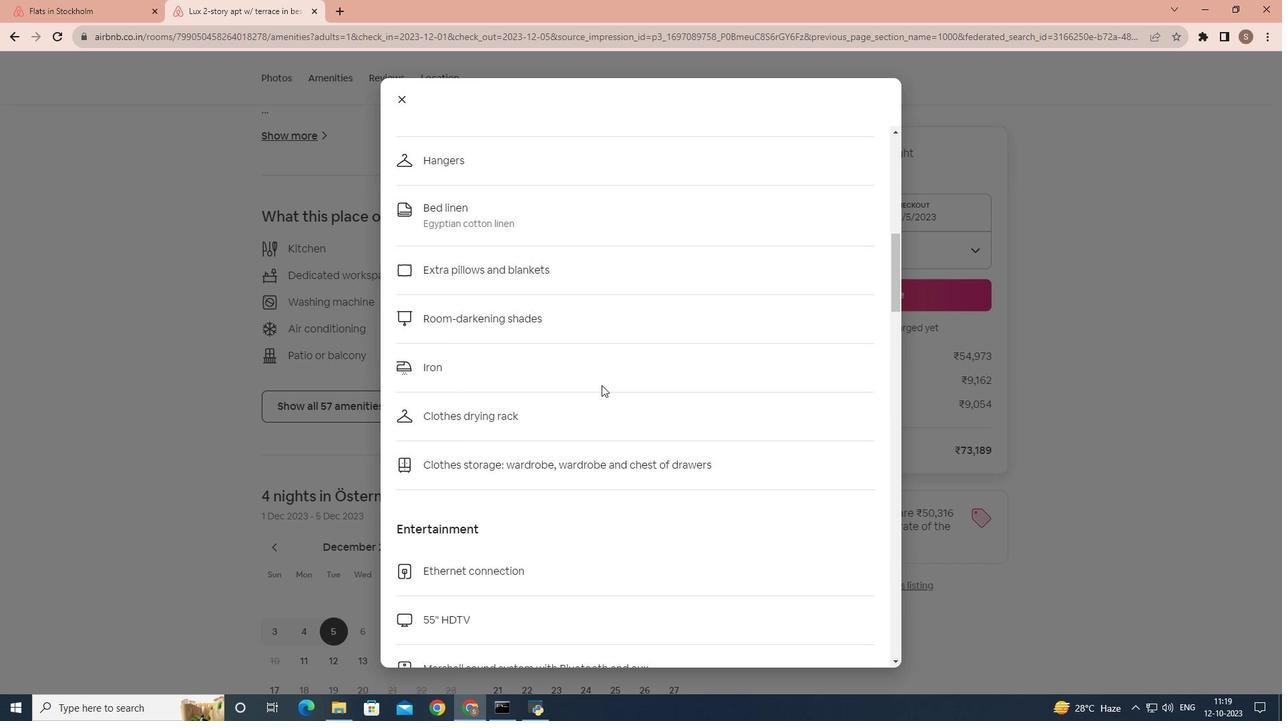 
Action: Mouse scrolled (601, 384) with delta (0, 0)
Screenshot: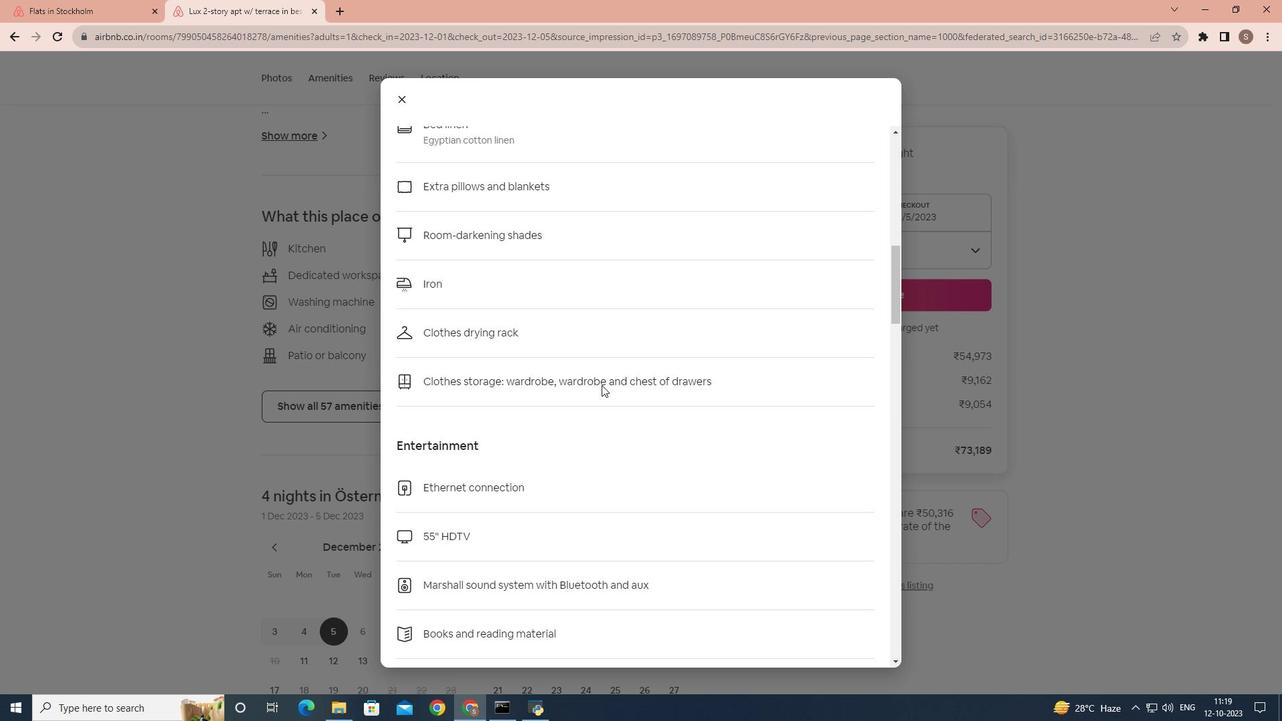 
Action: Mouse scrolled (601, 384) with delta (0, 0)
Screenshot: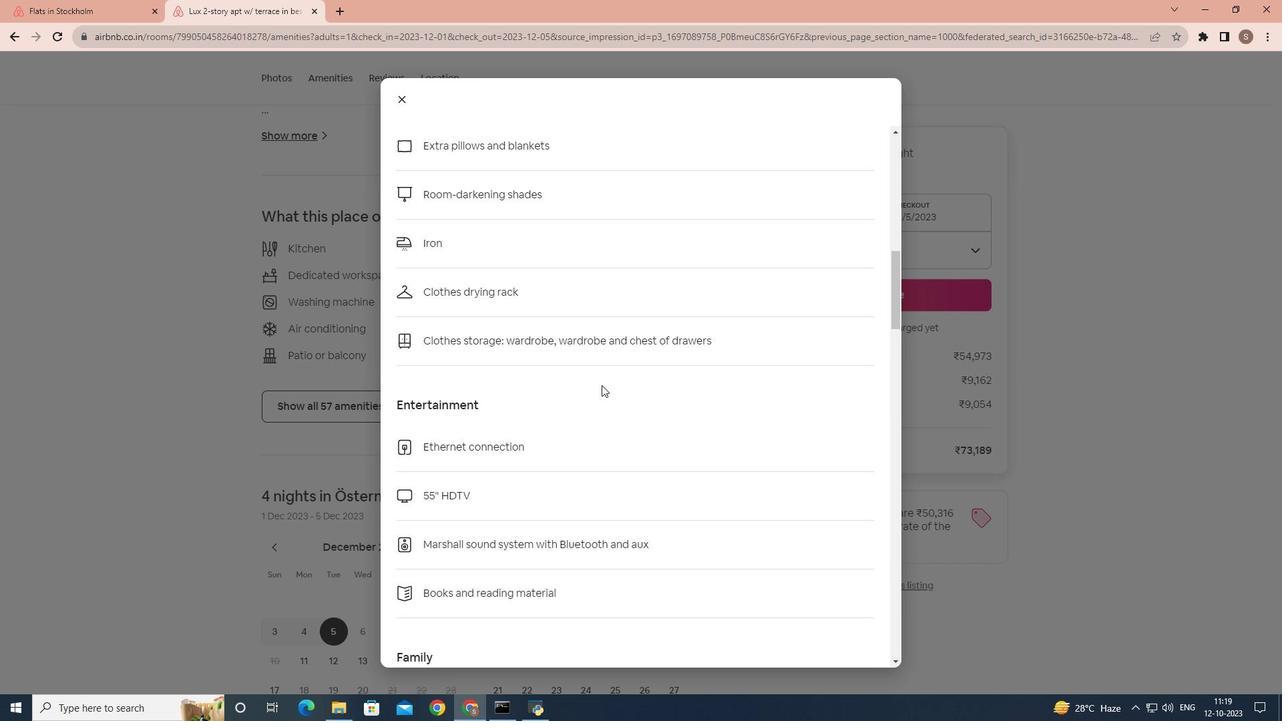 
Action: Mouse scrolled (601, 384) with delta (0, 0)
Screenshot: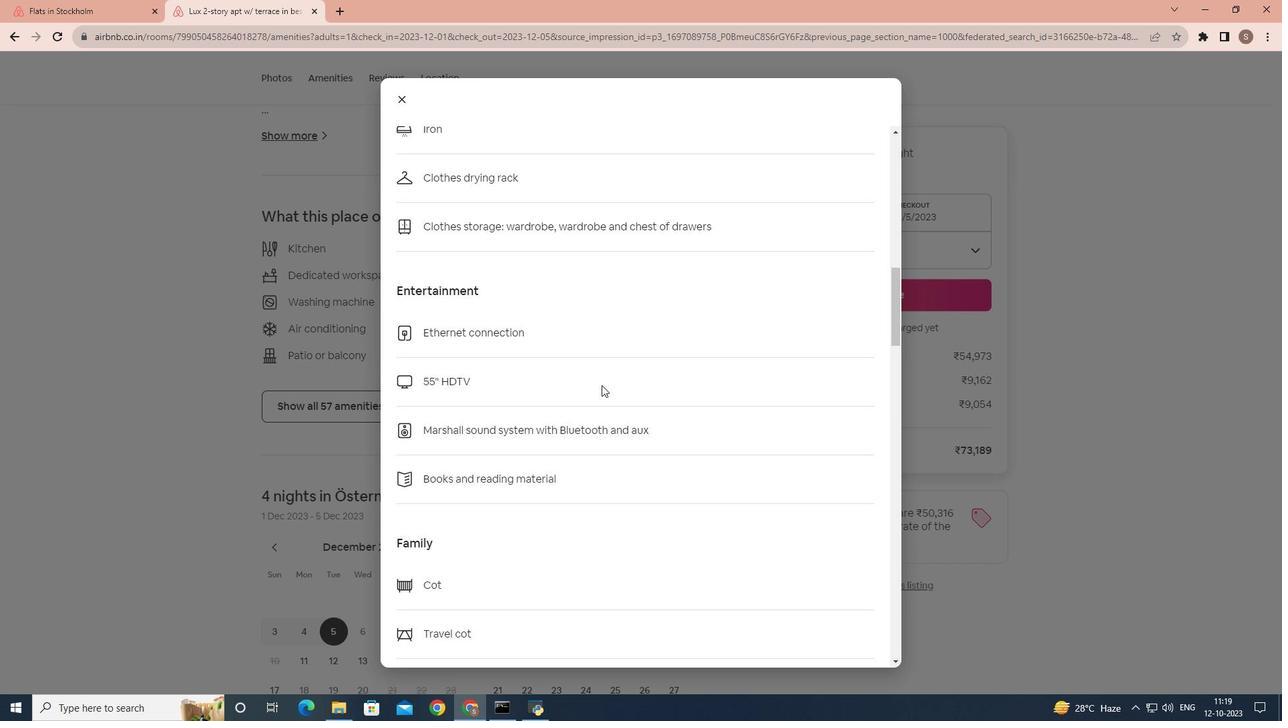 
Action: Mouse scrolled (601, 384) with delta (0, 0)
Screenshot: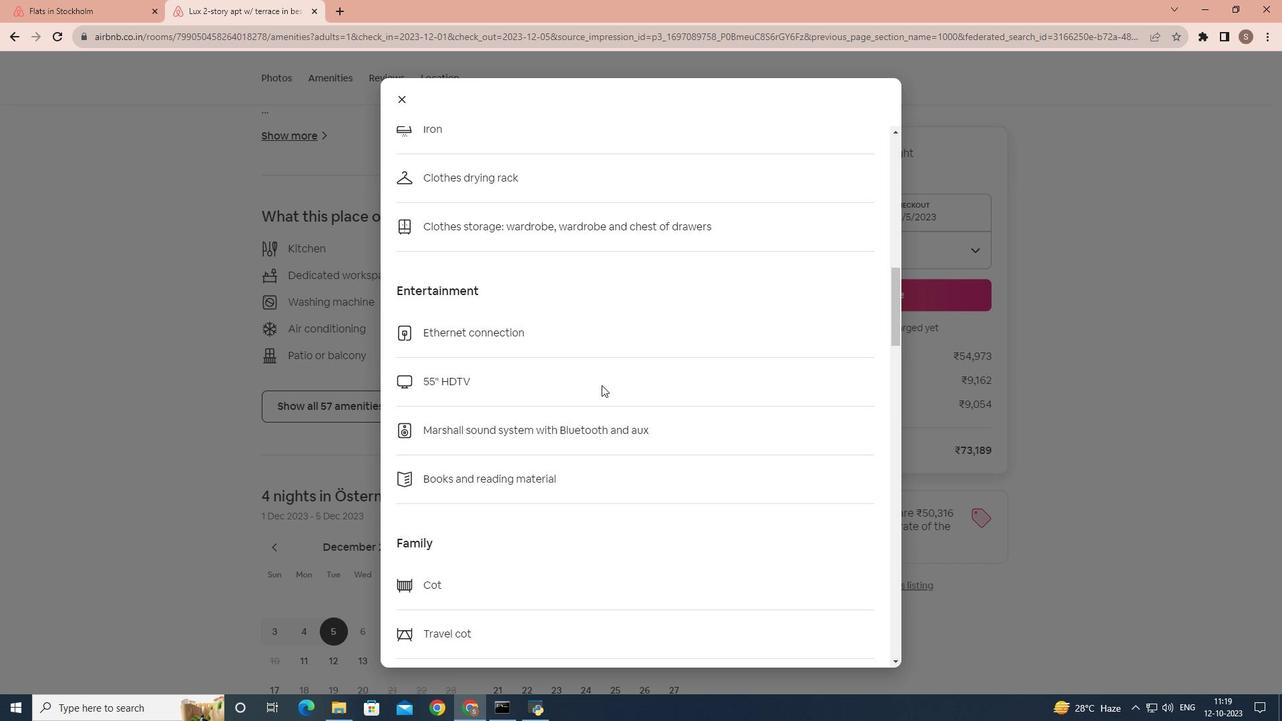 
Action: Mouse scrolled (601, 384) with delta (0, 0)
Screenshot: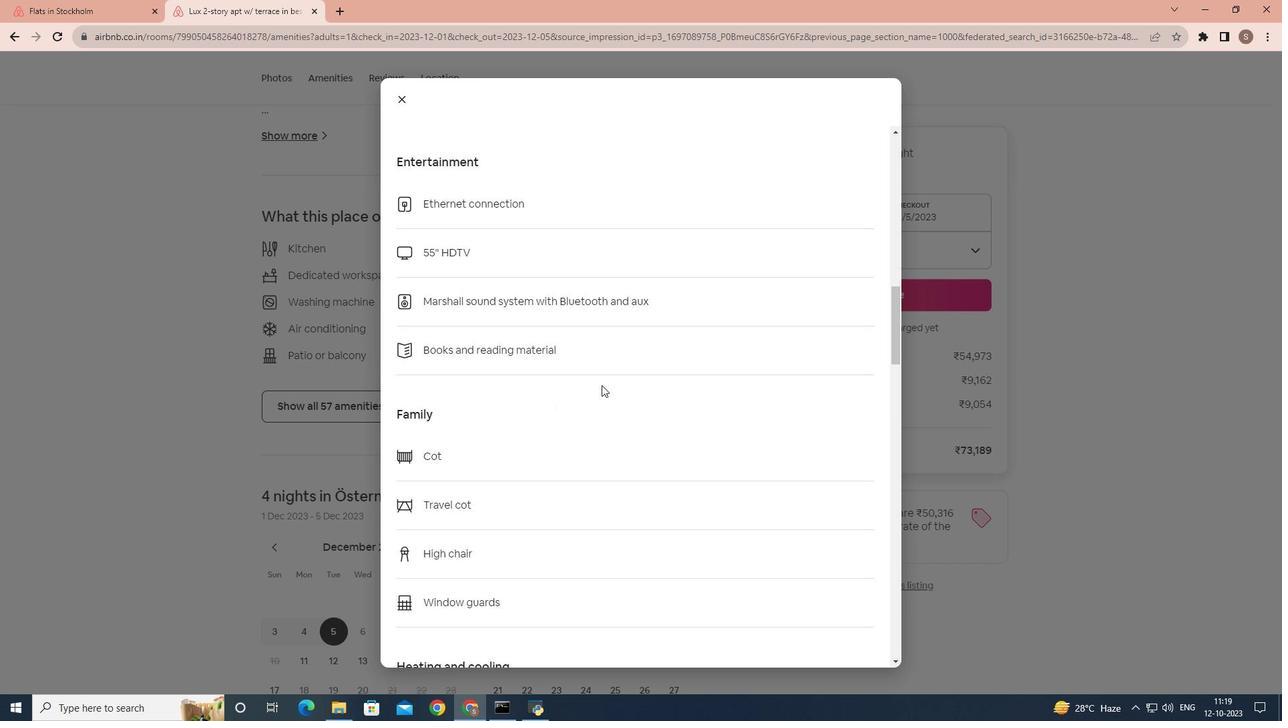 
Action: Mouse scrolled (601, 384) with delta (0, 0)
Screenshot: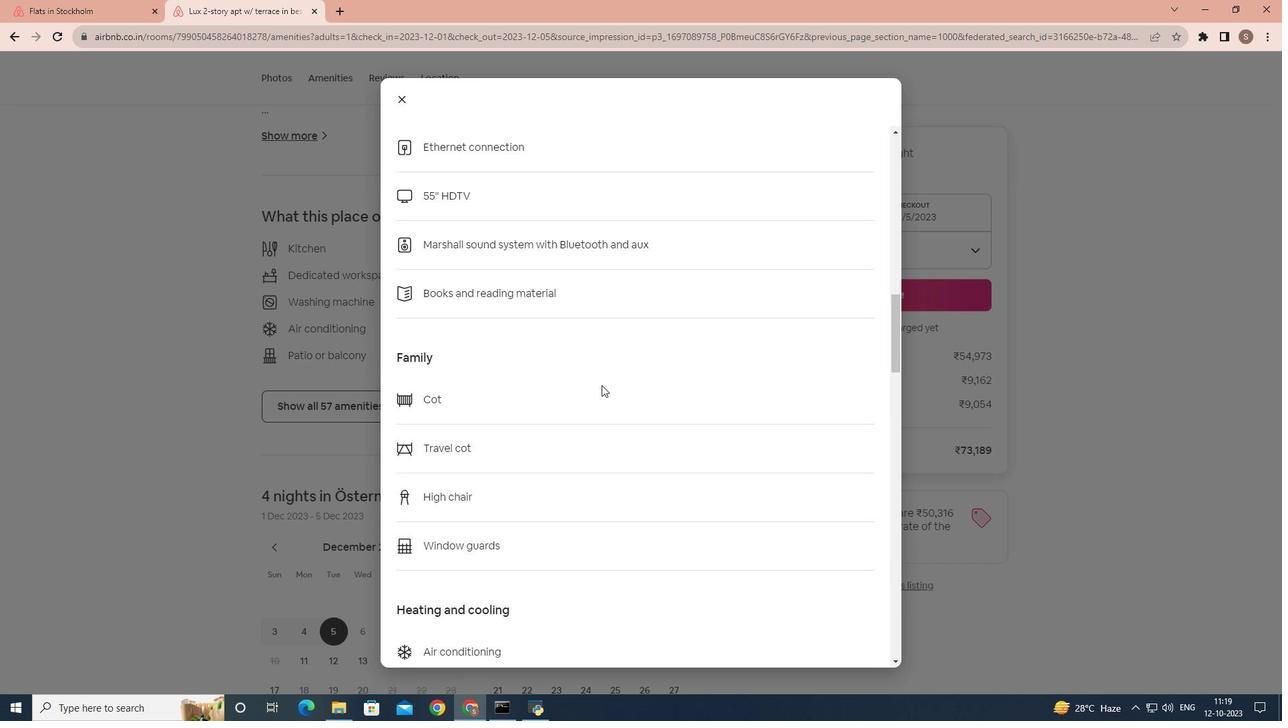 
Action: Mouse scrolled (601, 384) with delta (0, 0)
Screenshot: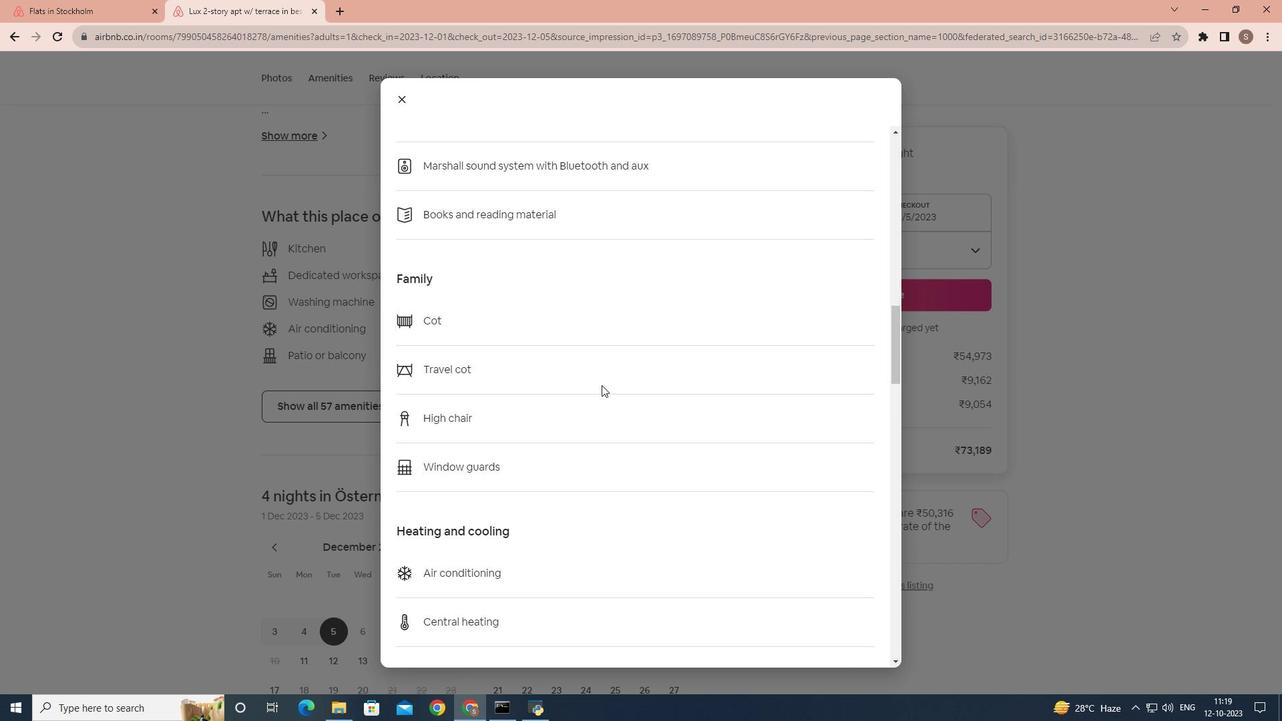 
Action: Mouse scrolled (601, 384) with delta (0, 0)
Screenshot: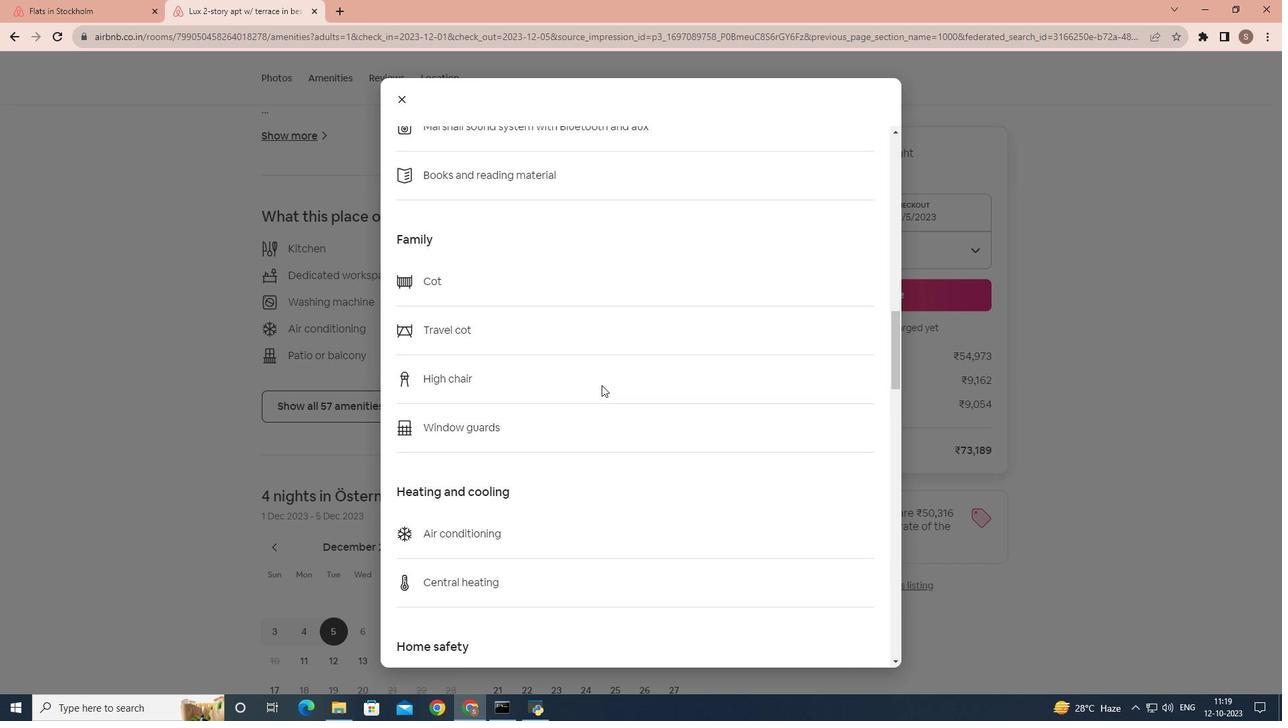 
Action: Mouse scrolled (601, 384) with delta (0, 0)
Screenshot: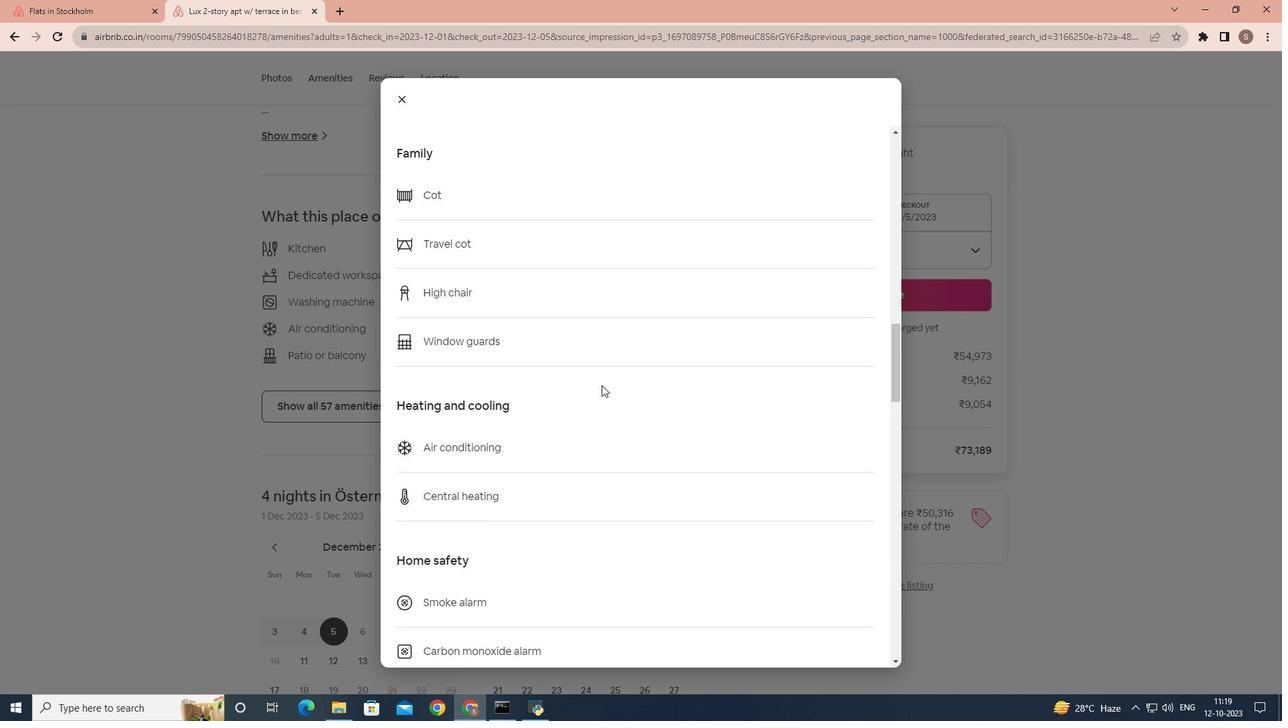 
Action: Mouse scrolled (601, 384) with delta (0, 0)
Screenshot: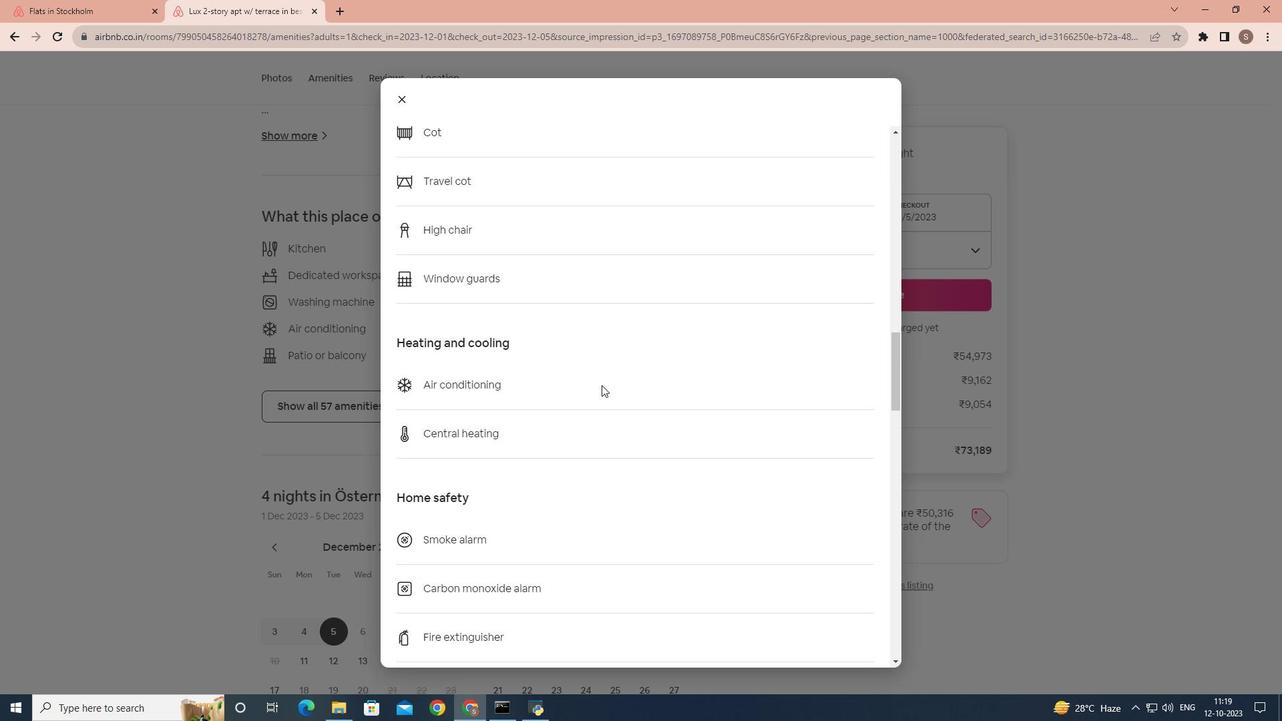 
Action: Mouse scrolled (601, 384) with delta (0, 0)
Screenshot: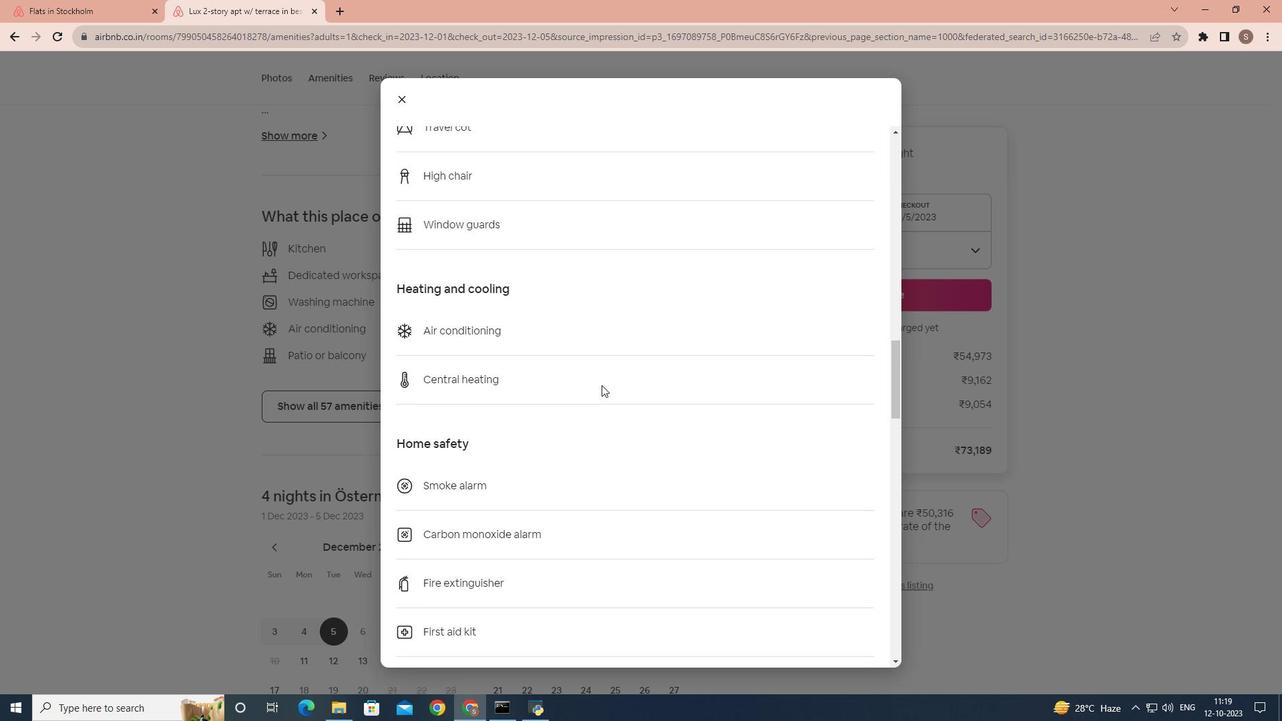 
Action: Mouse scrolled (601, 384) with delta (0, 0)
Screenshot: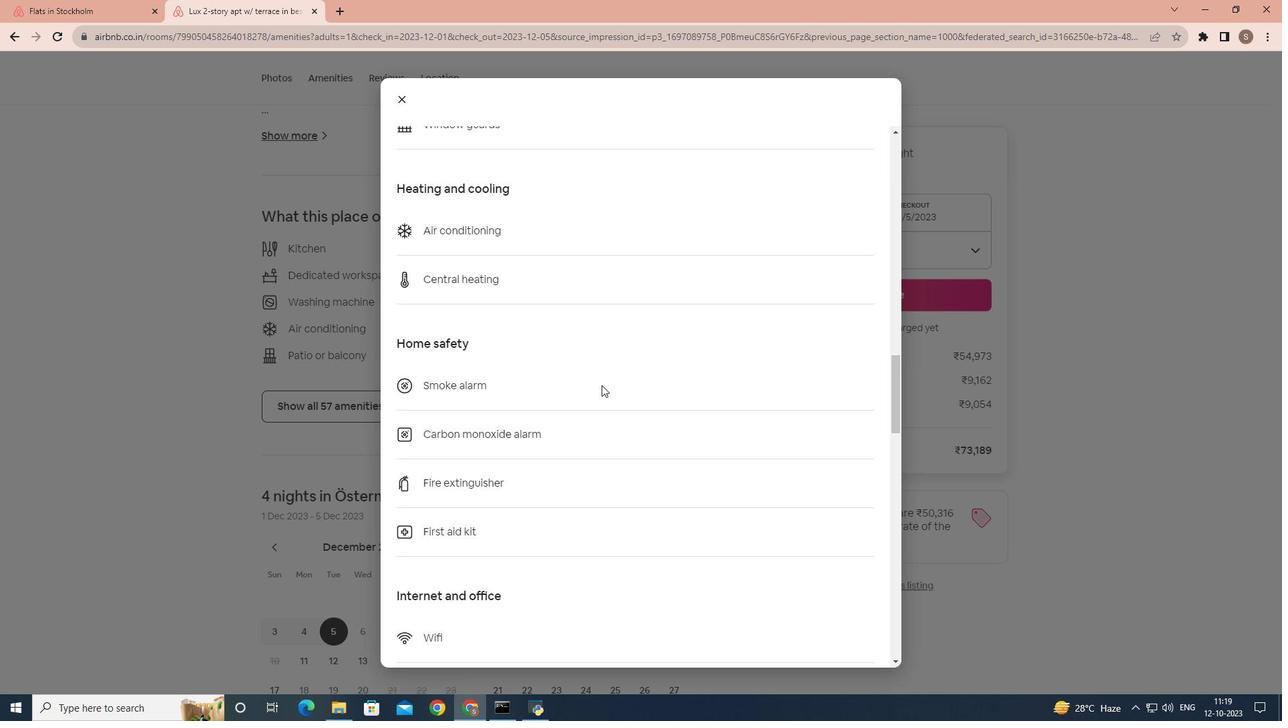 
Action: Mouse scrolled (601, 384) with delta (0, 0)
Screenshot: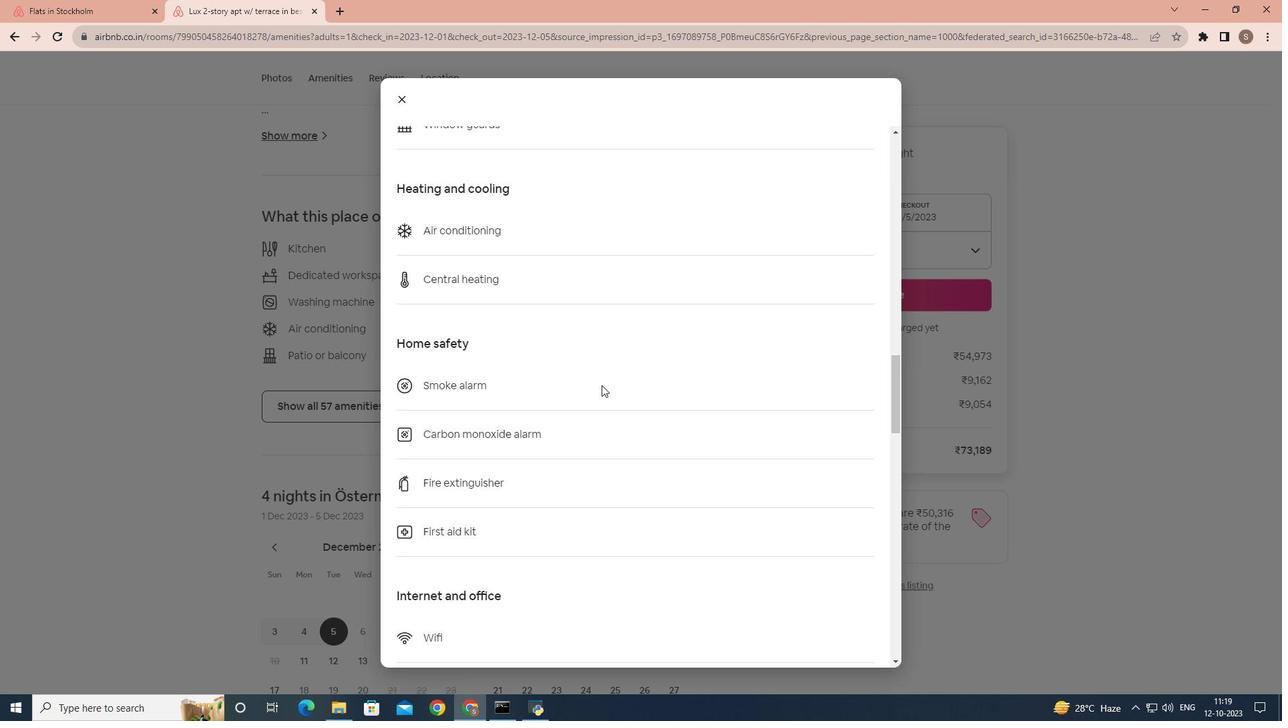 
Action: Mouse scrolled (601, 384) with delta (0, 0)
Screenshot: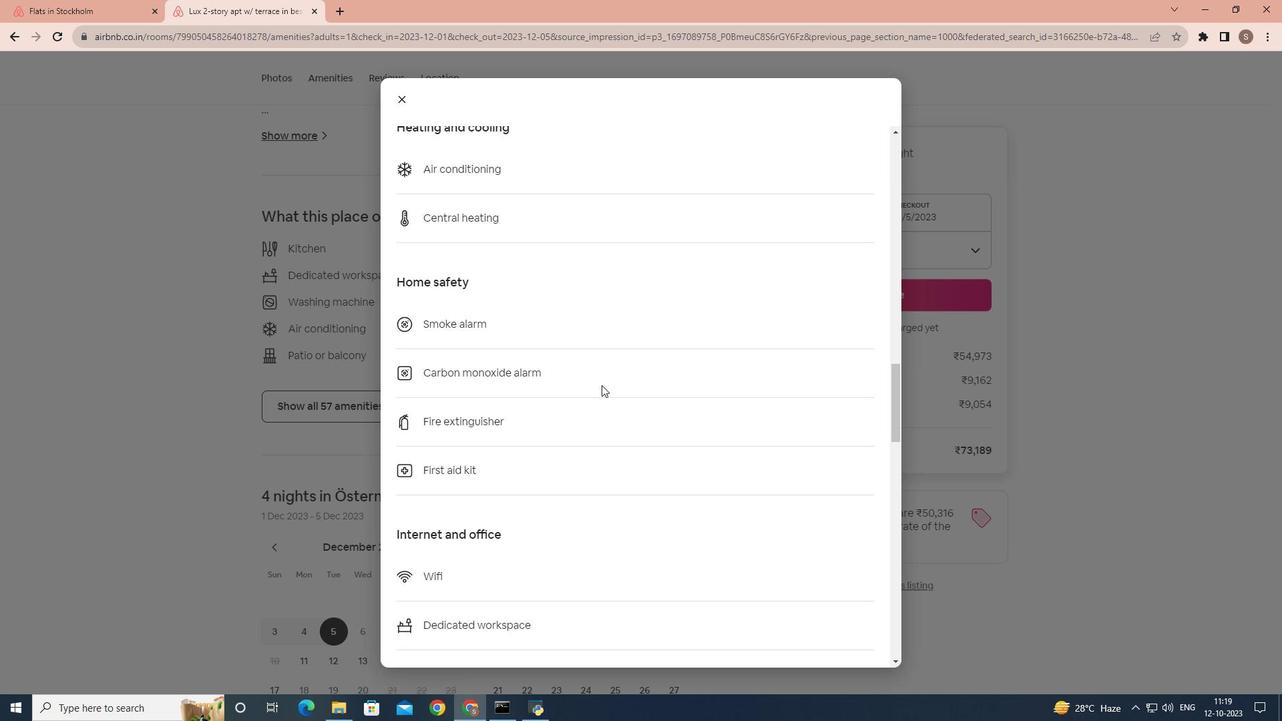 
Action: Mouse moved to (601, 385)
Screenshot: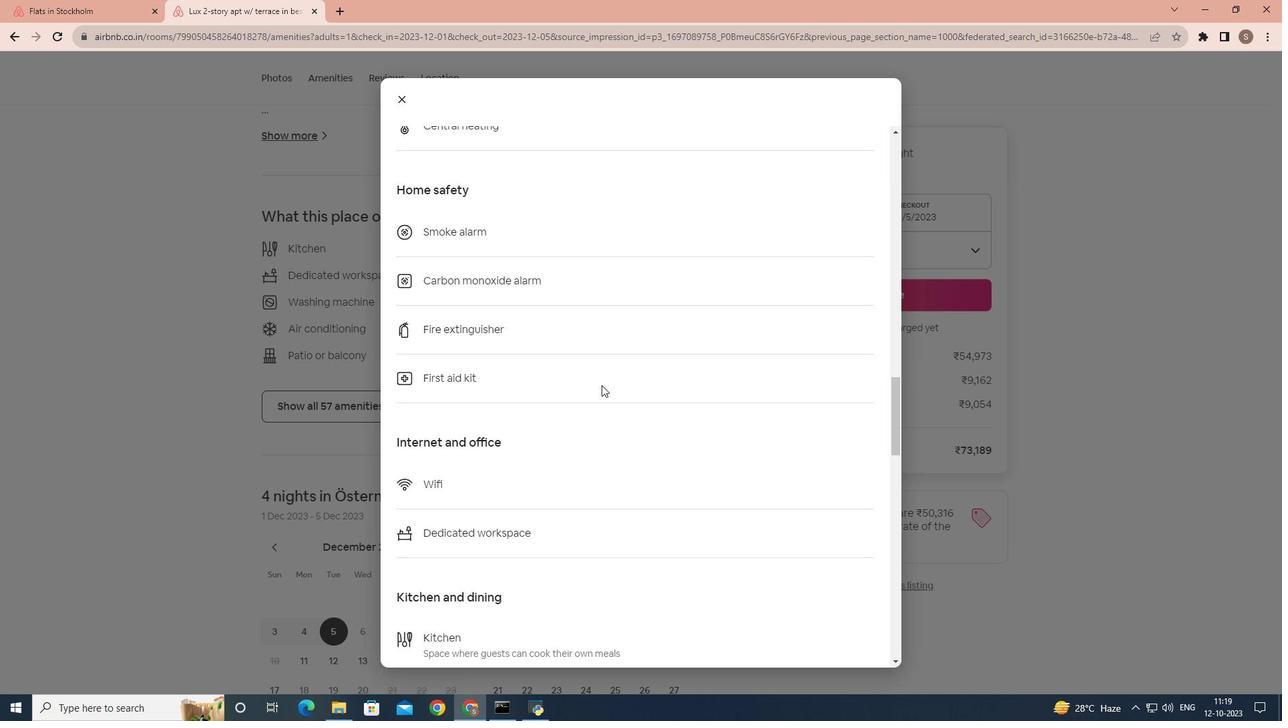 
Action: Mouse scrolled (601, 384) with delta (0, 0)
Screenshot: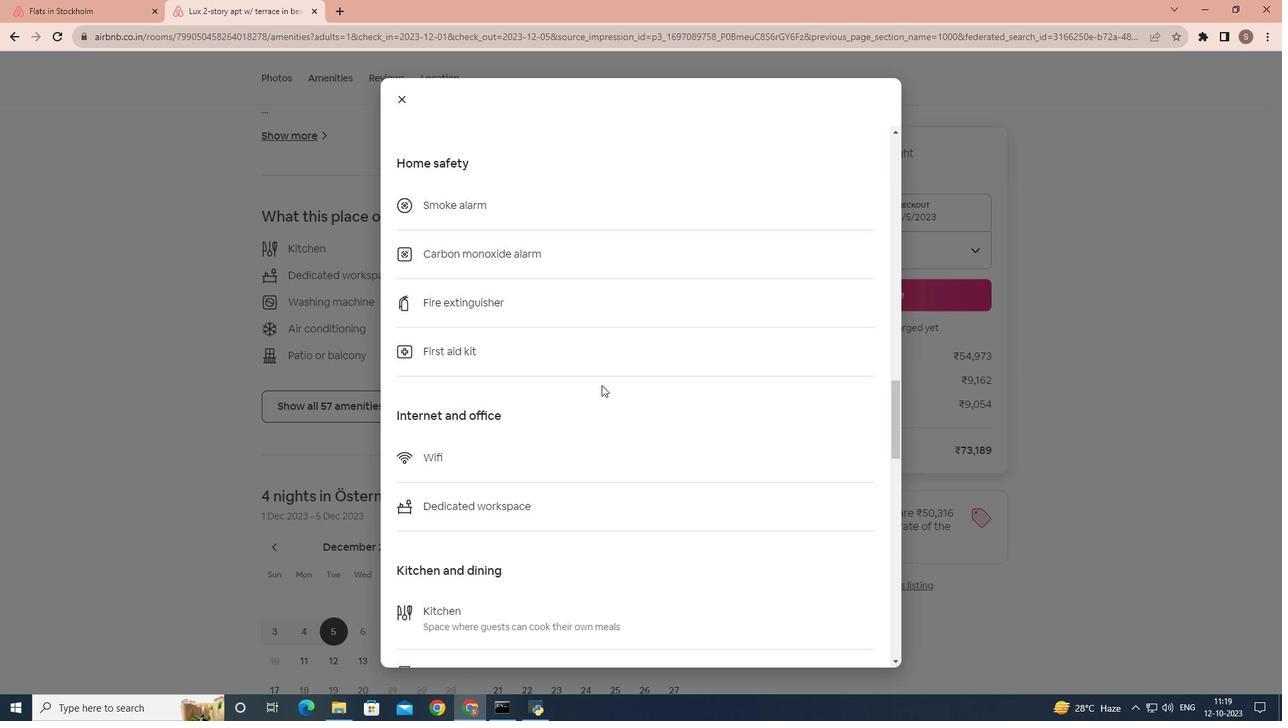 
Action: Mouse scrolled (601, 384) with delta (0, 0)
Screenshot: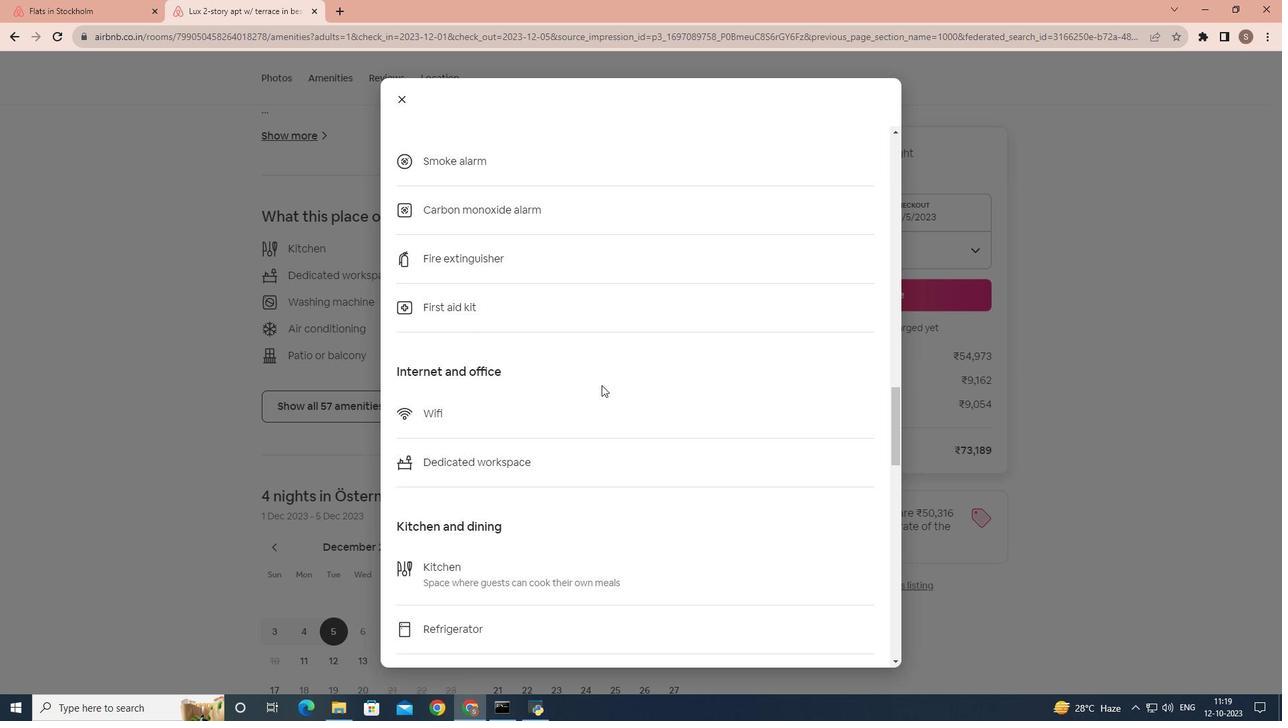 
Action: Mouse scrolled (601, 384) with delta (0, 0)
Screenshot: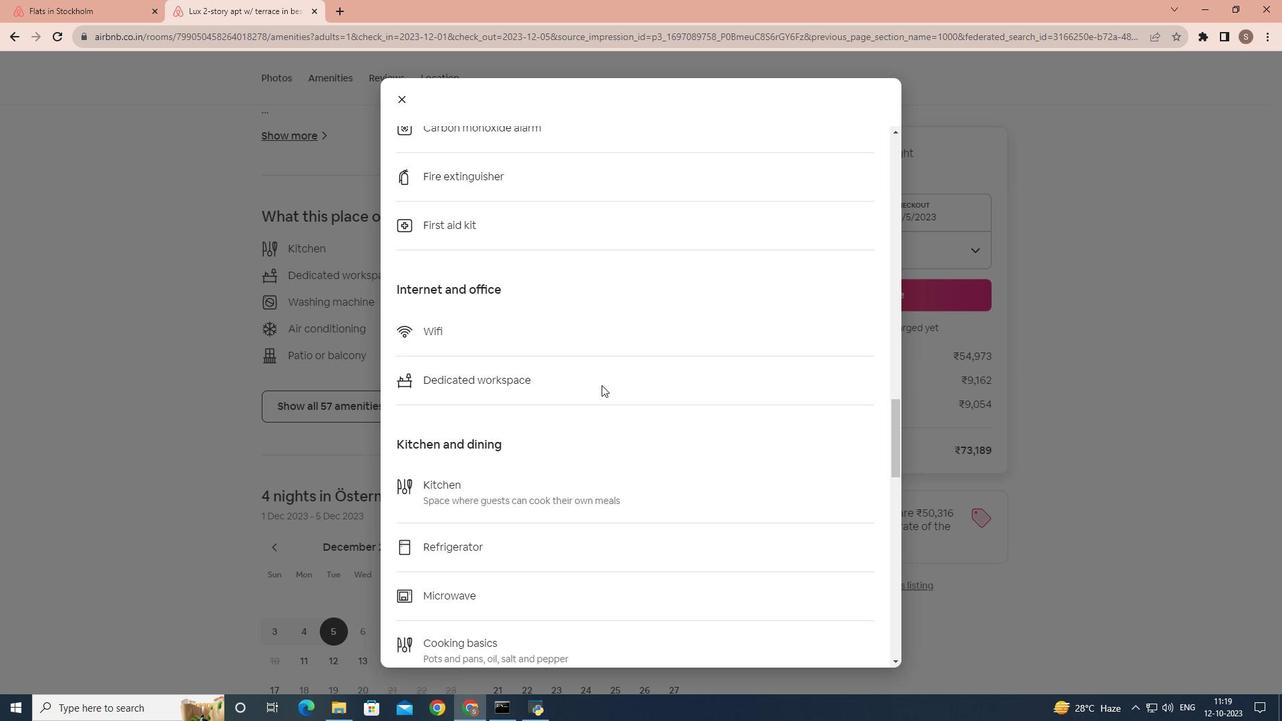 
Action: Mouse scrolled (601, 384) with delta (0, 0)
Screenshot: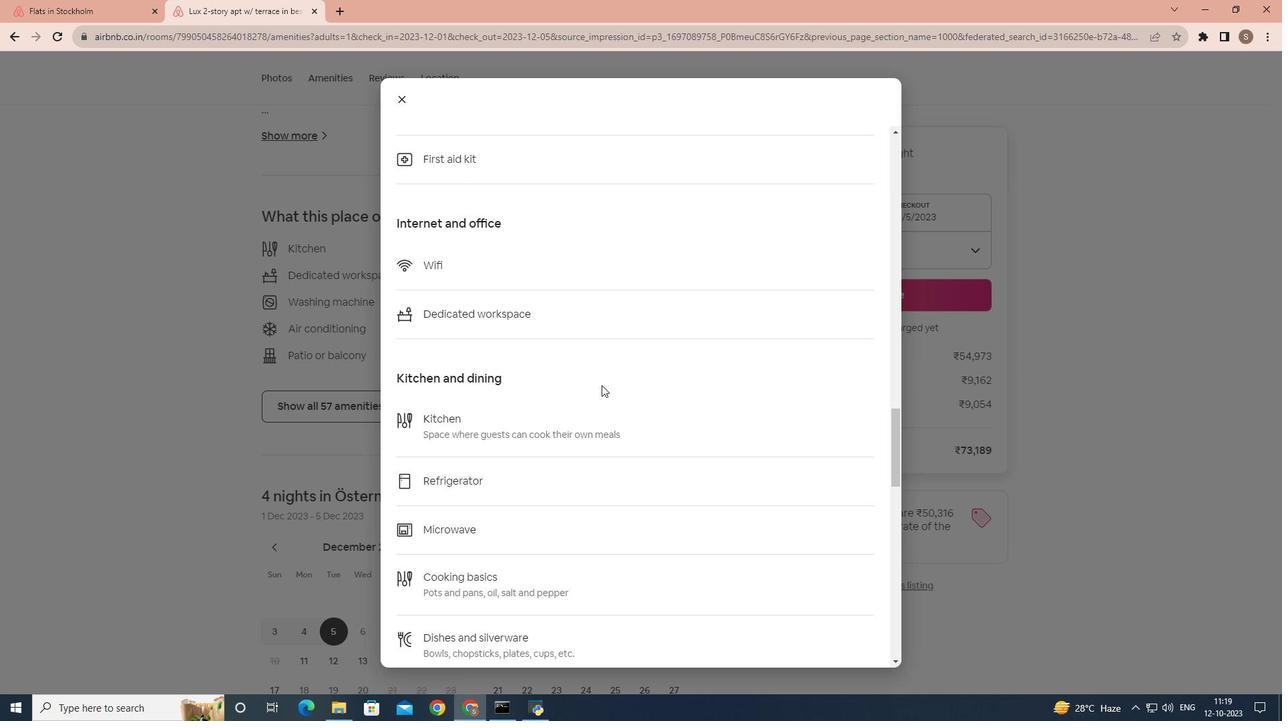 
Action: Mouse scrolled (601, 384) with delta (0, 0)
Screenshot: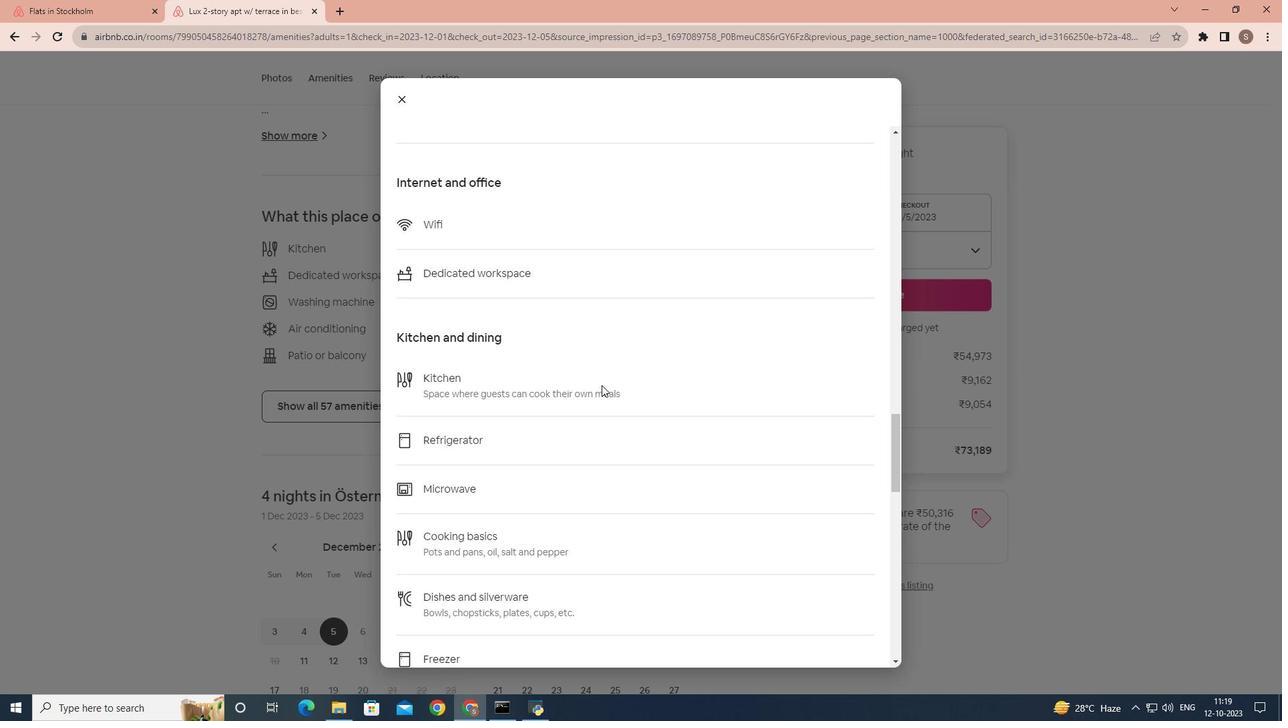 
Action: Mouse scrolled (601, 384) with delta (0, 0)
Screenshot: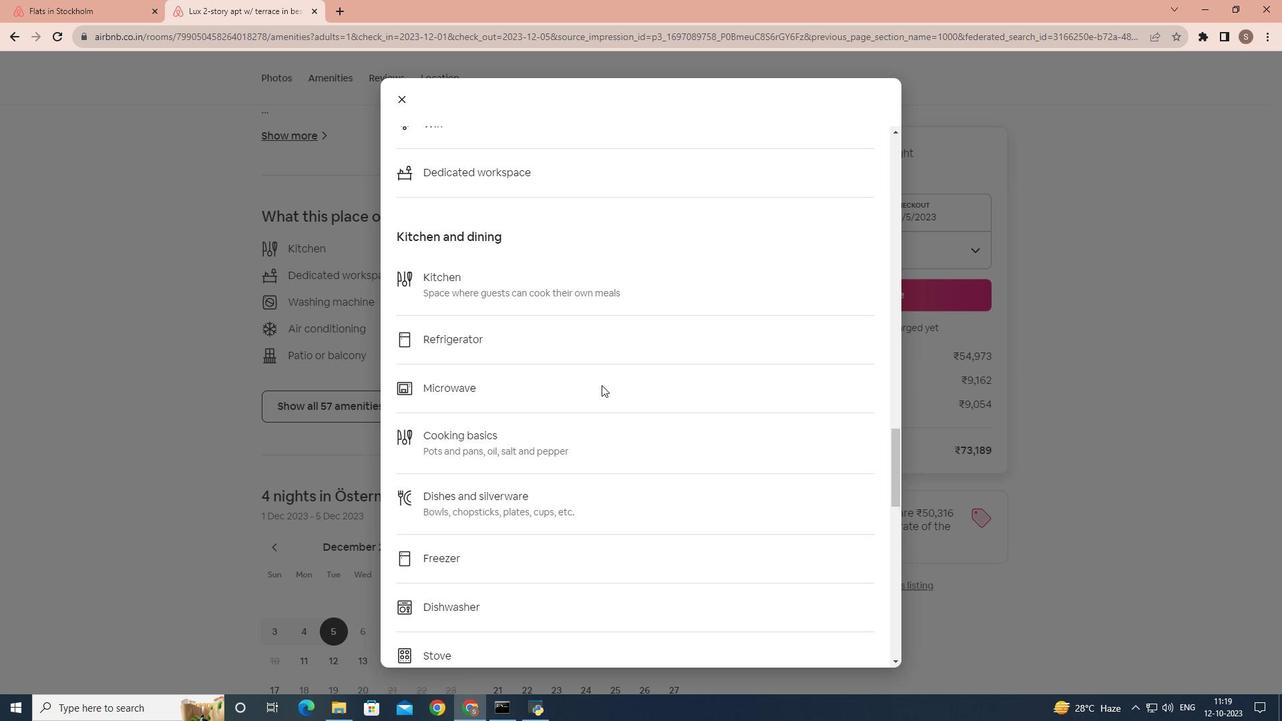 
Action: Mouse scrolled (601, 384) with delta (0, 0)
Screenshot: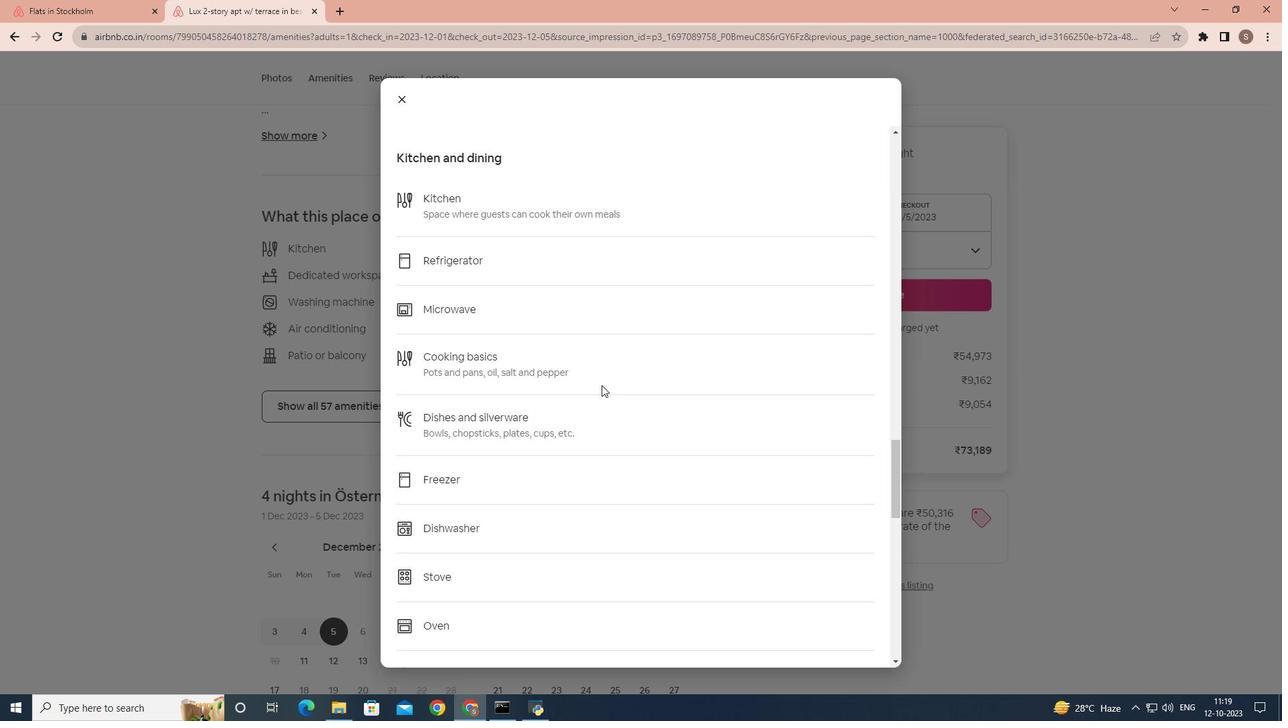 
Action: Mouse scrolled (601, 384) with delta (0, 0)
Screenshot: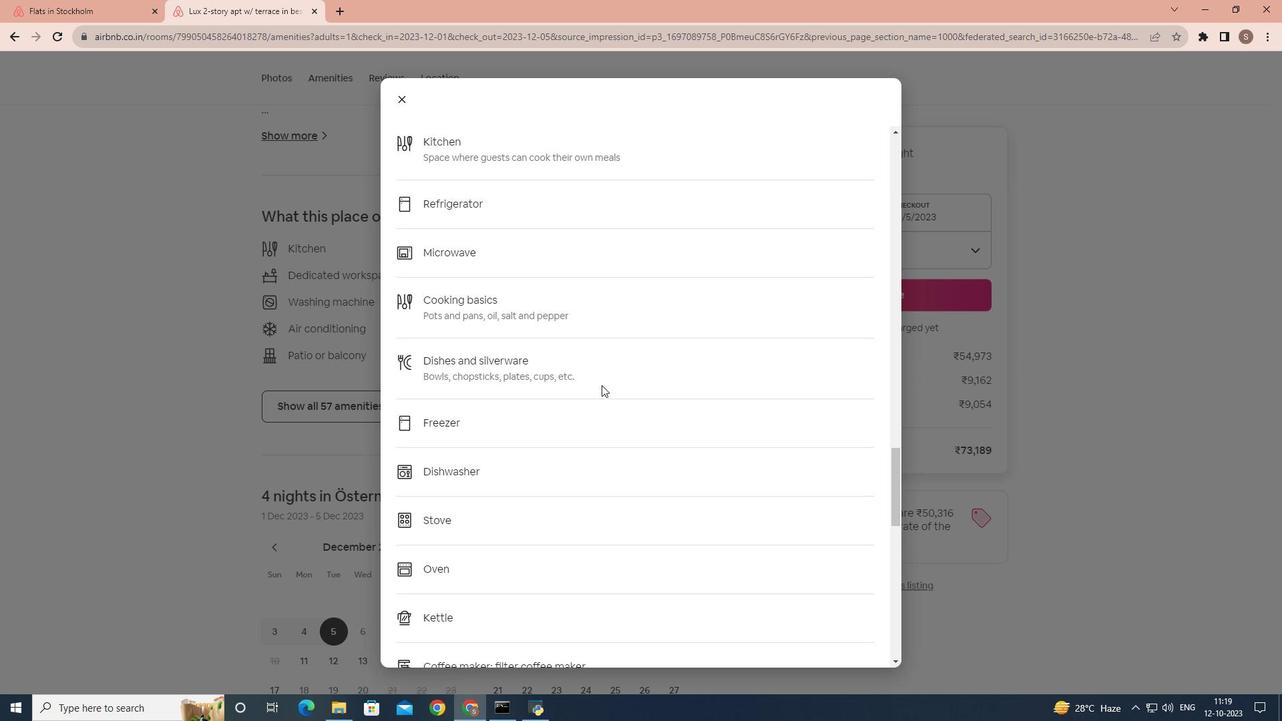 
Action: Mouse scrolled (601, 384) with delta (0, 0)
Screenshot: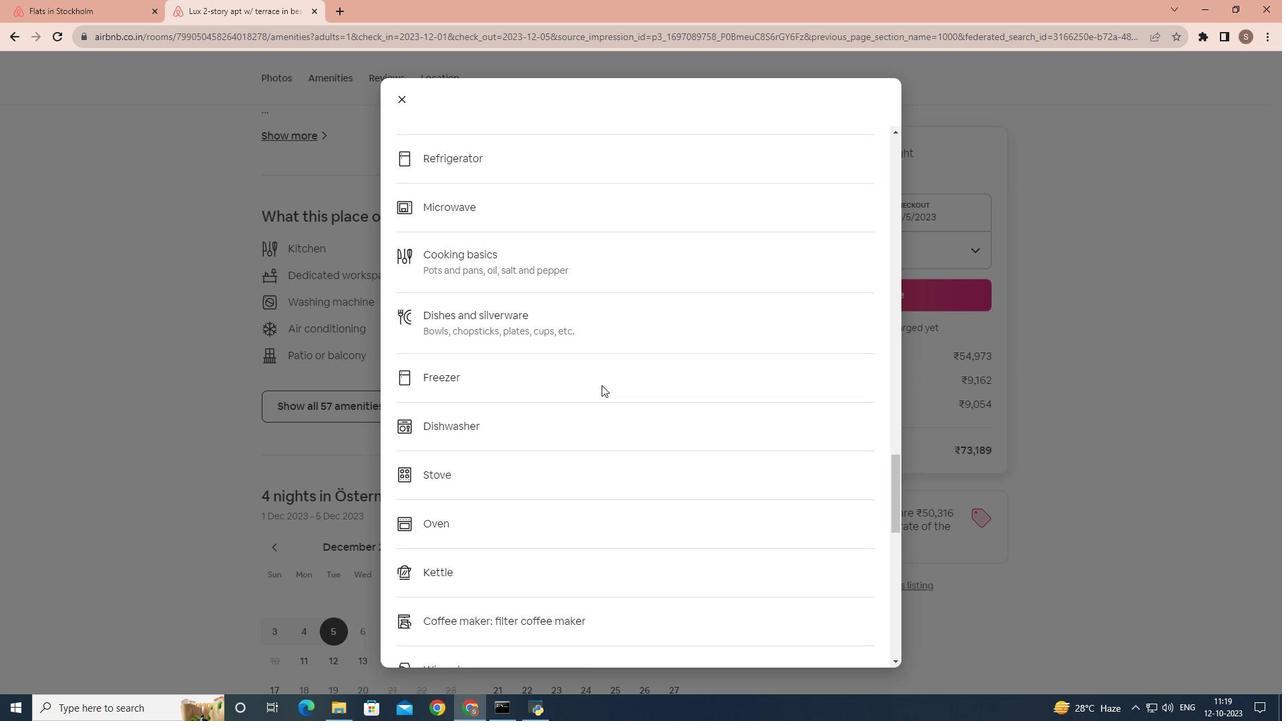 
Action: Mouse scrolled (601, 384) with delta (0, 0)
Screenshot: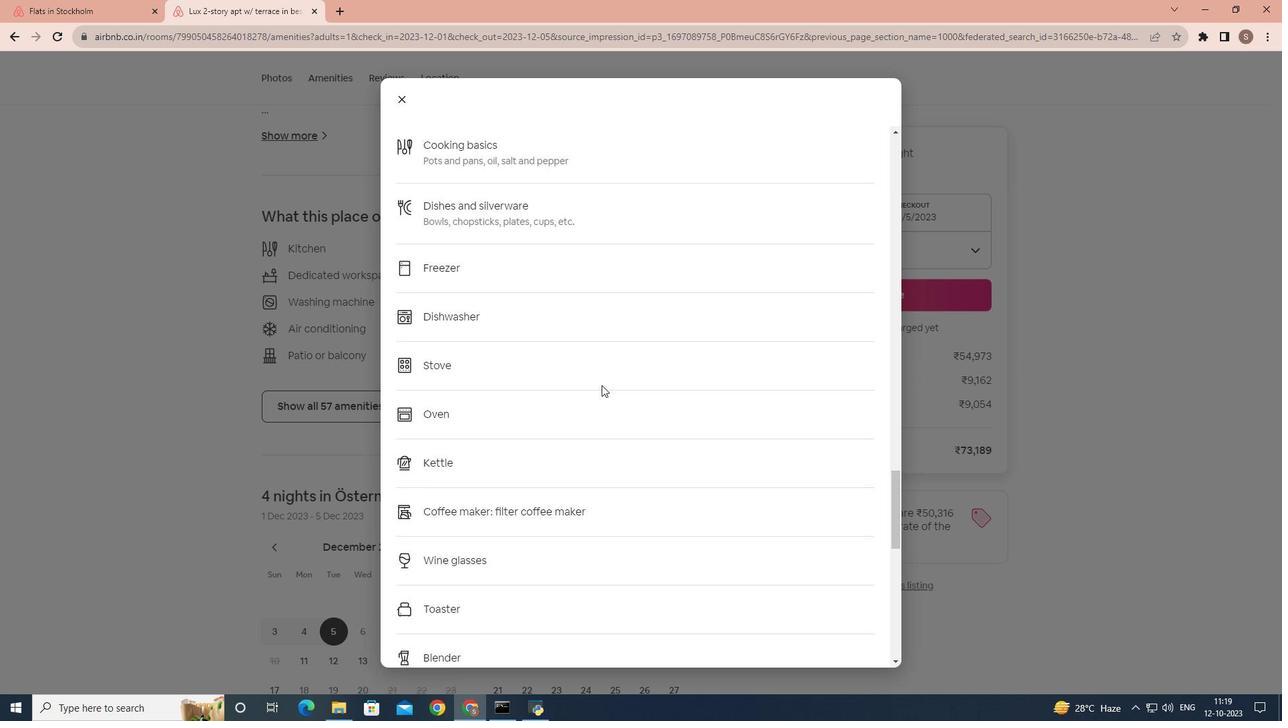 
Action: Mouse scrolled (601, 384) with delta (0, 0)
Screenshot: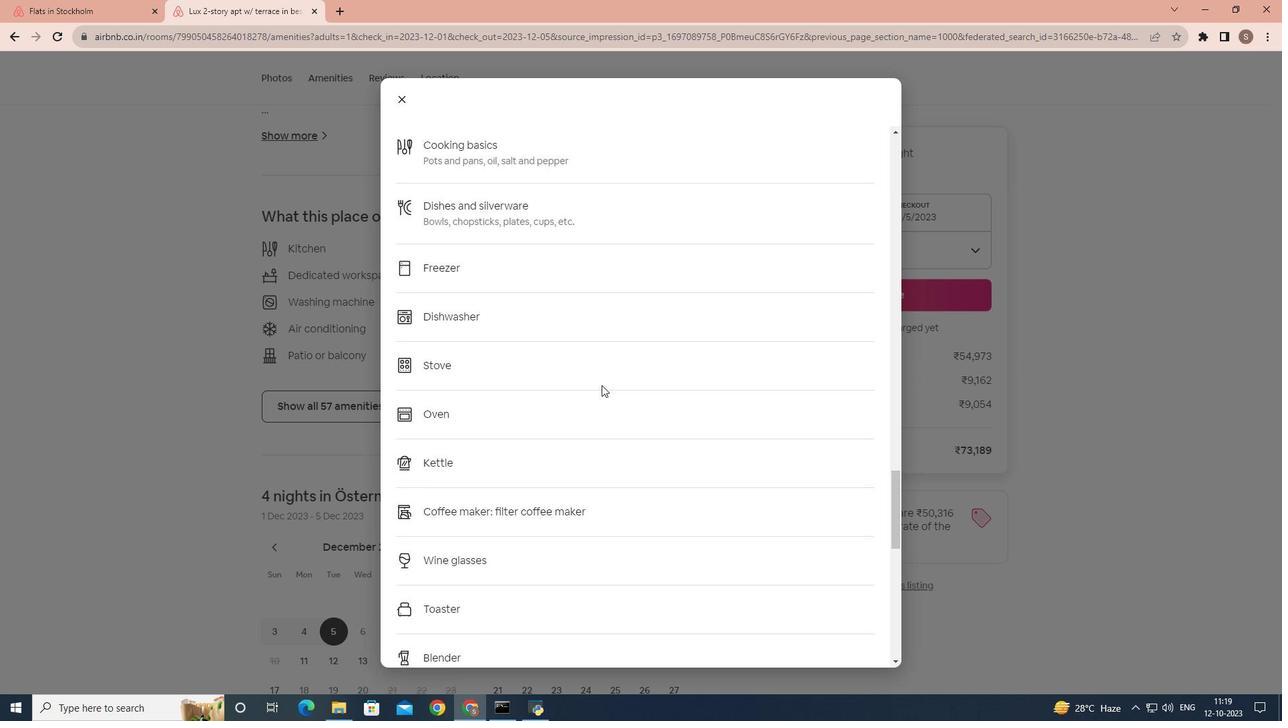
Action: Mouse scrolled (601, 384) with delta (0, 0)
Screenshot: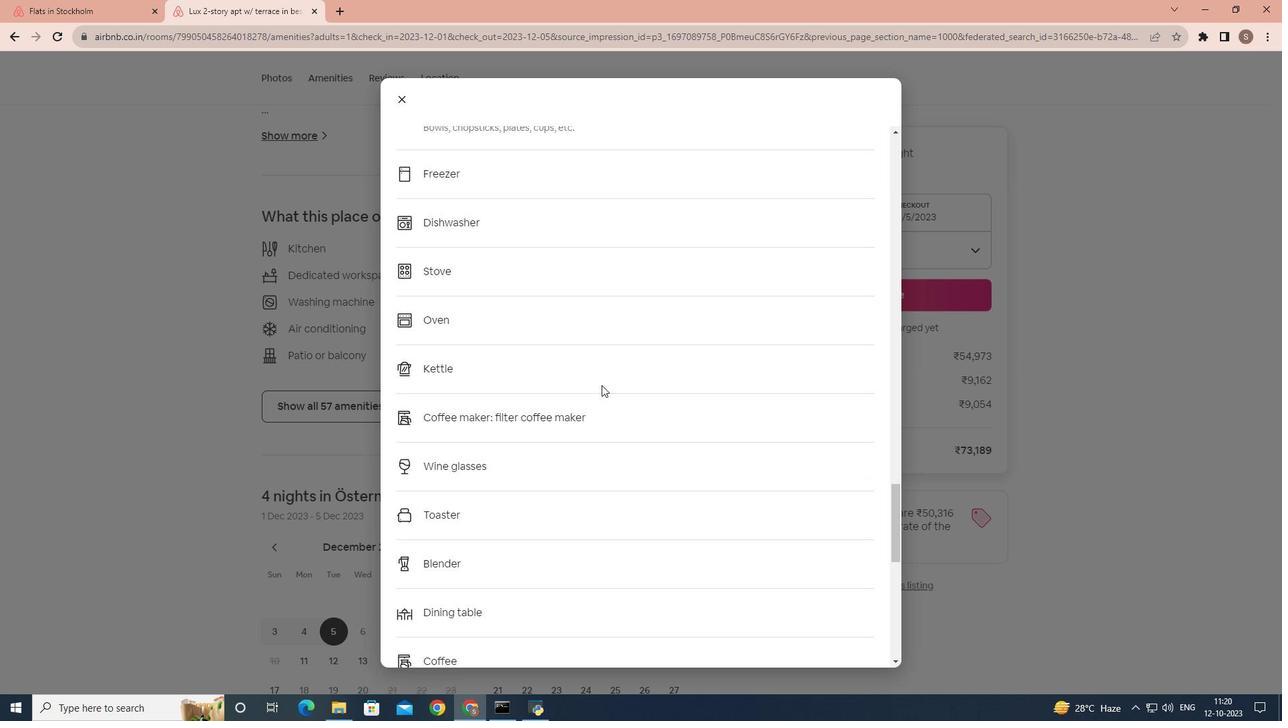 
Action: Mouse scrolled (601, 384) with delta (0, 0)
Screenshot: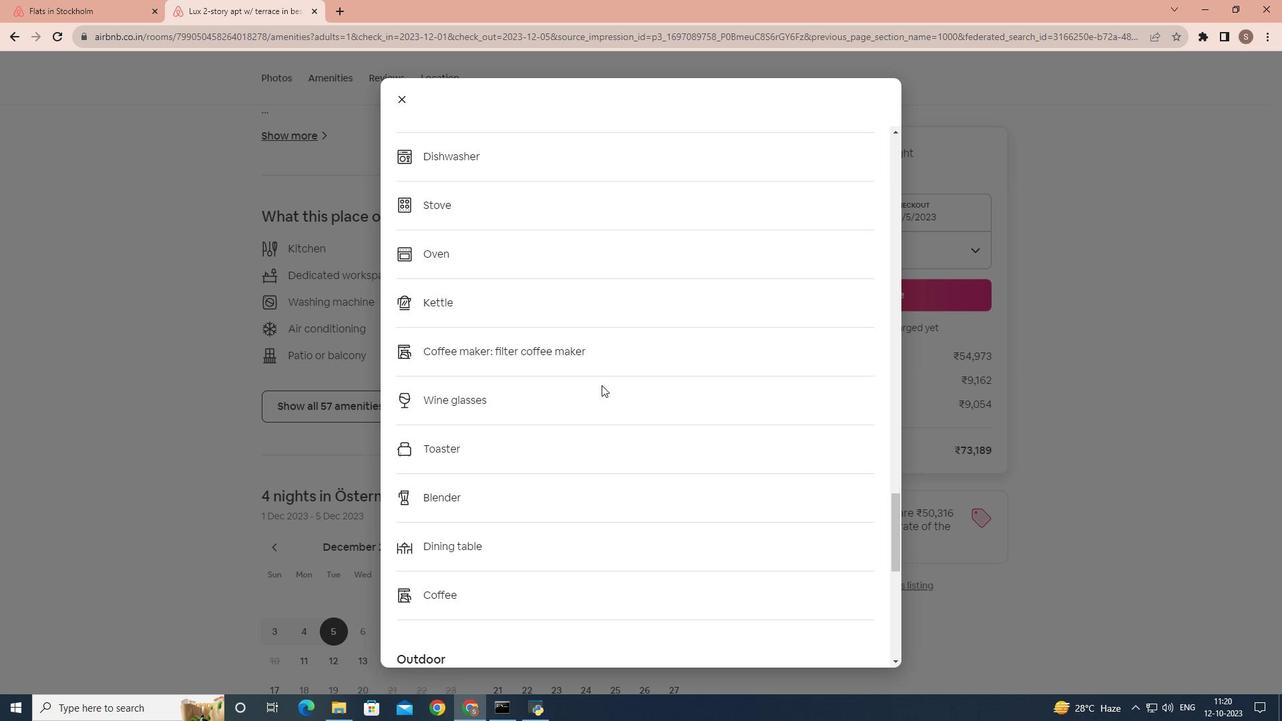 
Action: Mouse scrolled (601, 384) with delta (0, 0)
Screenshot: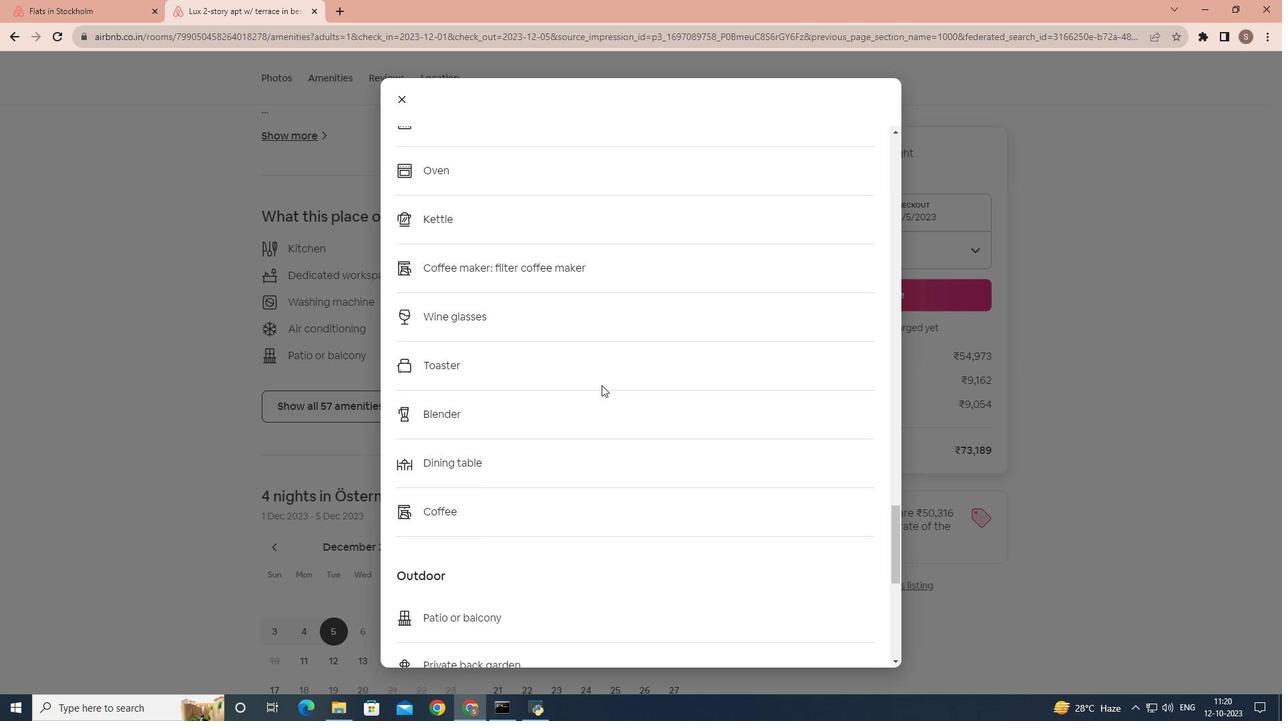 
Action: Mouse scrolled (601, 384) with delta (0, 0)
Screenshot: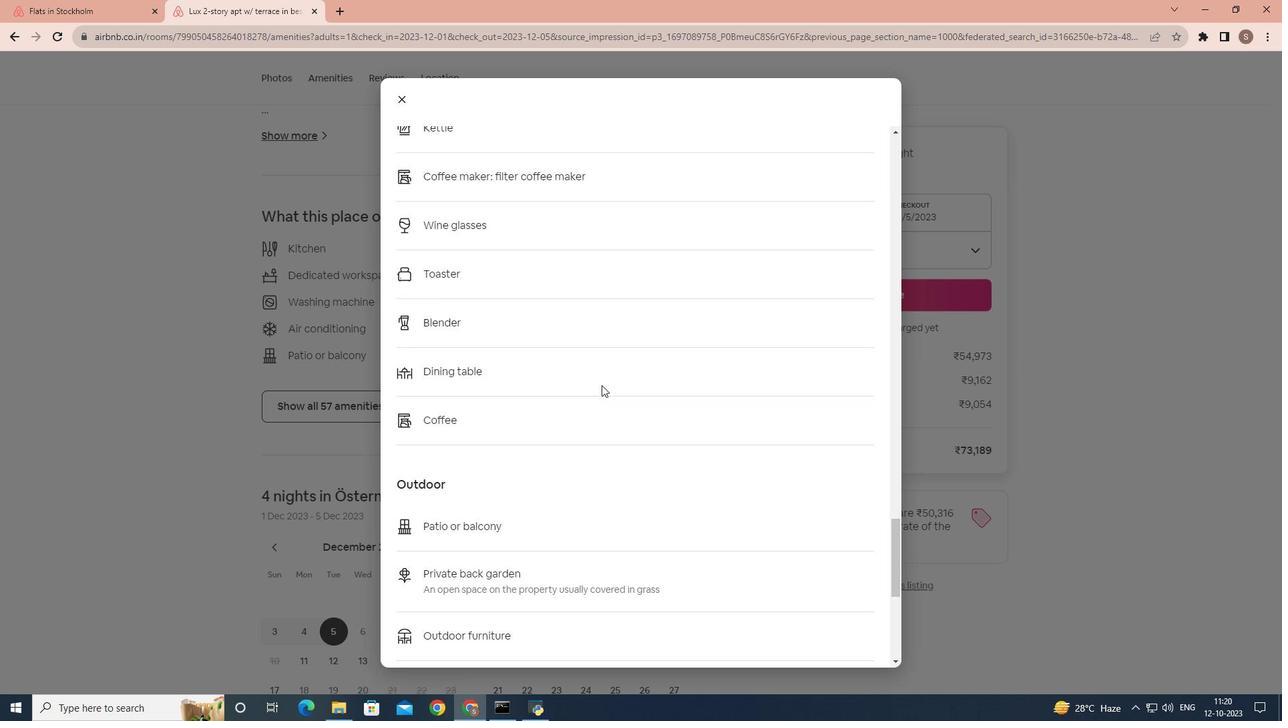 
Action: Mouse scrolled (601, 384) with delta (0, 0)
Screenshot: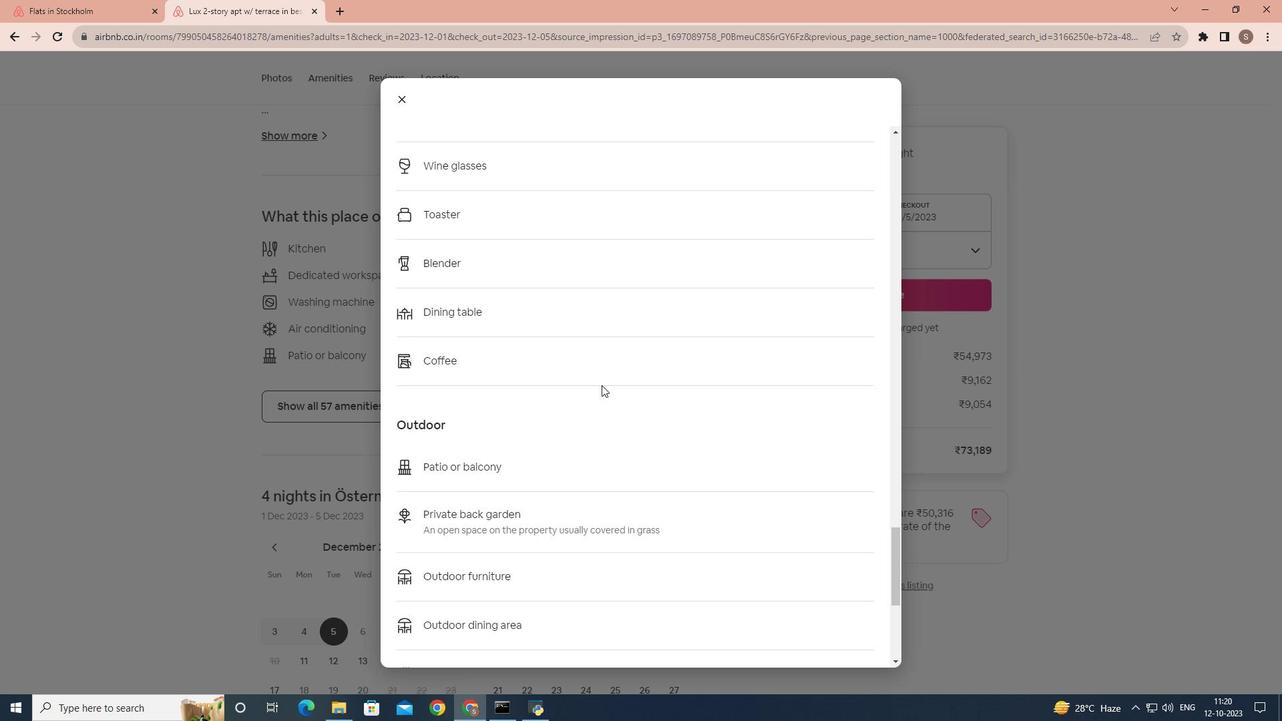 
Action: Mouse scrolled (601, 384) with delta (0, 0)
Screenshot: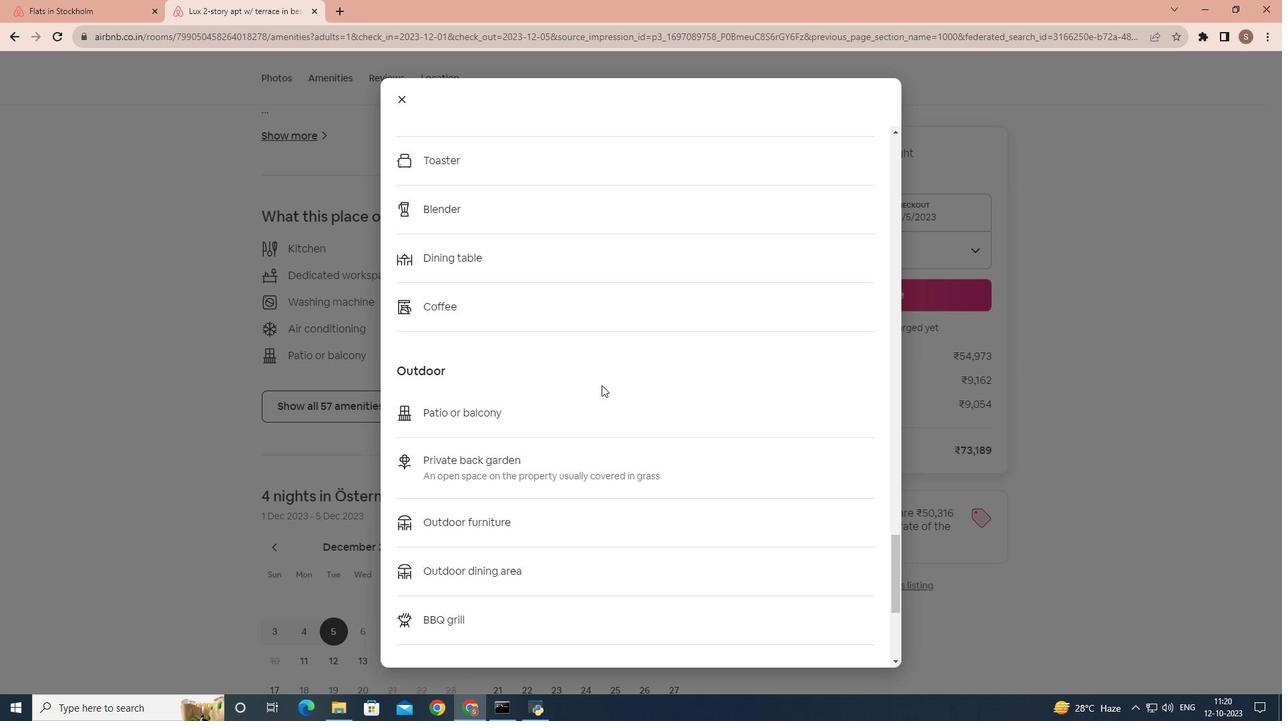 
Action: Mouse scrolled (601, 384) with delta (0, 0)
Screenshot: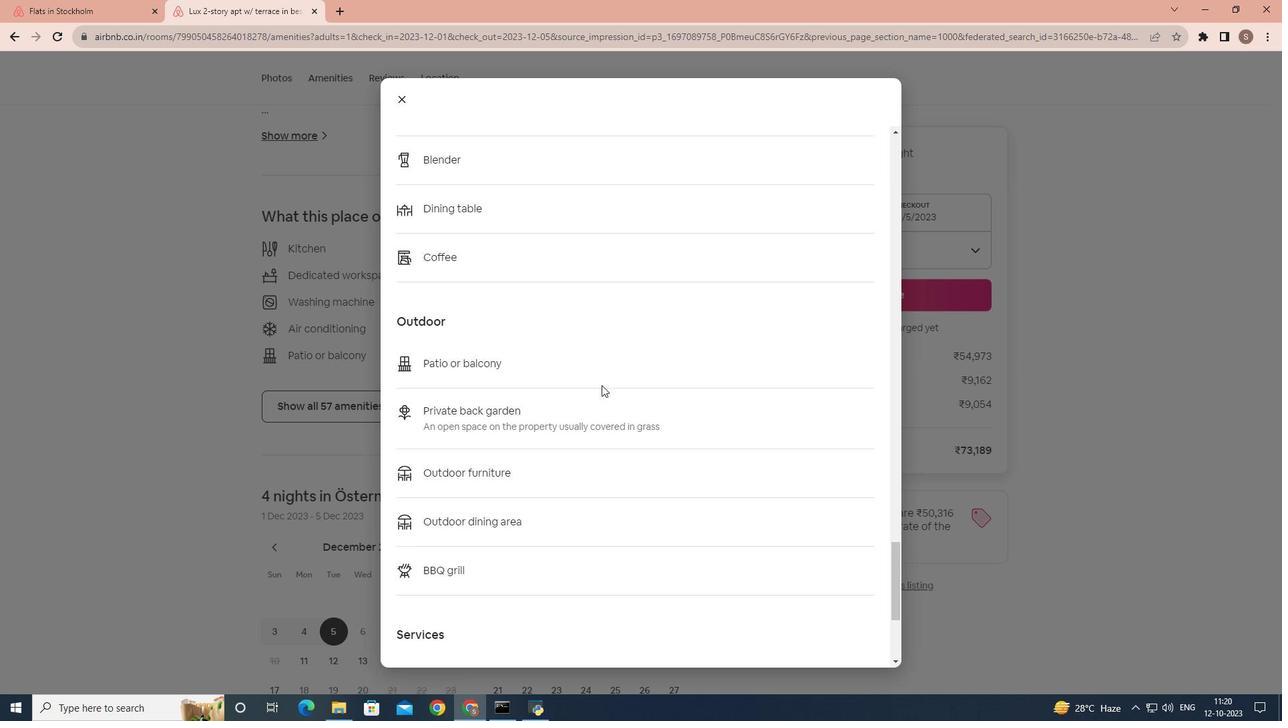 
Action: Mouse scrolled (601, 384) with delta (0, 0)
Screenshot: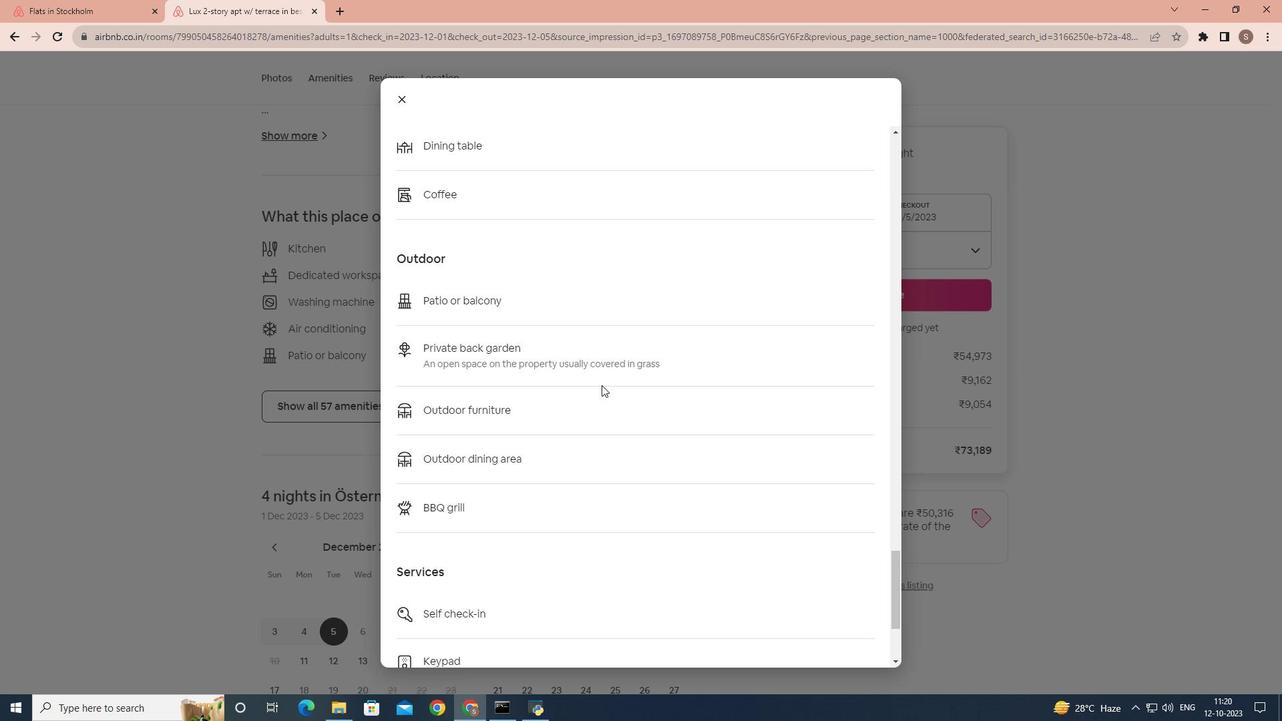 
Action: Mouse scrolled (601, 384) with delta (0, 0)
Screenshot: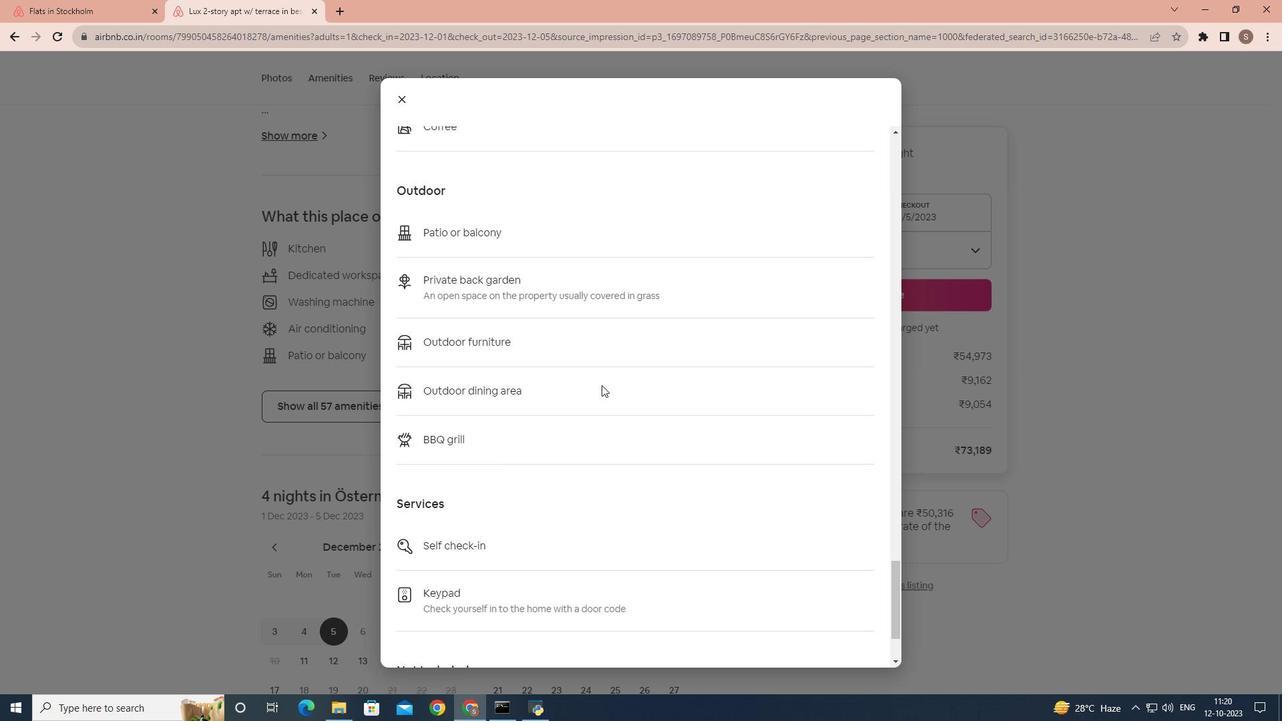
Action: Mouse scrolled (601, 384) with delta (0, 0)
Screenshot: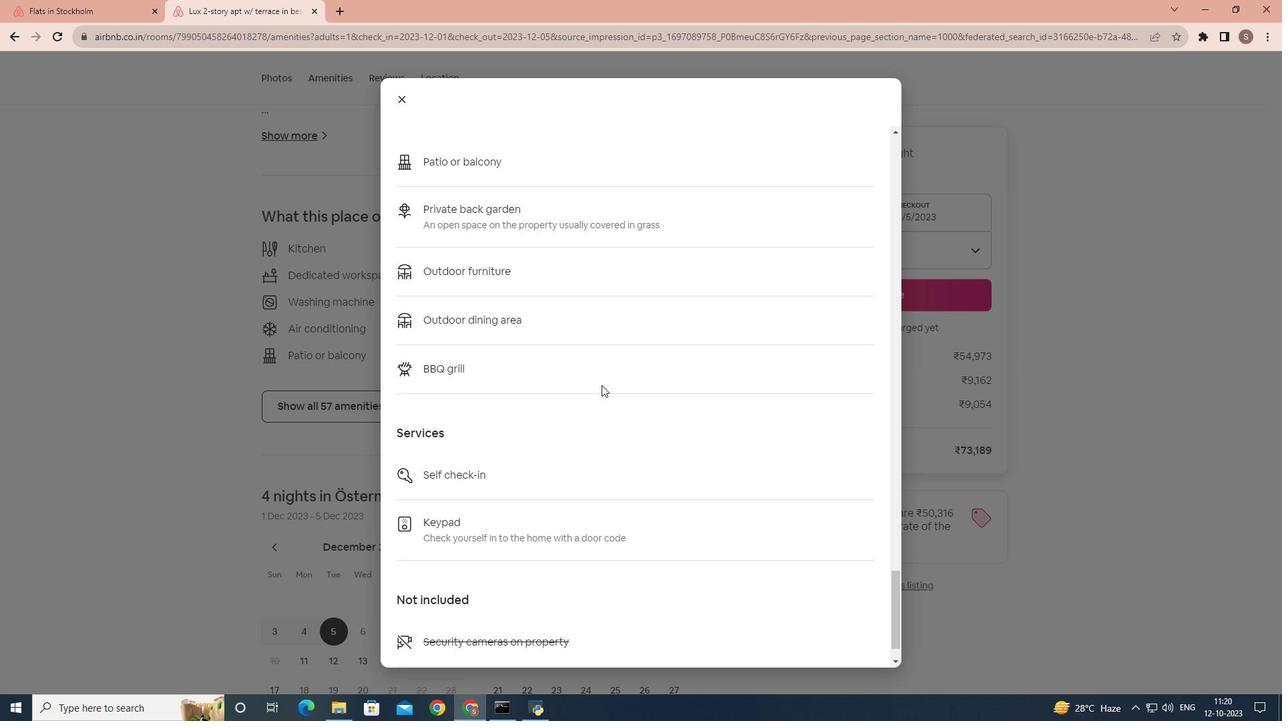 
Action: Mouse scrolled (601, 384) with delta (0, 0)
Screenshot: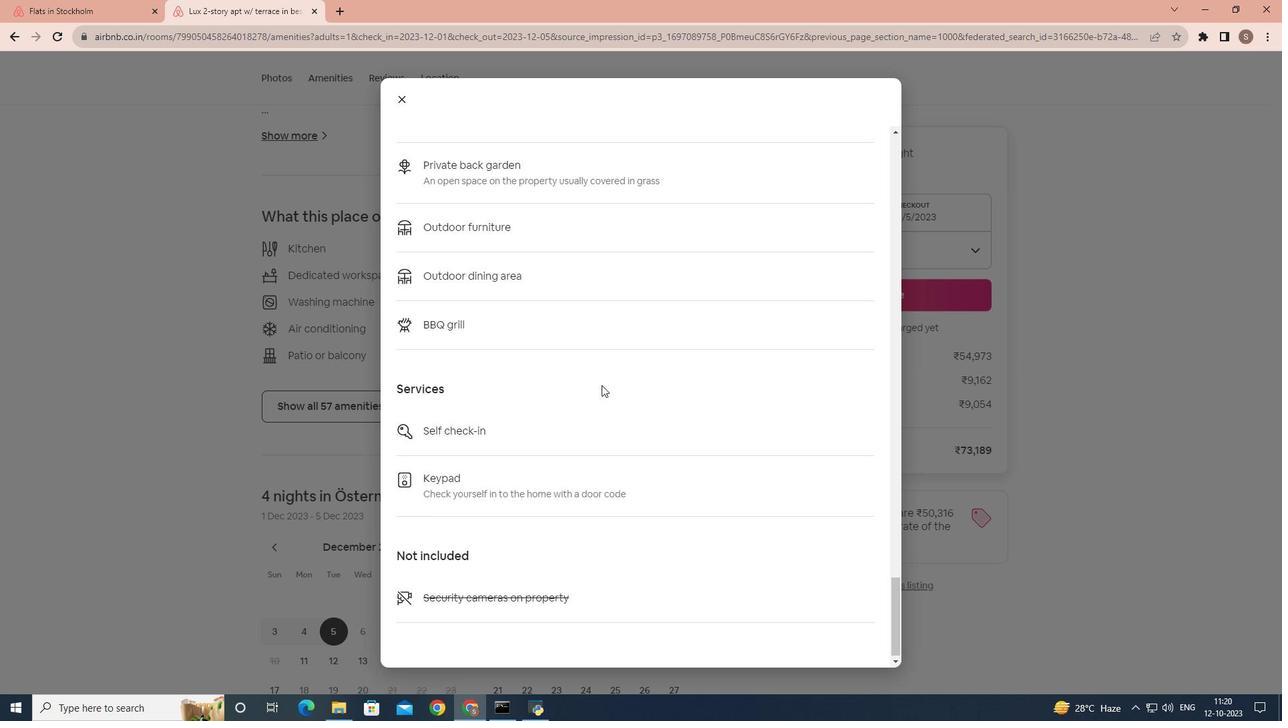 
Action: Mouse scrolled (601, 384) with delta (0, 0)
Screenshot: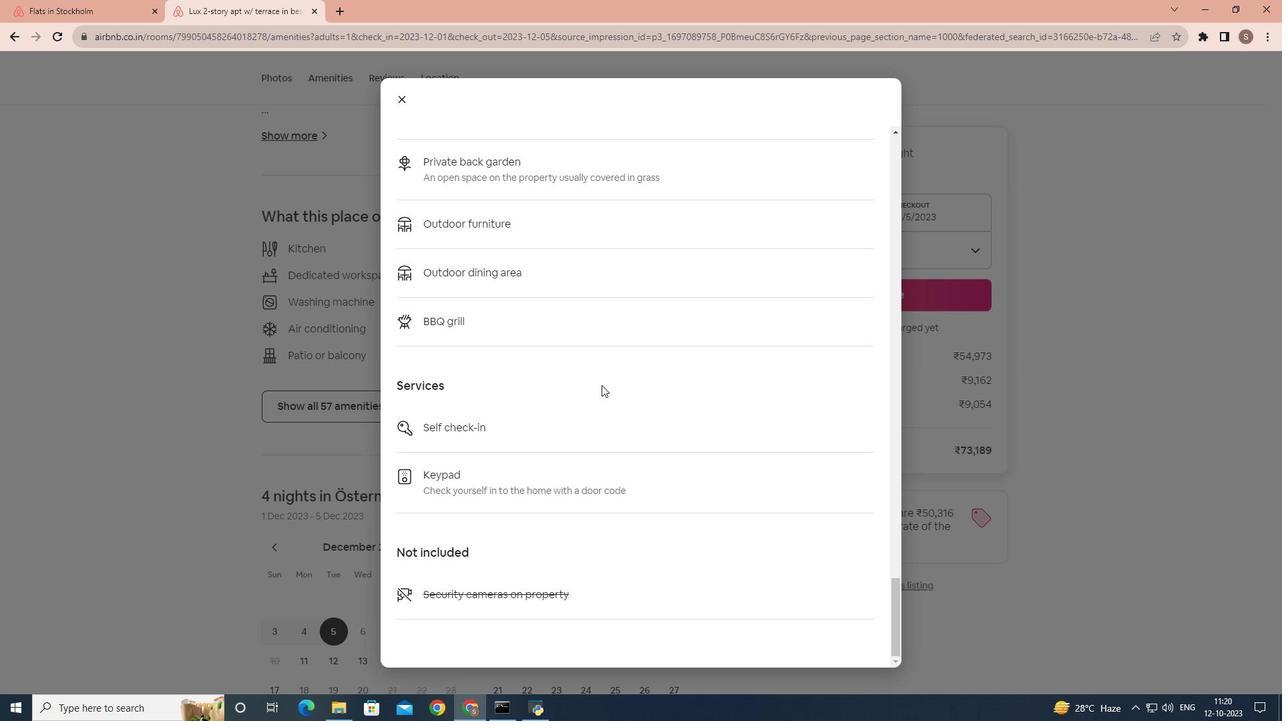 
Action: Mouse scrolled (601, 384) with delta (0, 0)
Screenshot: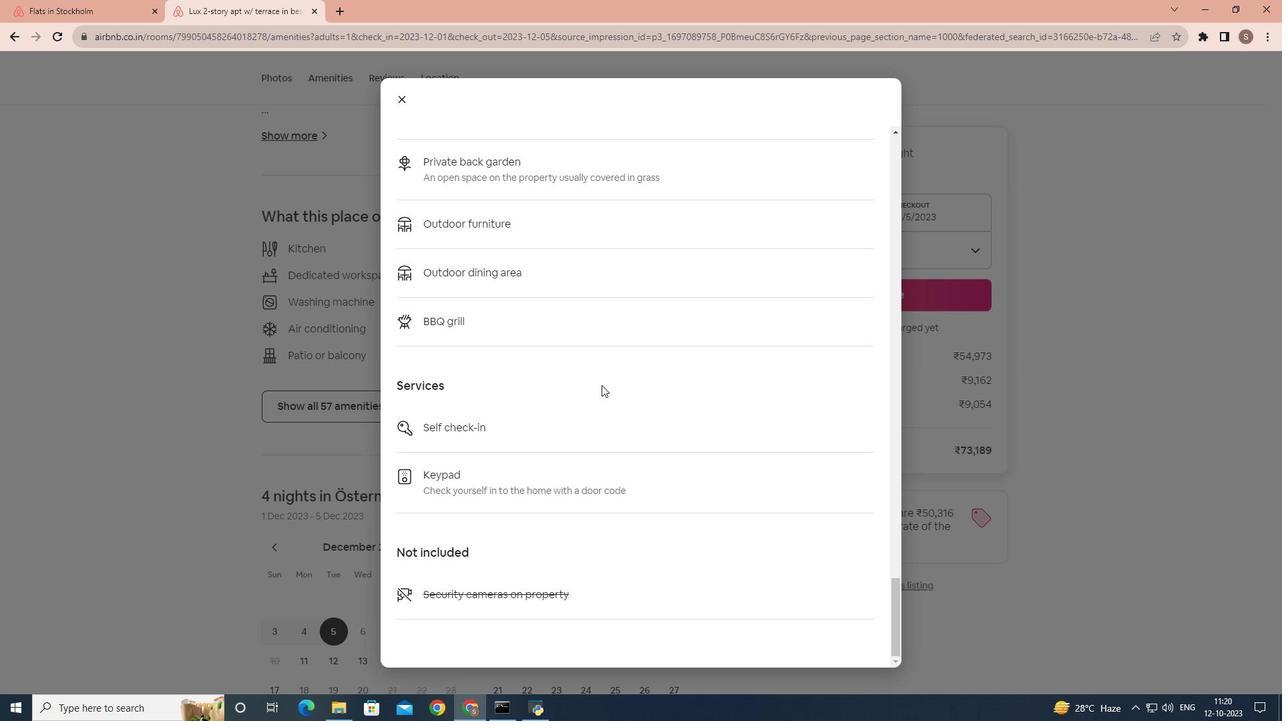 
Action: Mouse scrolled (601, 384) with delta (0, 0)
Screenshot: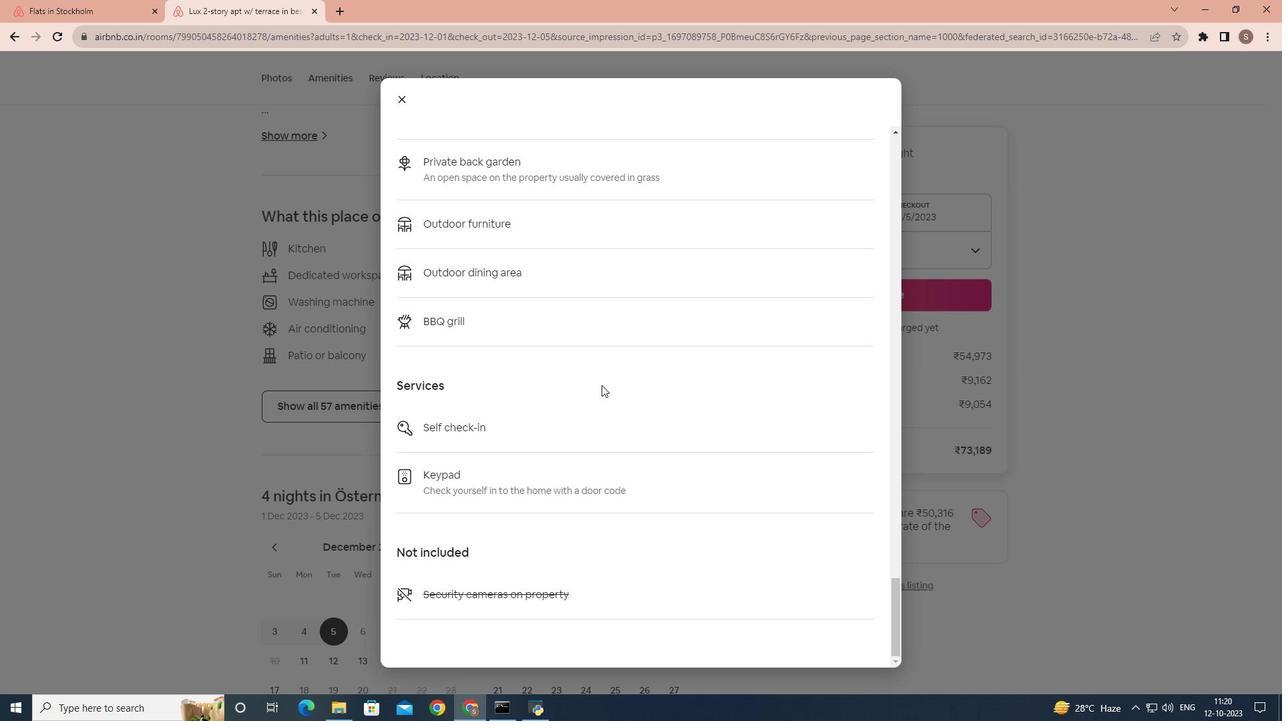 
Action: Mouse moved to (406, 98)
Screenshot: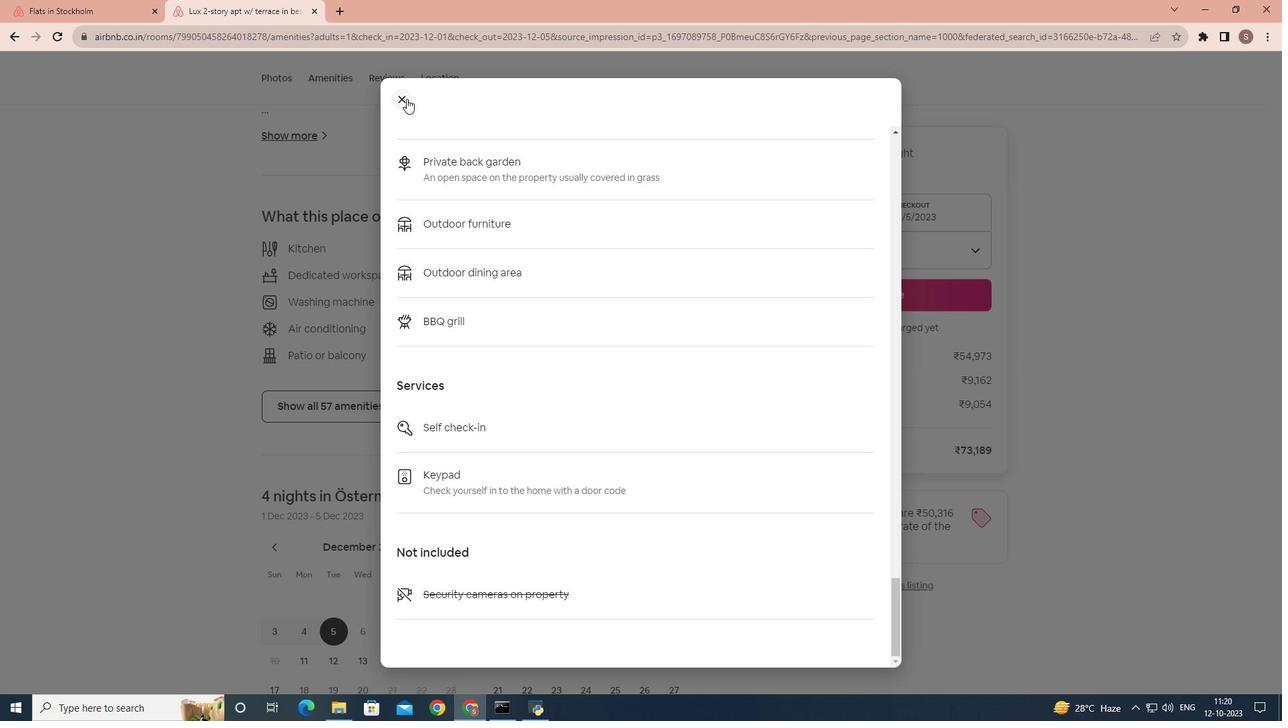 
Action: Mouse pressed left at (406, 98)
Screenshot: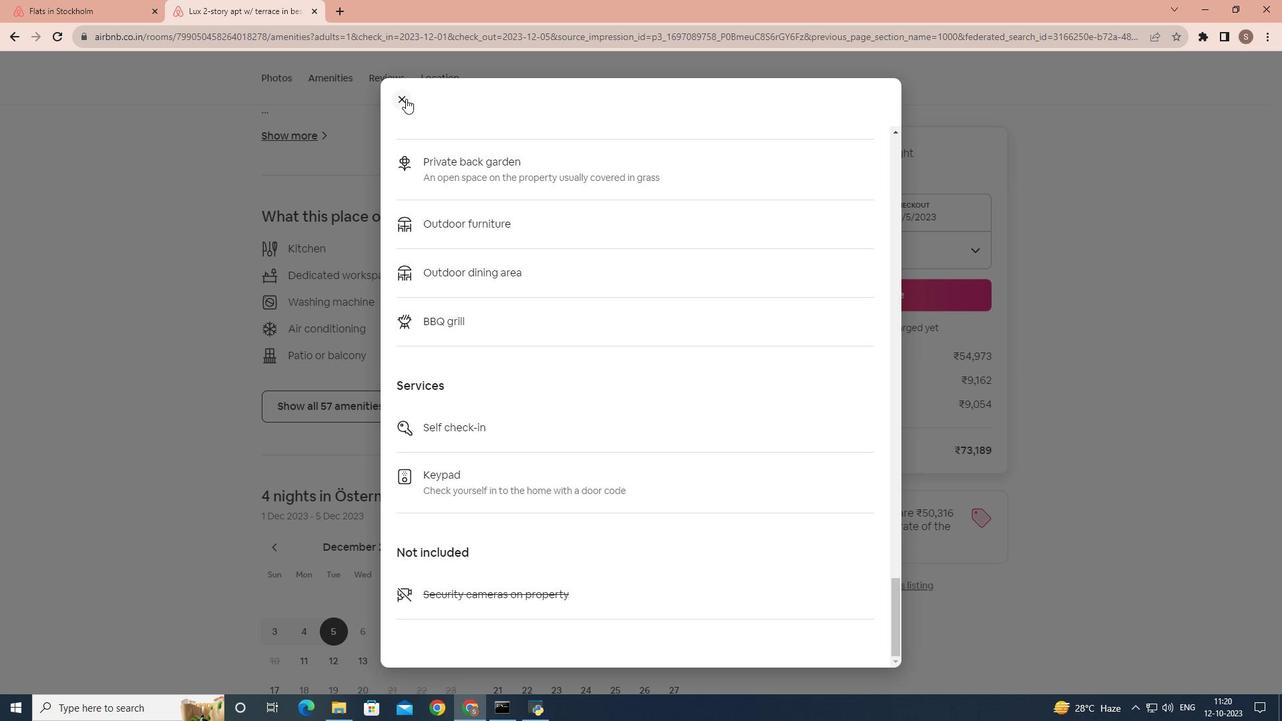 
Action: Mouse moved to (520, 469)
Screenshot: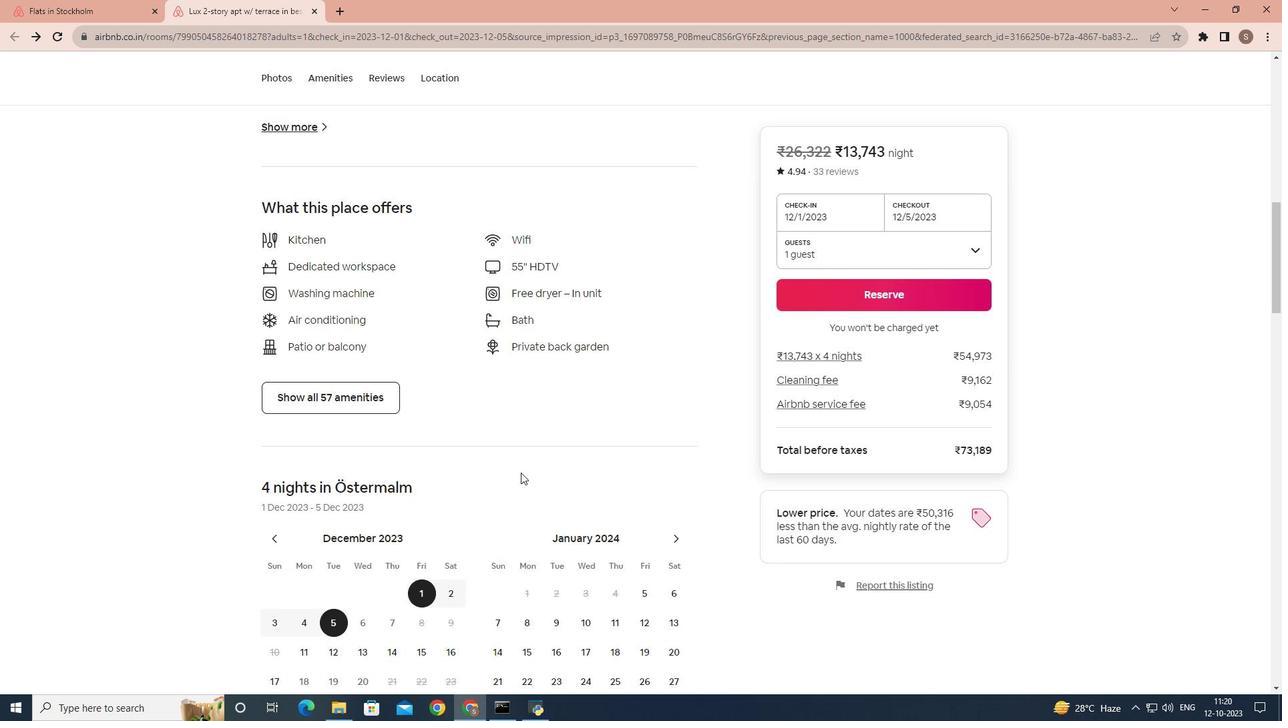 
Action: Mouse scrolled (520, 468) with delta (0, 0)
Screenshot: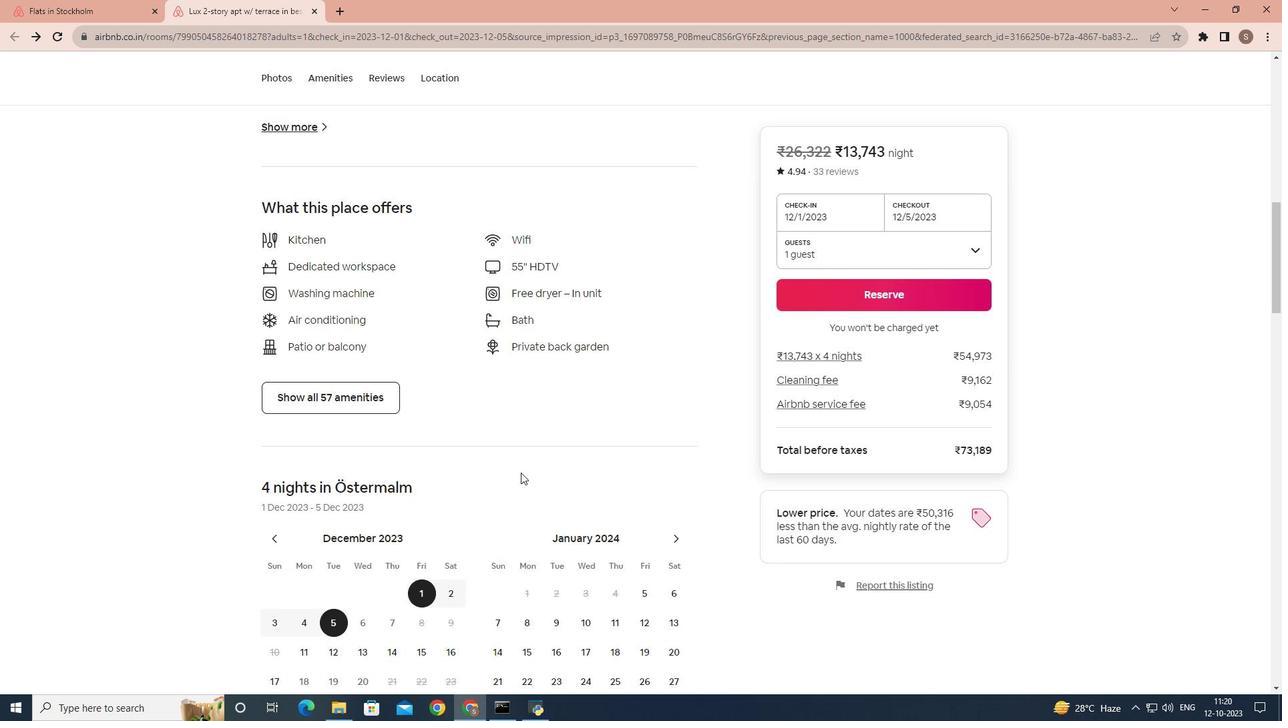 
Action: Mouse moved to (521, 473)
Screenshot: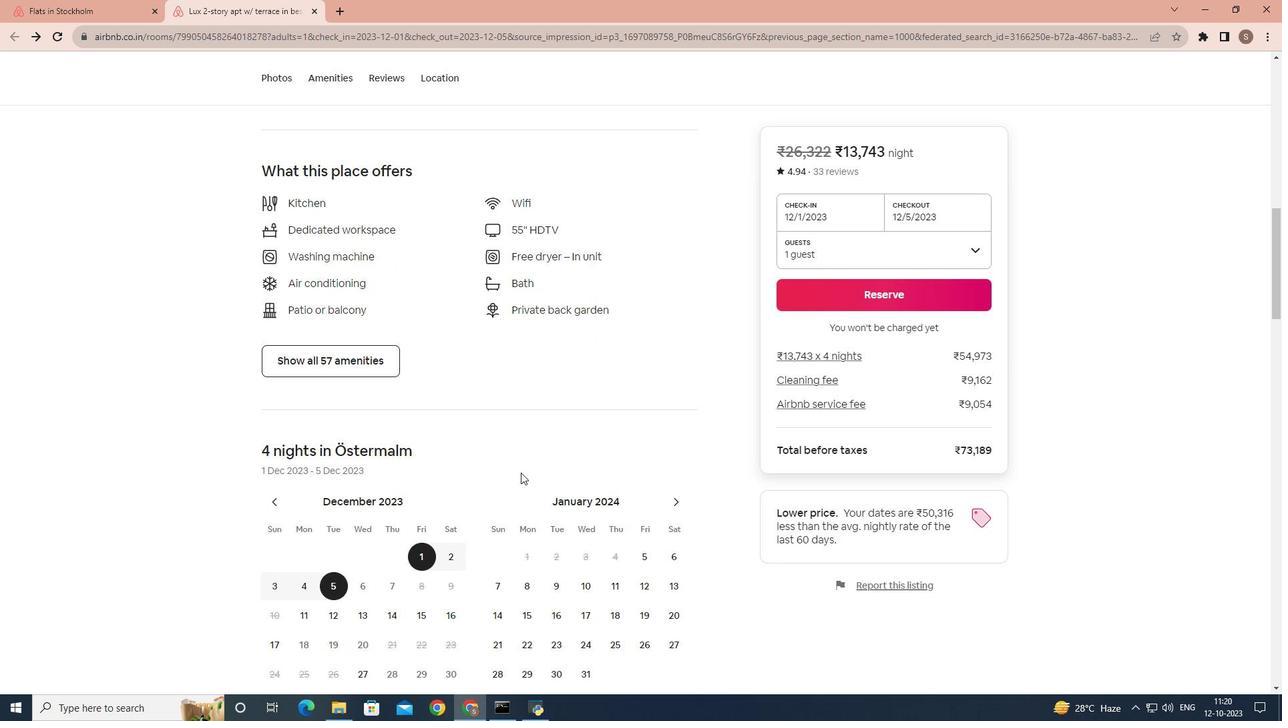 
Action: Mouse scrolled (521, 472) with delta (0, 0)
Screenshot: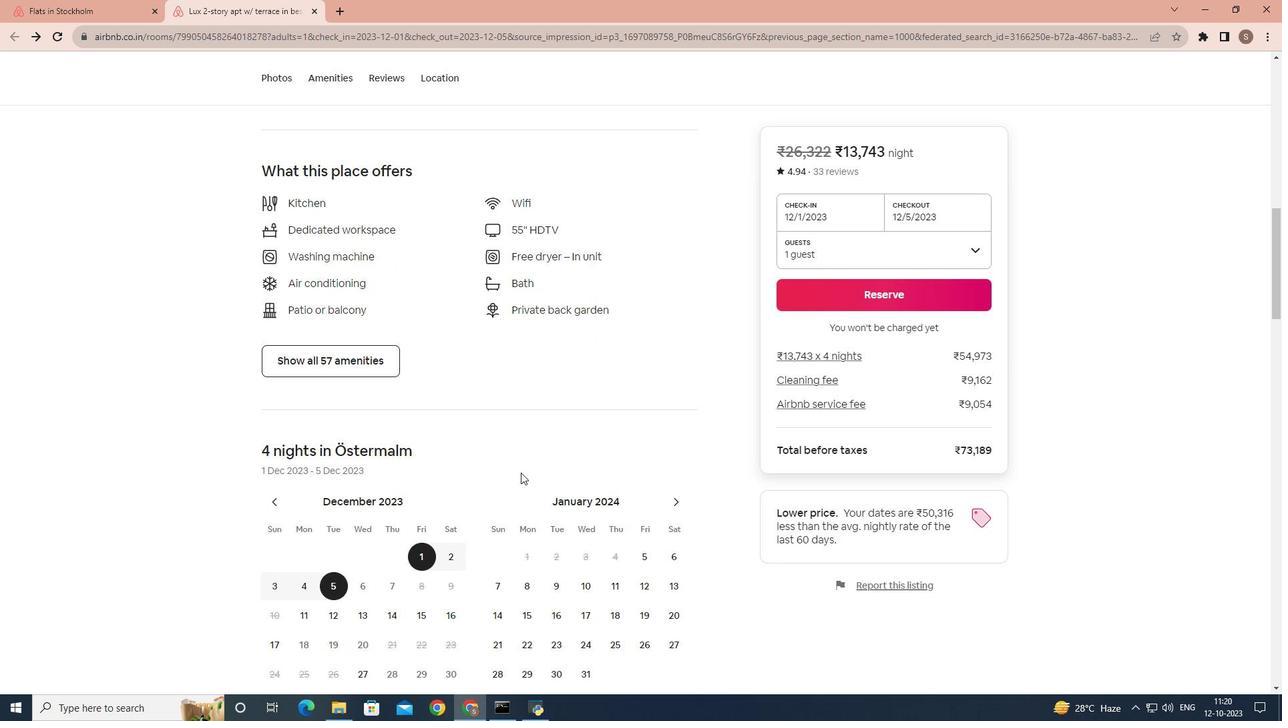 
Action: Mouse scrolled (521, 472) with delta (0, 0)
Screenshot: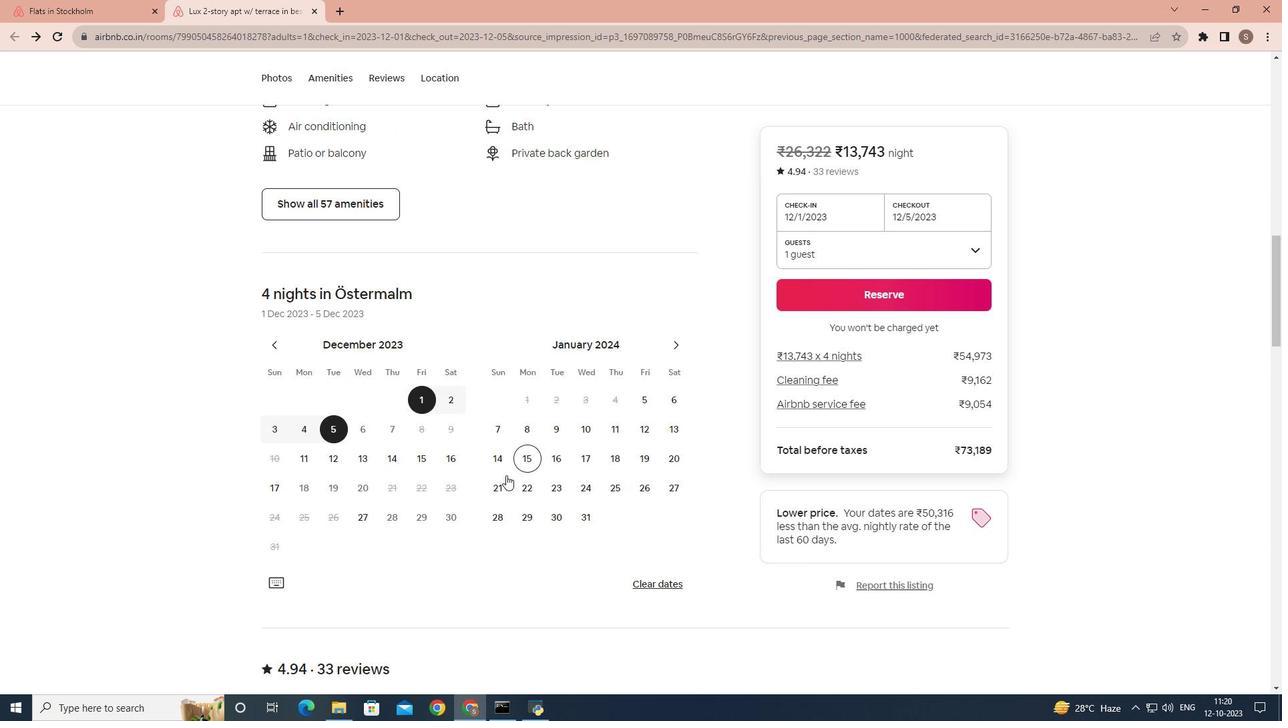 
Action: Mouse scrolled (521, 472) with delta (0, 0)
Screenshot: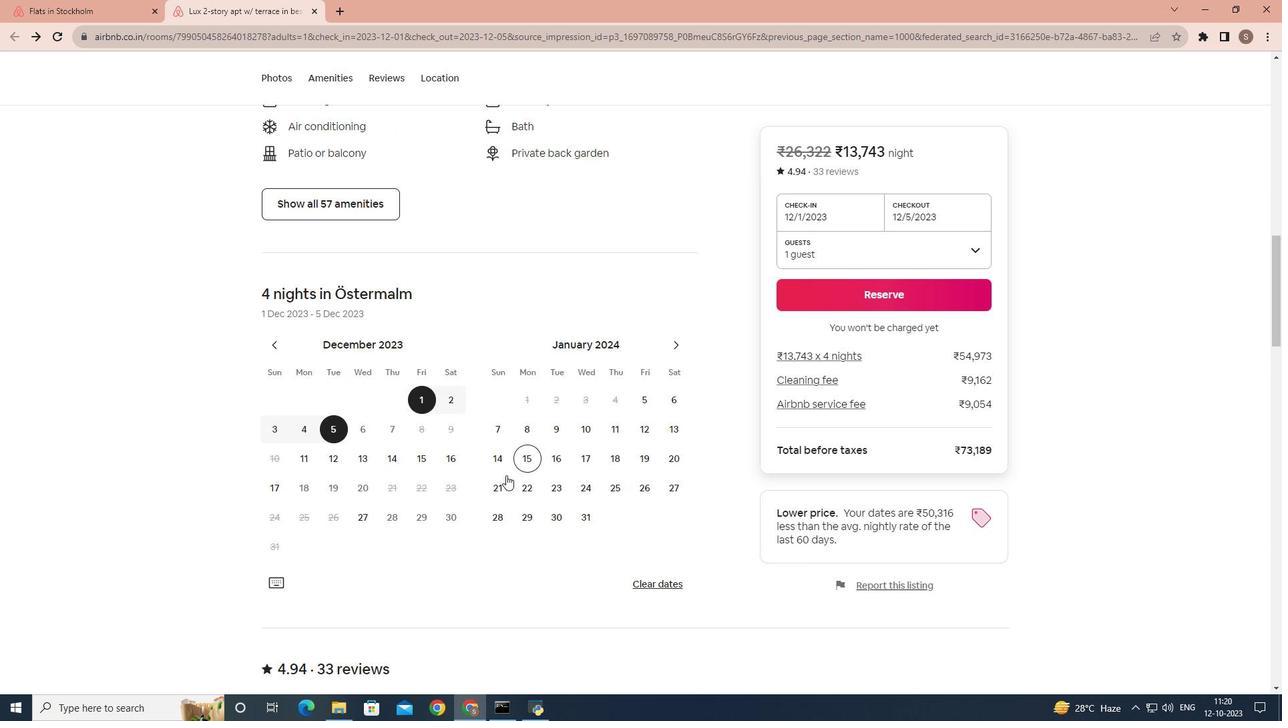 
Action: Mouse moved to (454, 493)
Screenshot: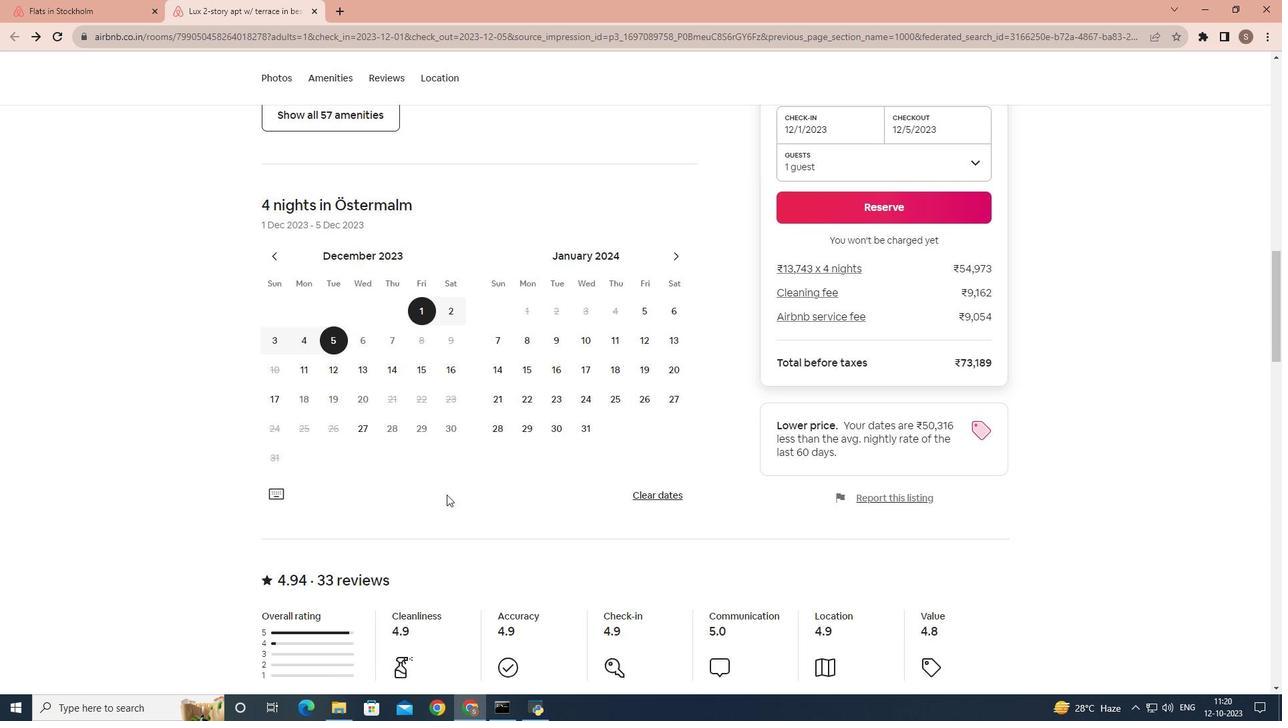 
Action: Mouse scrolled (454, 493) with delta (0, 0)
Screenshot: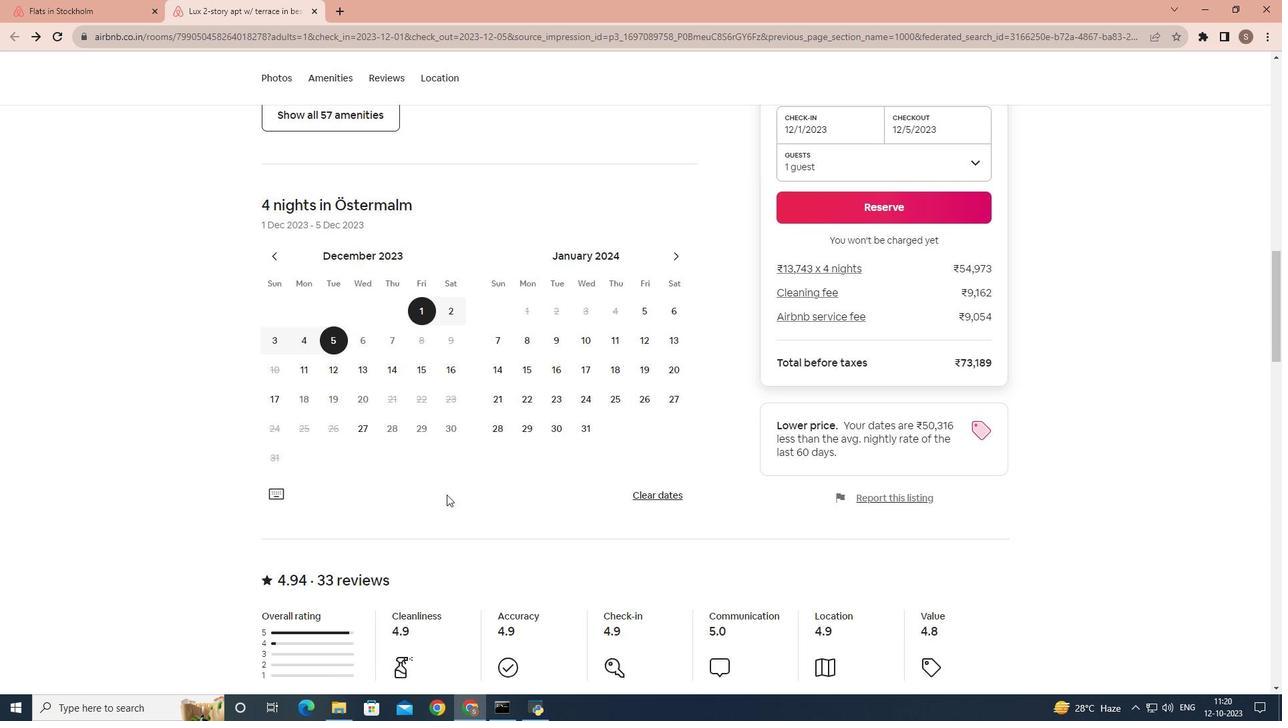 
Action: Mouse moved to (451, 494)
Screenshot: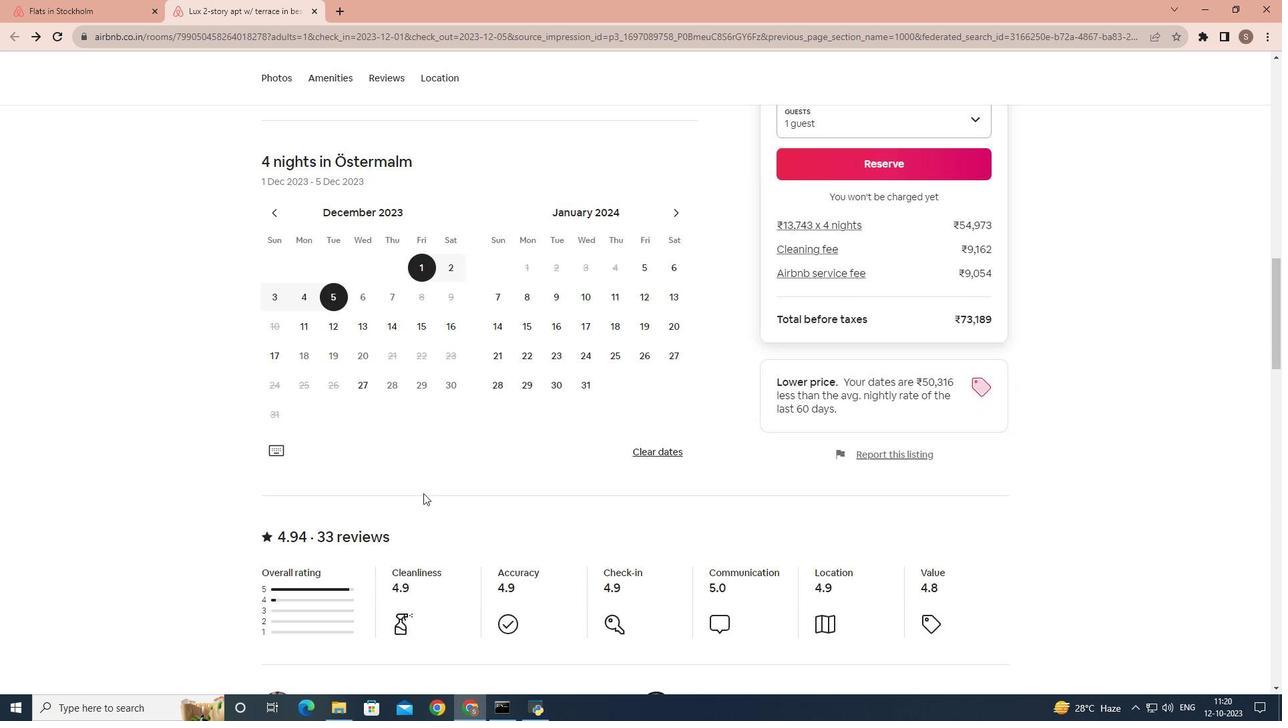 
Action: Mouse scrolled (451, 493) with delta (0, 0)
Screenshot: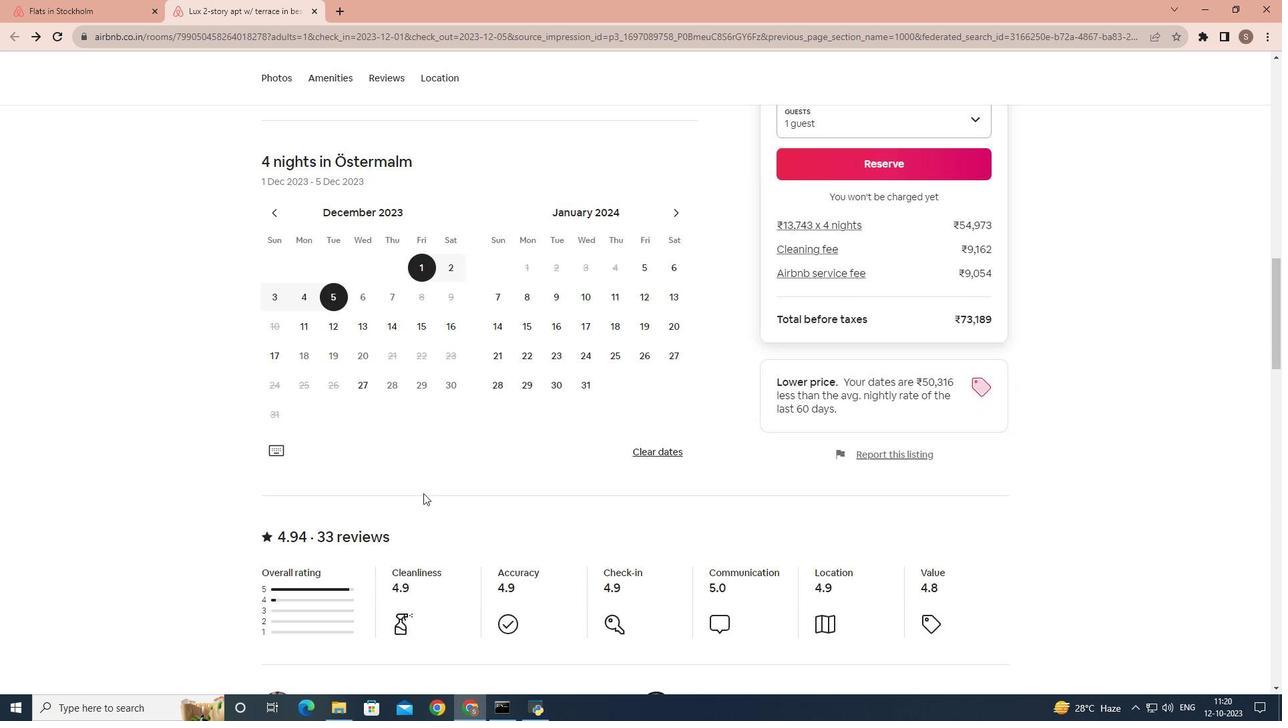 
Action: Mouse moved to (418, 492)
Screenshot: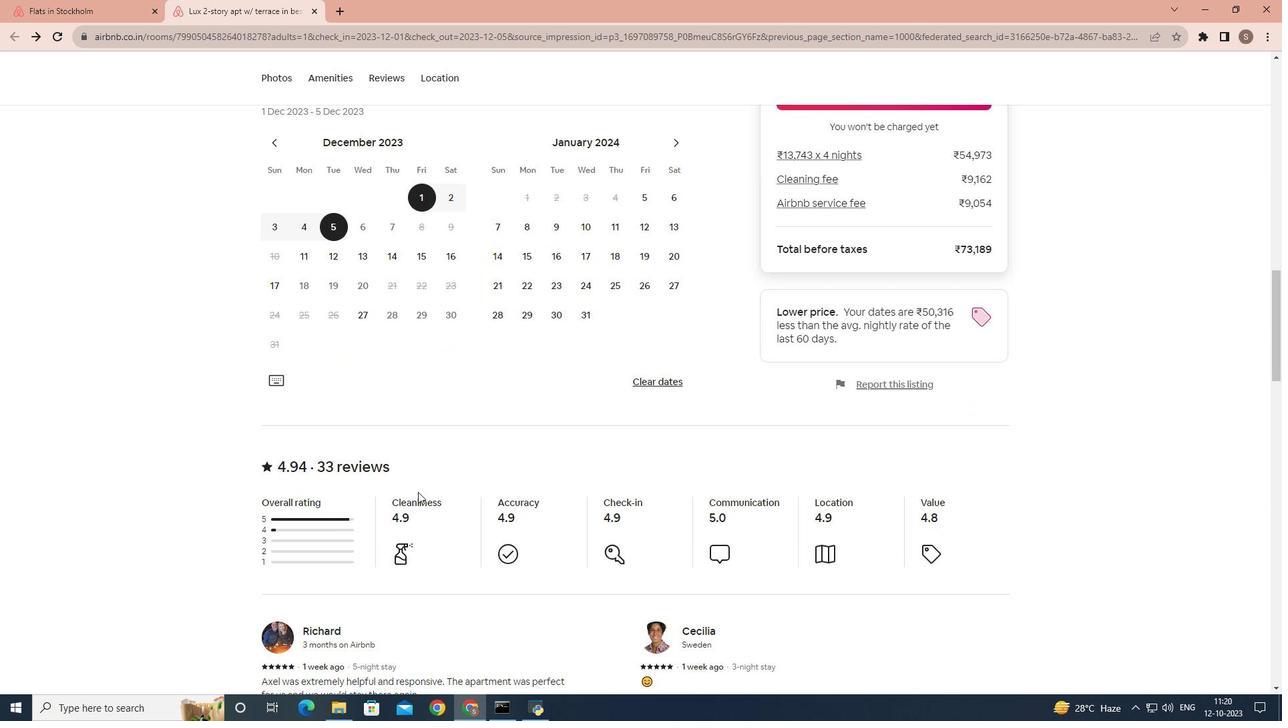 
Action: Mouse scrolled (418, 491) with delta (0, 0)
Screenshot: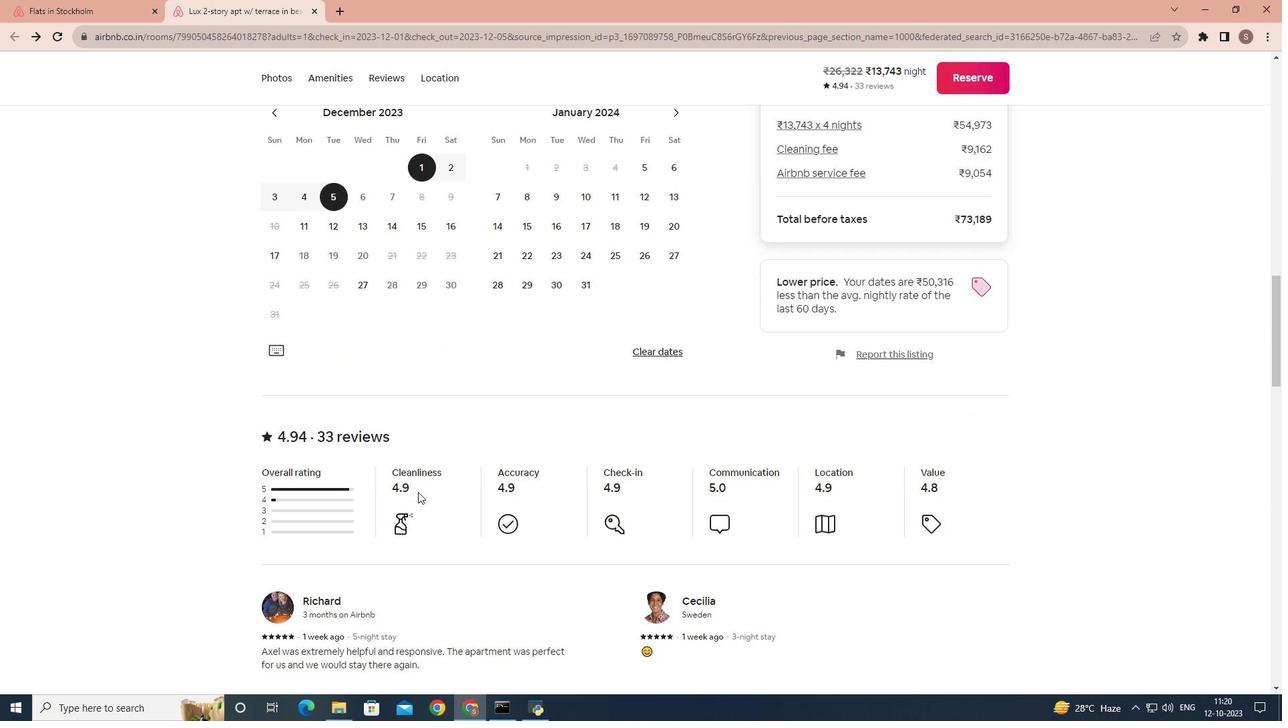 
Action: Mouse scrolled (418, 491) with delta (0, 0)
Screenshot: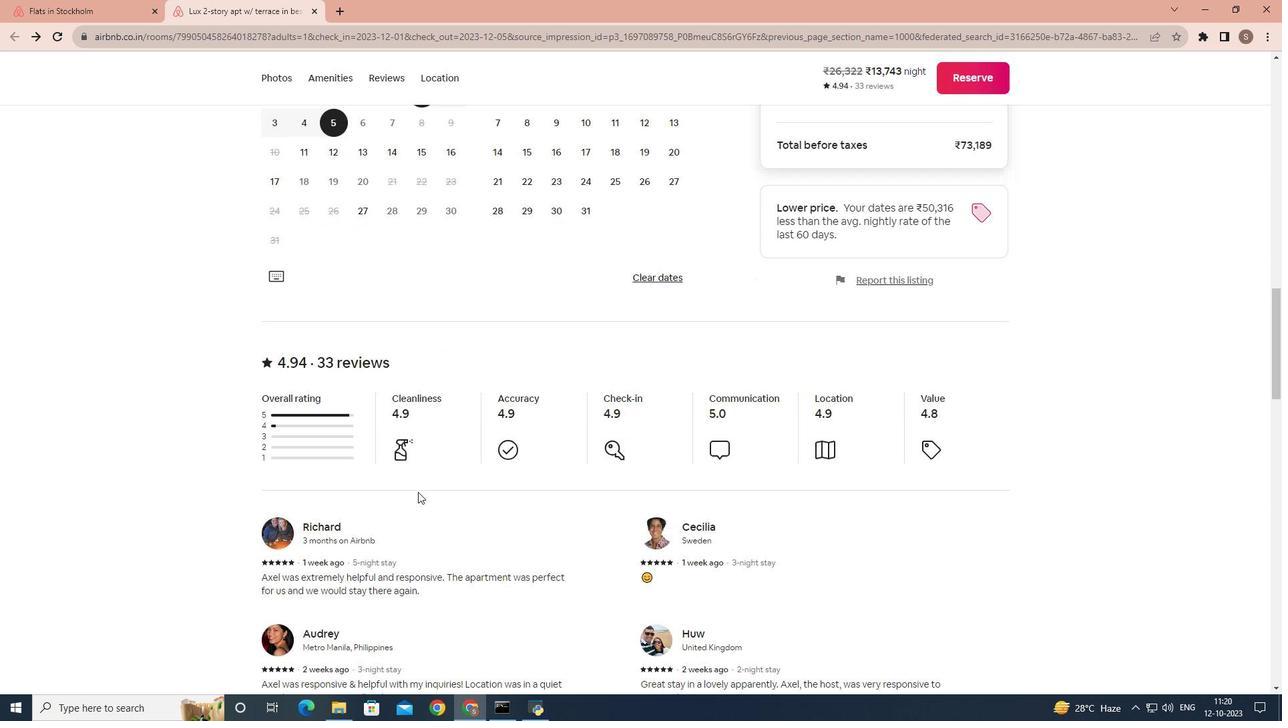 
Action: Mouse scrolled (418, 491) with delta (0, 0)
Screenshot: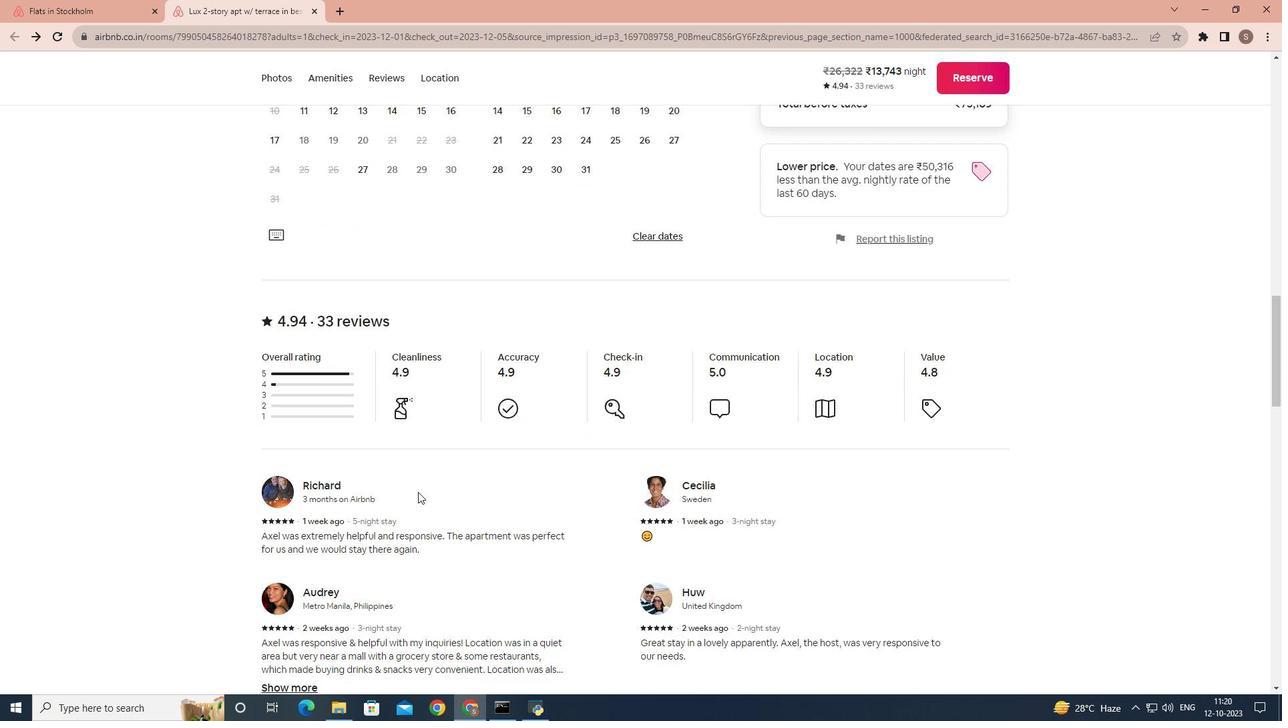 
Action: Mouse scrolled (418, 491) with delta (0, 0)
Screenshot: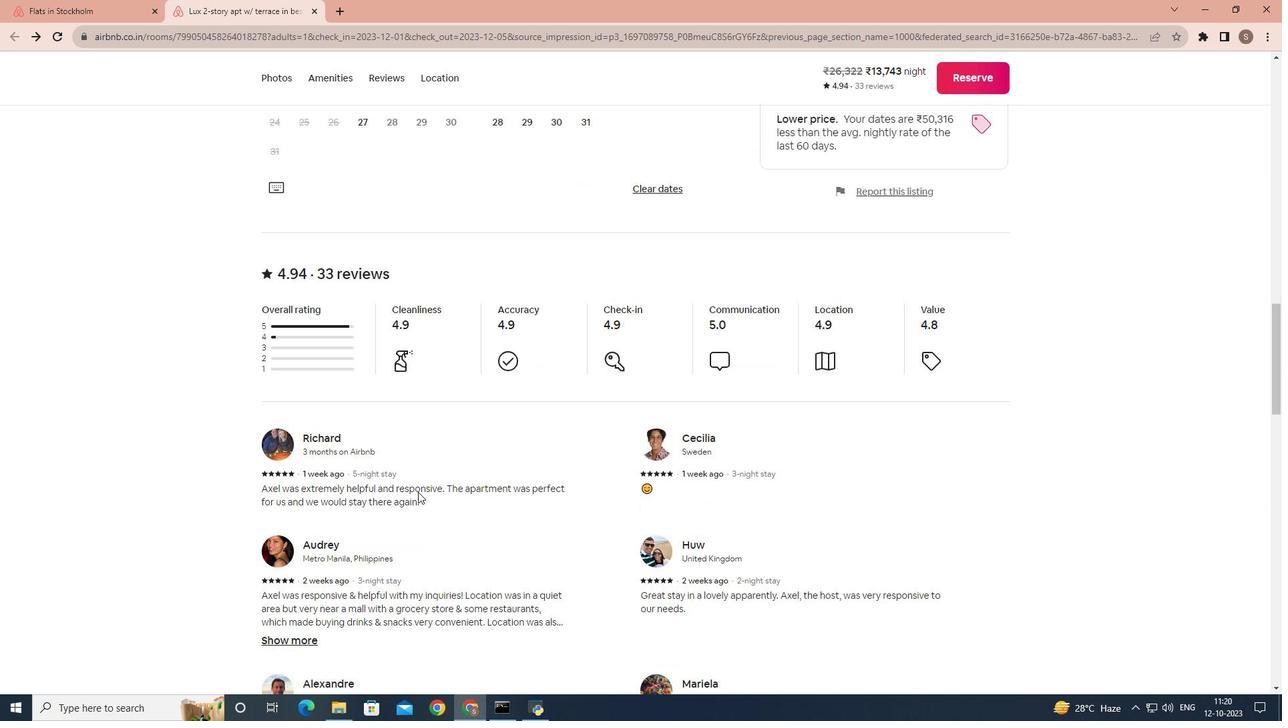 
Action: Mouse scrolled (418, 491) with delta (0, 0)
Screenshot: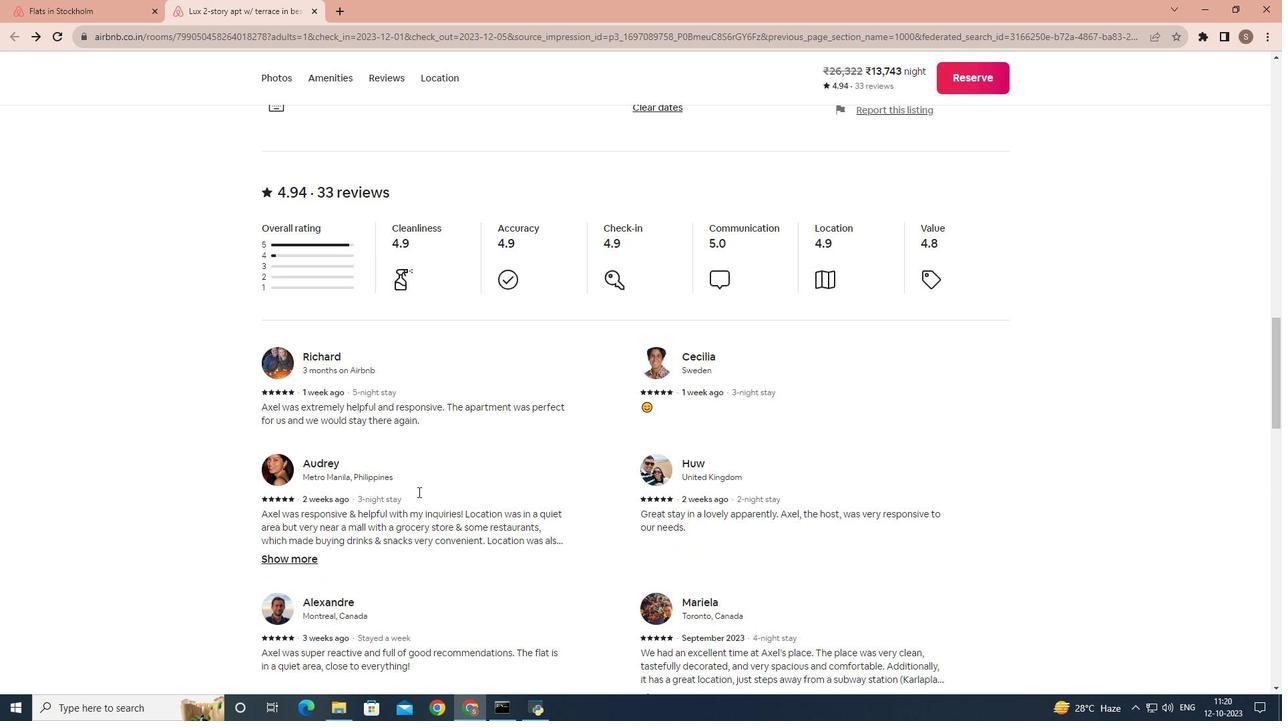 
Action: Mouse scrolled (418, 491) with delta (0, 0)
Screenshot: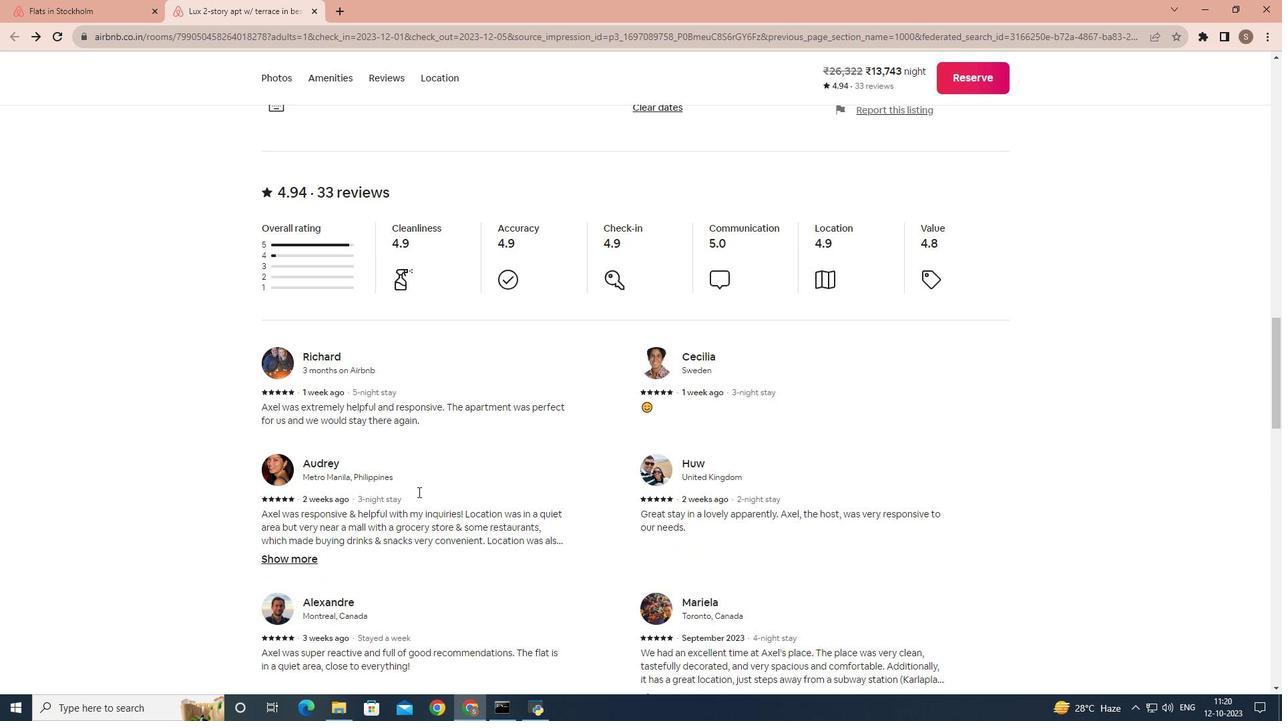
Action: Mouse scrolled (418, 491) with delta (0, 0)
Screenshot: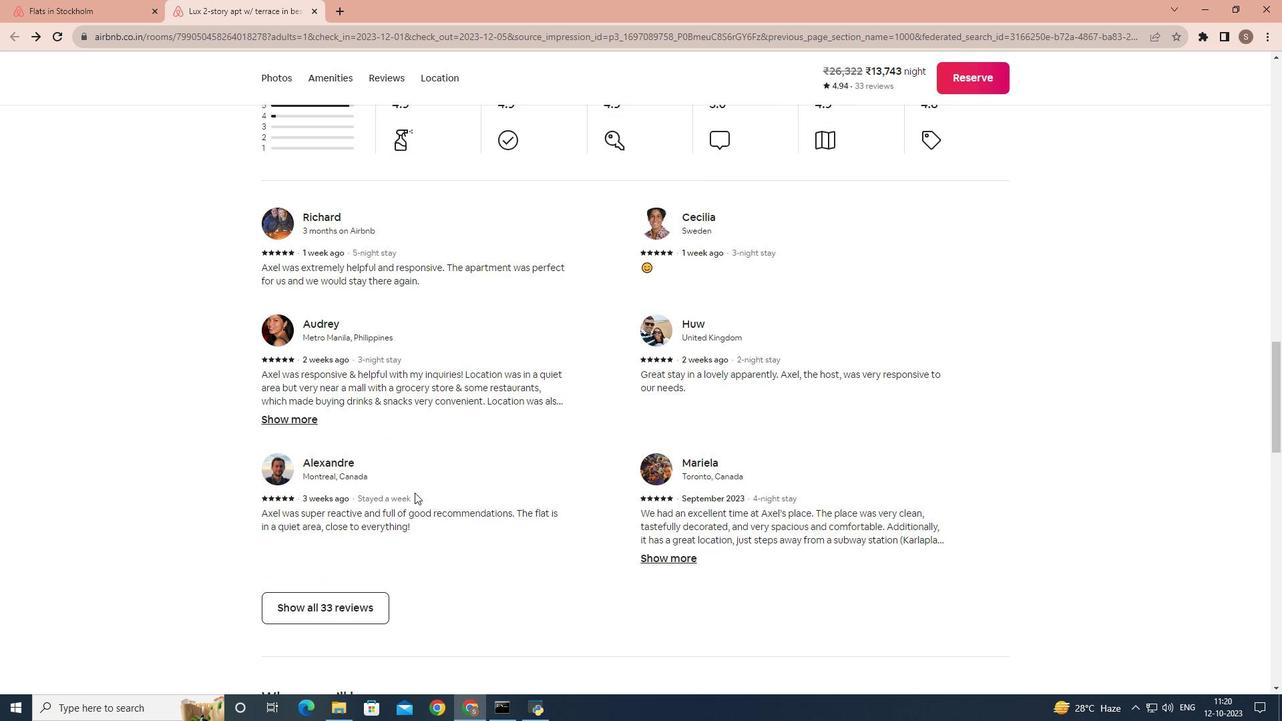 
Action: Mouse scrolled (418, 491) with delta (0, 0)
Screenshot: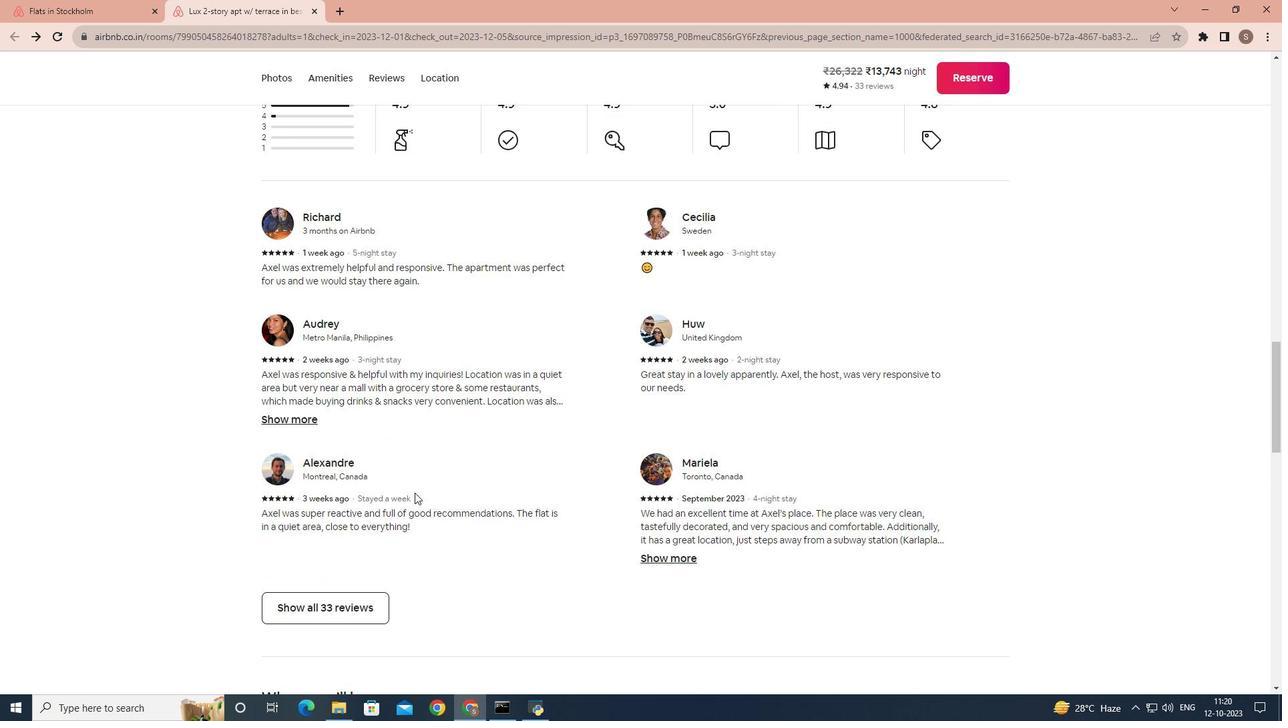 
Action: Mouse moved to (355, 493)
Screenshot: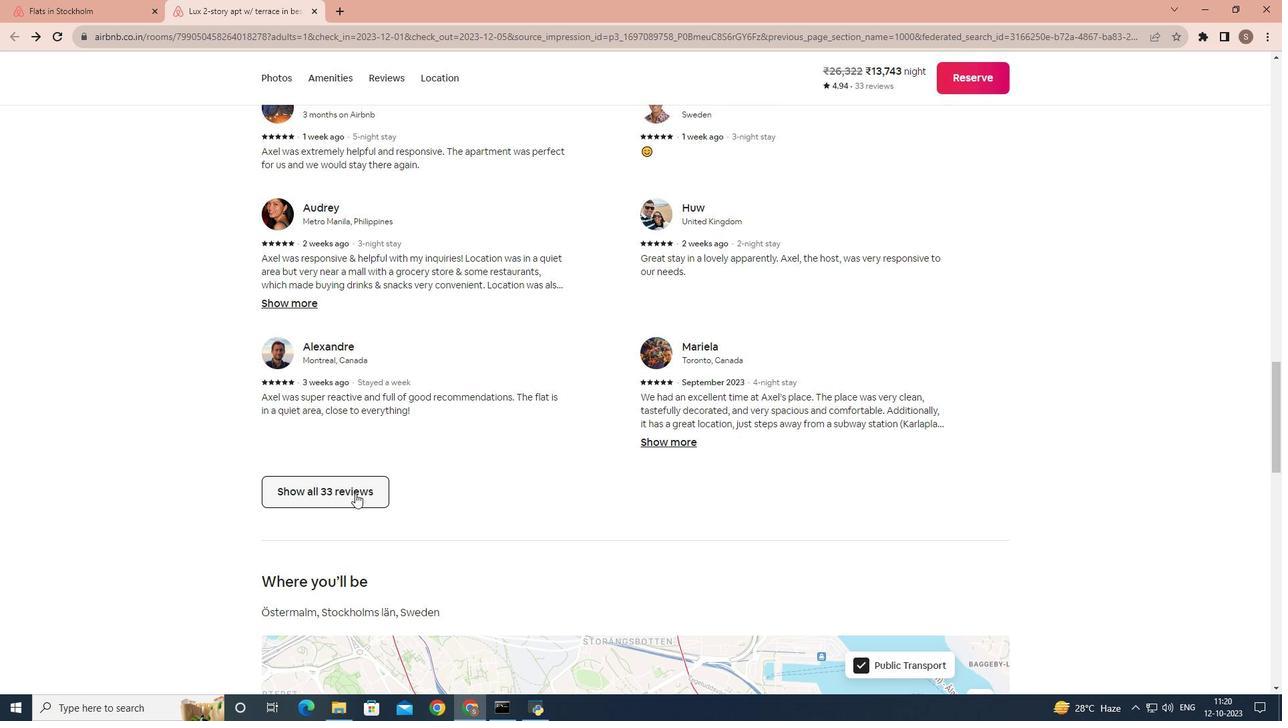 
Action: Mouse pressed left at (355, 493)
Screenshot: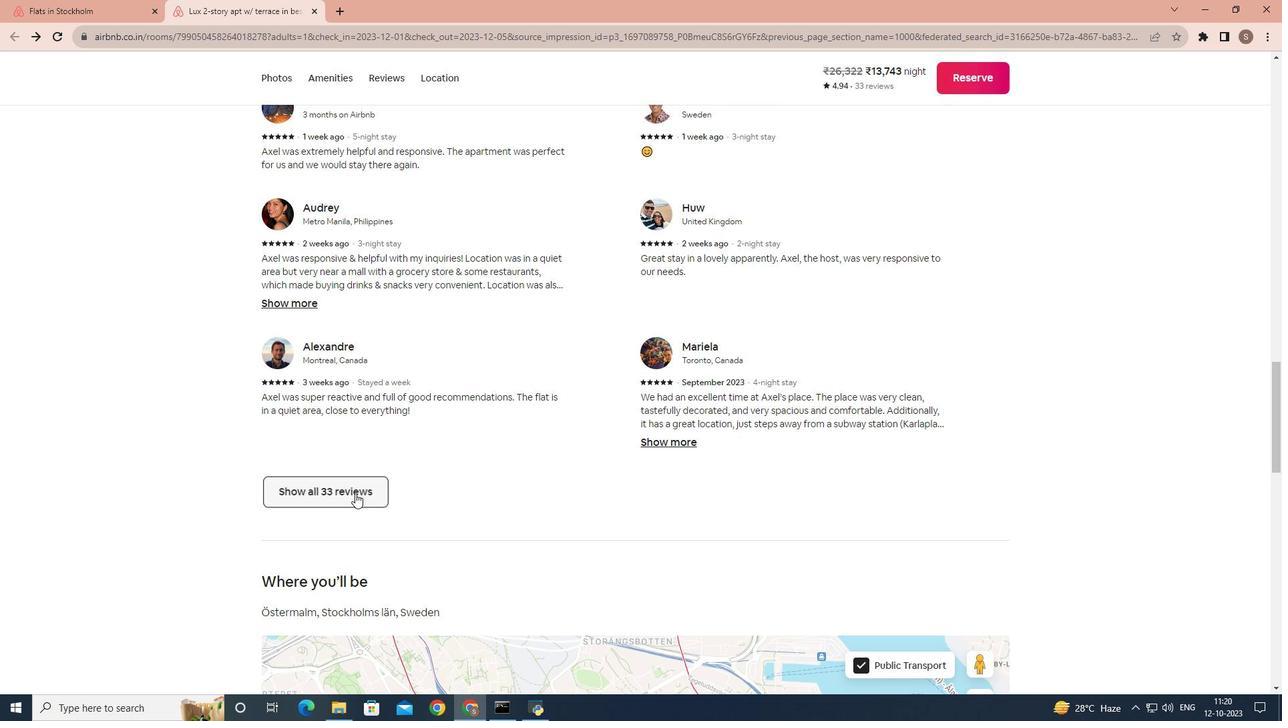 
Action: Mouse moved to (618, 439)
Screenshot: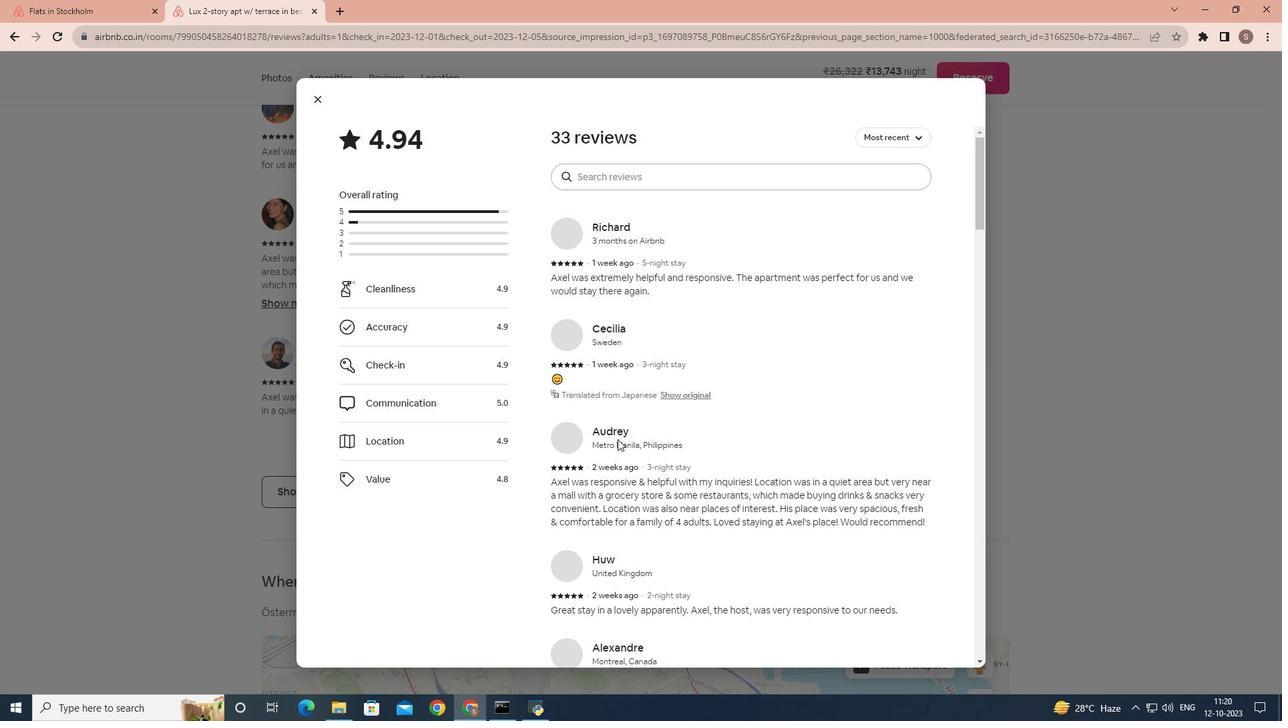 
Action: Mouse scrolled (618, 438) with delta (0, 0)
Screenshot: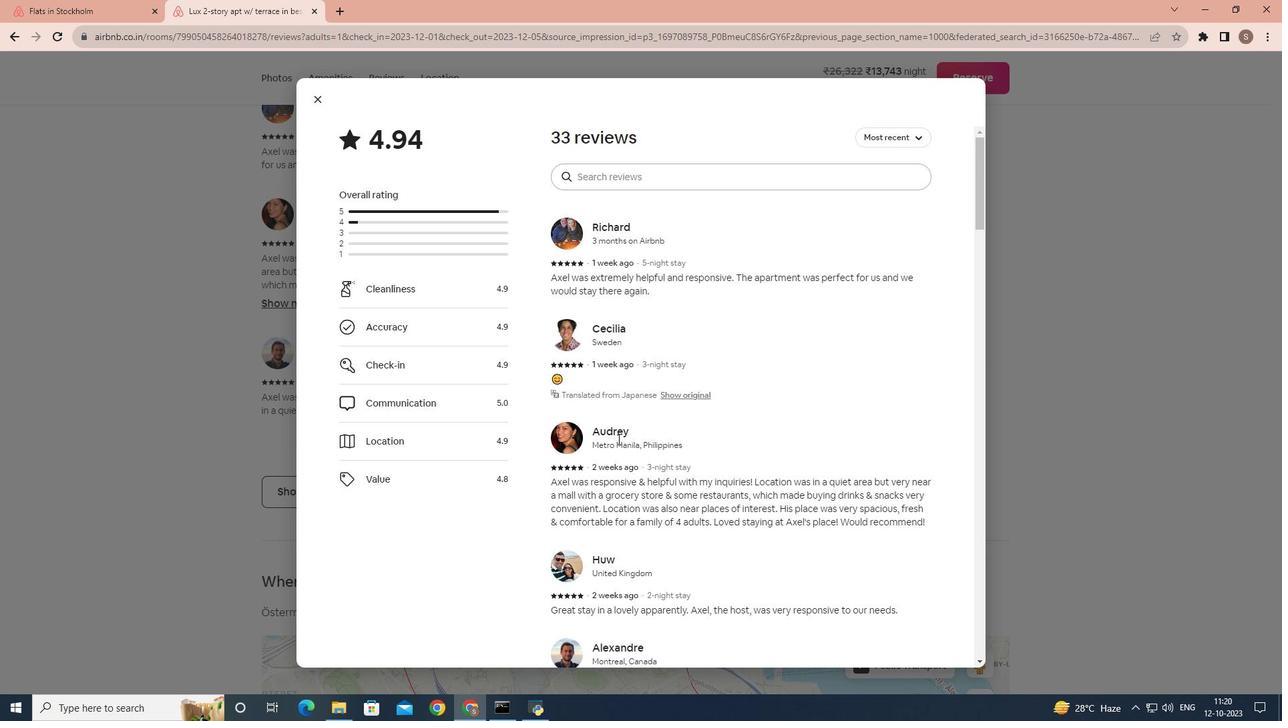 
Action: Mouse scrolled (618, 438) with delta (0, 0)
Screenshot: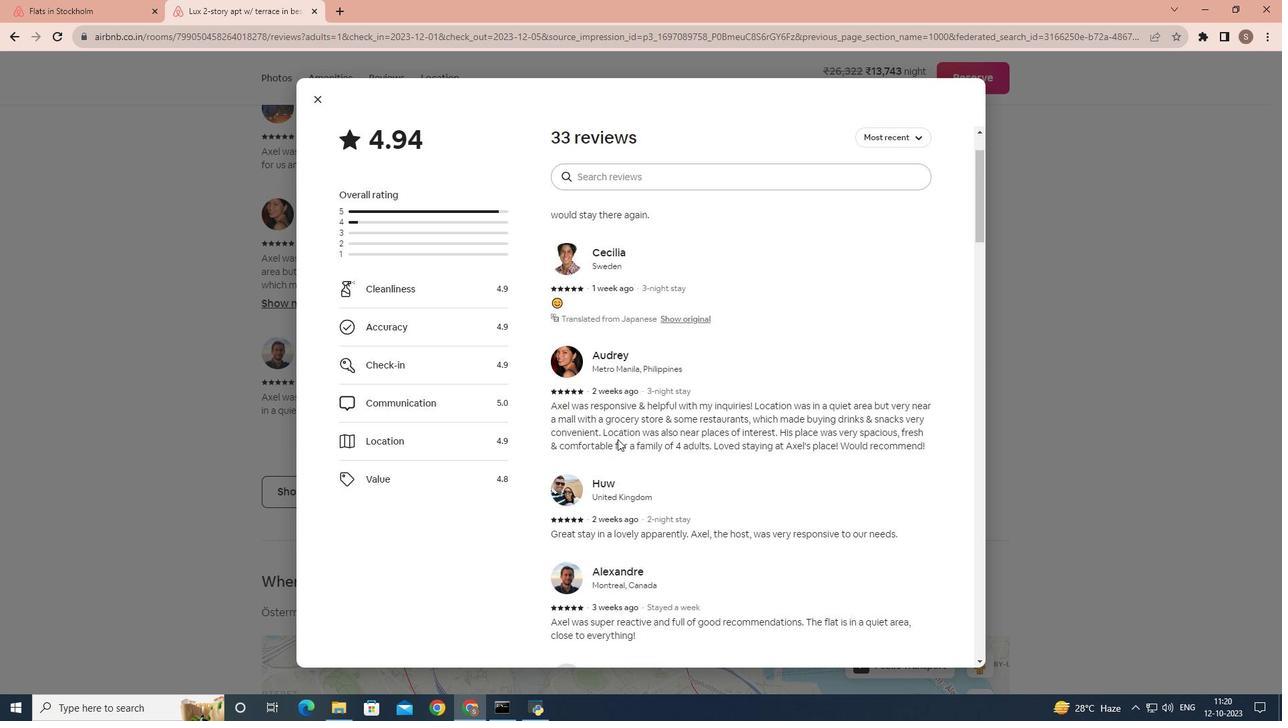
Action: Mouse scrolled (618, 438) with delta (0, 0)
Screenshot: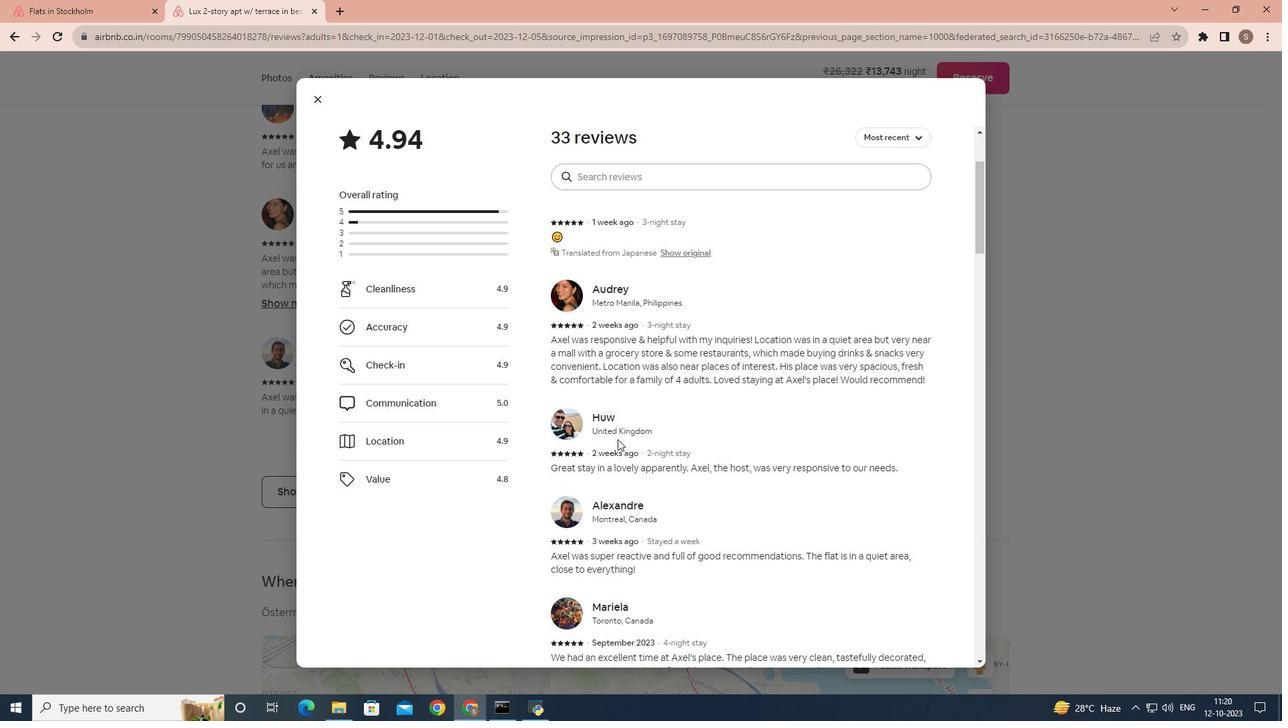 
Action: Mouse scrolled (618, 438) with delta (0, 0)
Screenshot: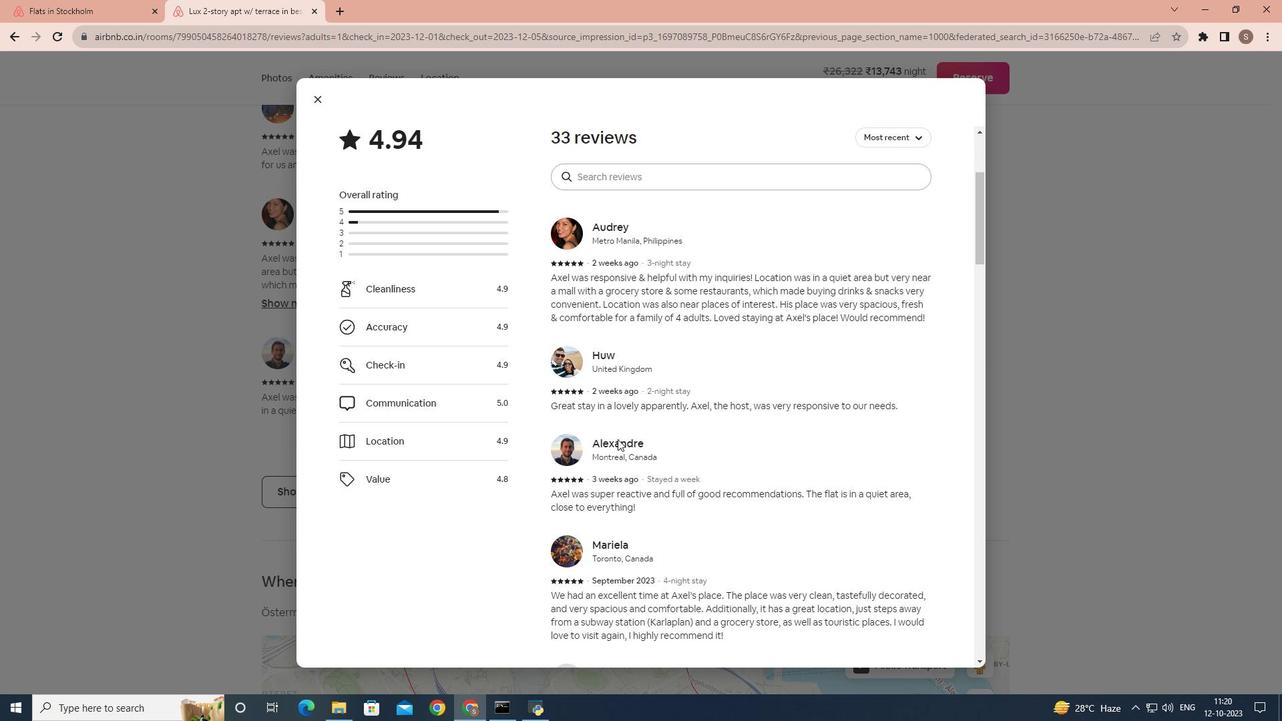 
Action: Mouse scrolled (618, 438) with delta (0, 0)
Screenshot: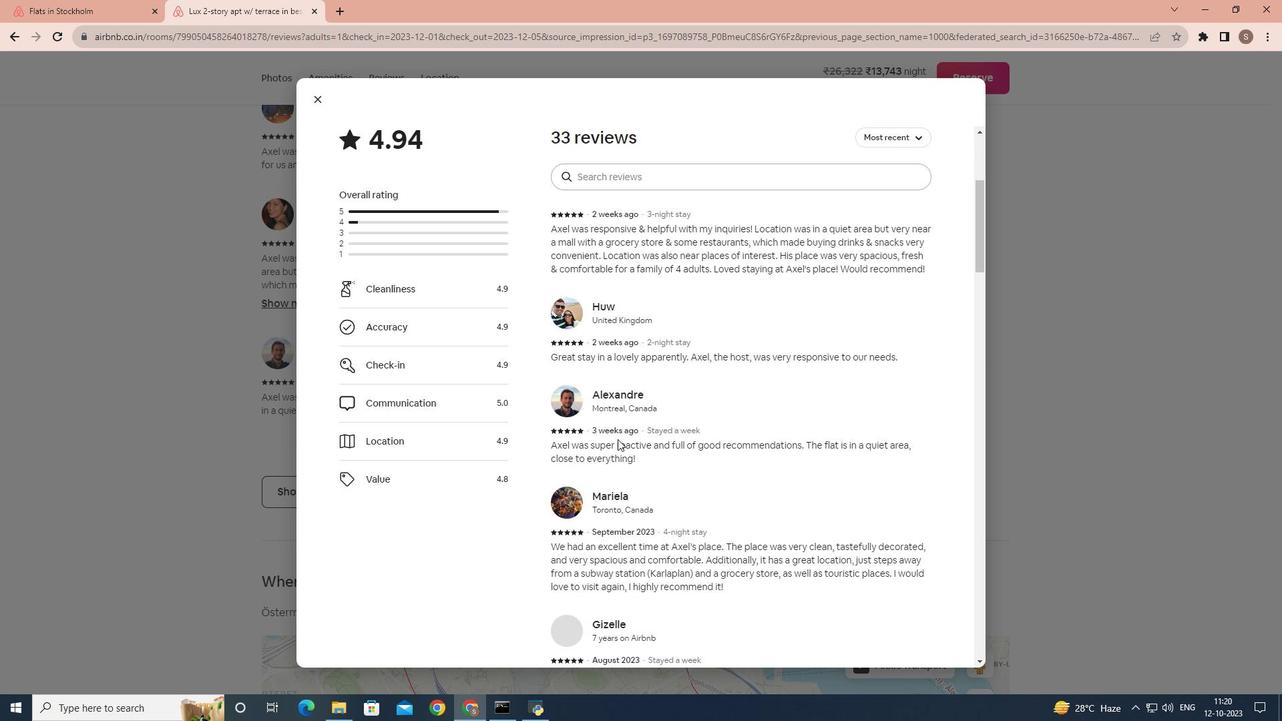 
Action: Mouse scrolled (618, 438) with delta (0, 0)
Screenshot: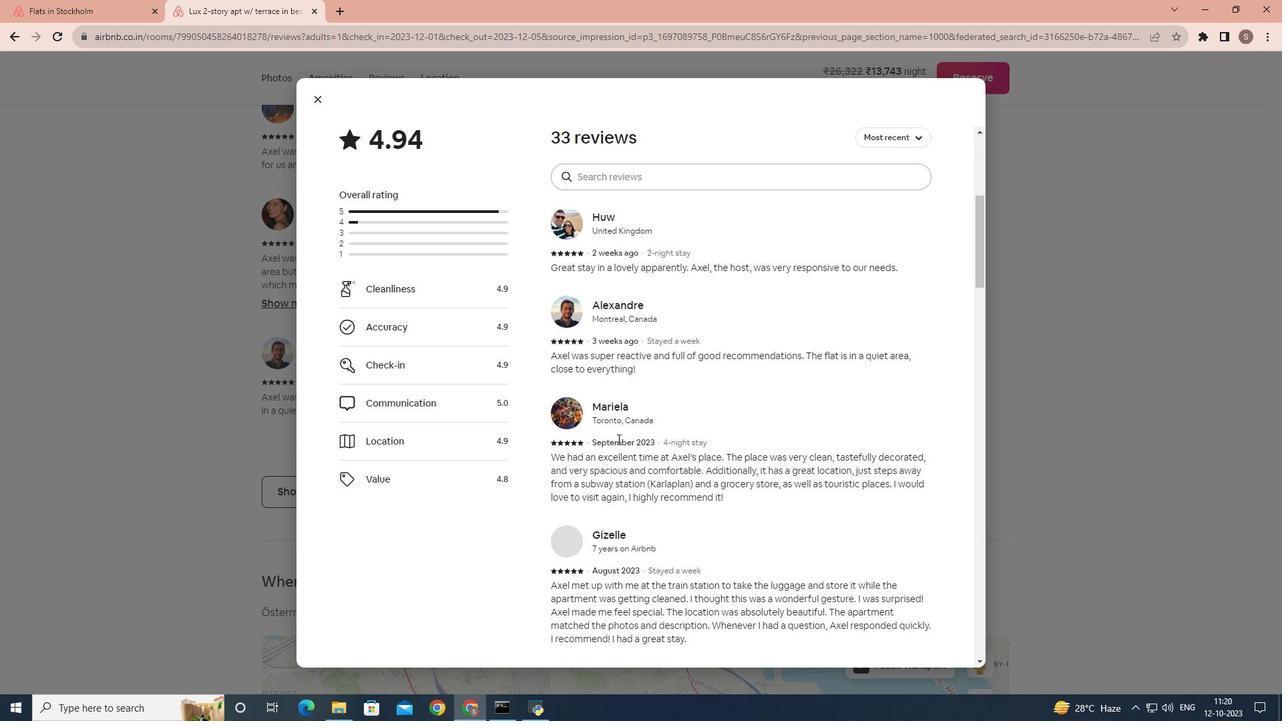 
Action: Mouse scrolled (618, 438) with delta (0, 0)
Screenshot: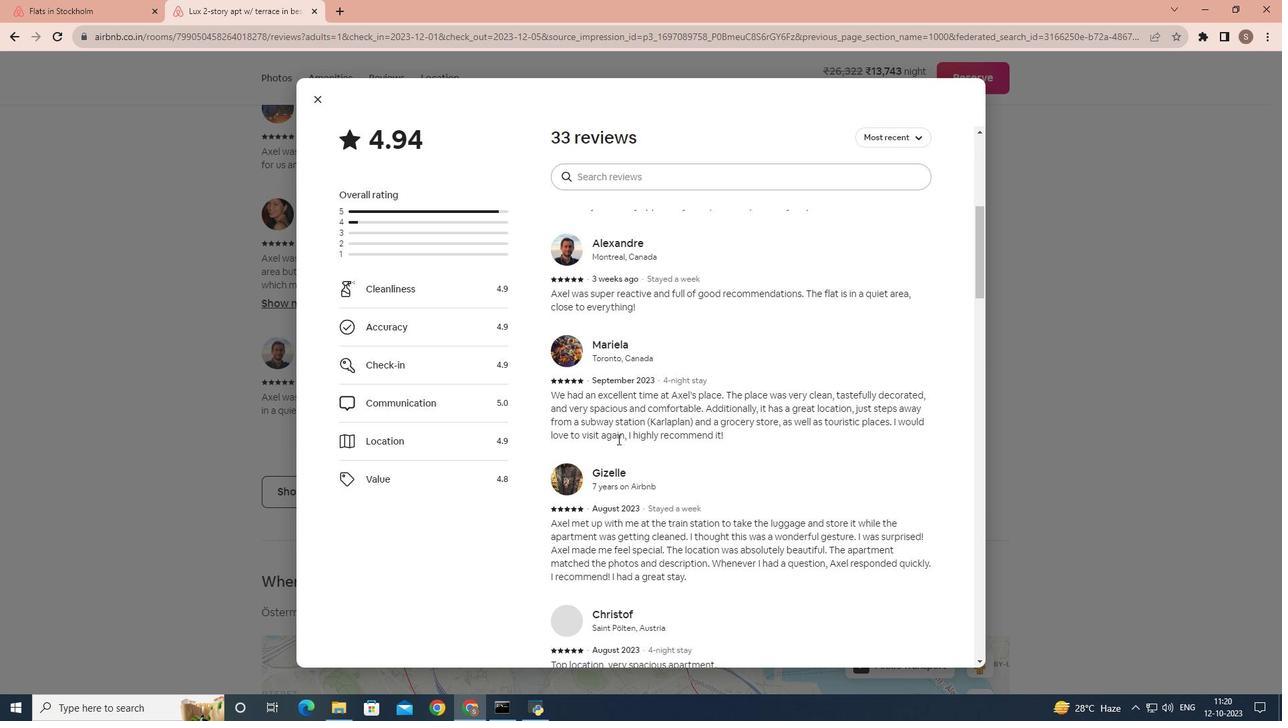 
Action: Mouse scrolled (618, 438) with delta (0, 0)
Screenshot: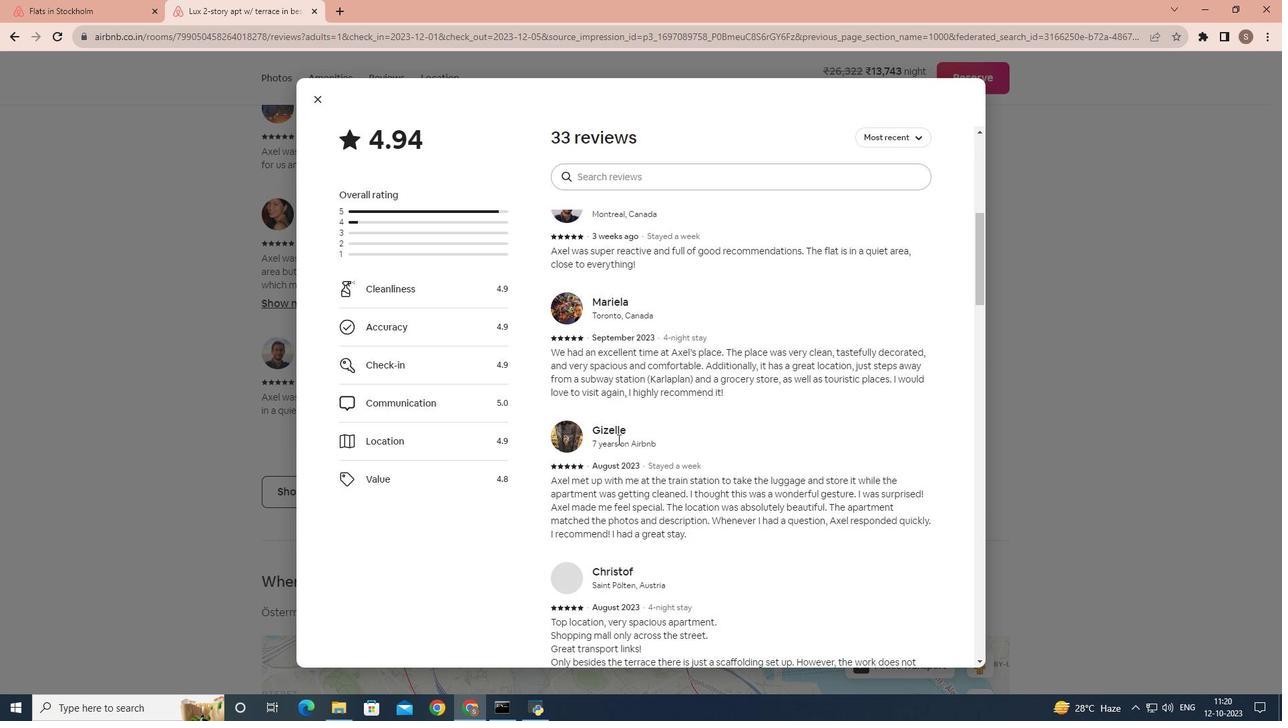 
Action: Mouse scrolled (618, 438) with delta (0, 0)
Screenshot: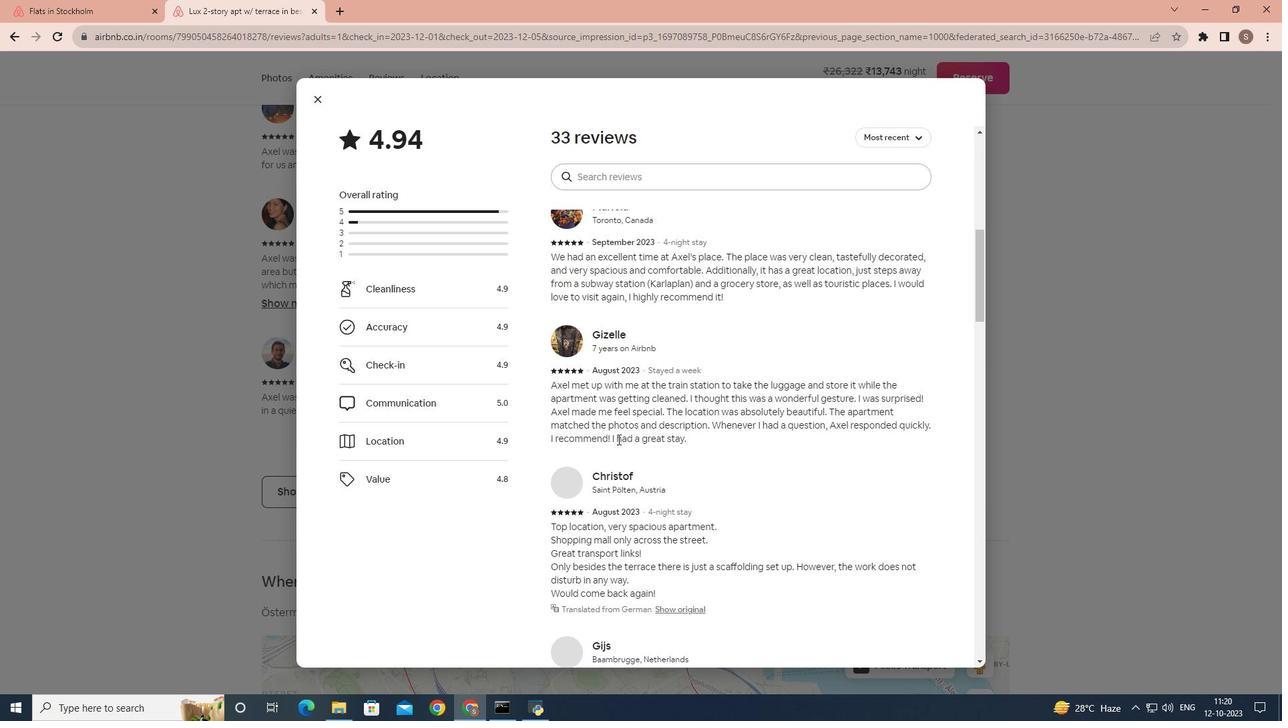 
Action: Mouse scrolled (618, 438) with delta (0, 0)
Screenshot: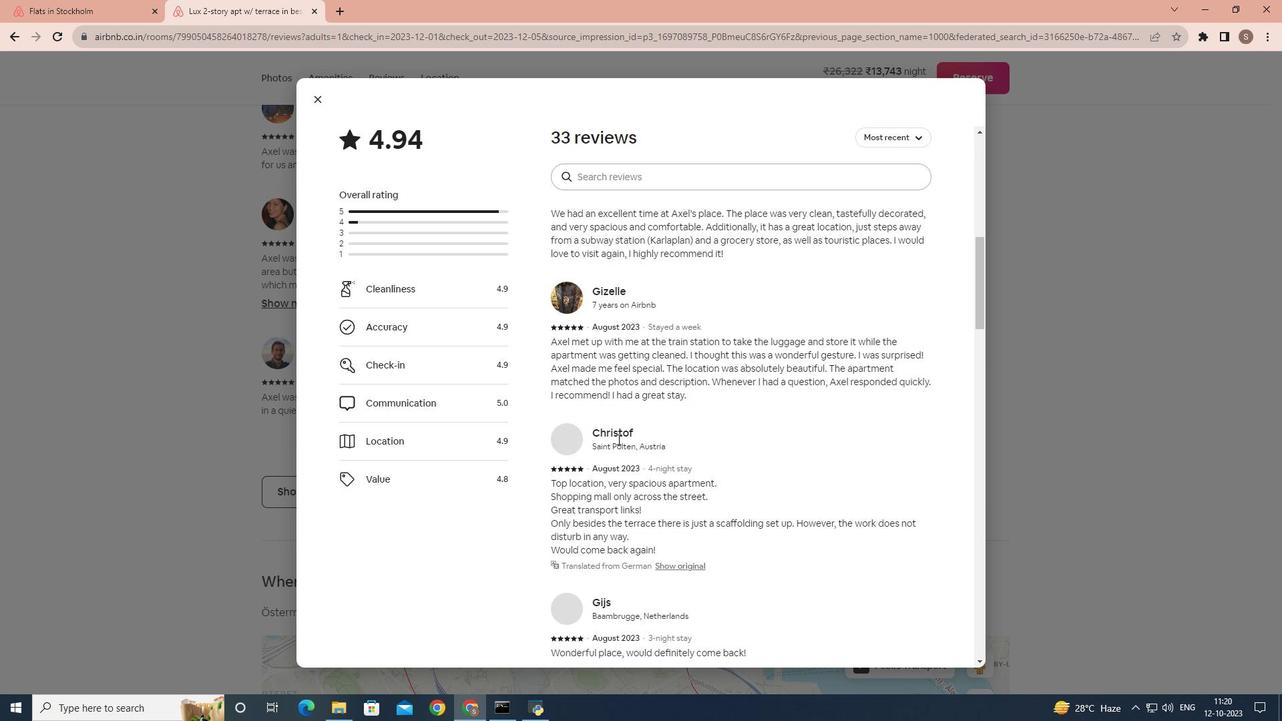 
Action: Mouse scrolled (618, 438) with delta (0, 0)
Screenshot: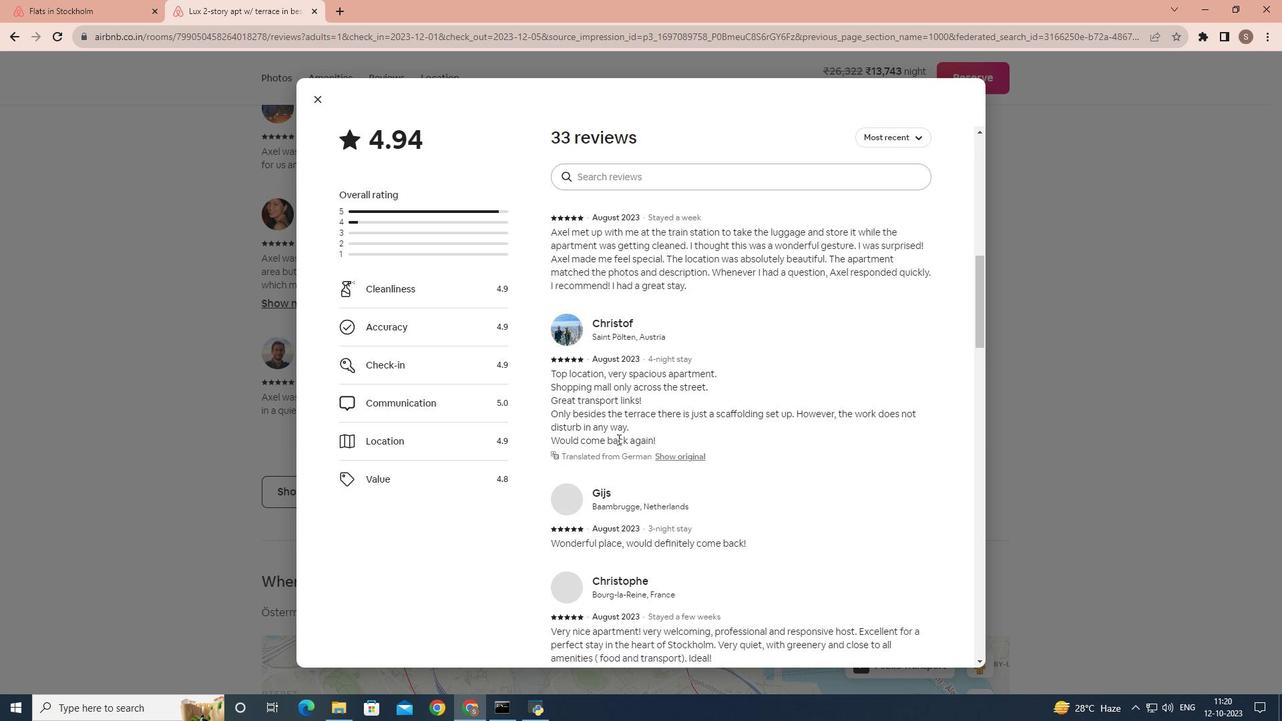 
Action: Mouse scrolled (618, 438) with delta (0, 0)
Screenshot: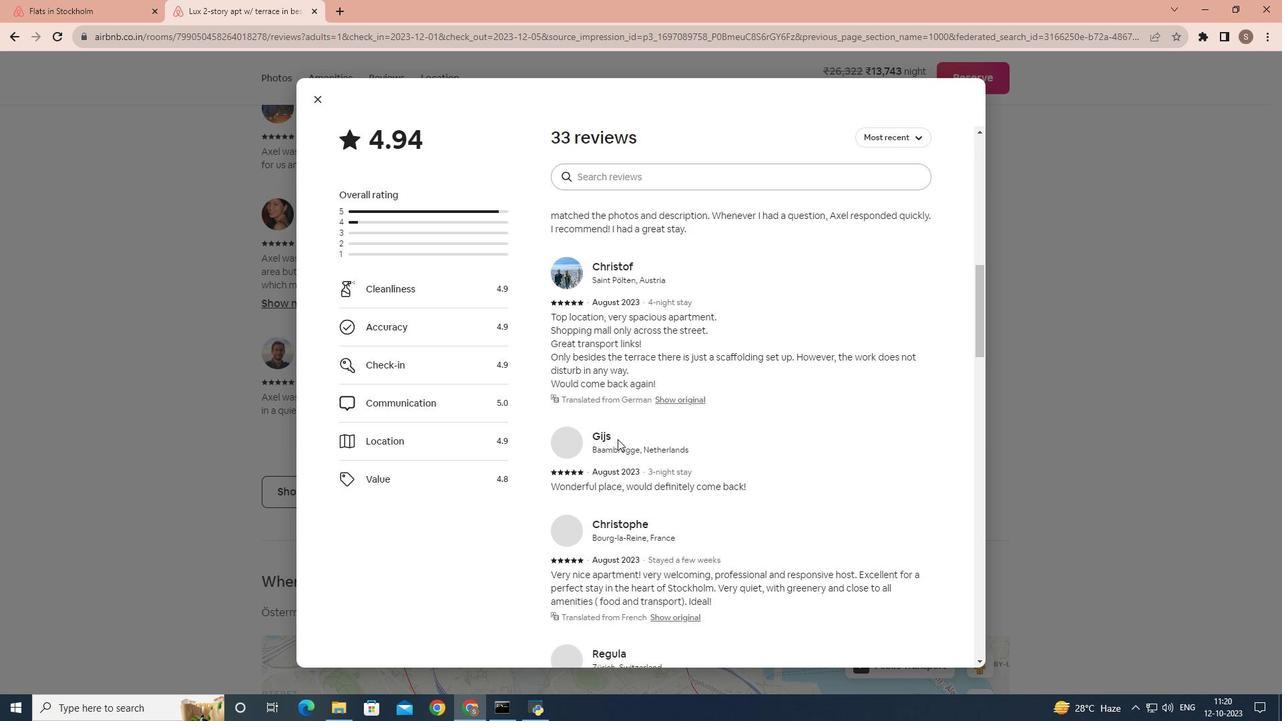 
Action: Mouse scrolled (618, 438) with delta (0, 0)
Screenshot: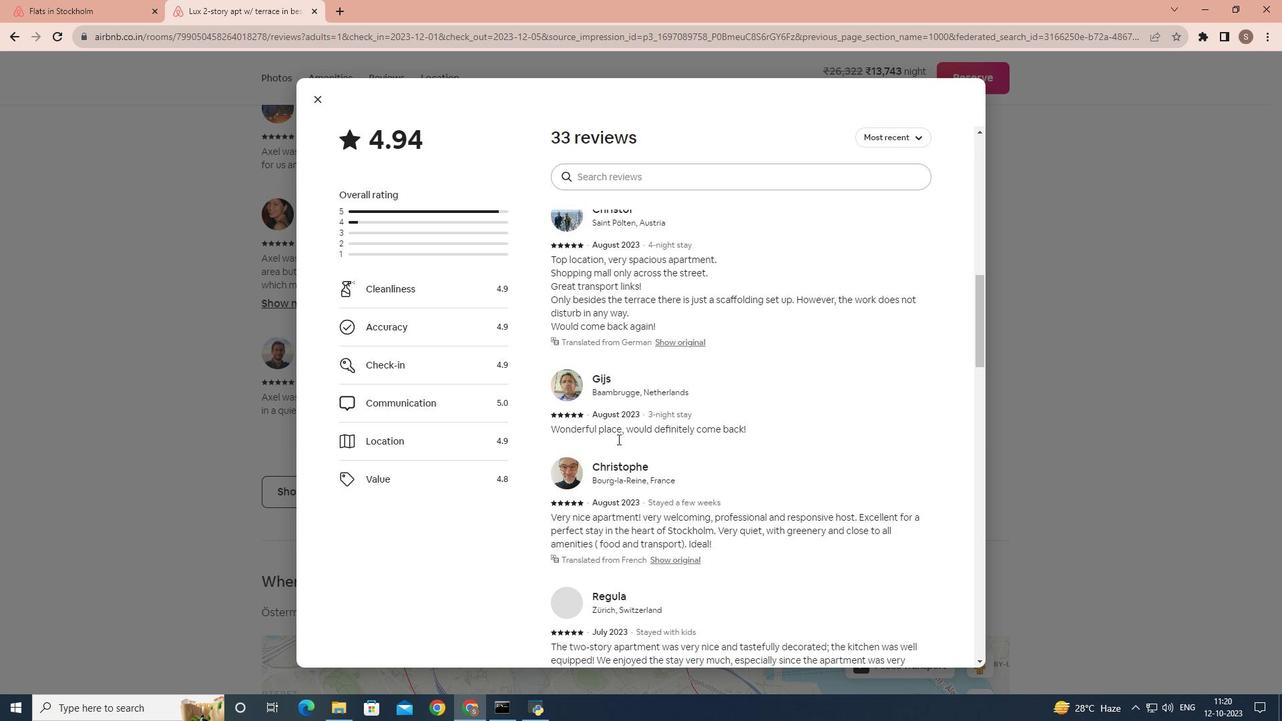 
Action: Mouse scrolled (618, 438) with delta (0, 0)
Screenshot: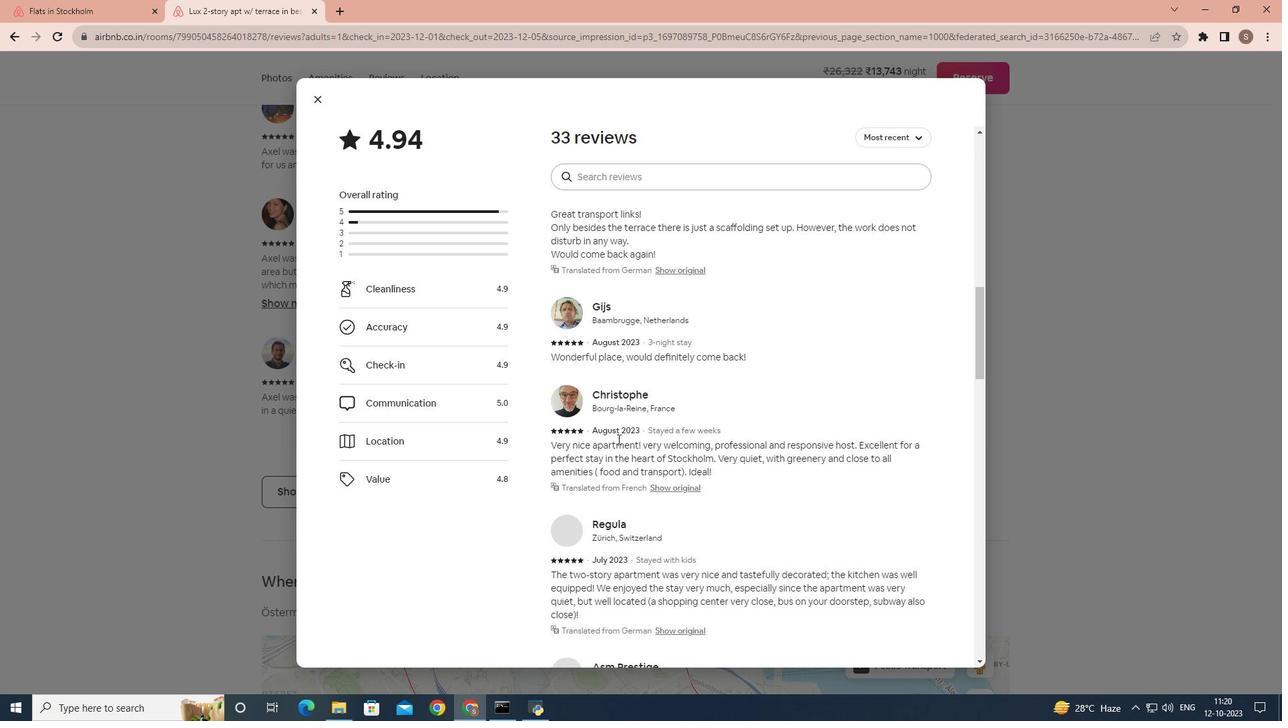 
Action: Mouse scrolled (618, 438) with delta (0, 0)
Screenshot: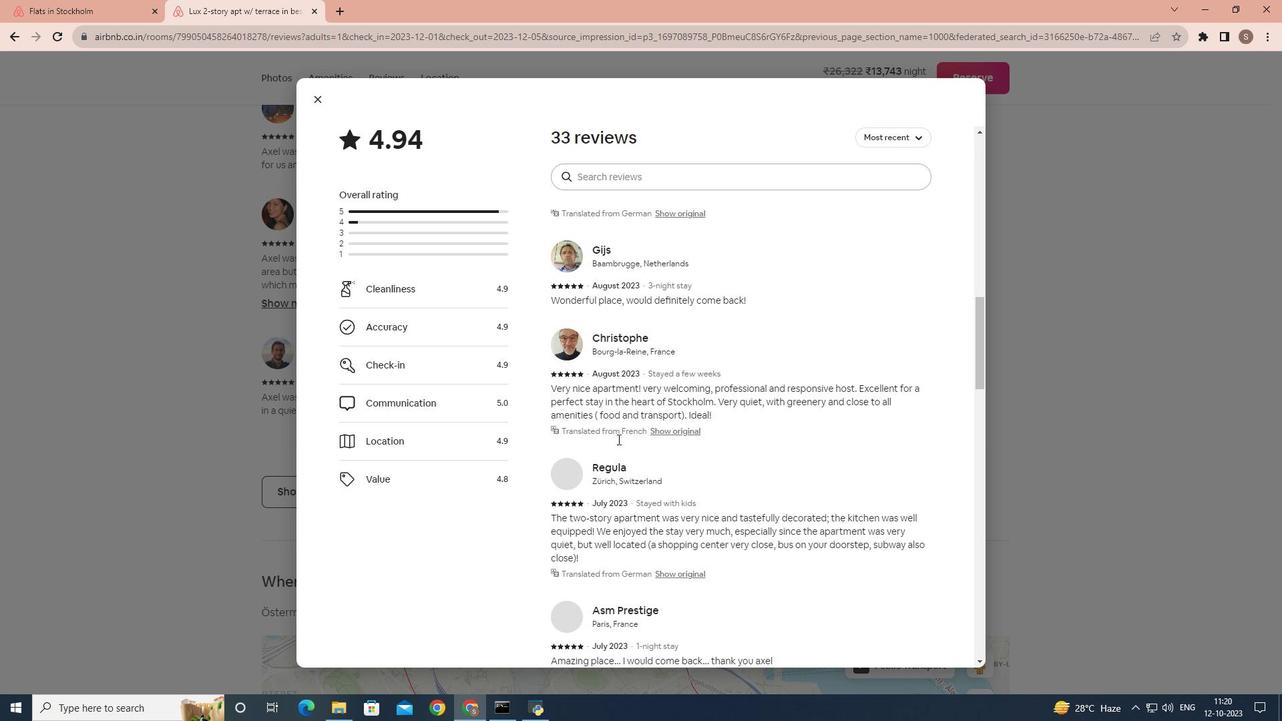 
Action: Mouse scrolled (618, 438) with delta (0, 0)
Screenshot: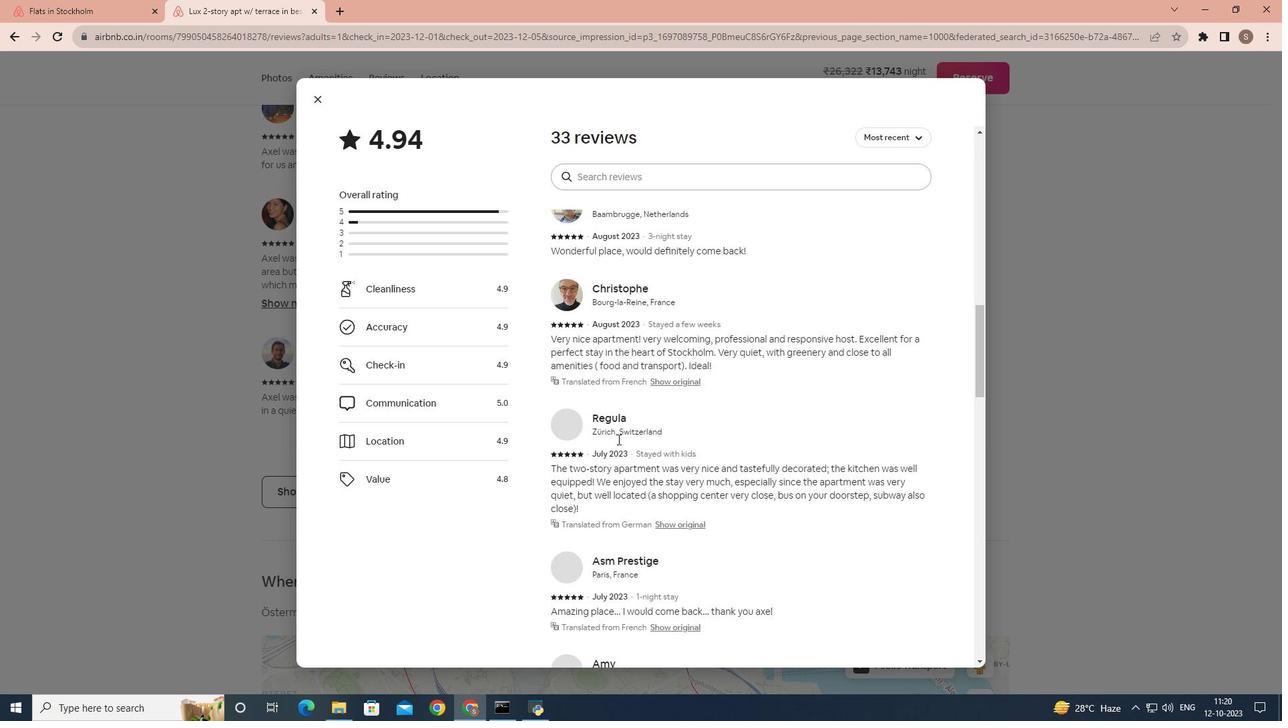 
Action: Mouse scrolled (618, 438) with delta (0, 0)
Screenshot: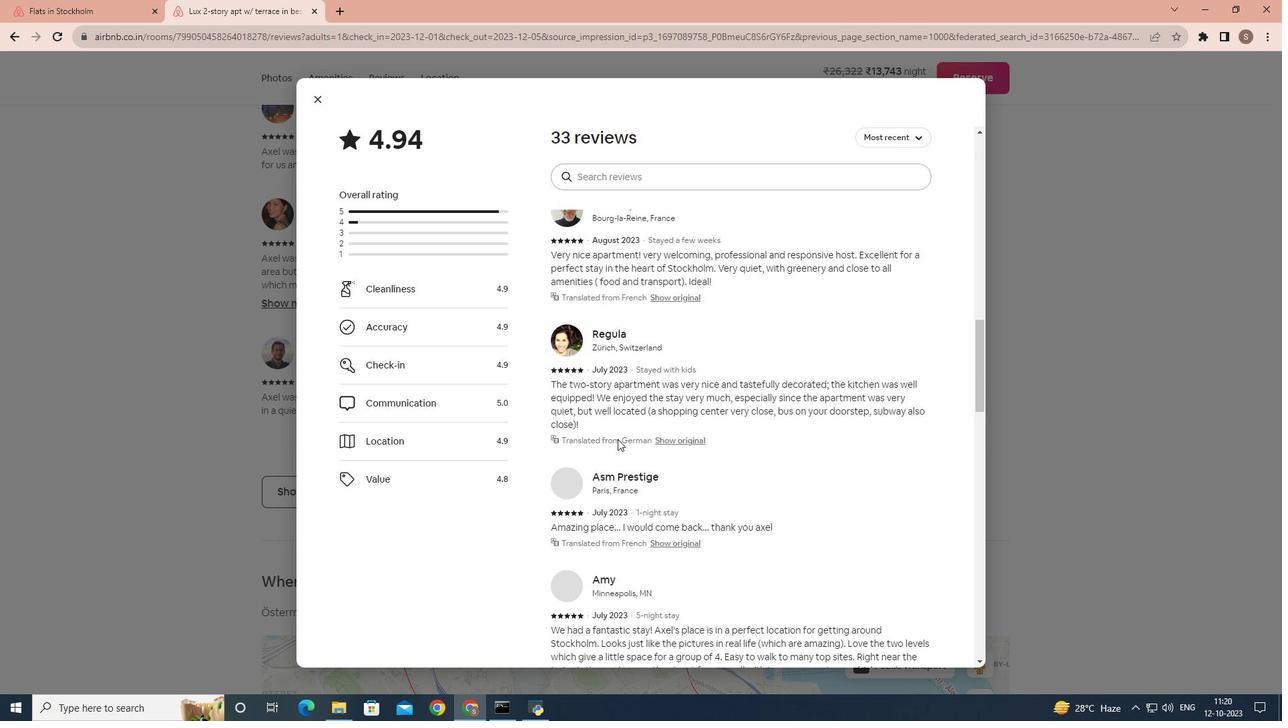 
Action: Mouse scrolled (618, 438) with delta (0, 0)
Screenshot: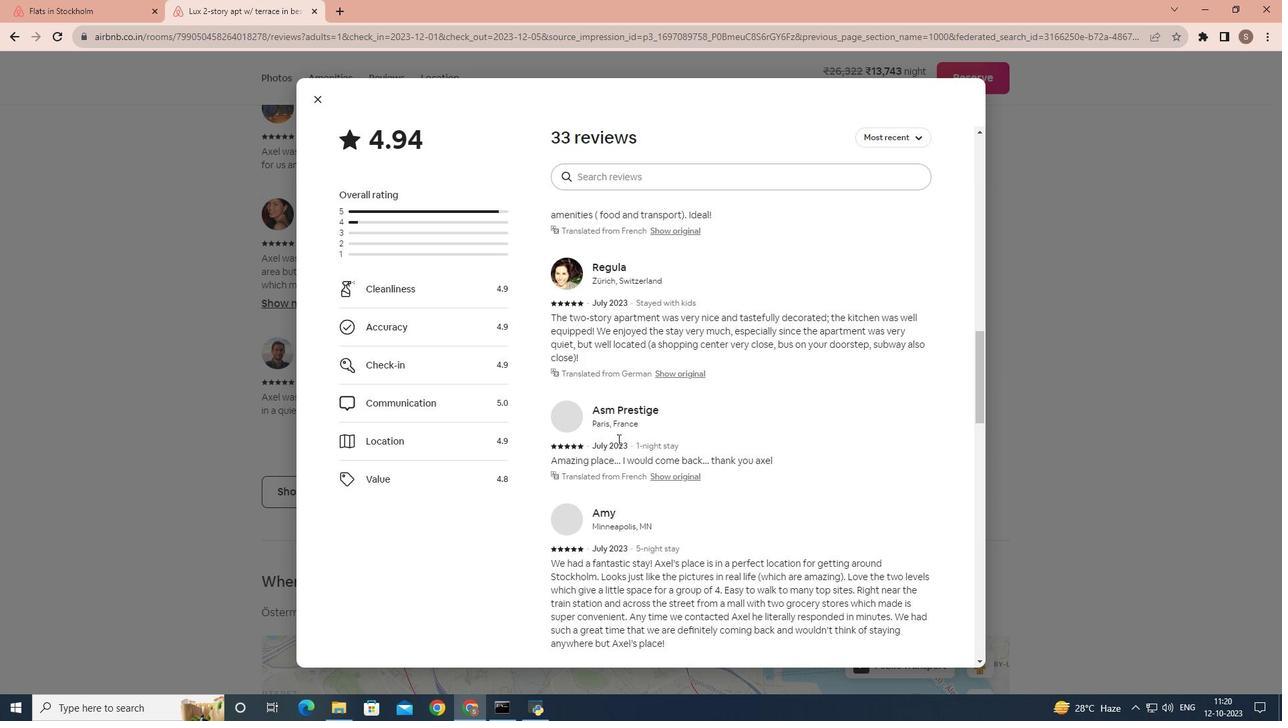 
Action: Mouse scrolled (618, 438) with delta (0, 0)
Screenshot: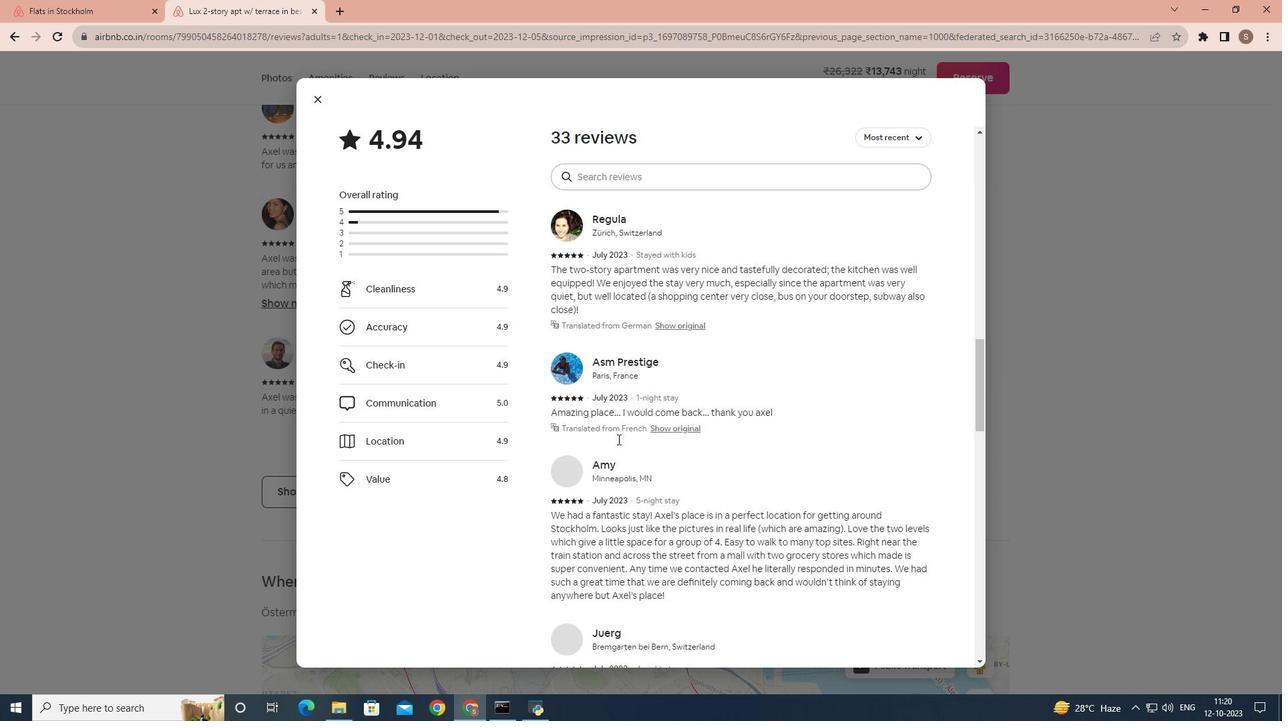 
Action: Mouse scrolled (618, 438) with delta (0, 0)
Screenshot: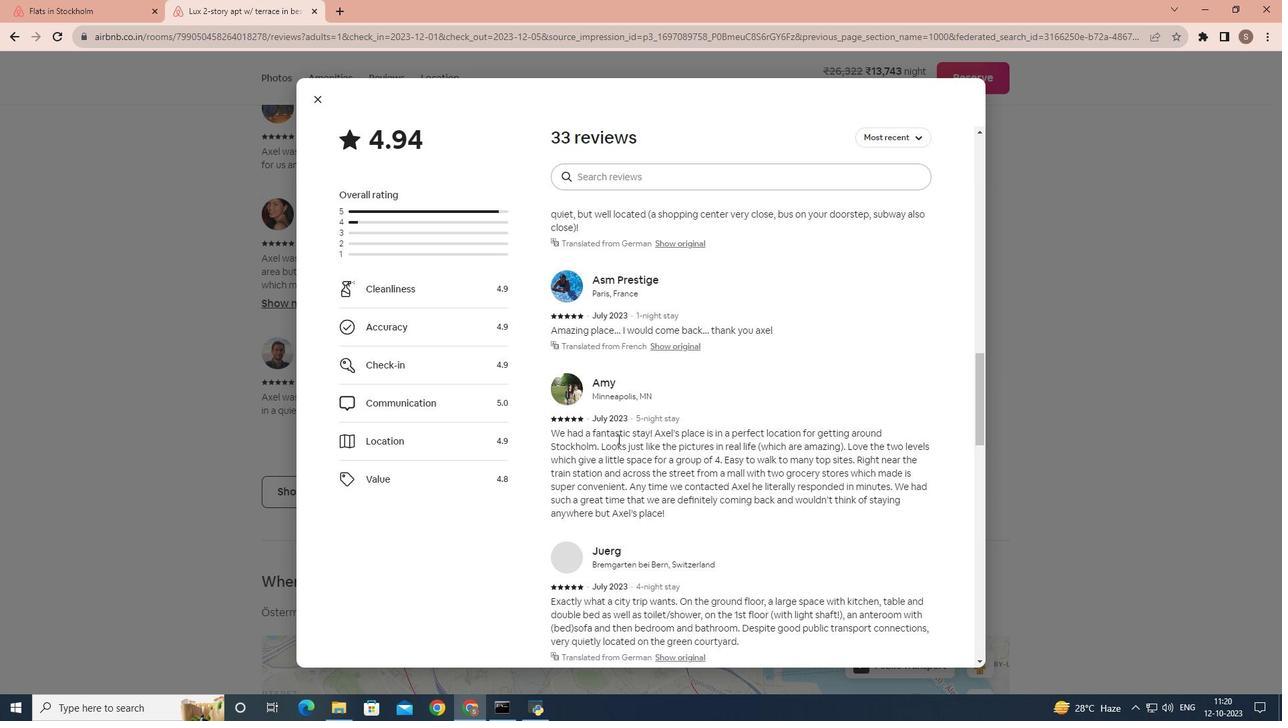 
Action: Mouse scrolled (618, 438) with delta (0, 0)
Screenshot: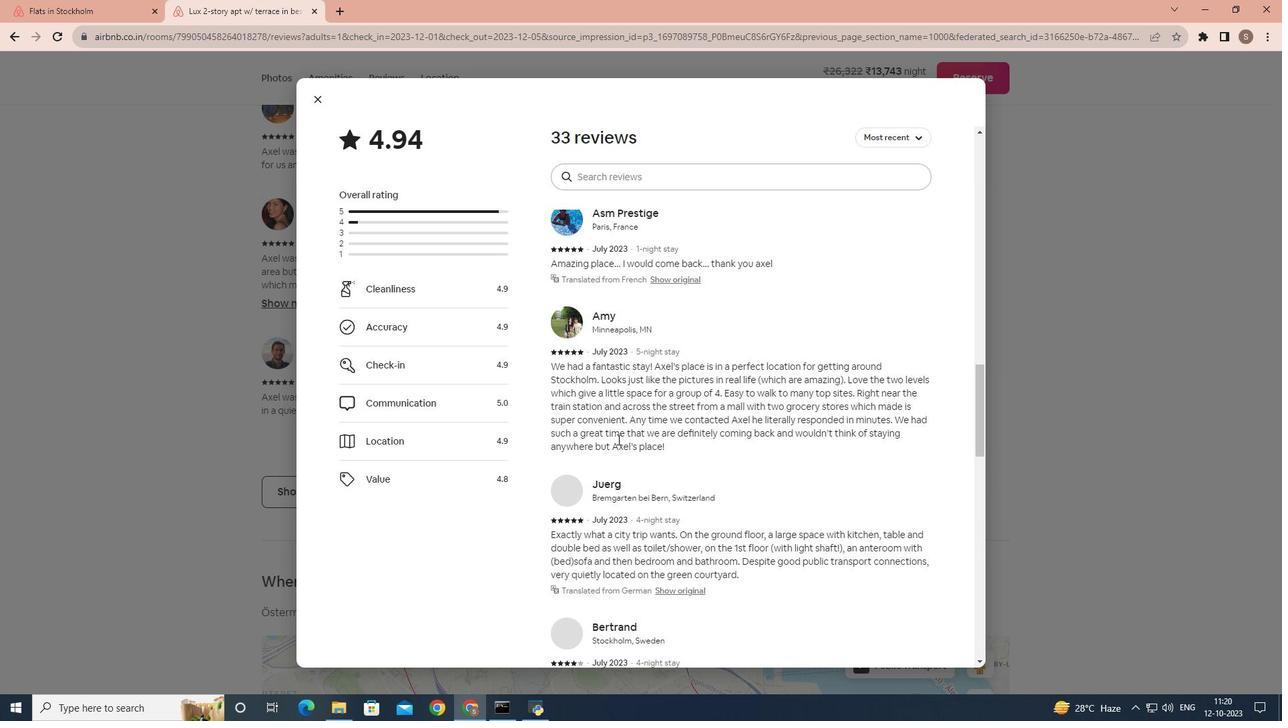 
Action: Mouse scrolled (618, 438) with delta (0, 0)
Screenshot: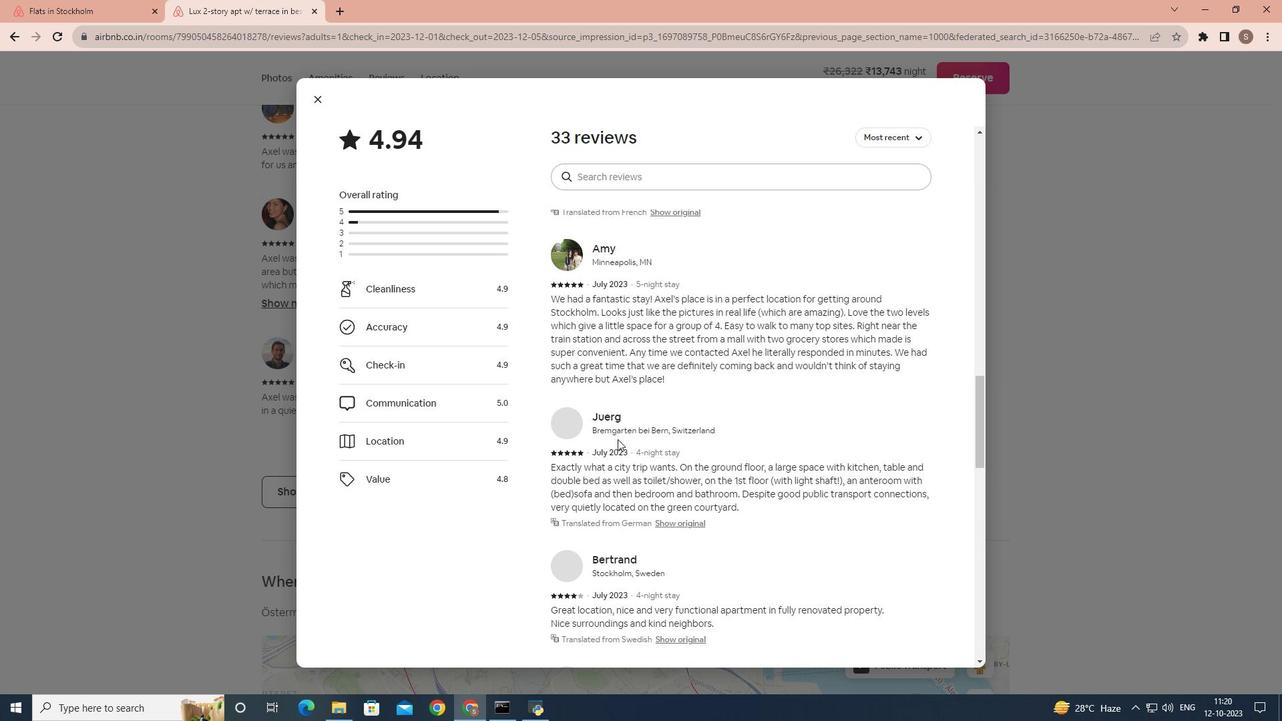 
Action: Mouse scrolled (618, 438) with delta (0, 0)
Screenshot: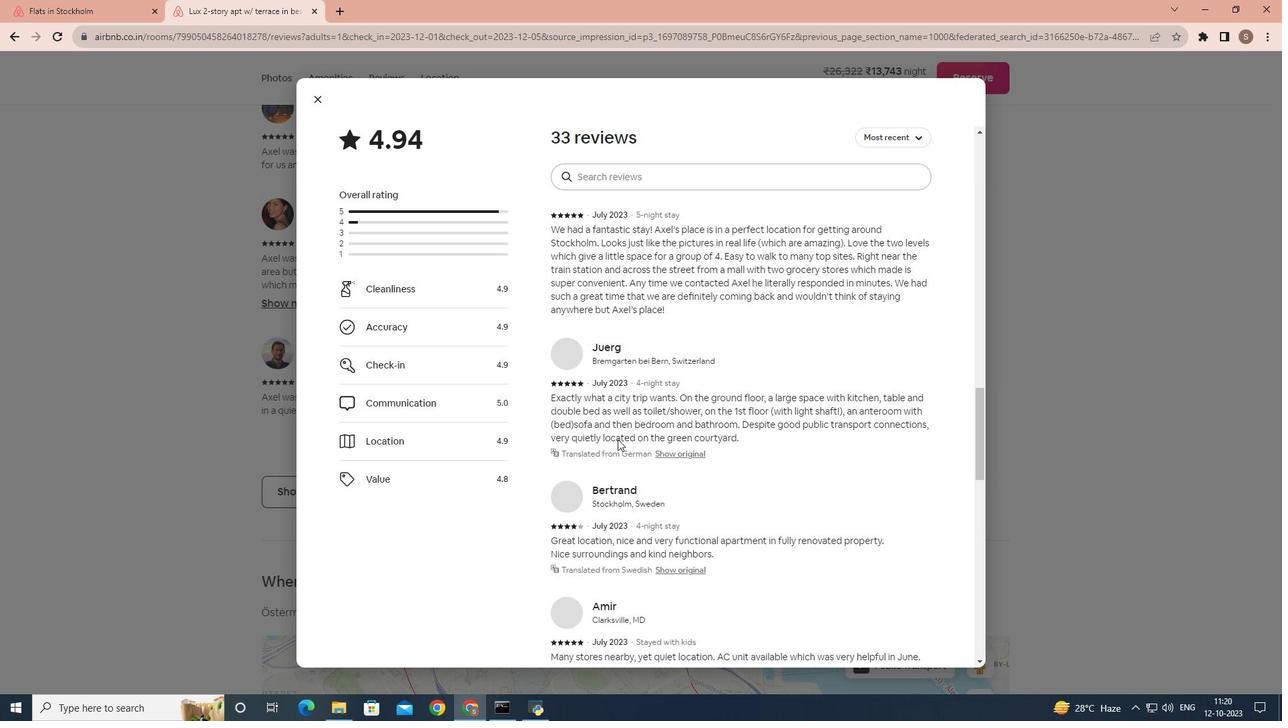 
Action: Mouse scrolled (618, 438) with delta (0, 0)
Screenshot: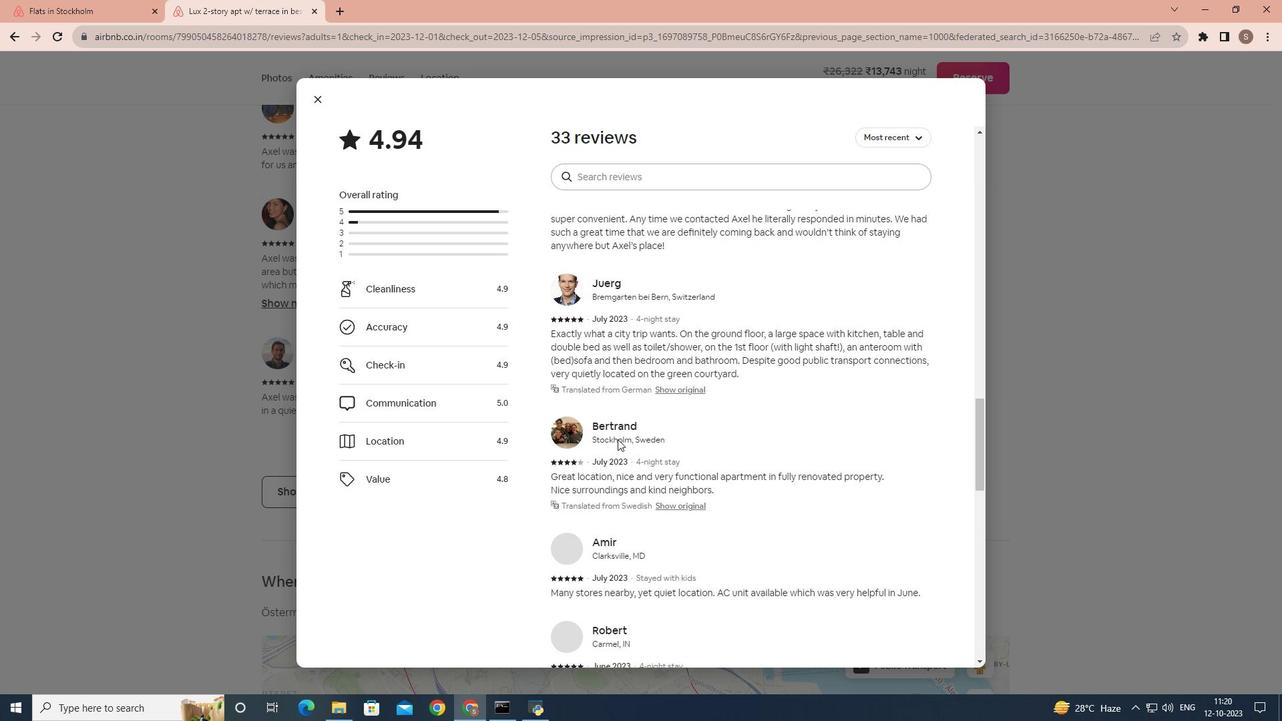 
Action: Mouse scrolled (618, 438) with delta (0, 0)
Screenshot: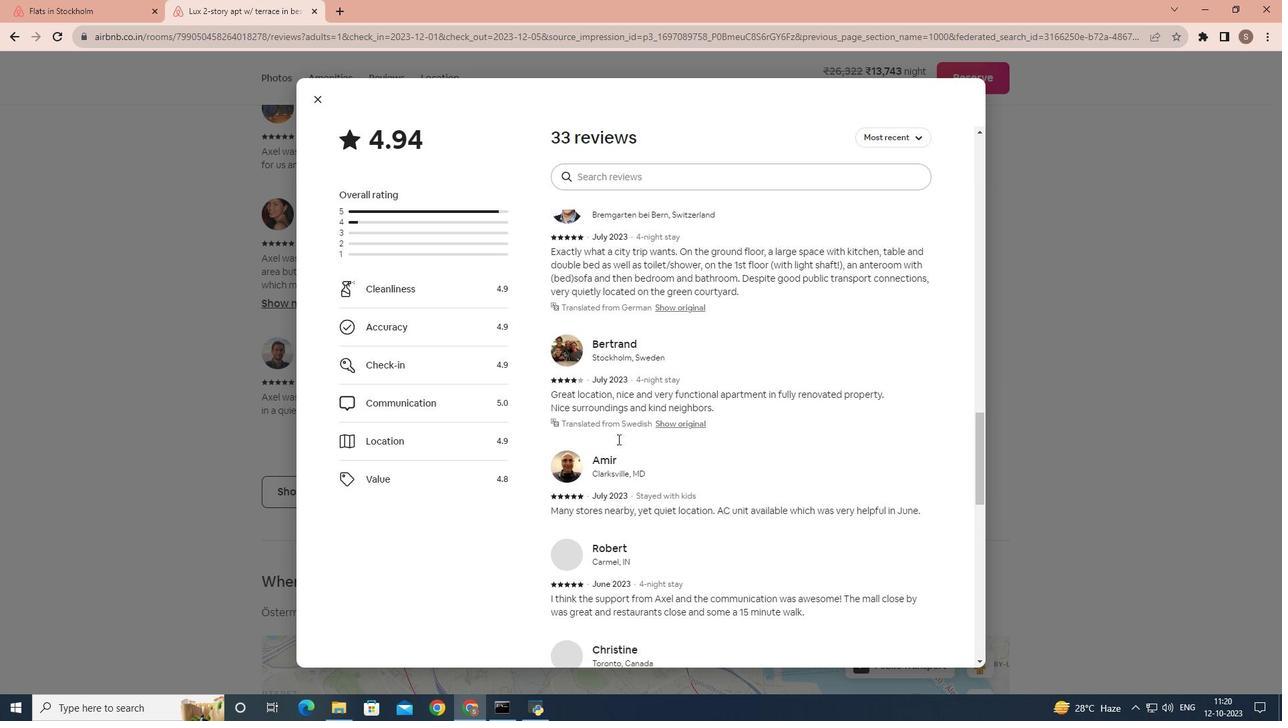 
Action: Mouse scrolled (618, 438) with delta (0, 0)
